 Task: Research Airbnb options in Batman, Turkey from 15th December, 2023 to 20th December, 2023 for 1 adult. Place can be private room with 1  bedroom having 1 bed and 1 bathroom. Property type can be hotel. Amenities needed are: washing machine.
Action: Mouse moved to (492, 91)
Screenshot: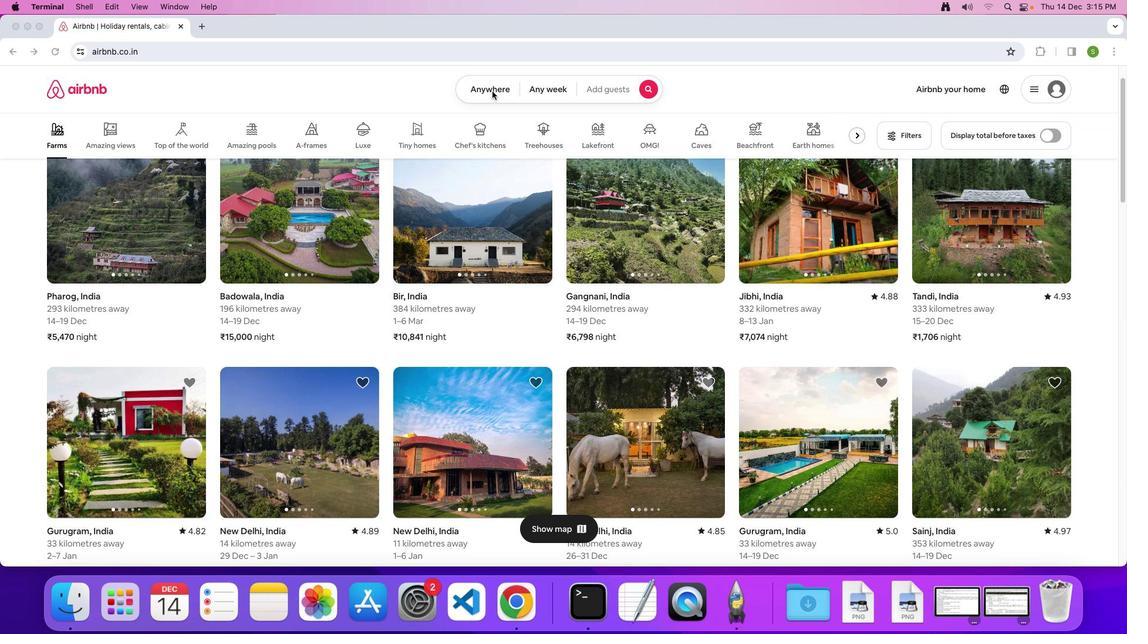 
Action: Mouse pressed left at (492, 91)
Screenshot: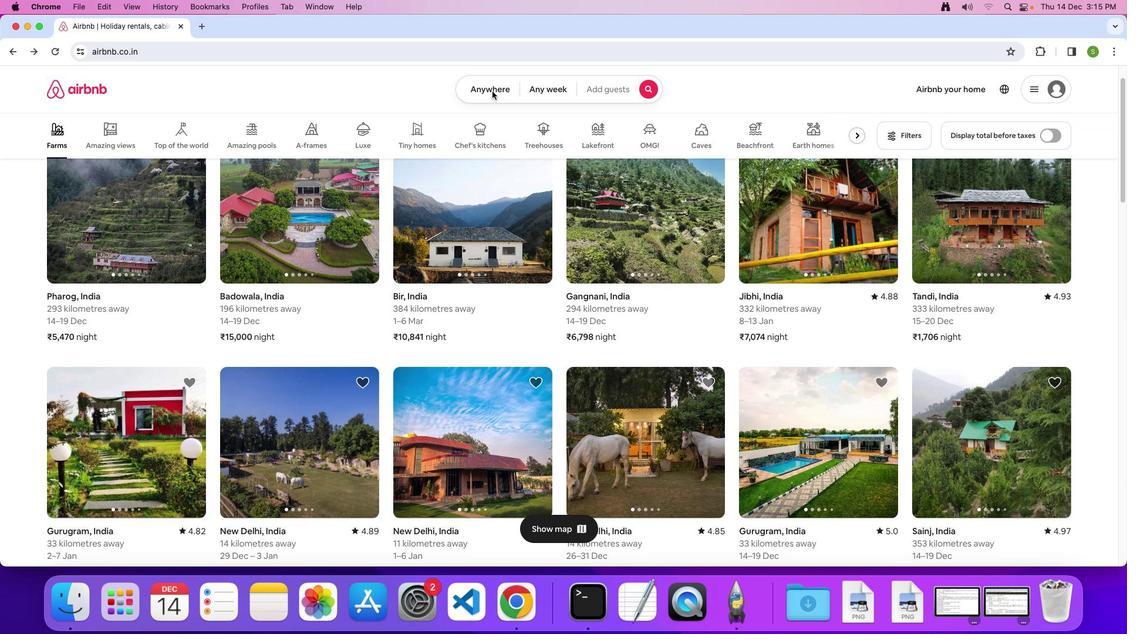 
Action: Mouse moved to (480, 92)
Screenshot: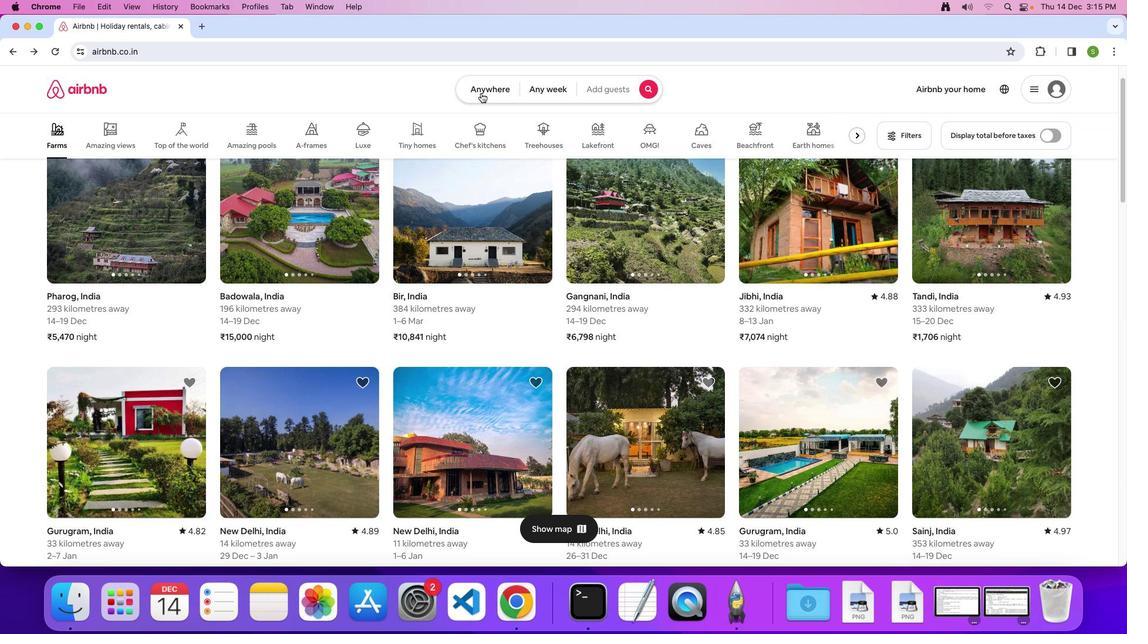 
Action: Mouse pressed left at (480, 92)
Screenshot: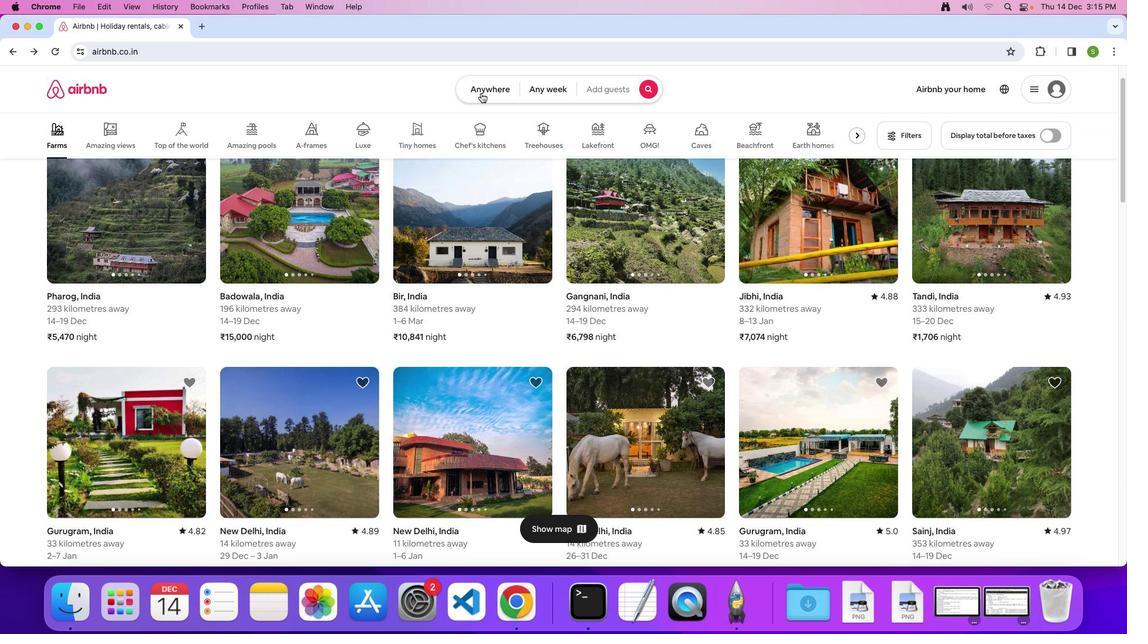 
Action: Mouse moved to (428, 139)
Screenshot: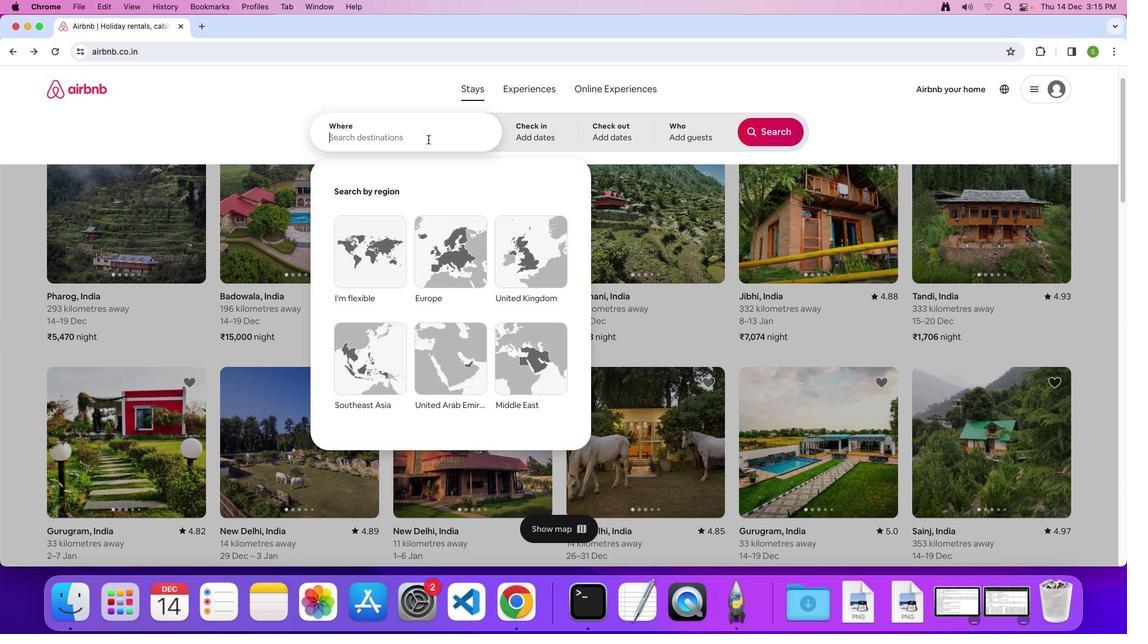 
Action: Mouse pressed left at (428, 139)
Screenshot: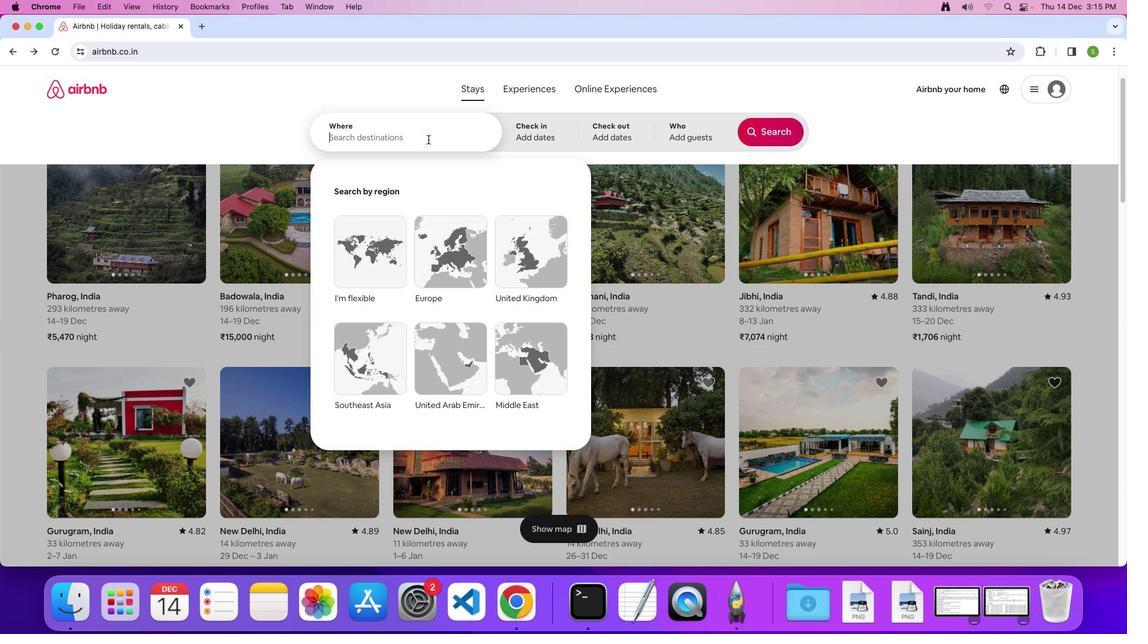 
Action: Key pressed 'B'Key.caps_lock'a''t''m''a''n'','Key.spaceKey.shift'T''u''r''k''e''y'Key.enter
Screenshot: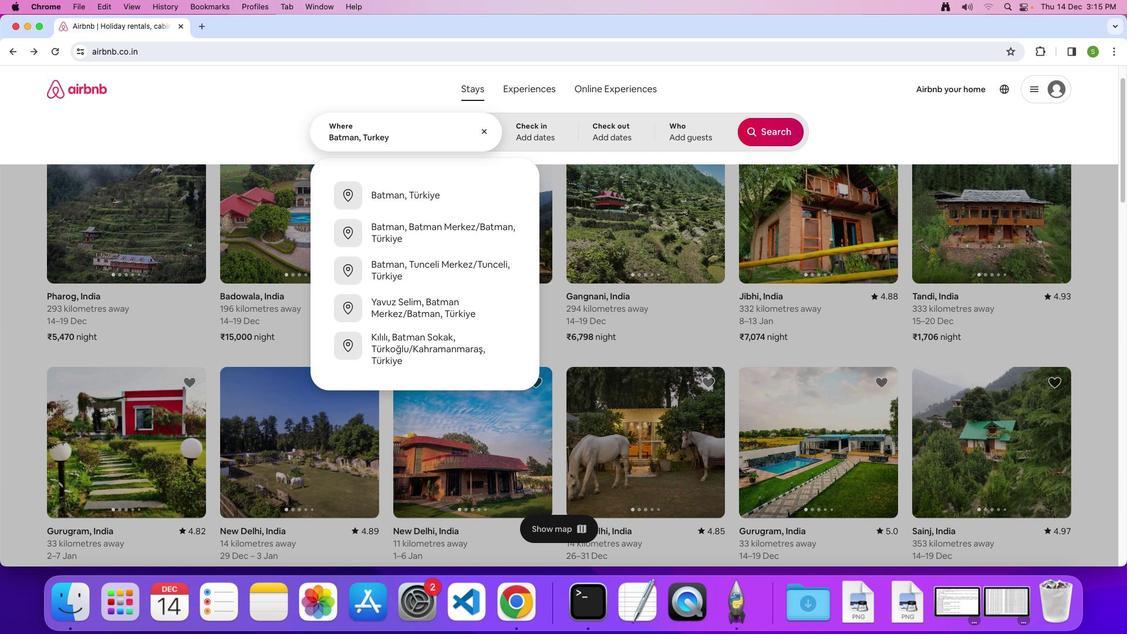 
Action: Mouse moved to (497, 336)
Screenshot: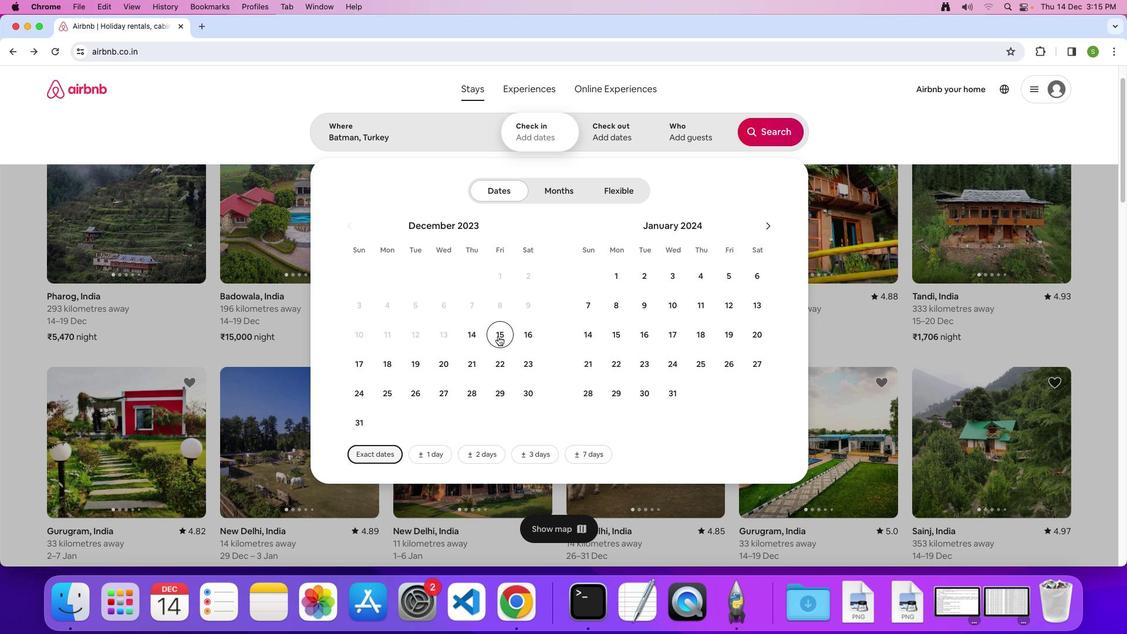 
Action: Mouse pressed left at (497, 336)
Screenshot: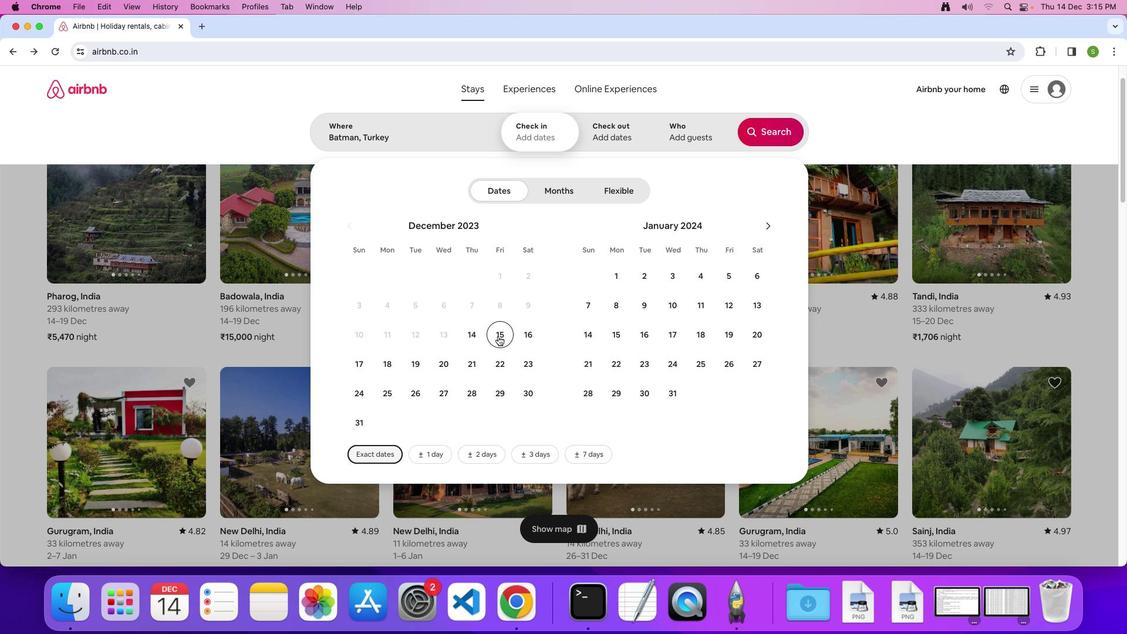 
Action: Mouse moved to (444, 372)
Screenshot: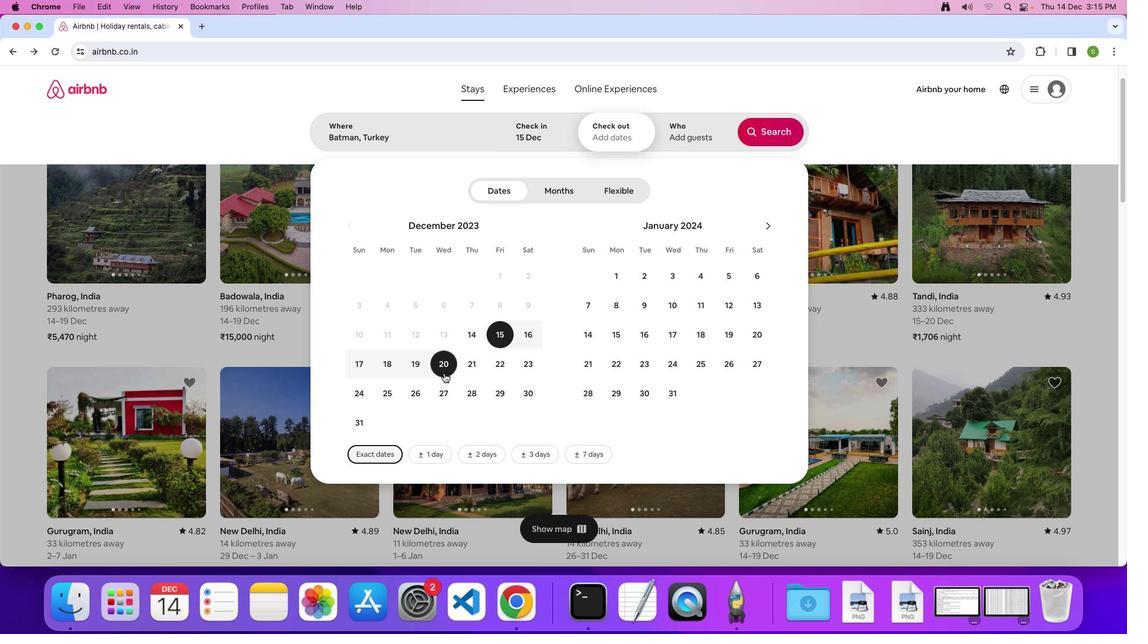 
Action: Mouse pressed left at (444, 372)
Screenshot: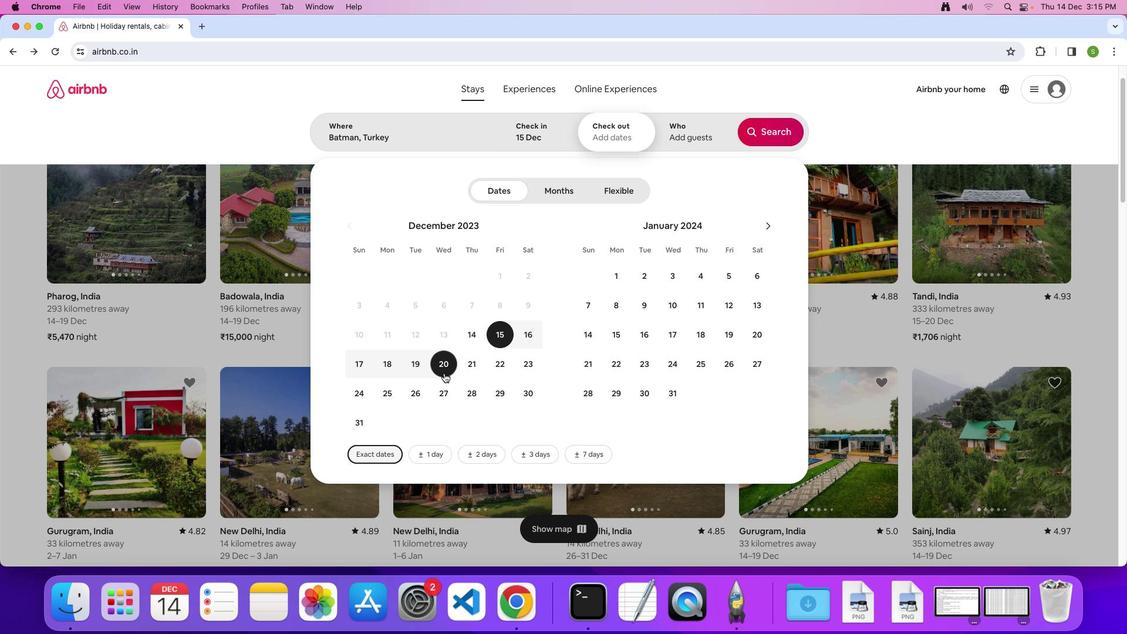 
Action: Mouse moved to (683, 133)
Screenshot: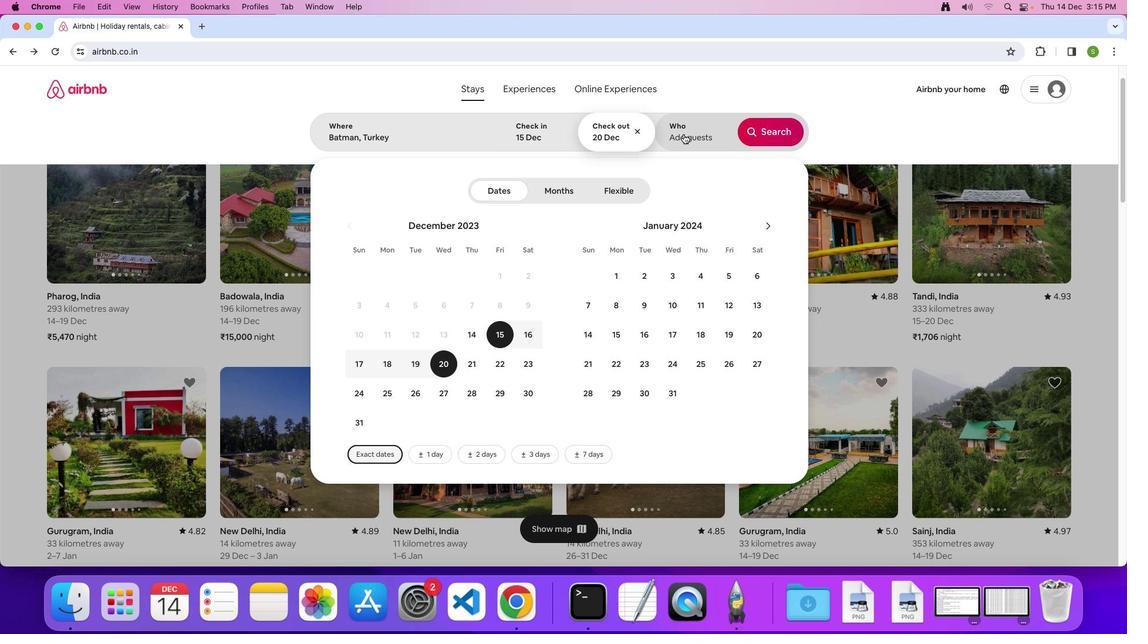 
Action: Mouse pressed left at (683, 133)
Screenshot: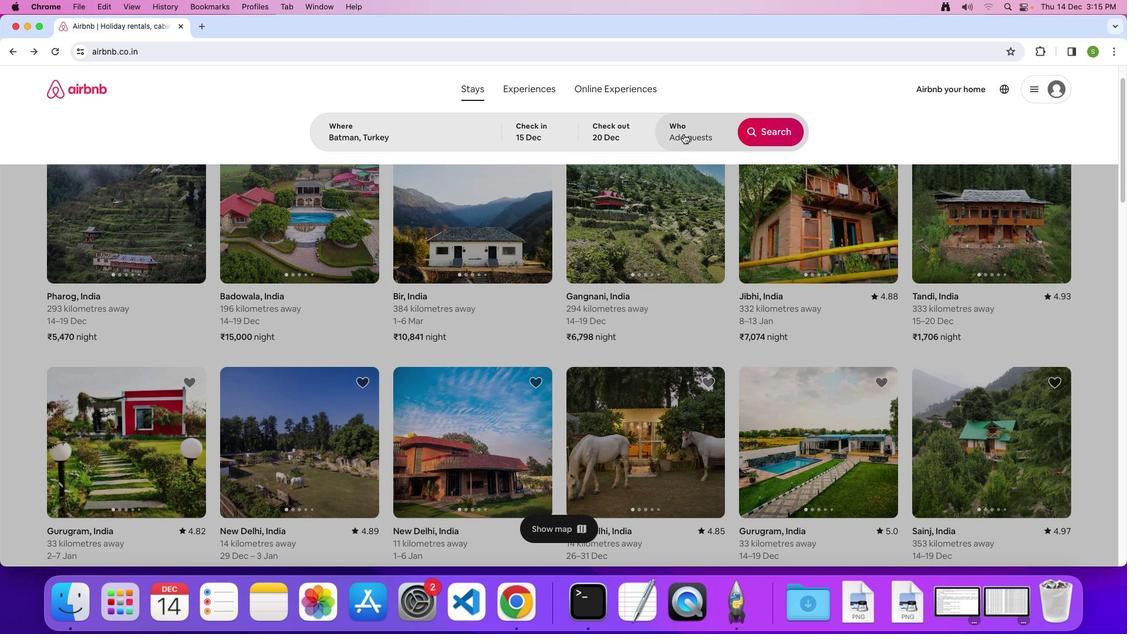 
Action: Mouse moved to (775, 195)
Screenshot: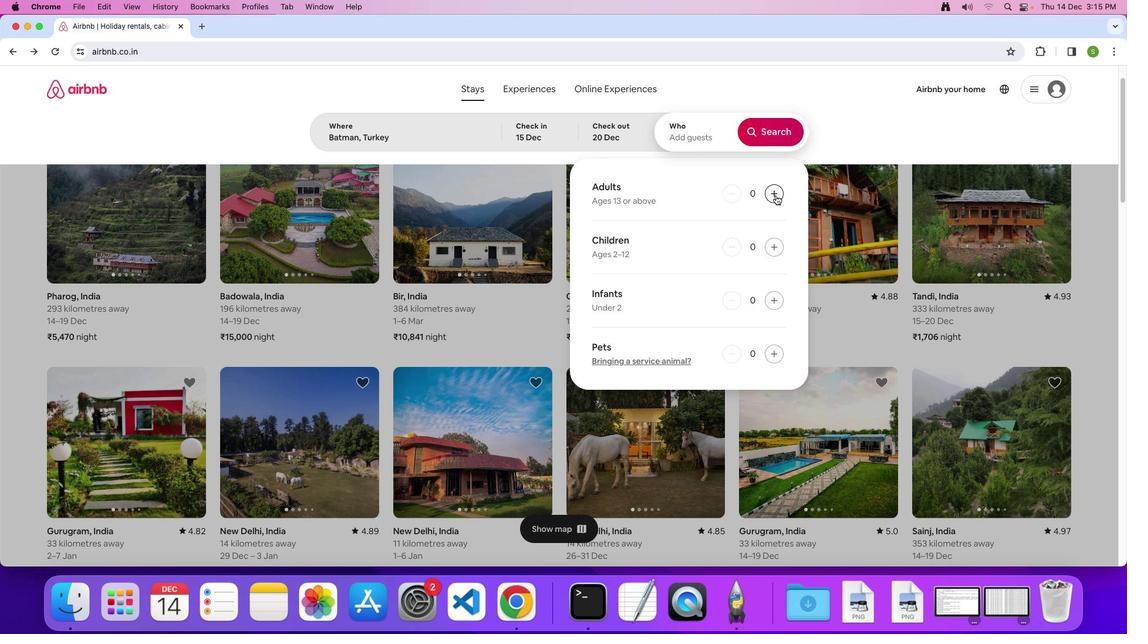 
Action: Mouse pressed left at (775, 195)
Screenshot: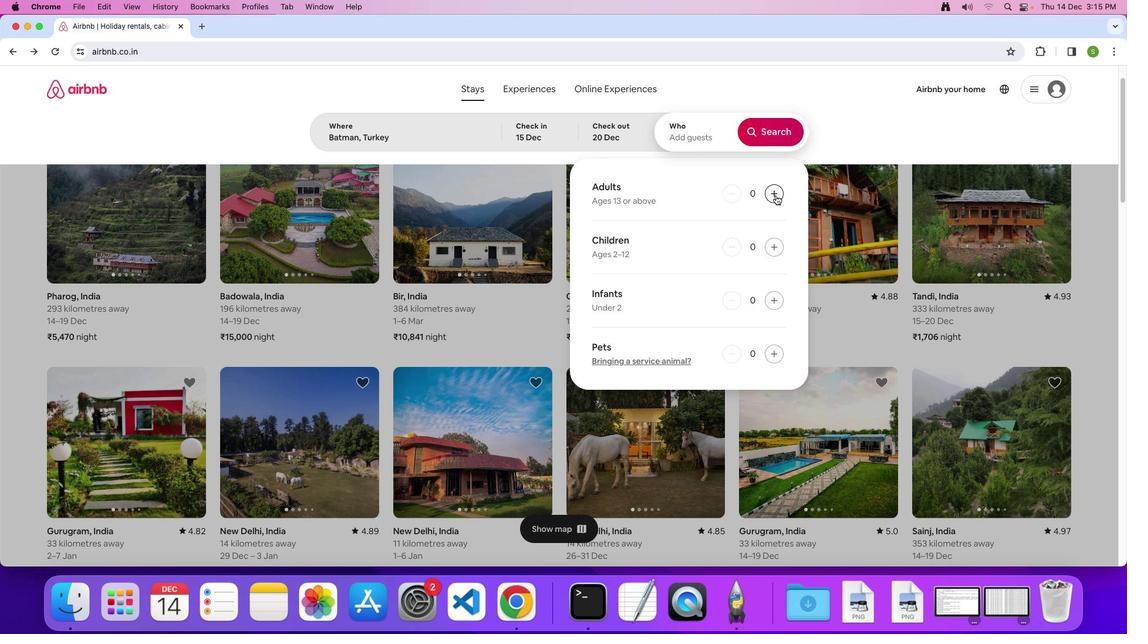 
Action: Mouse moved to (766, 134)
Screenshot: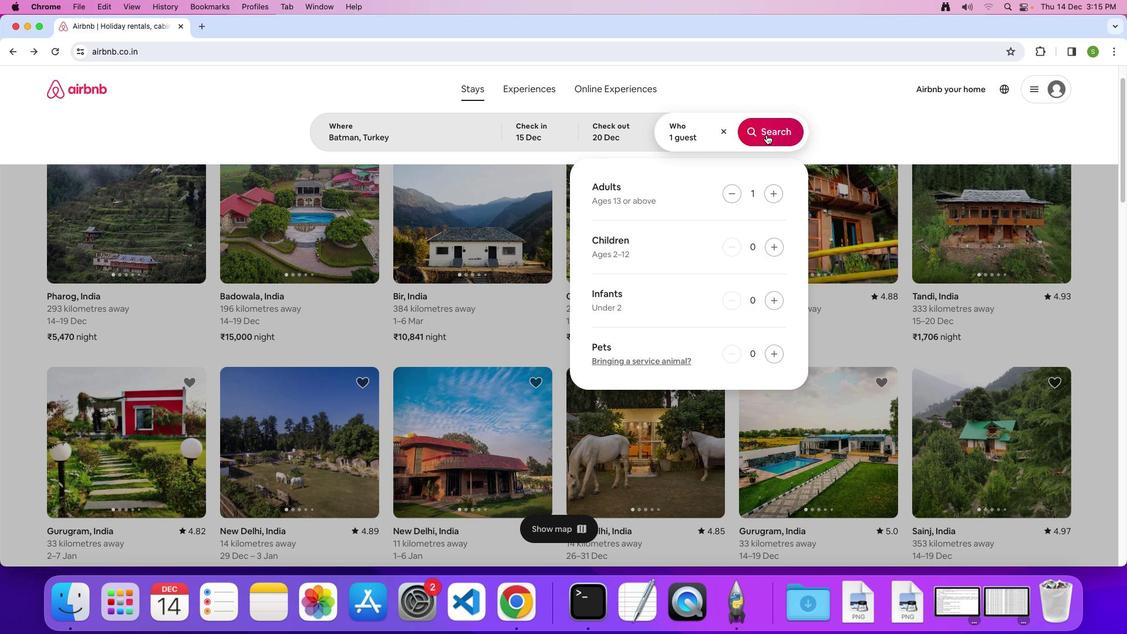
Action: Mouse pressed left at (766, 134)
Screenshot: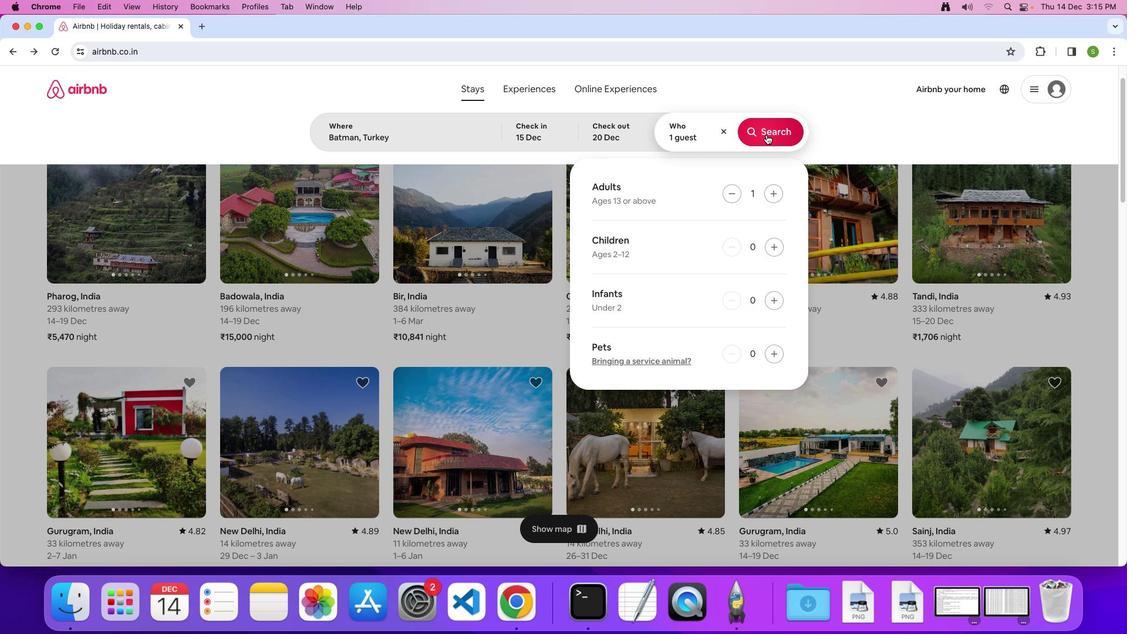 
Action: Mouse moved to (933, 137)
Screenshot: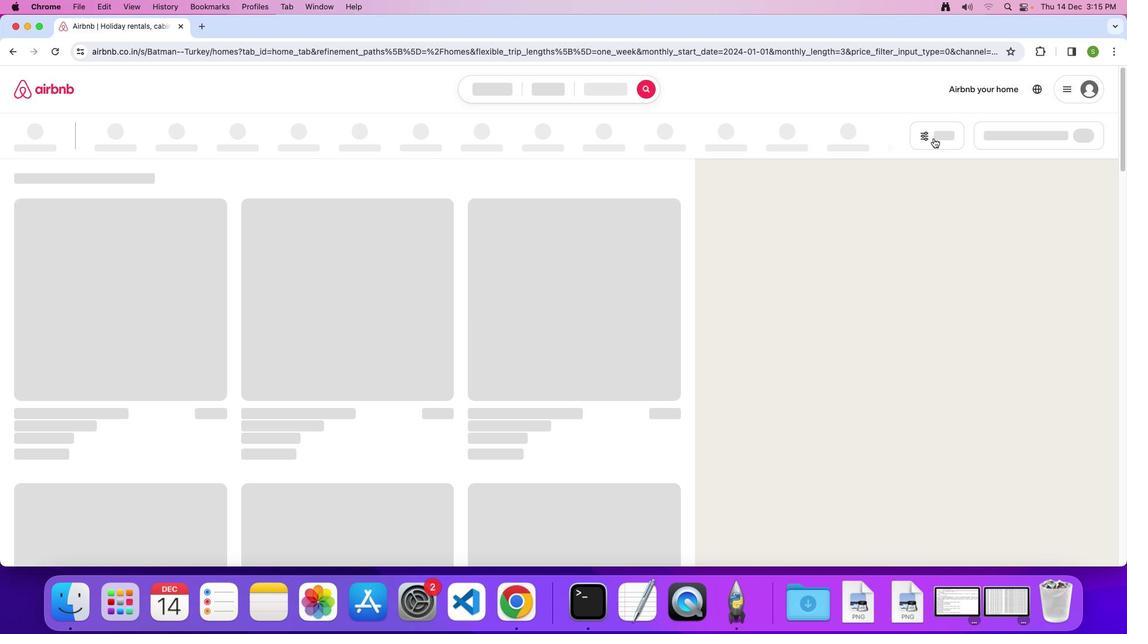 
Action: Mouse pressed left at (933, 137)
Screenshot: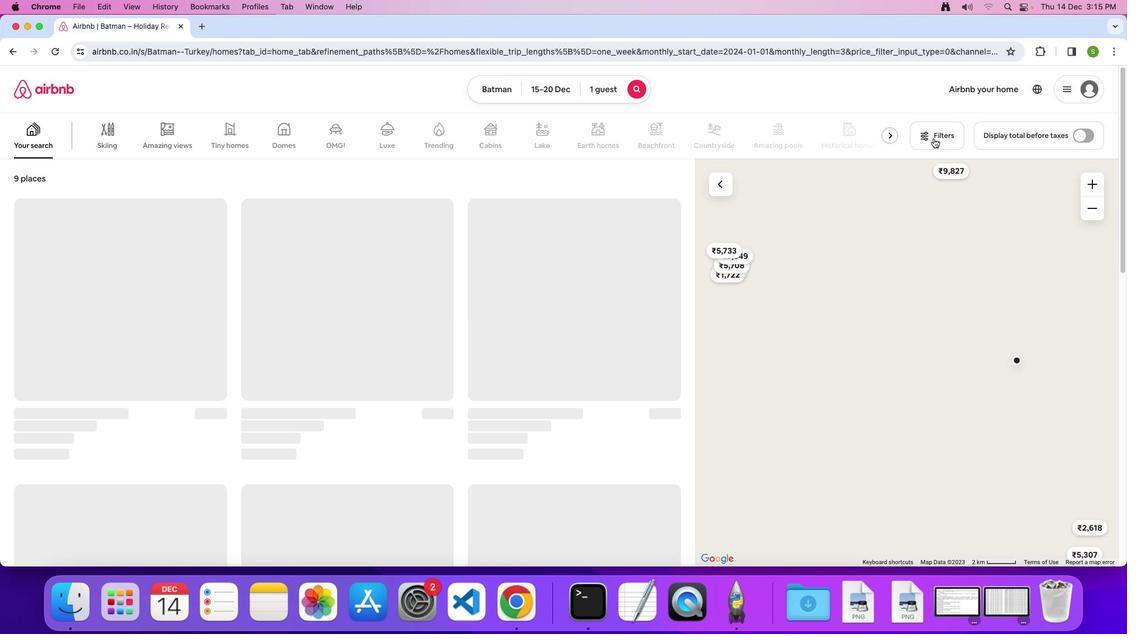 
Action: Mouse moved to (581, 349)
Screenshot: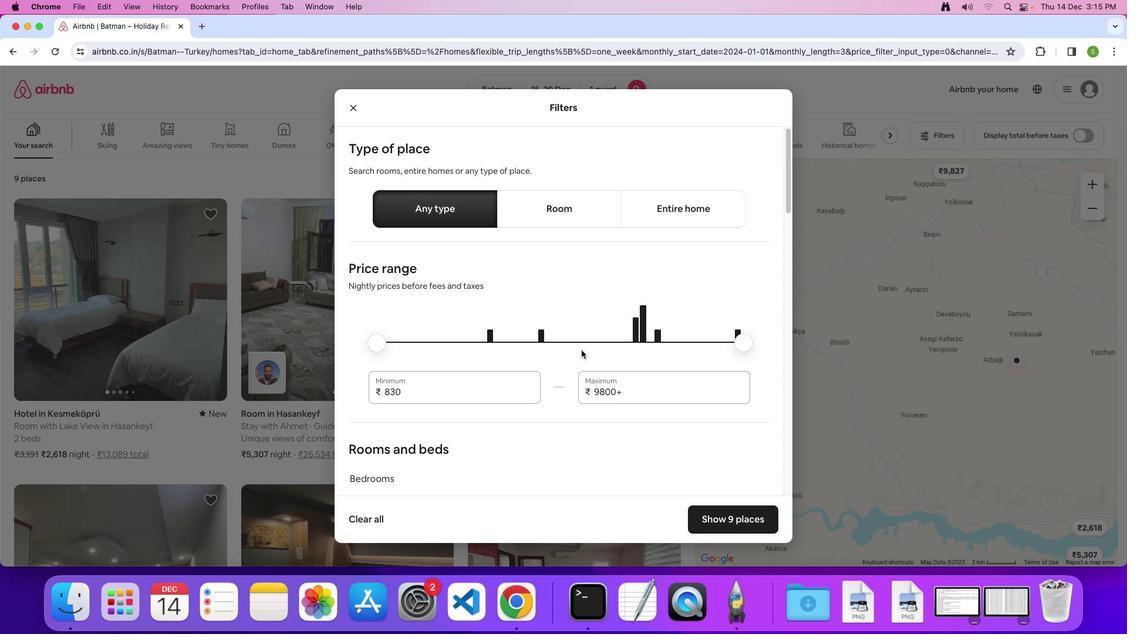 
Action: Mouse scrolled (581, 349) with delta (0, 0)
Screenshot: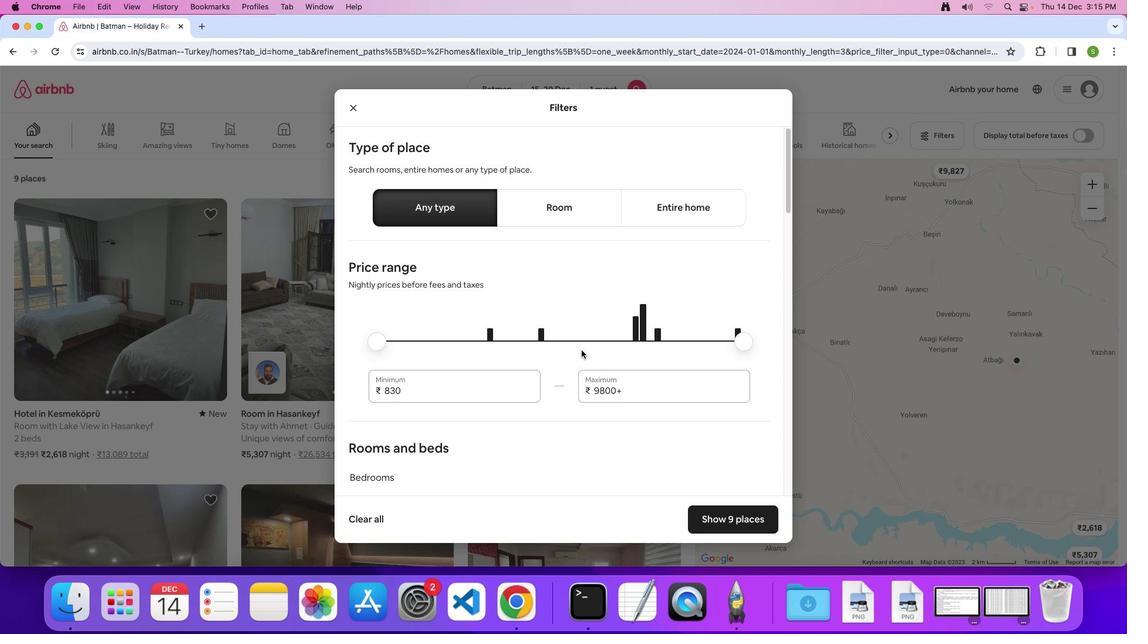 
Action: Mouse scrolled (581, 349) with delta (0, 0)
Screenshot: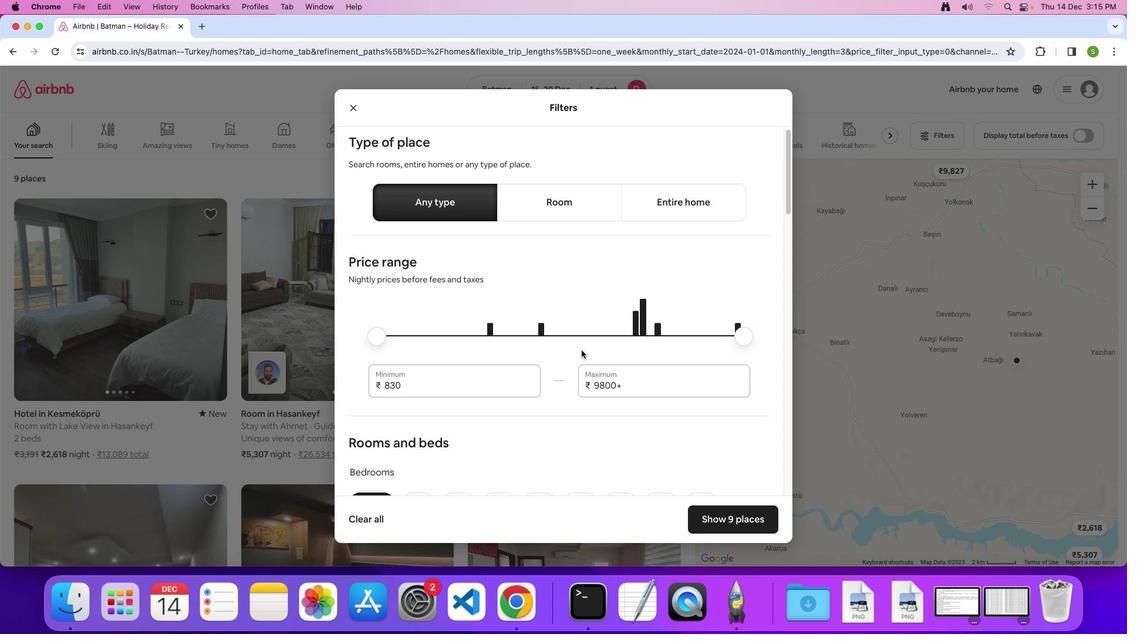 
Action: Mouse scrolled (581, 349) with delta (0, 0)
Screenshot: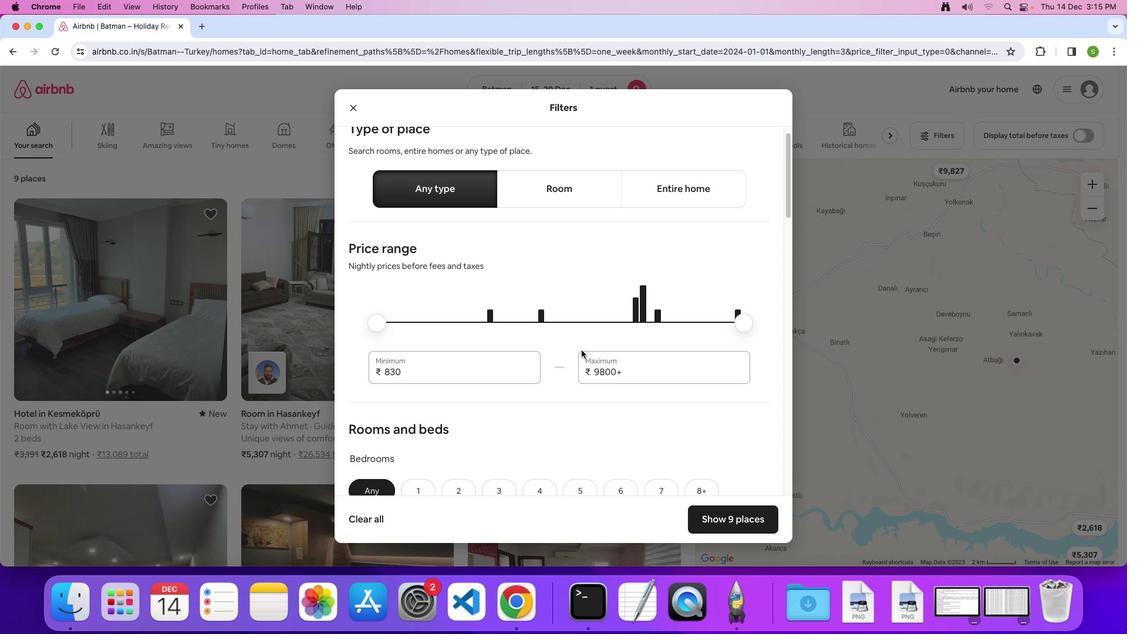 
Action: Mouse scrolled (581, 349) with delta (0, 0)
Screenshot: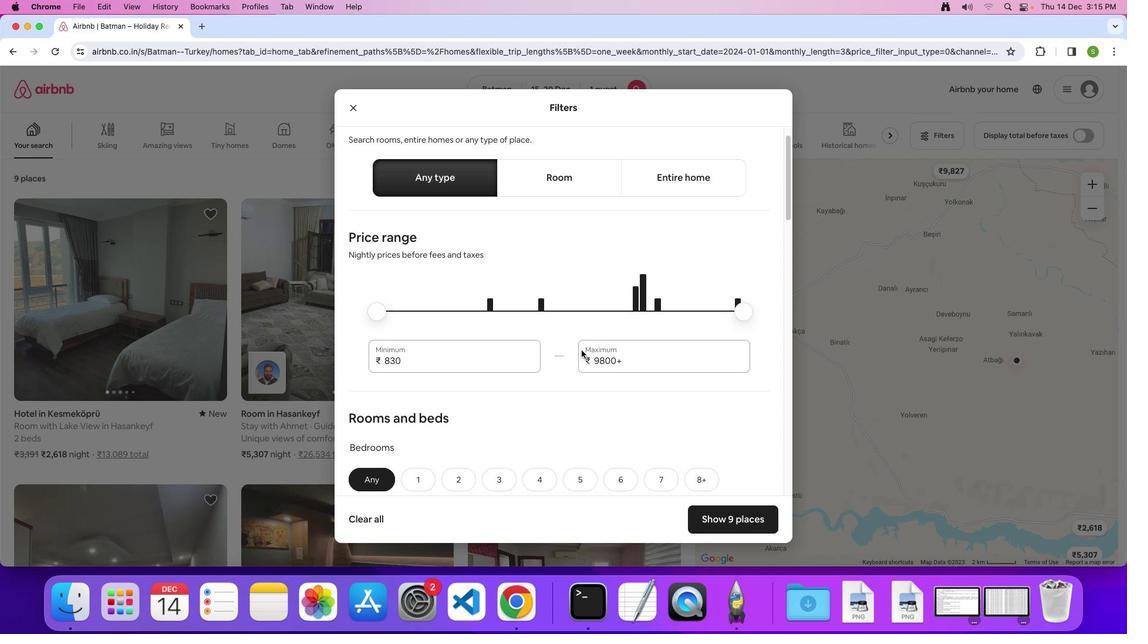 
Action: Mouse scrolled (581, 349) with delta (0, -1)
Screenshot: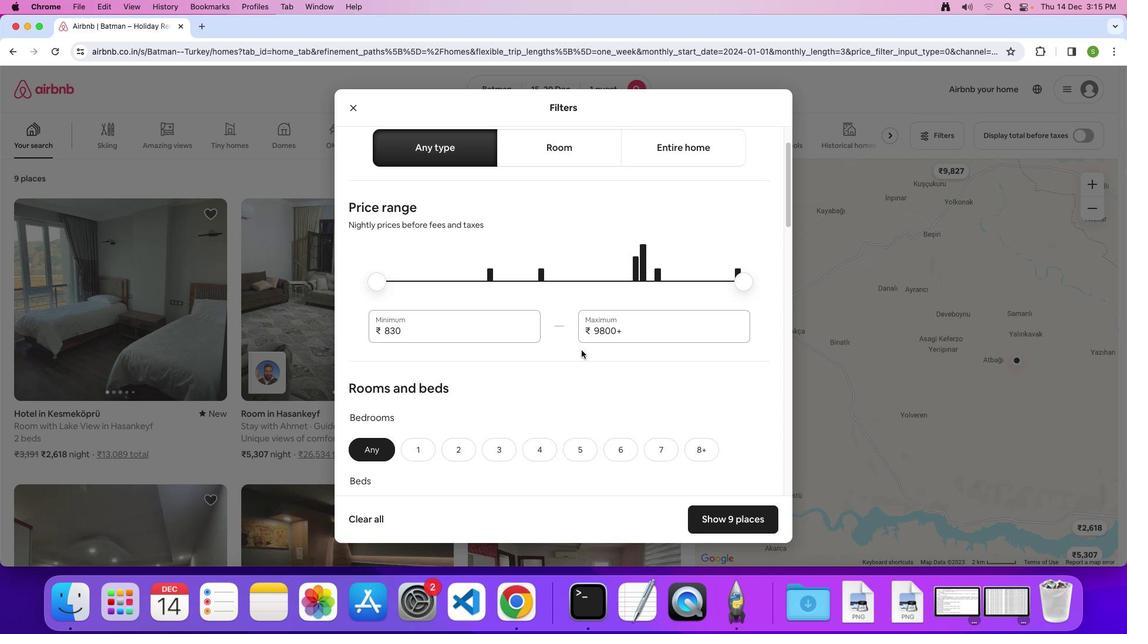 
Action: Mouse scrolled (581, 349) with delta (0, 0)
Screenshot: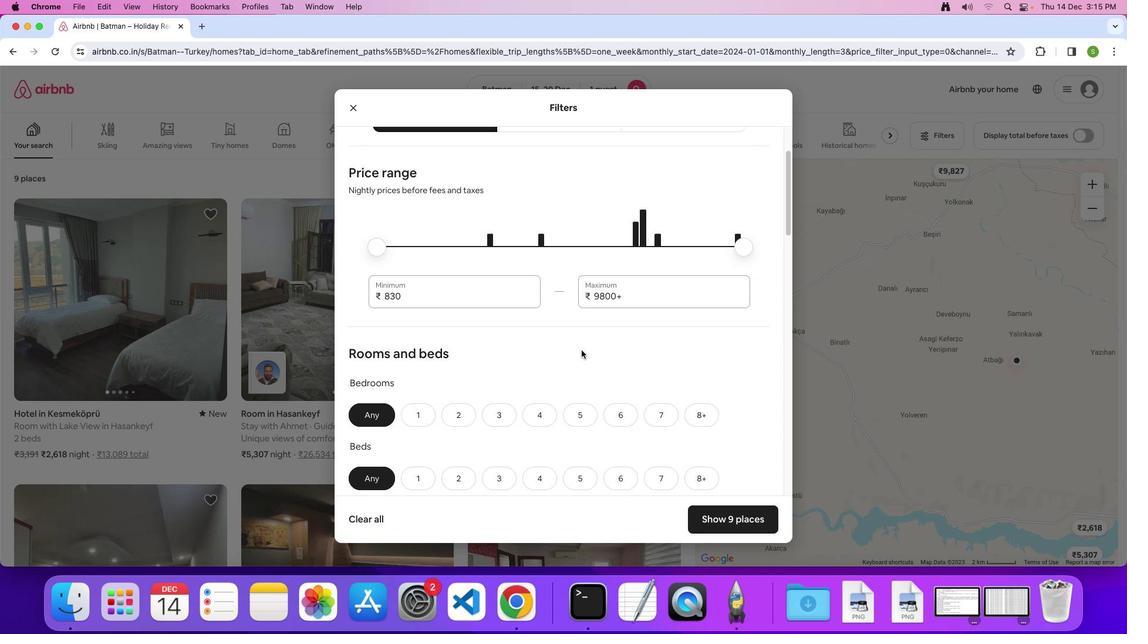 
Action: Mouse scrolled (581, 349) with delta (0, 0)
Screenshot: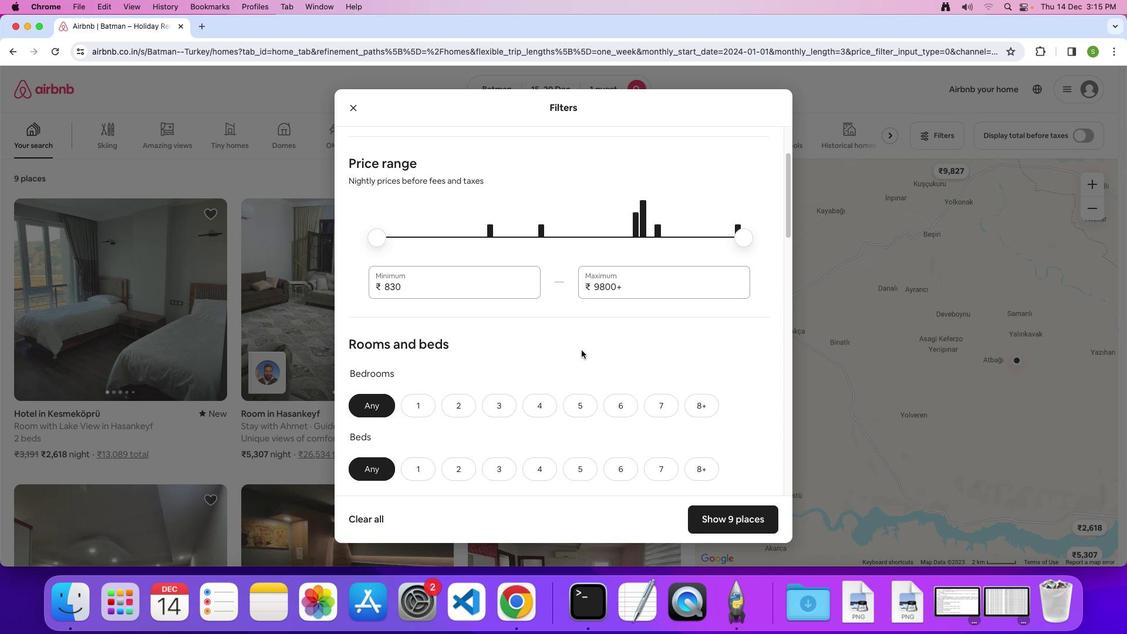 
Action: Mouse scrolled (581, 349) with delta (0, -1)
Screenshot: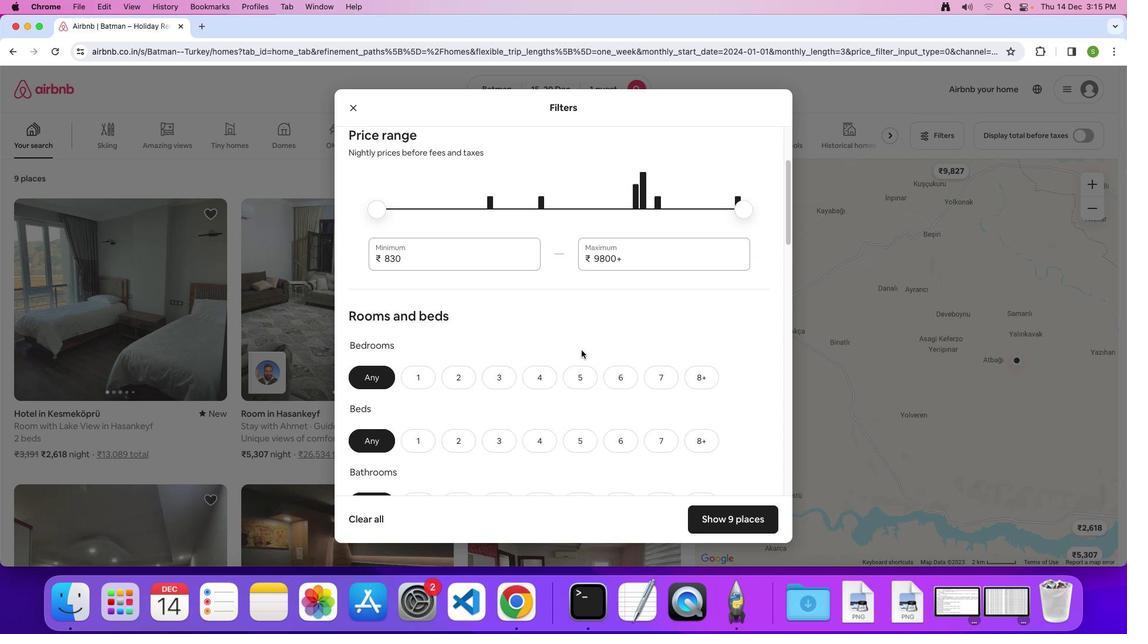 
Action: Mouse scrolled (581, 349) with delta (0, 0)
Screenshot: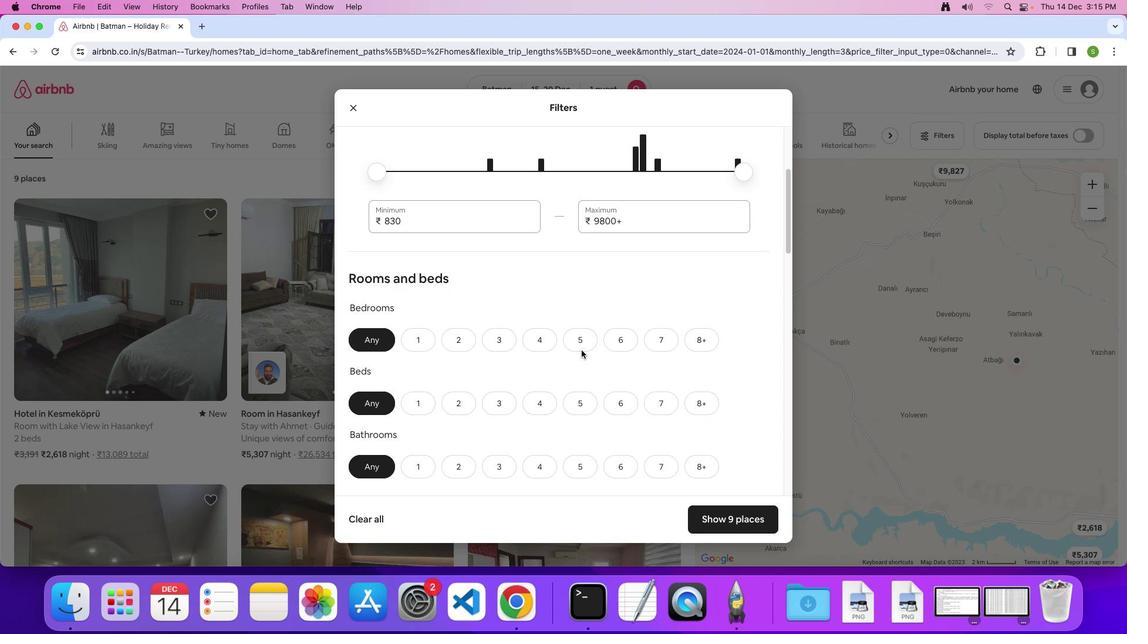 
Action: Mouse scrolled (581, 349) with delta (0, 0)
Screenshot: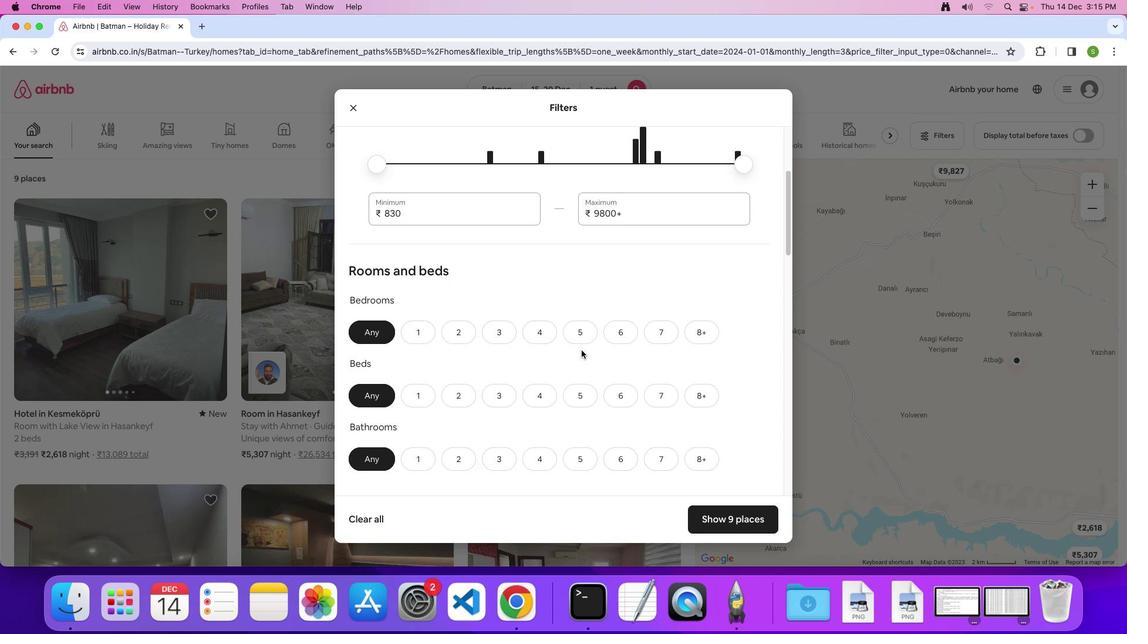 
Action: Mouse scrolled (581, 349) with delta (0, 0)
Screenshot: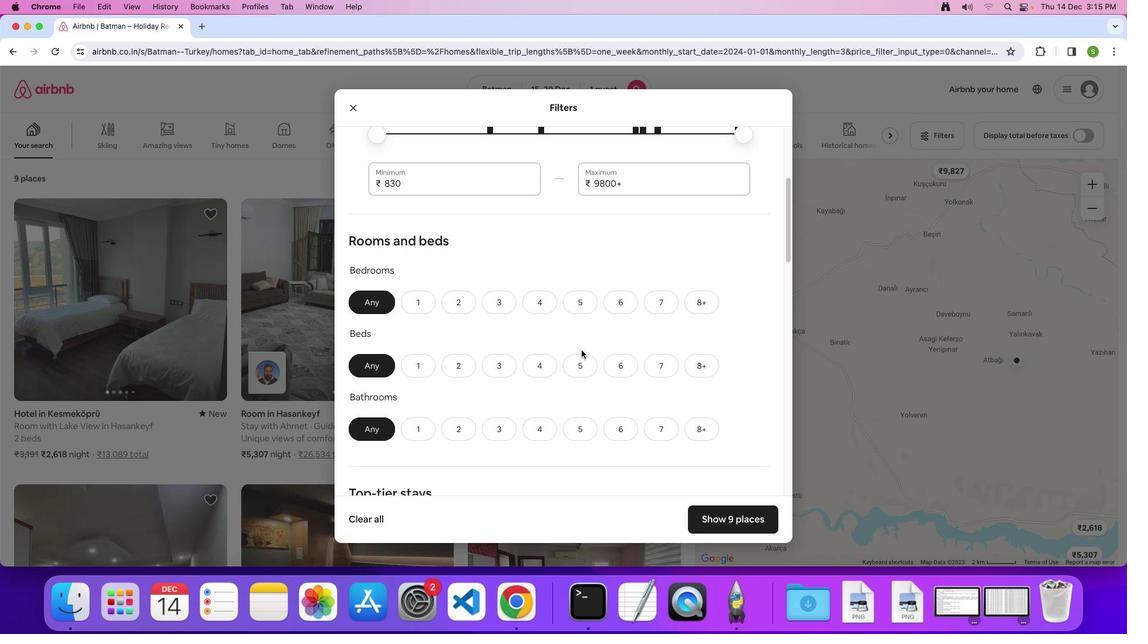 
Action: Mouse moved to (430, 292)
Screenshot: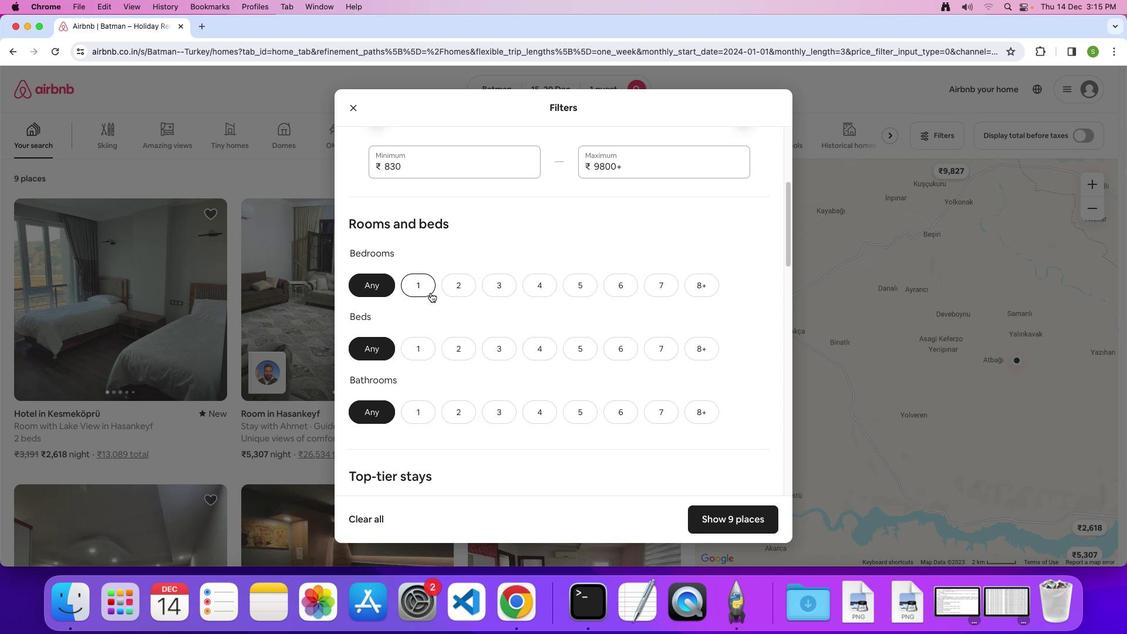 
Action: Mouse pressed left at (430, 292)
Screenshot: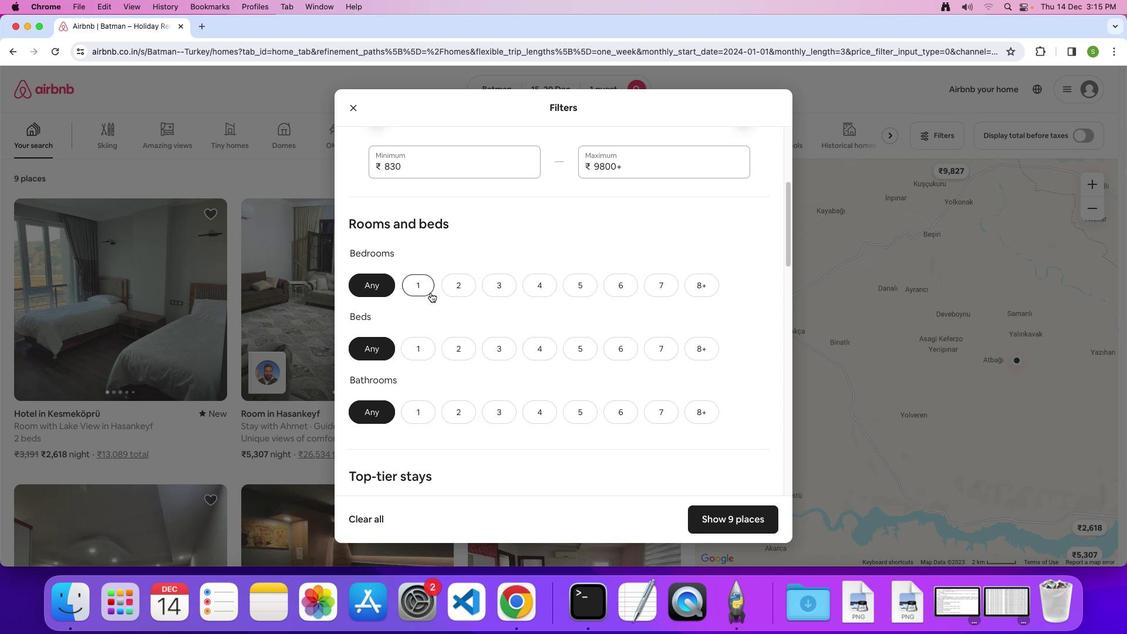 
Action: Mouse moved to (412, 346)
Screenshot: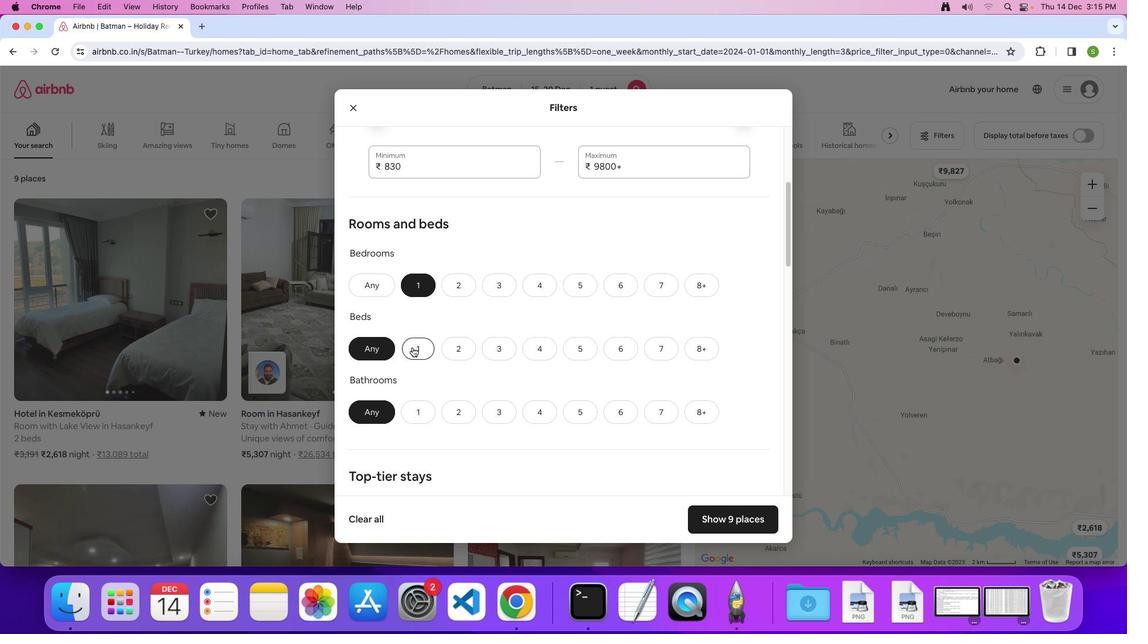 
Action: Mouse pressed left at (412, 346)
Screenshot: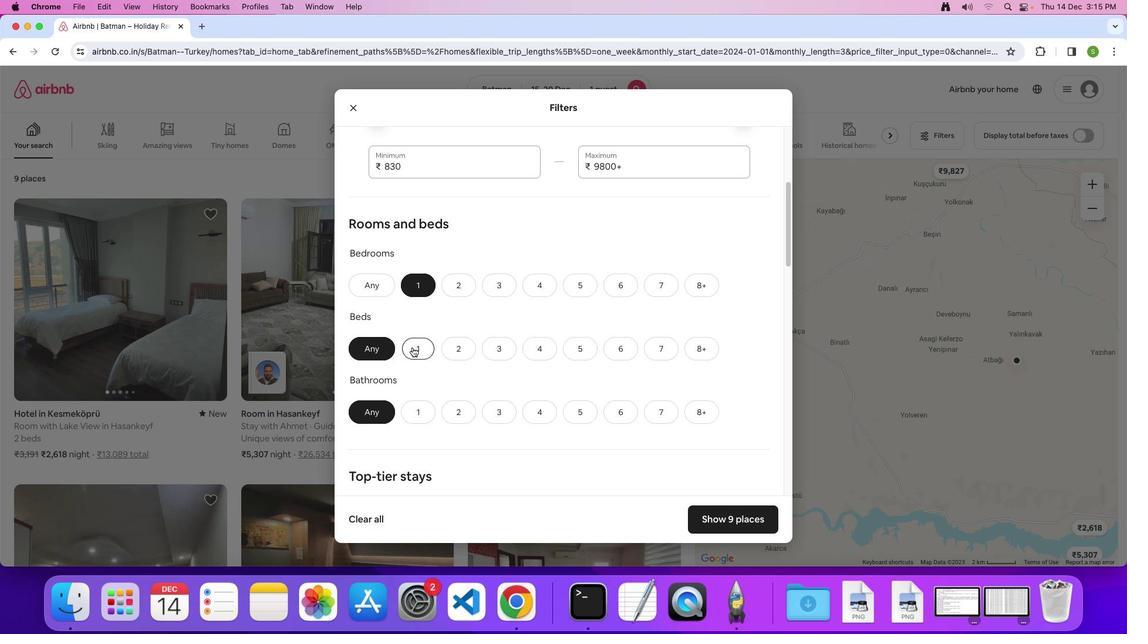 
Action: Mouse moved to (420, 406)
Screenshot: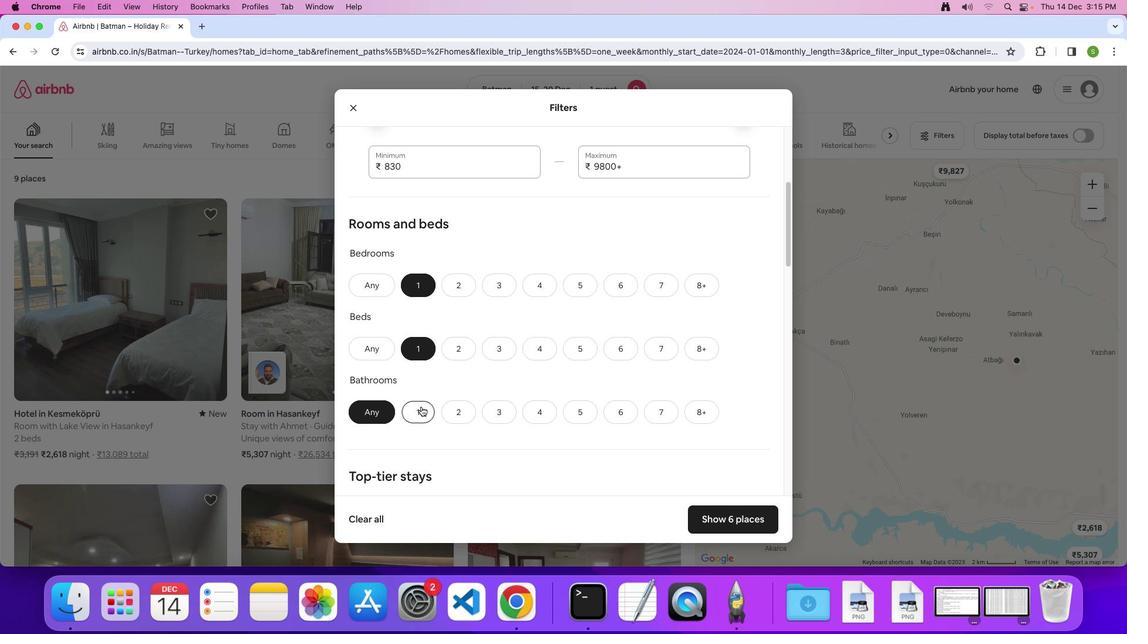 
Action: Mouse pressed left at (420, 406)
Screenshot: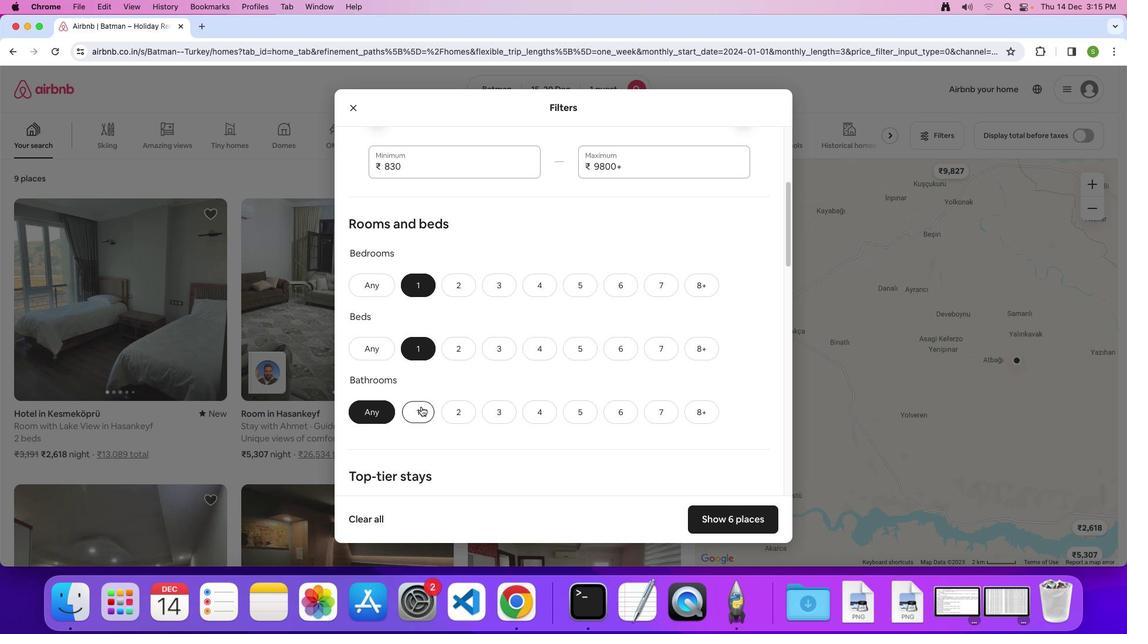 
Action: Mouse moved to (520, 358)
Screenshot: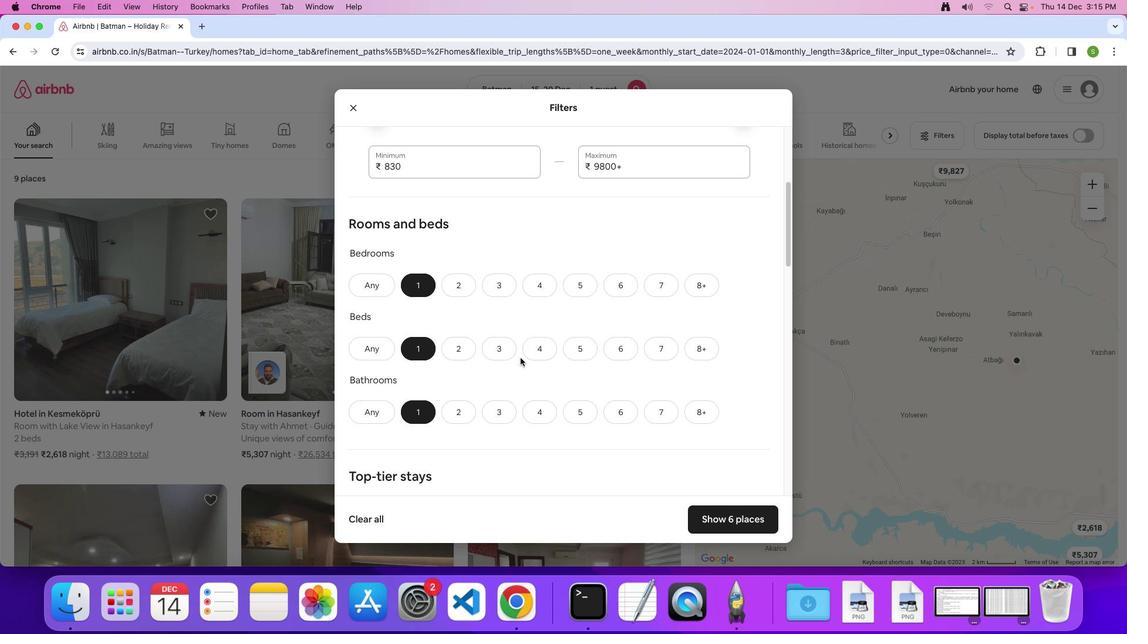 
Action: Mouse scrolled (520, 358) with delta (0, 0)
Screenshot: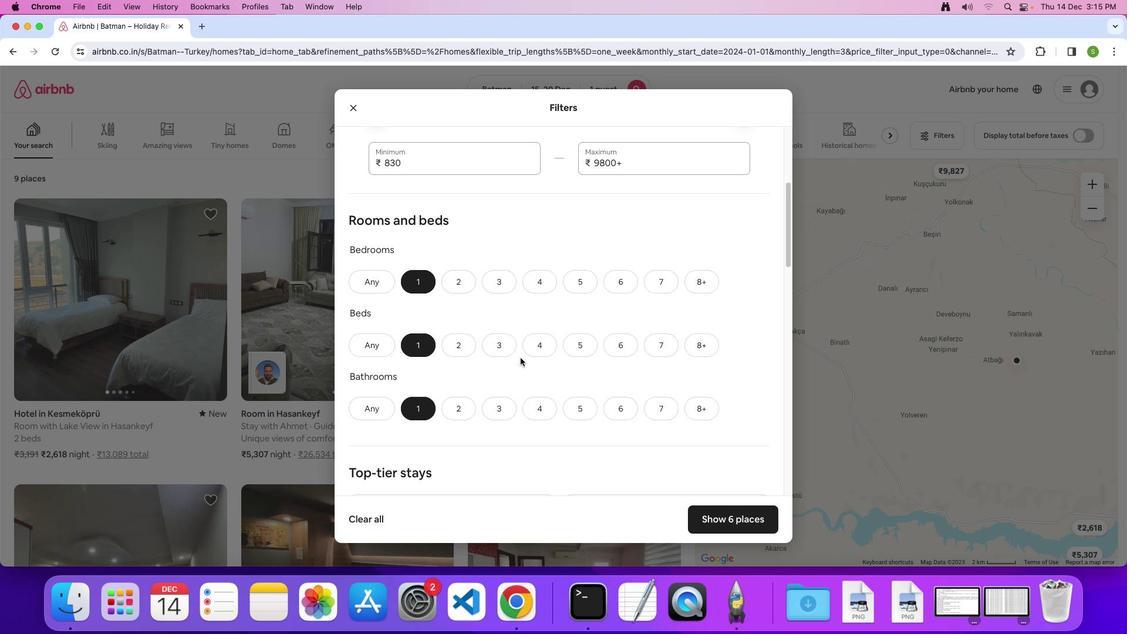 
Action: Mouse scrolled (520, 358) with delta (0, 0)
Screenshot: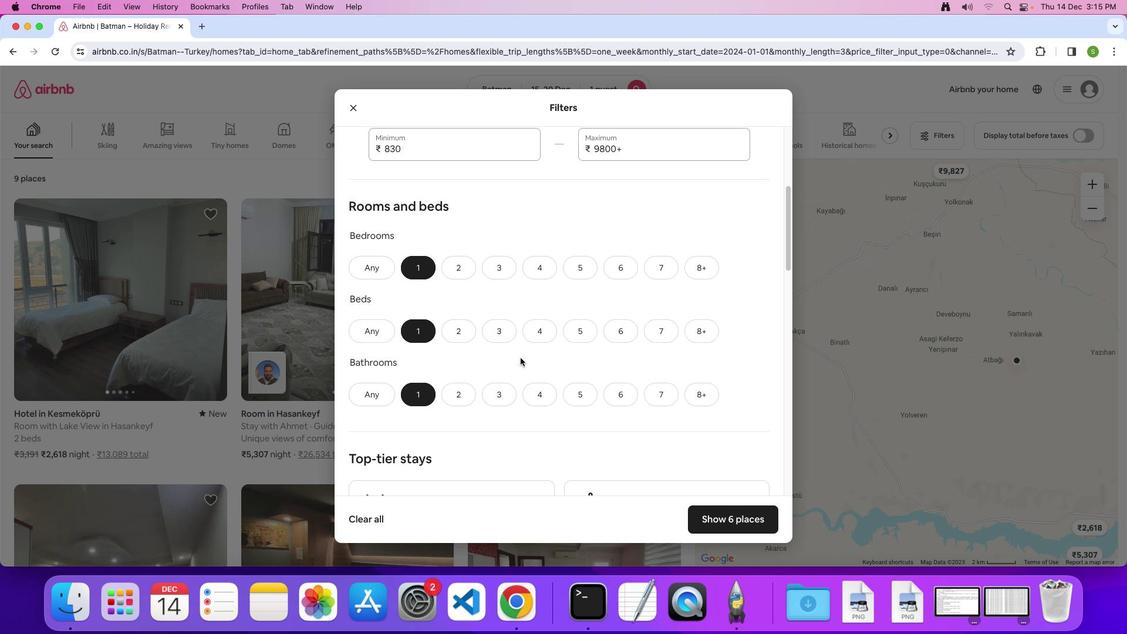 
Action: Mouse scrolled (520, 358) with delta (0, -1)
Screenshot: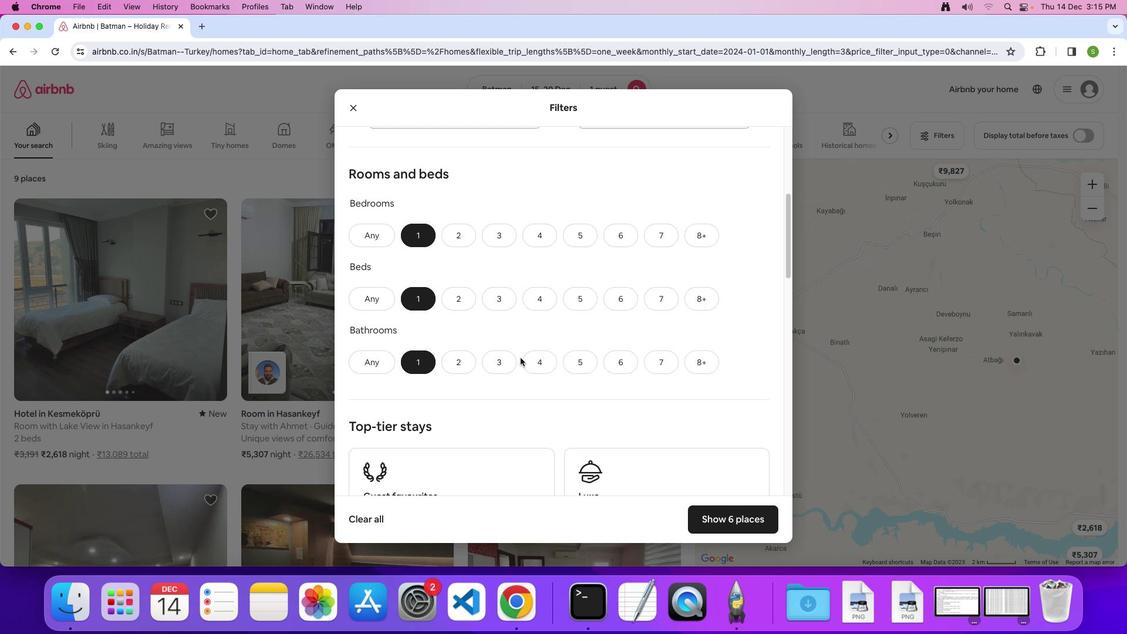 
Action: Mouse scrolled (520, 358) with delta (0, 0)
Screenshot: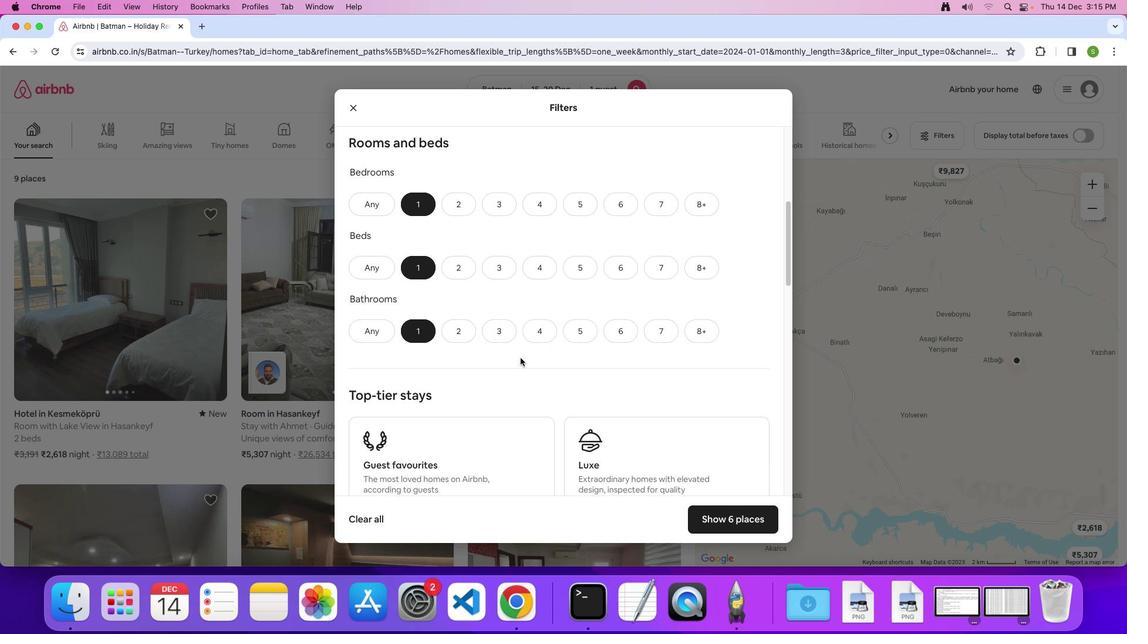 
Action: Mouse scrolled (520, 358) with delta (0, 0)
Screenshot: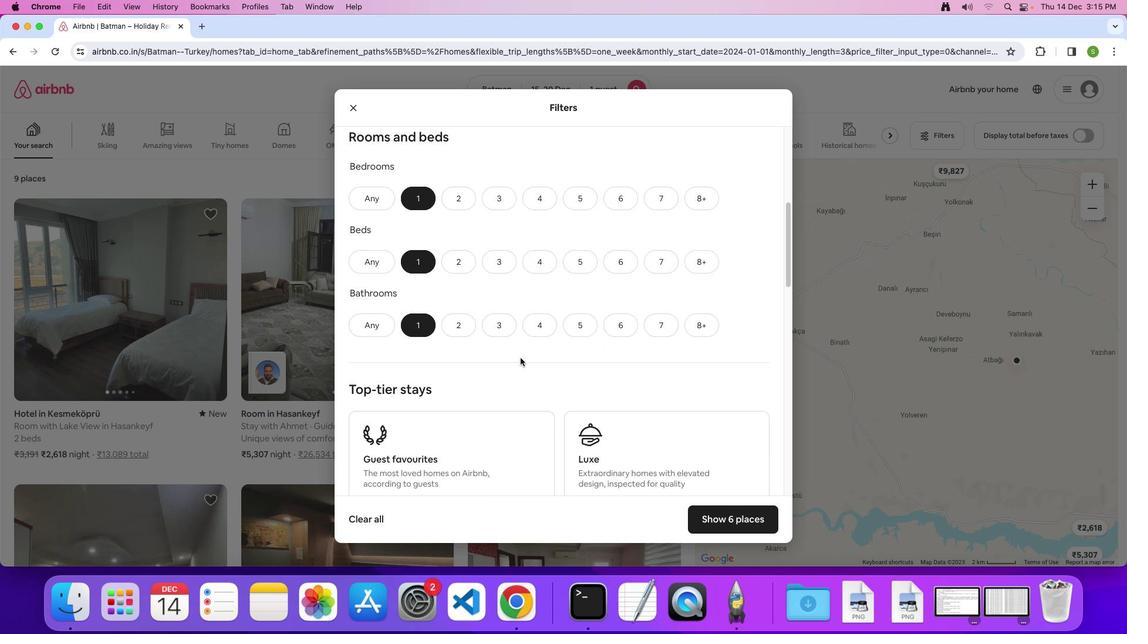 
Action: Mouse scrolled (520, 358) with delta (0, 0)
Screenshot: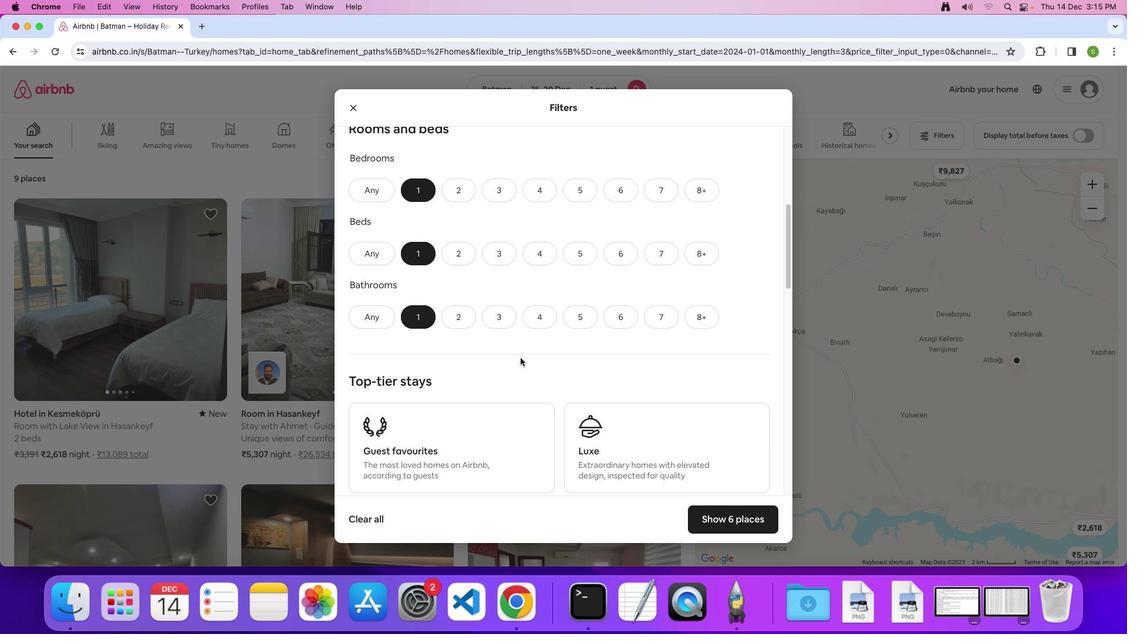 
Action: Mouse scrolled (520, 358) with delta (0, 0)
Screenshot: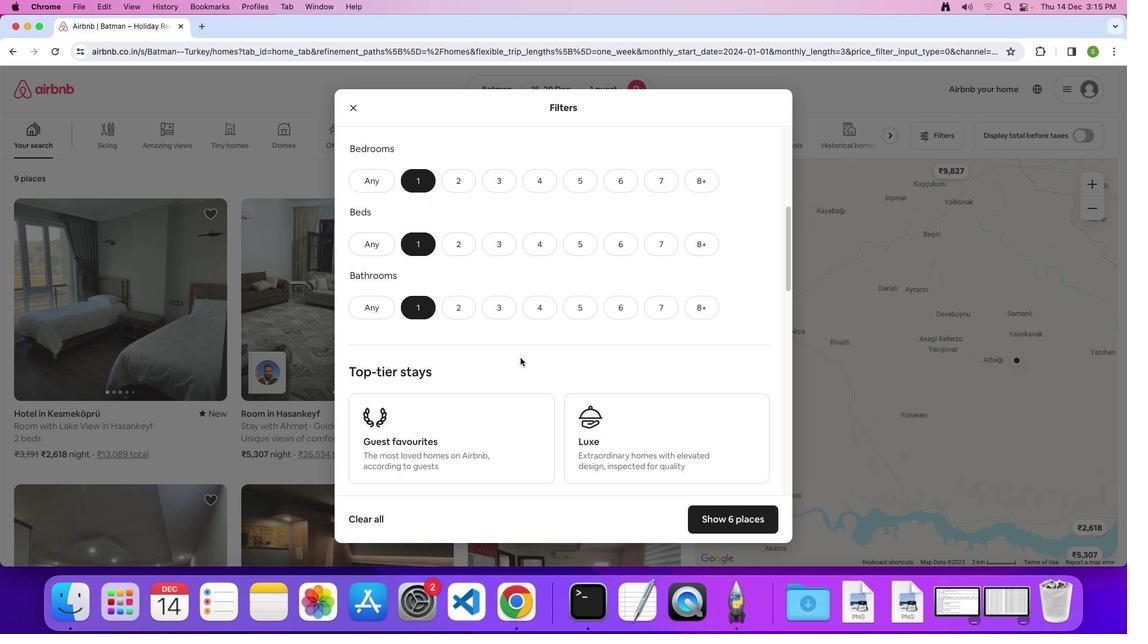 
Action: Mouse scrolled (520, 358) with delta (0, 0)
Screenshot: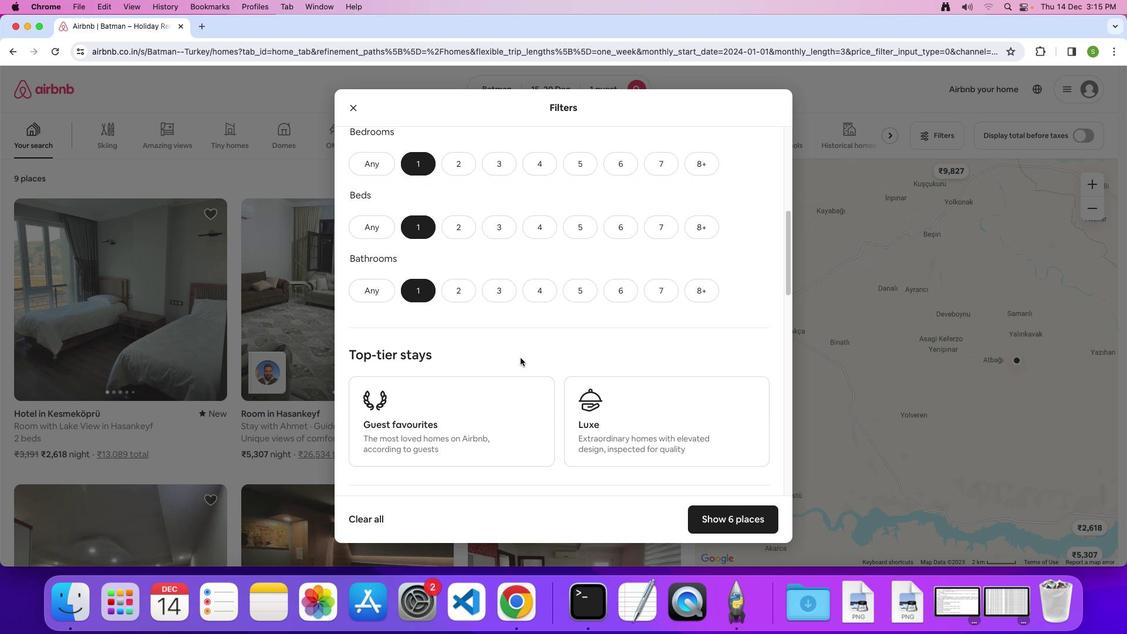 
Action: Mouse scrolled (520, 358) with delta (0, 0)
Screenshot: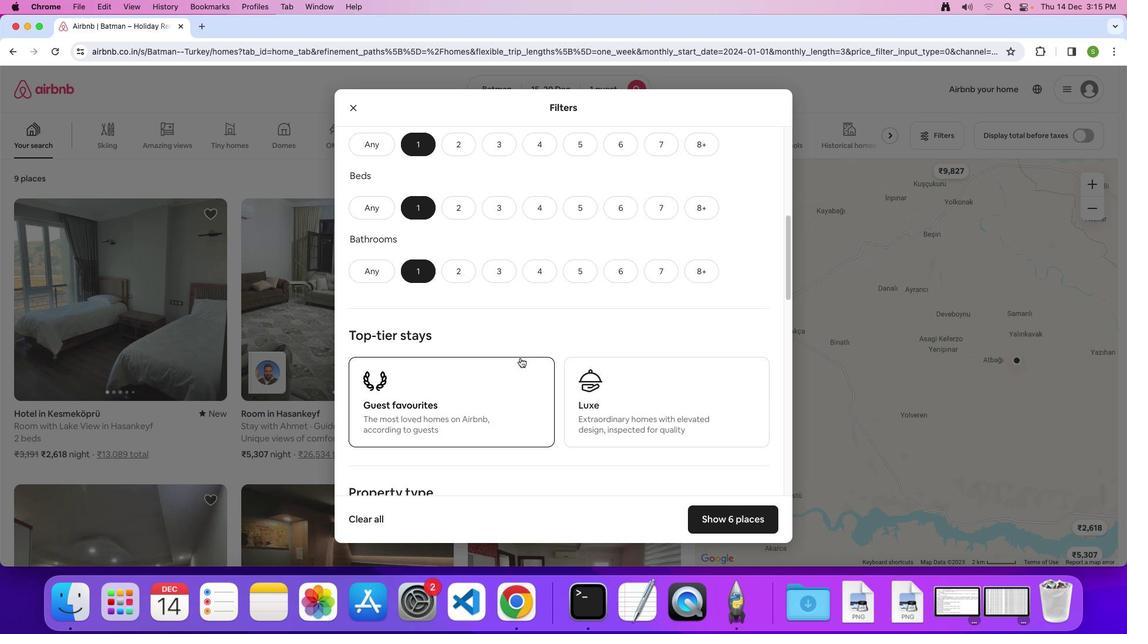 
Action: Mouse scrolled (520, 358) with delta (0, 0)
Screenshot: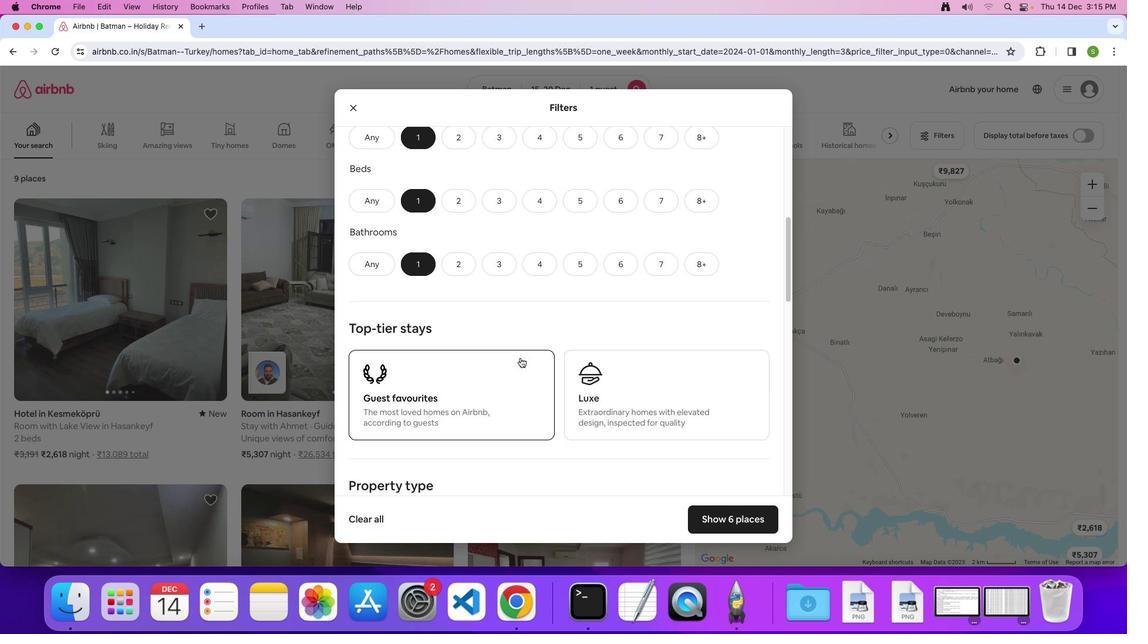
Action: Mouse scrolled (520, 358) with delta (0, 0)
Screenshot: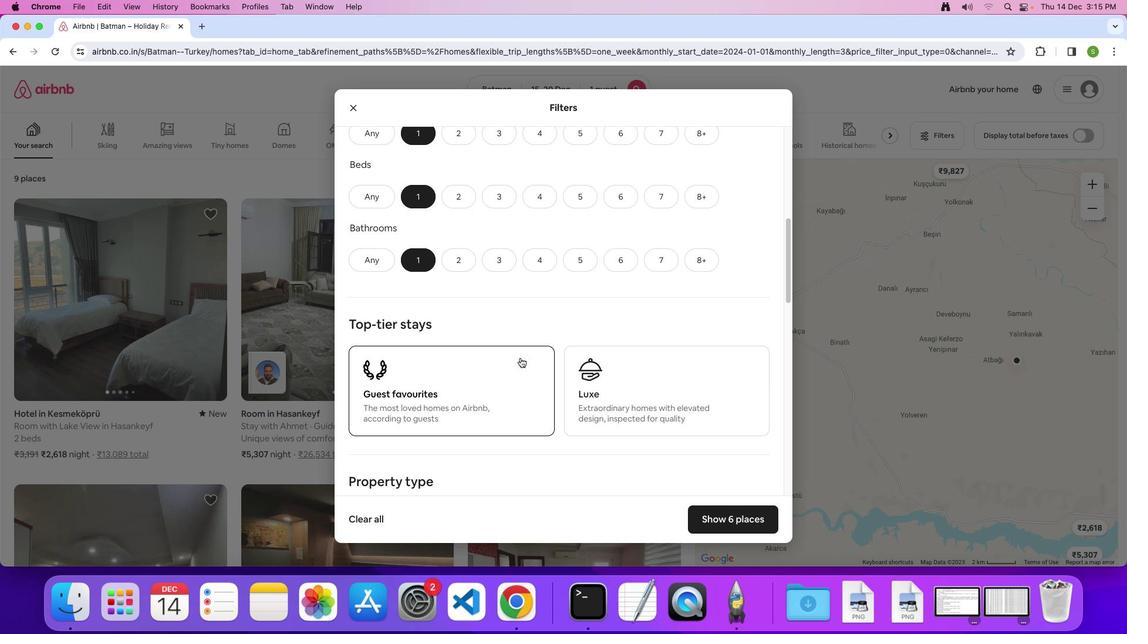 
Action: Mouse scrolled (520, 358) with delta (0, 0)
Screenshot: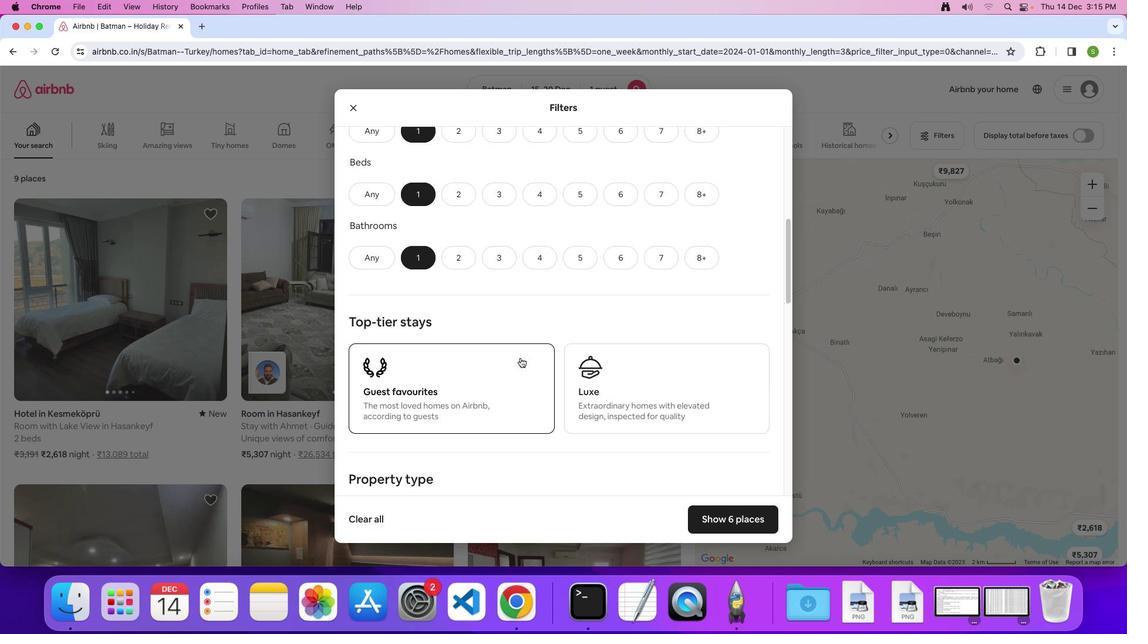 
Action: Mouse scrolled (520, 358) with delta (0, 0)
Screenshot: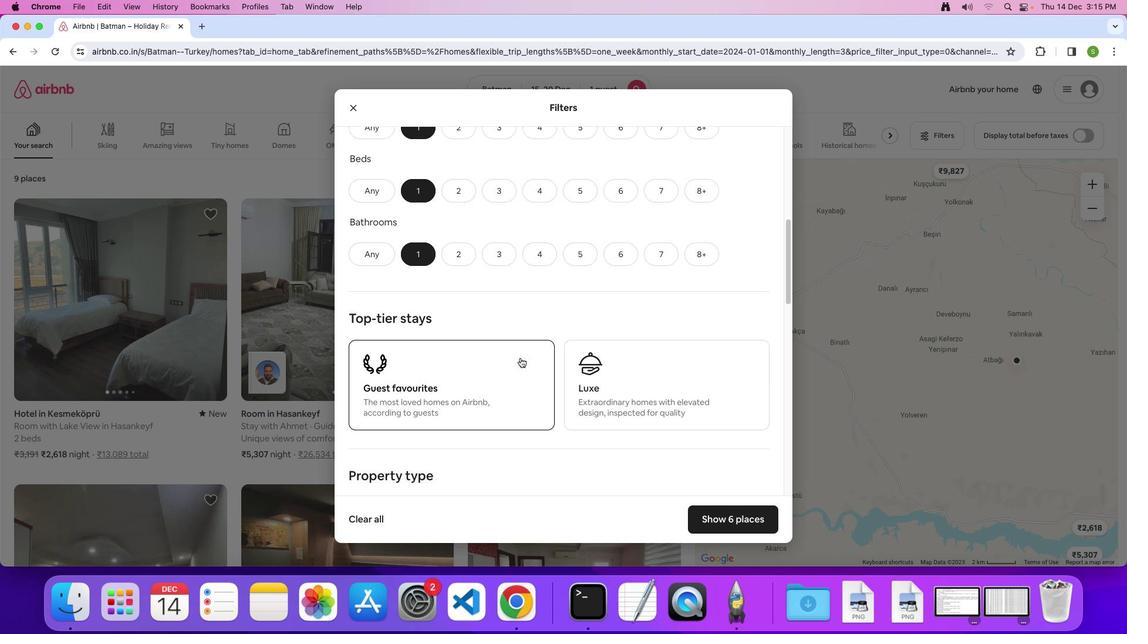
Action: Mouse scrolled (520, 358) with delta (0, 0)
Screenshot: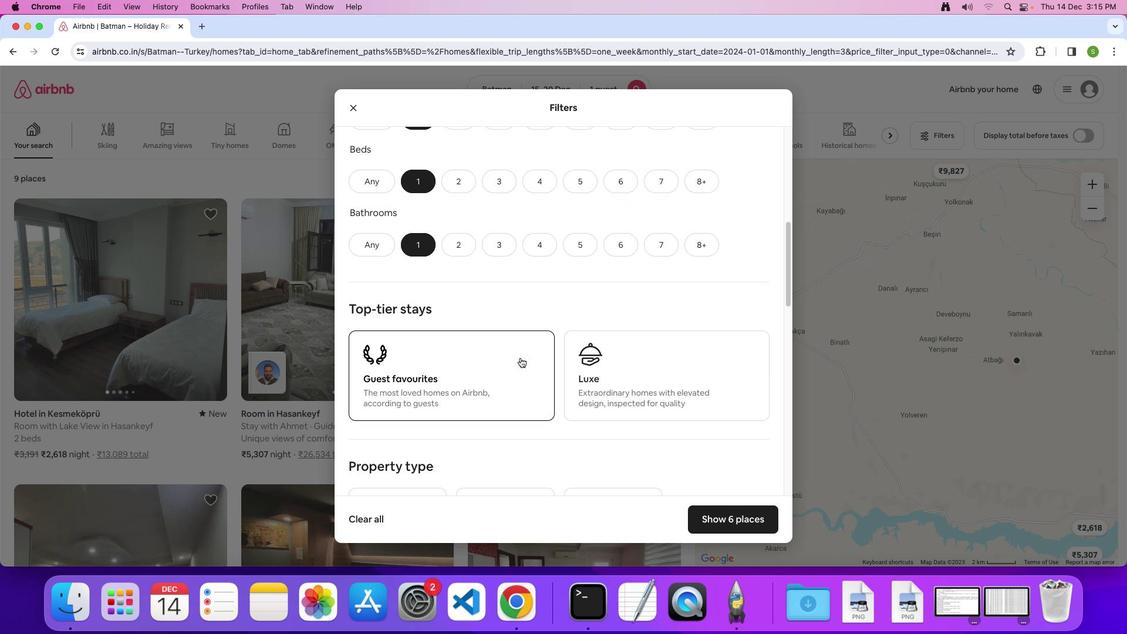 
Action: Mouse scrolled (520, 358) with delta (0, 0)
Screenshot: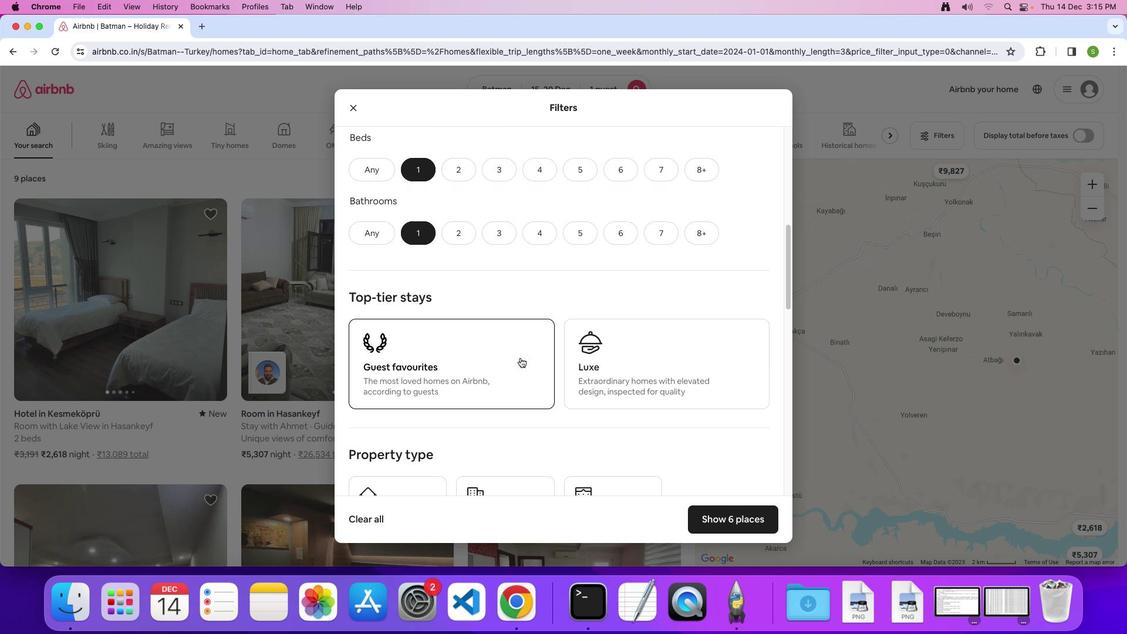 
Action: Mouse scrolled (520, 358) with delta (0, 0)
Screenshot: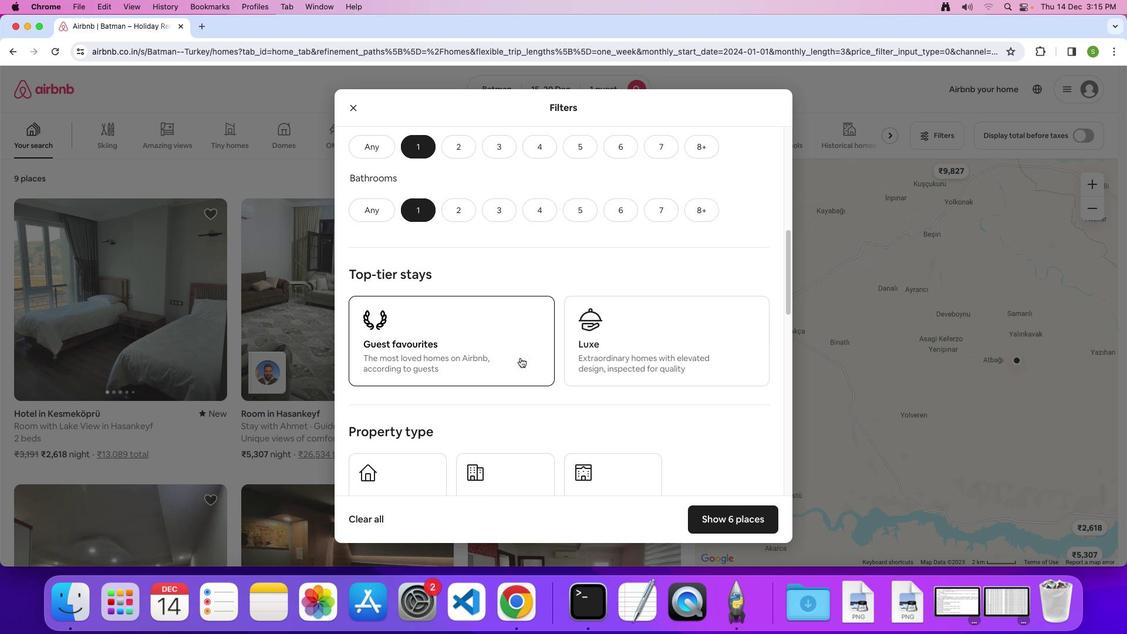 
Action: Mouse scrolled (520, 358) with delta (0, 0)
Screenshot: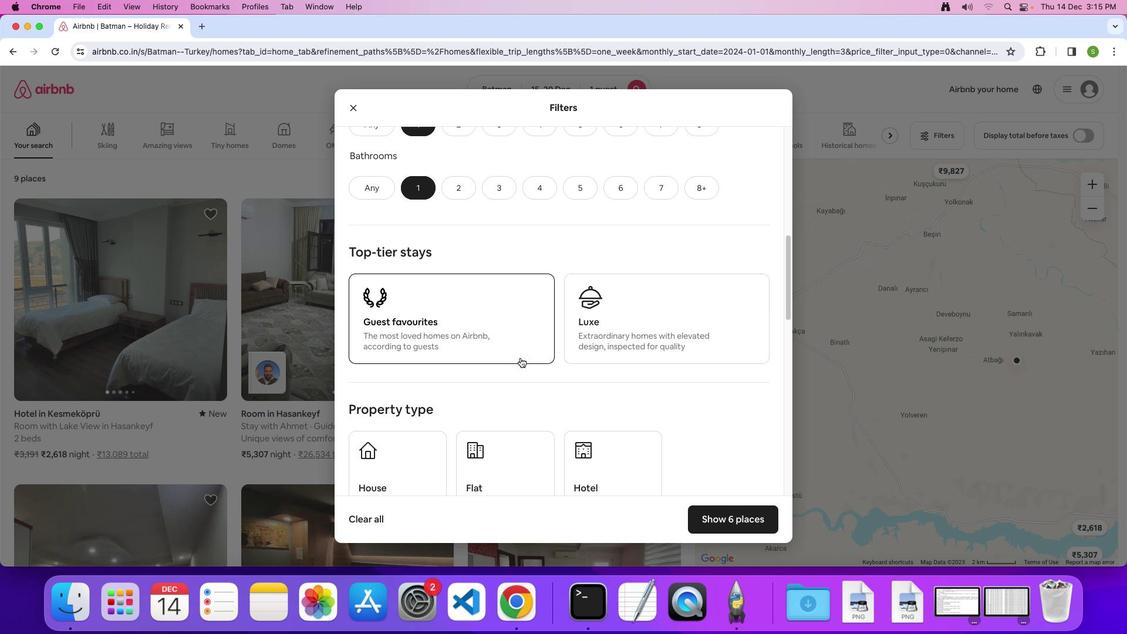 
Action: Mouse scrolled (520, 358) with delta (0, -1)
Screenshot: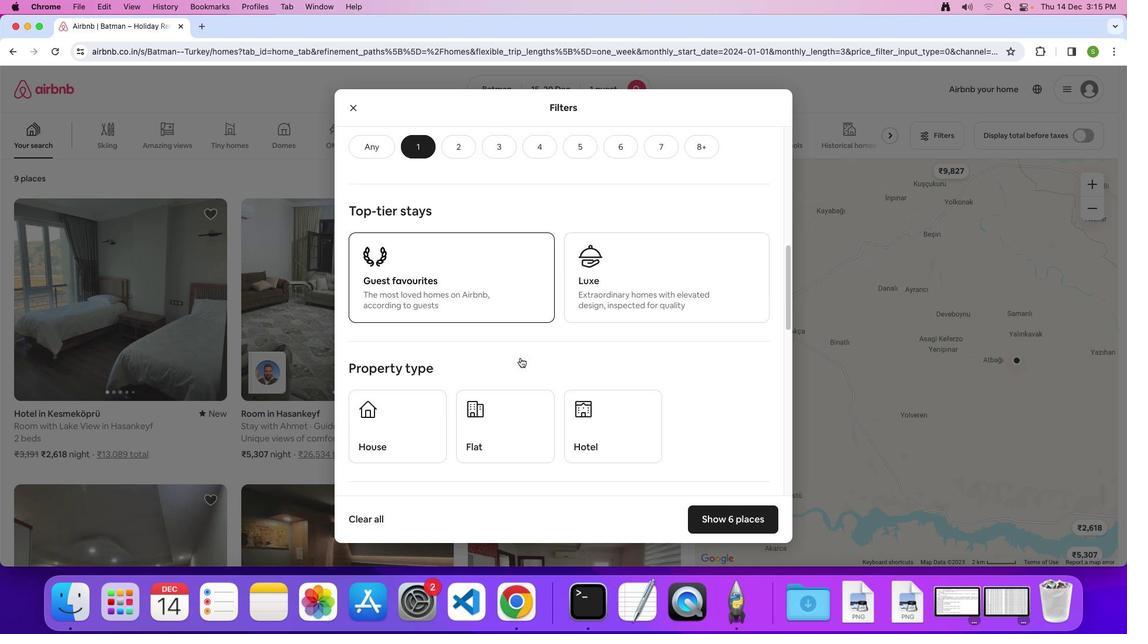 
Action: Mouse scrolled (520, 358) with delta (0, 0)
Screenshot: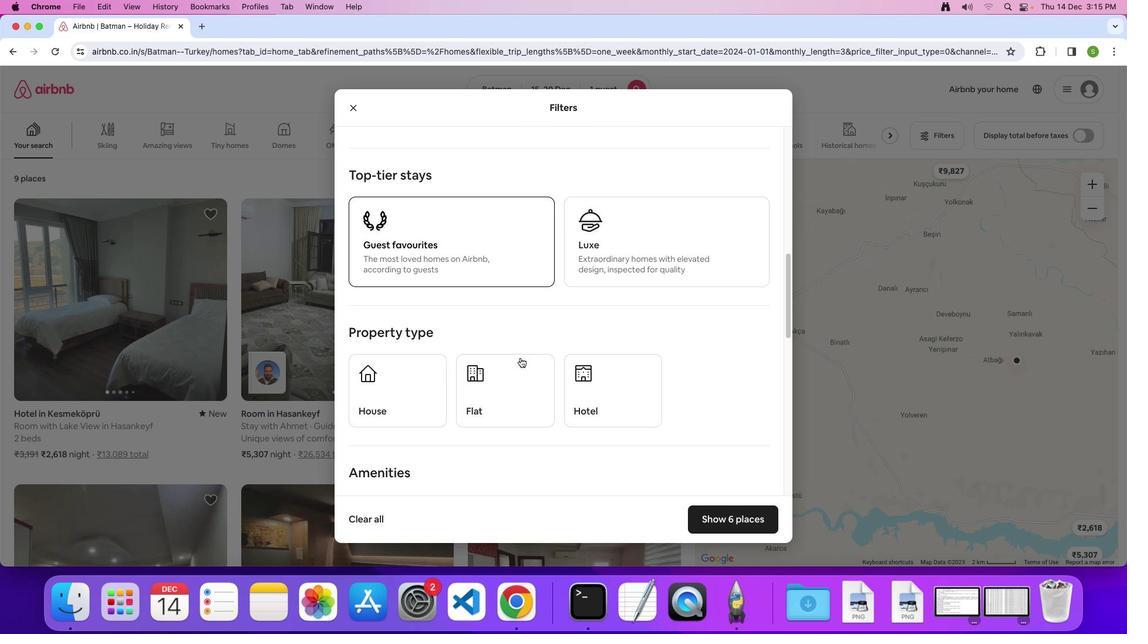 
Action: Mouse scrolled (520, 358) with delta (0, 0)
Screenshot: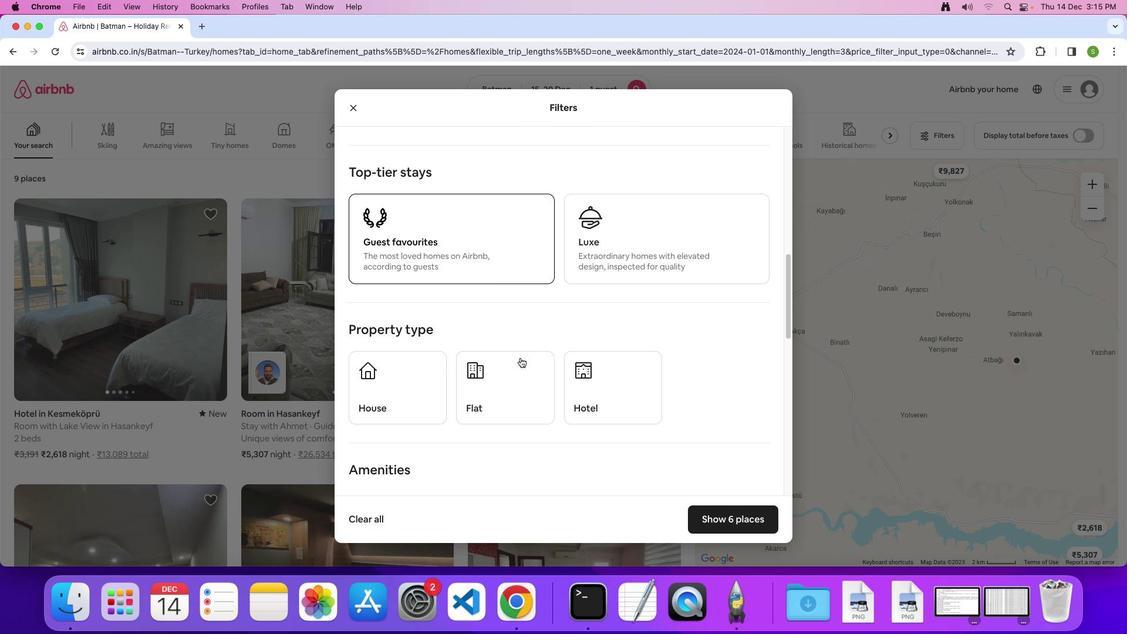 
Action: Mouse moved to (595, 351)
Screenshot: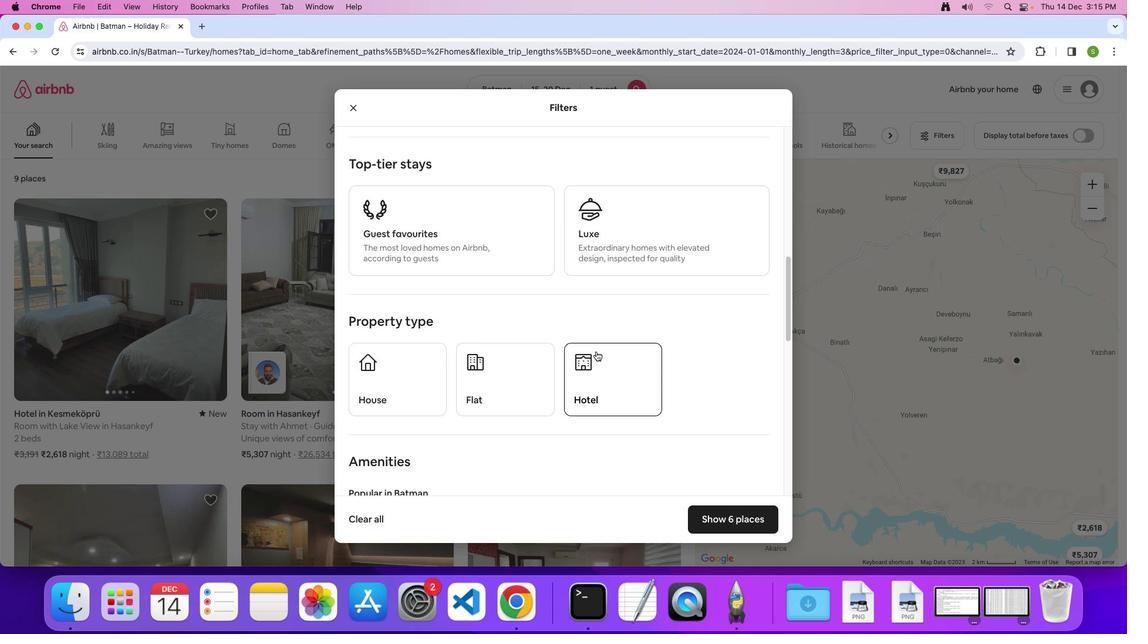
Action: Mouse pressed left at (595, 351)
Screenshot: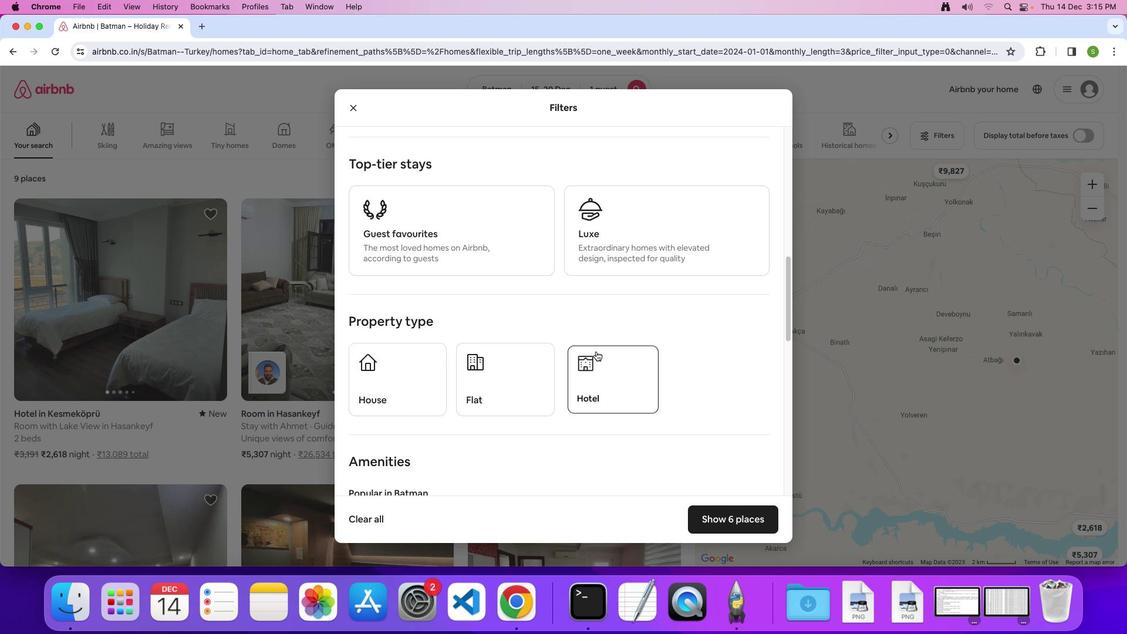 
Action: Mouse moved to (578, 351)
Screenshot: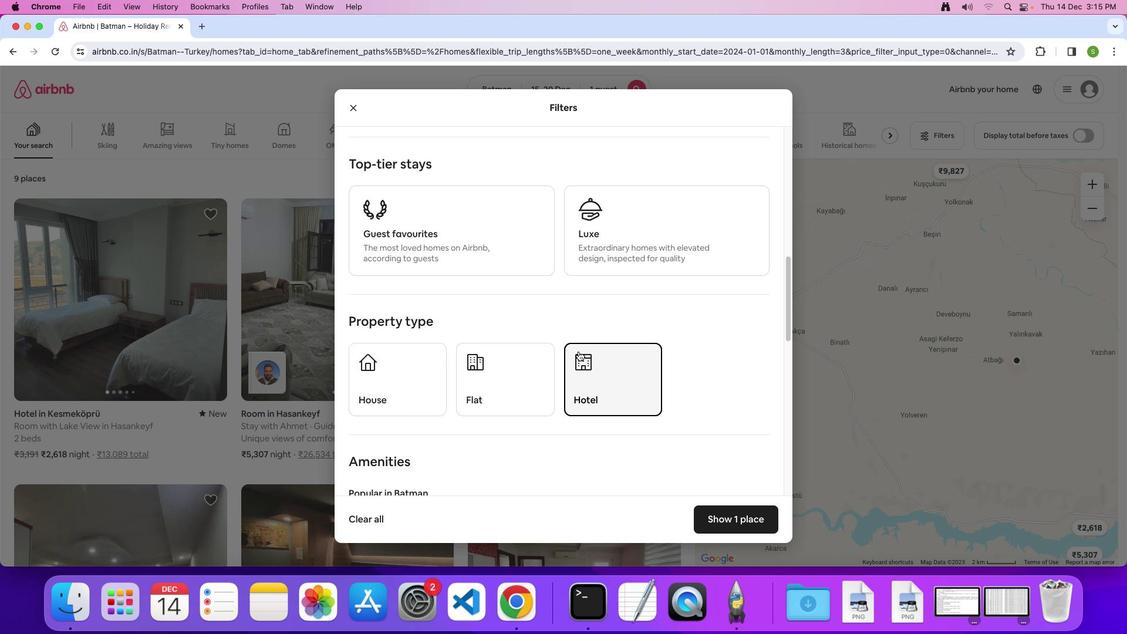 
Action: Mouse scrolled (578, 351) with delta (0, 0)
Screenshot: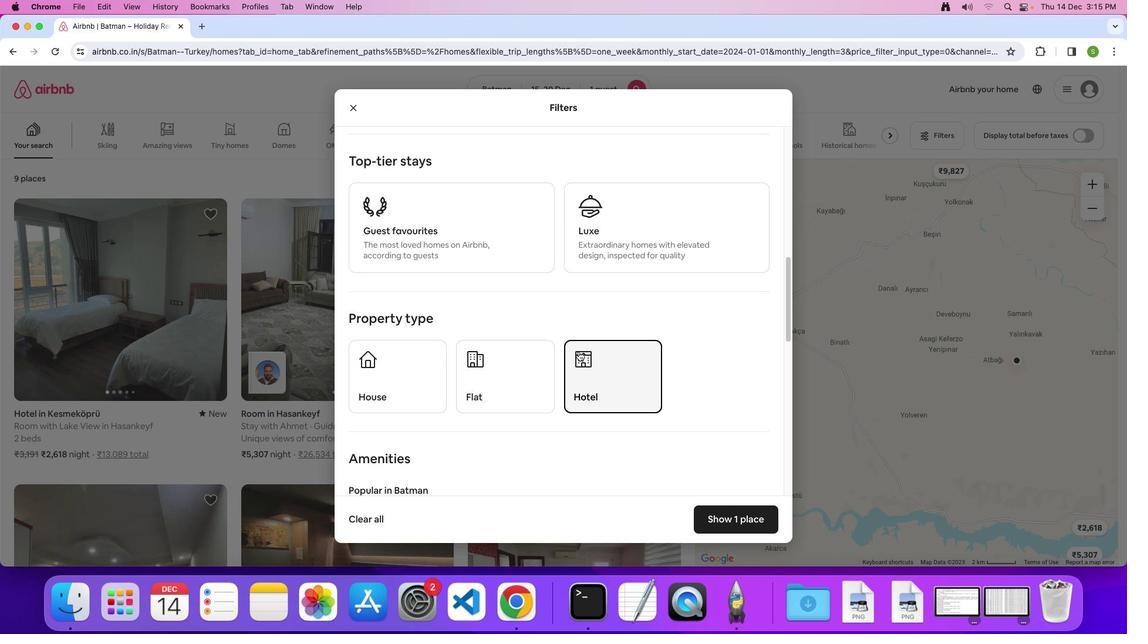 
Action: Mouse scrolled (578, 351) with delta (0, 0)
Screenshot: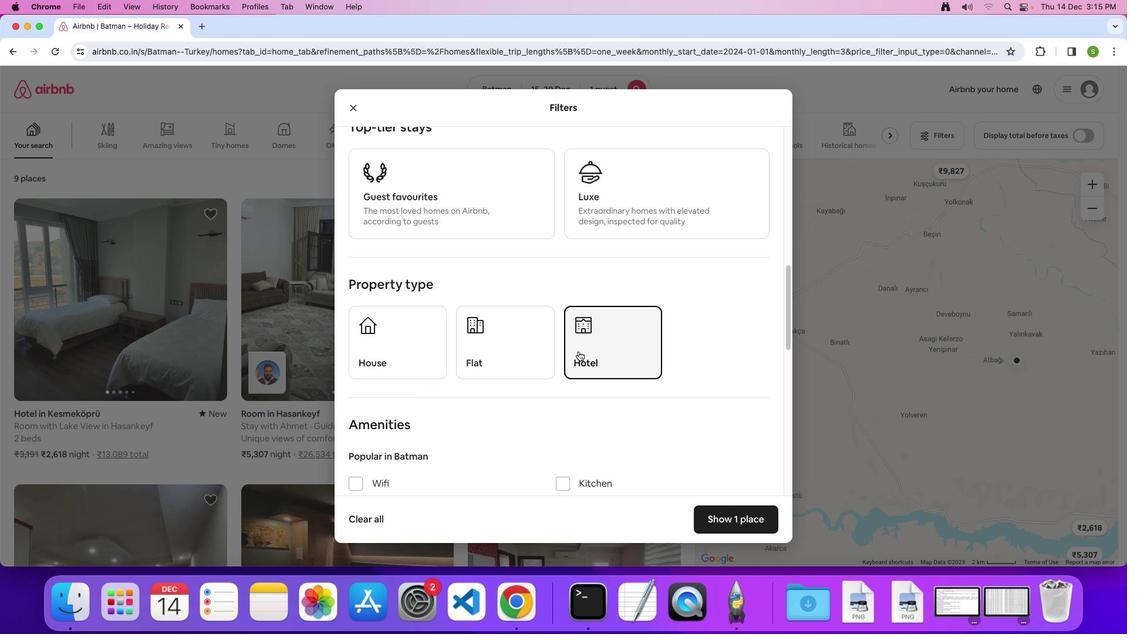 
Action: Mouse scrolled (578, 351) with delta (0, -1)
Screenshot: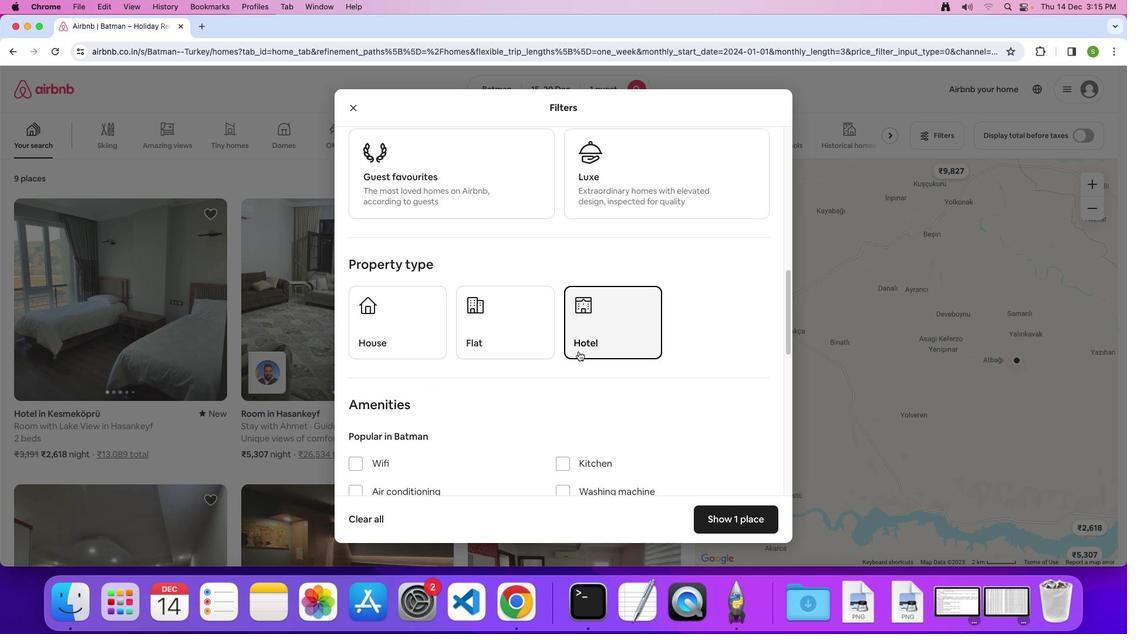 
Action: Mouse scrolled (578, 351) with delta (0, 0)
Screenshot: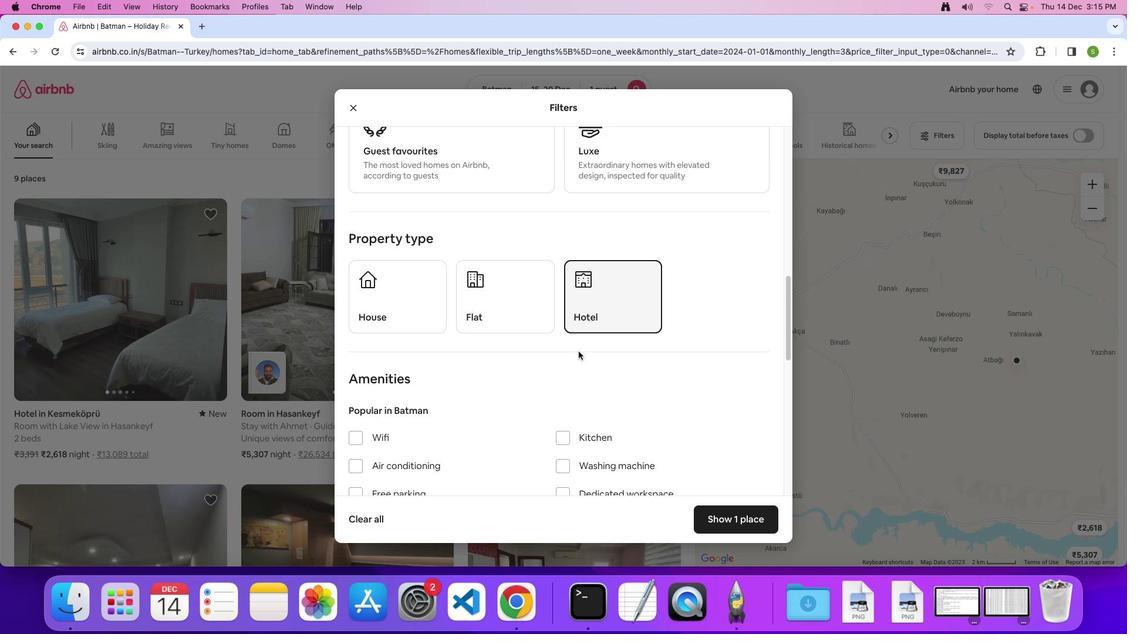 
Action: Mouse scrolled (578, 351) with delta (0, 0)
Screenshot: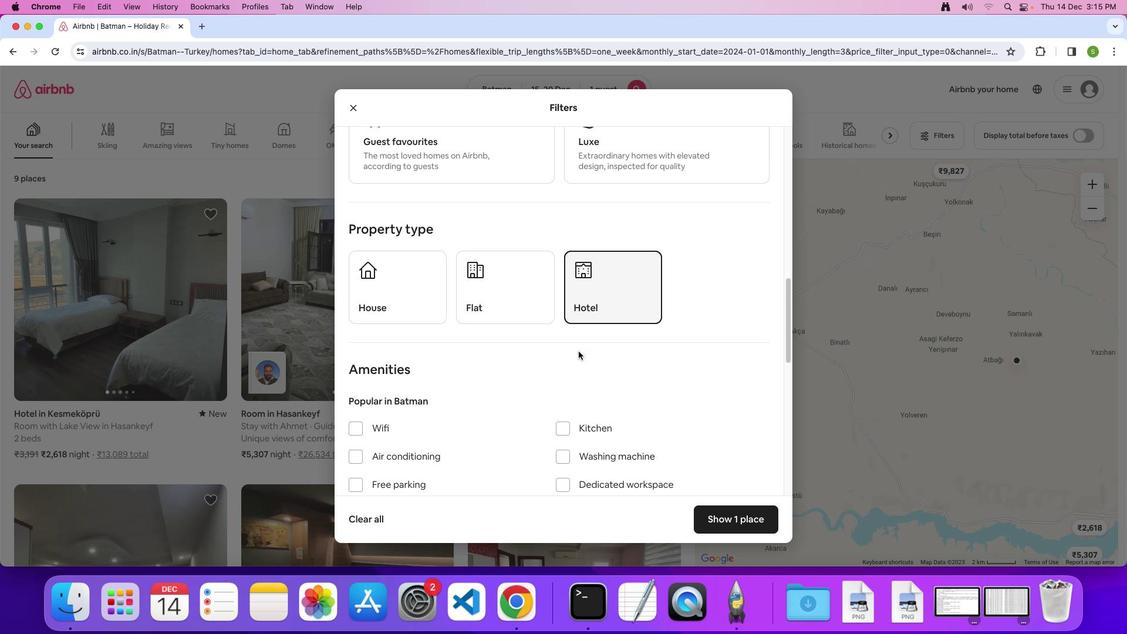 
Action: Mouse scrolled (578, 351) with delta (0, 0)
Screenshot: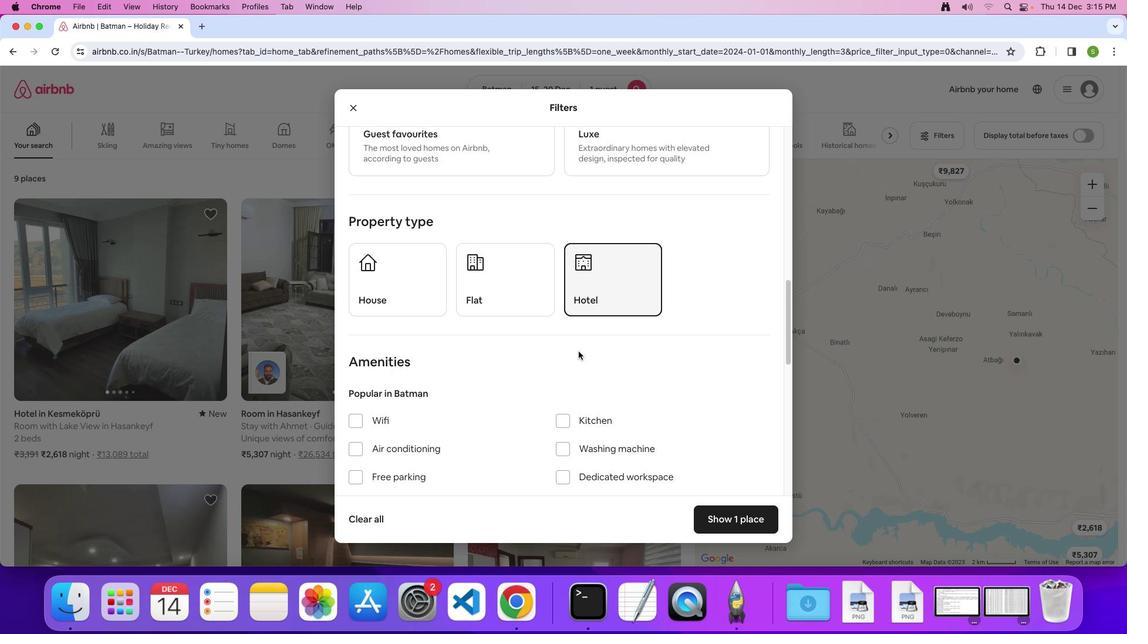 
Action: Mouse scrolled (578, 351) with delta (0, 0)
Screenshot: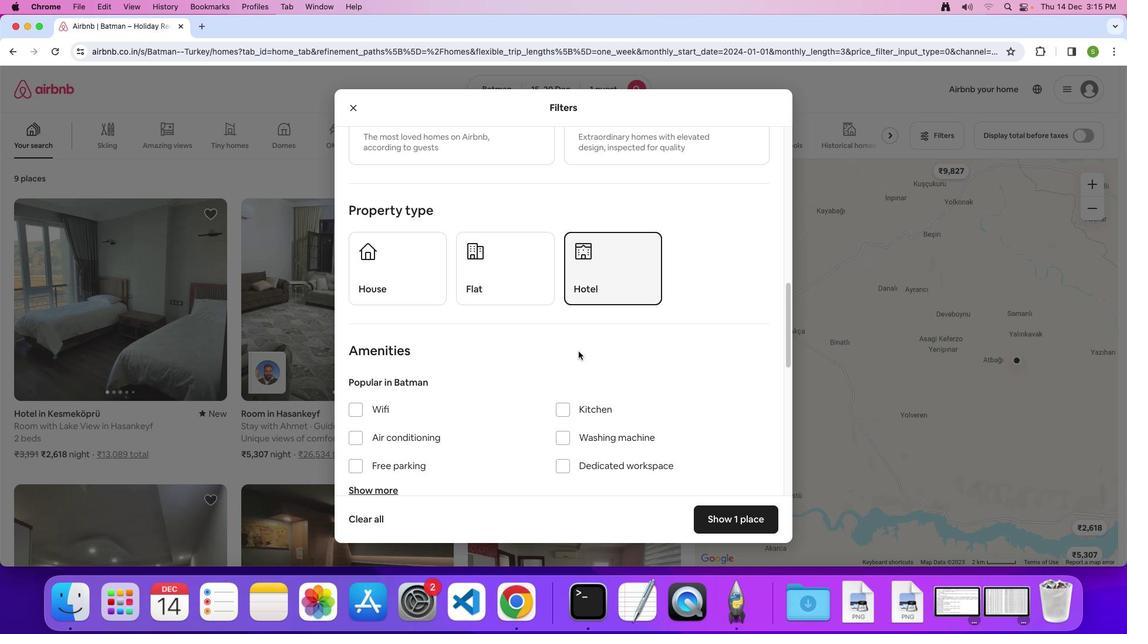 
Action: Mouse scrolled (578, 351) with delta (0, 0)
Screenshot: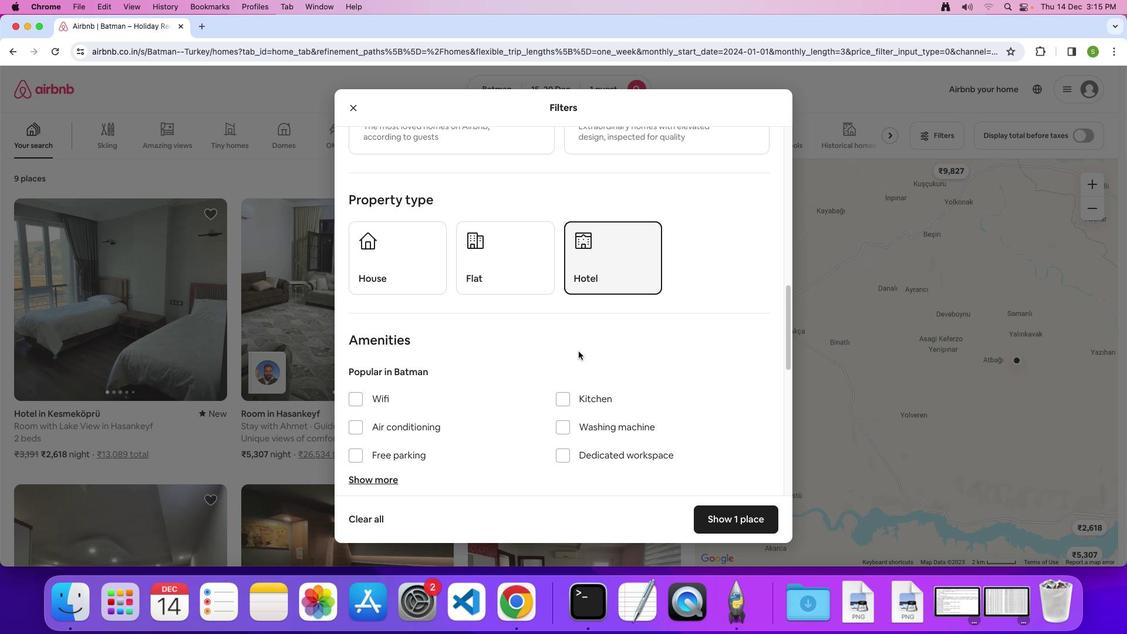 
Action: Mouse scrolled (578, 351) with delta (0, 0)
Screenshot: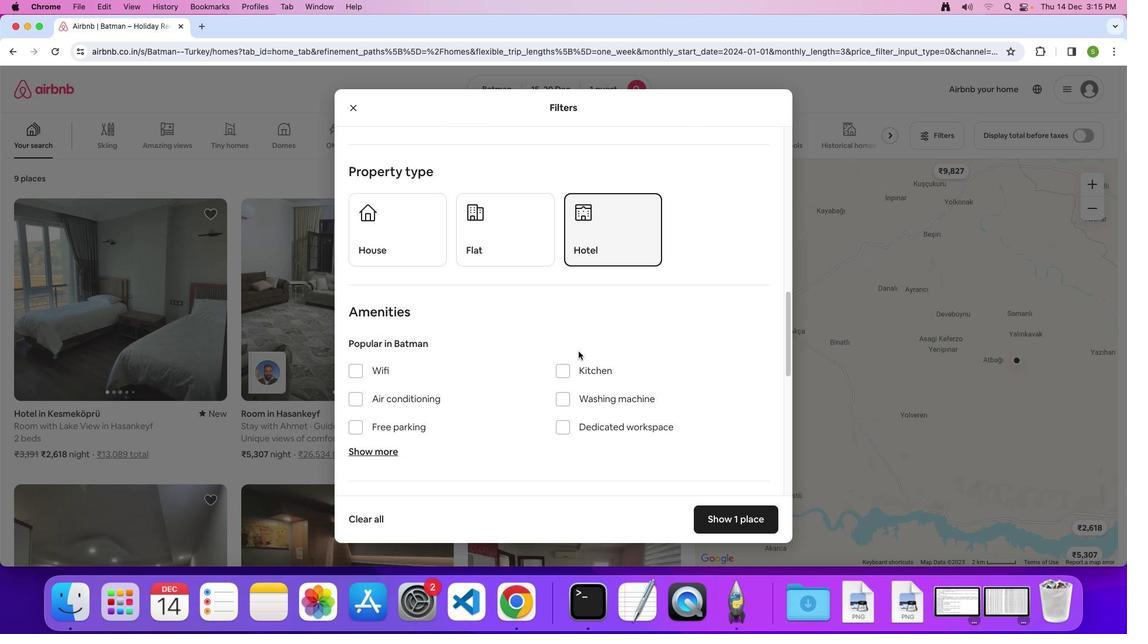 
Action: Mouse scrolled (578, 351) with delta (0, 0)
Screenshot: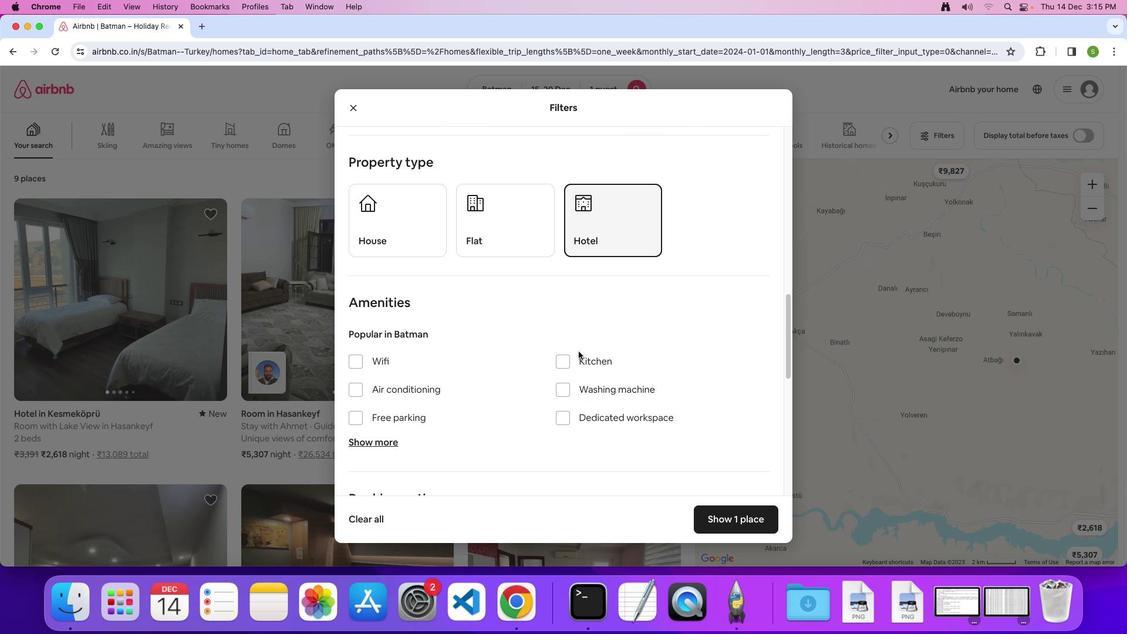 
Action: Mouse moved to (561, 387)
Screenshot: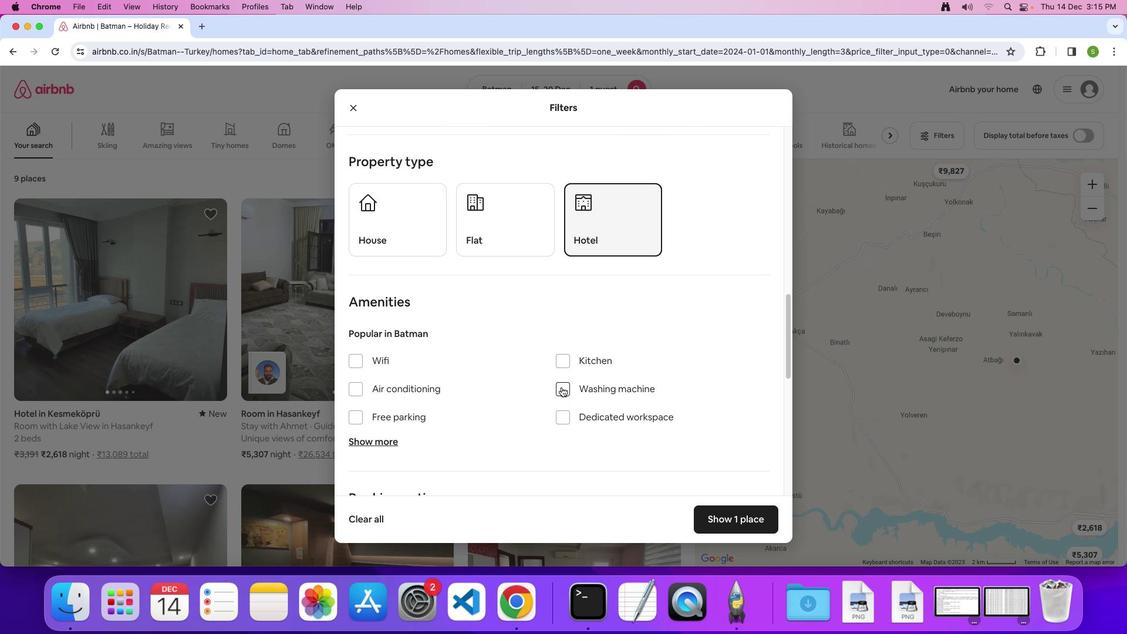 
Action: Mouse pressed left at (561, 387)
Screenshot: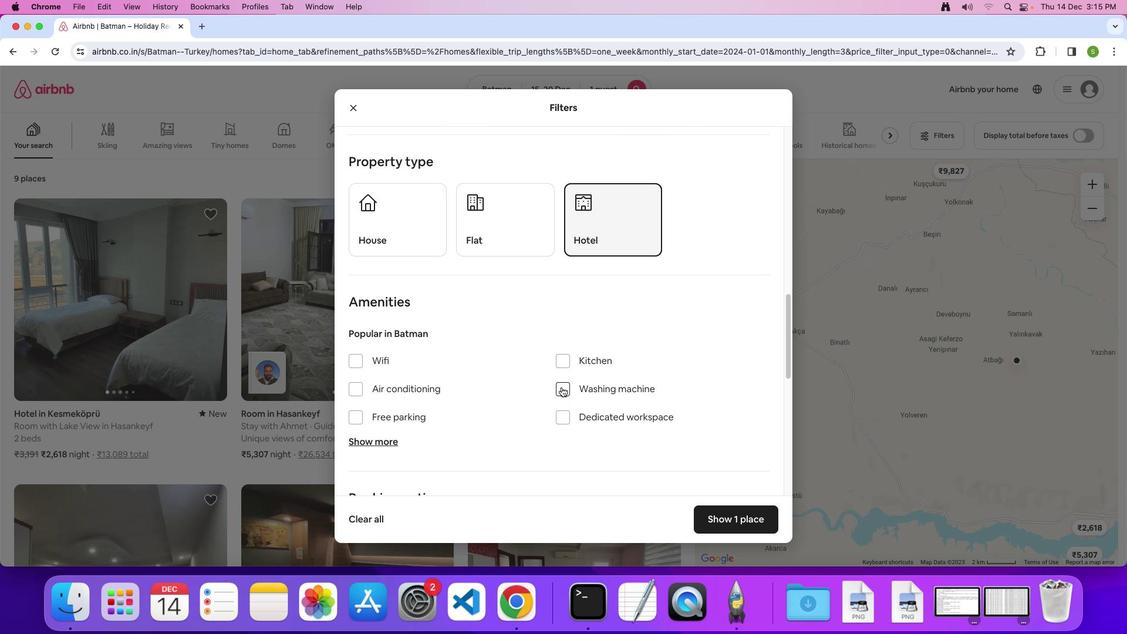 
Action: Mouse moved to (507, 347)
Screenshot: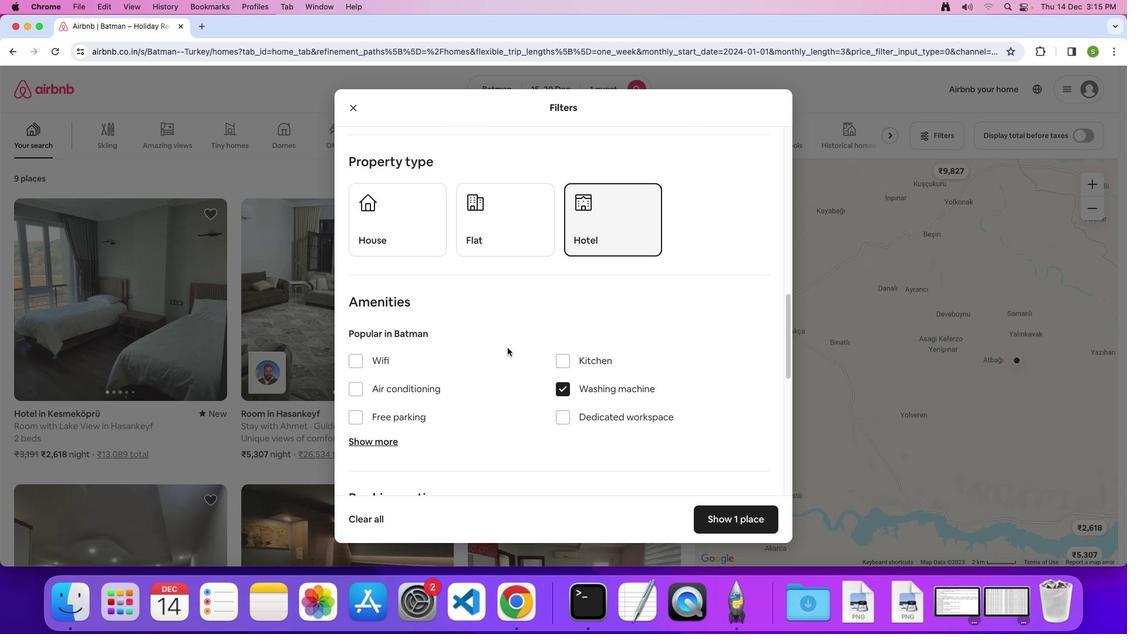 
Action: Mouse scrolled (507, 347) with delta (0, 0)
Screenshot: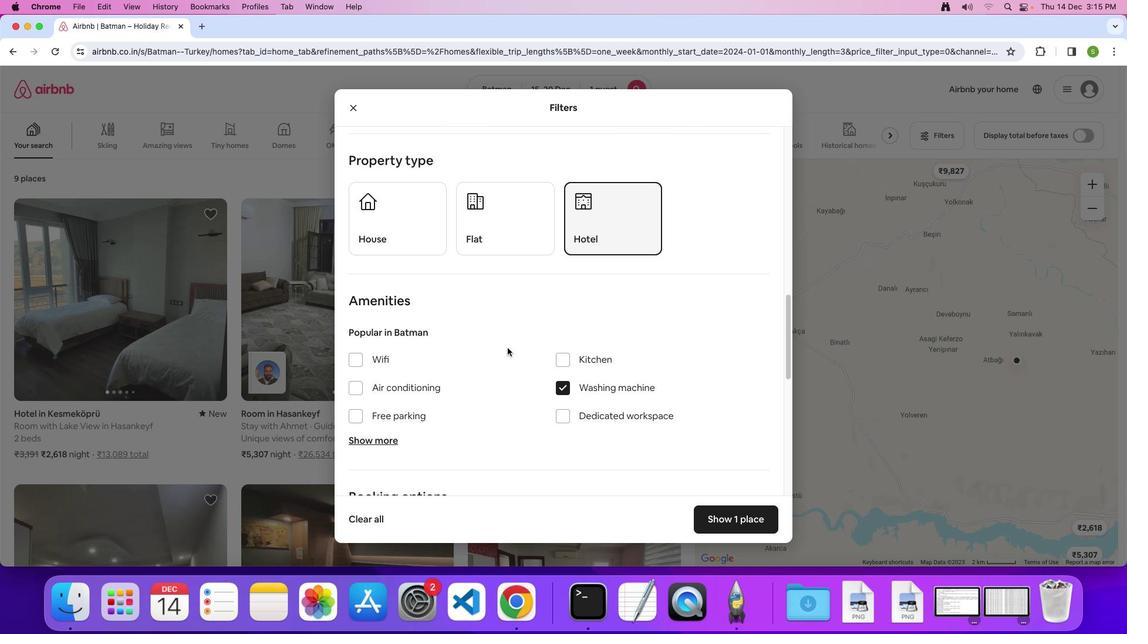 
Action: Mouse scrolled (507, 347) with delta (0, 0)
Screenshot: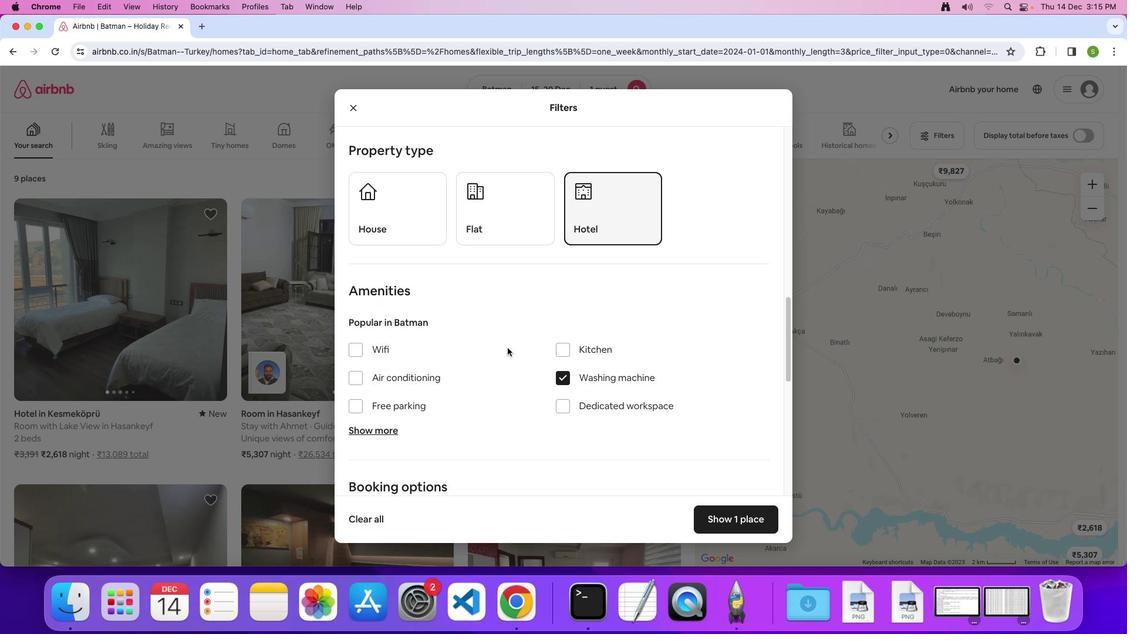
Action: Mouse scrolled (507, 347) with delta (0, 0)
Screenshot: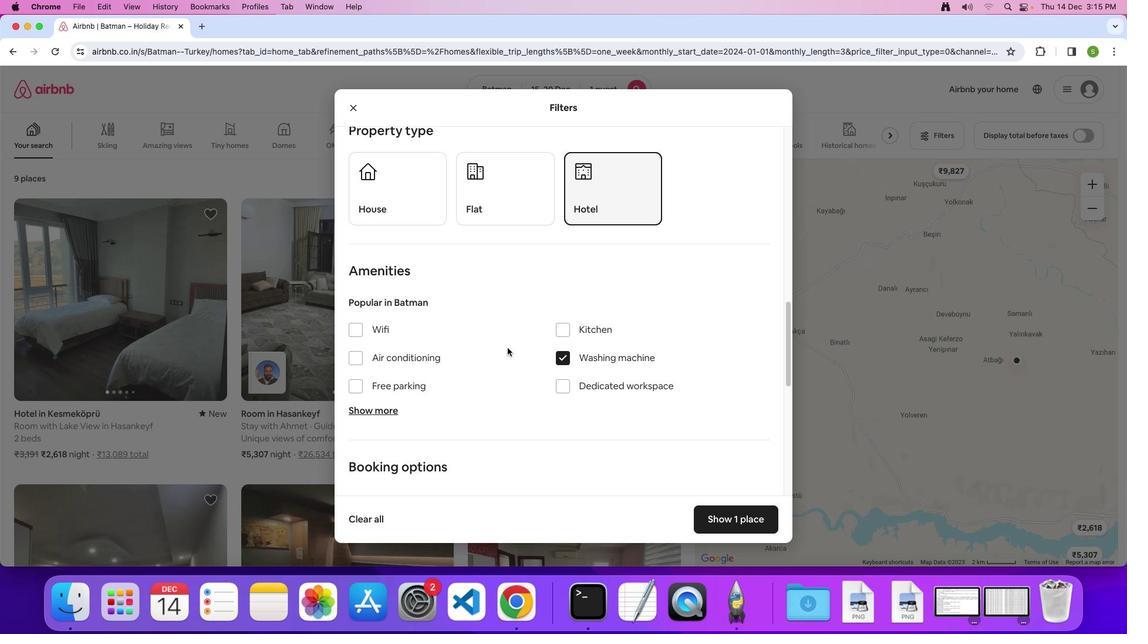 
Action: Mouse scrolled (507, 347) with delta (0, 0)
Screenshot: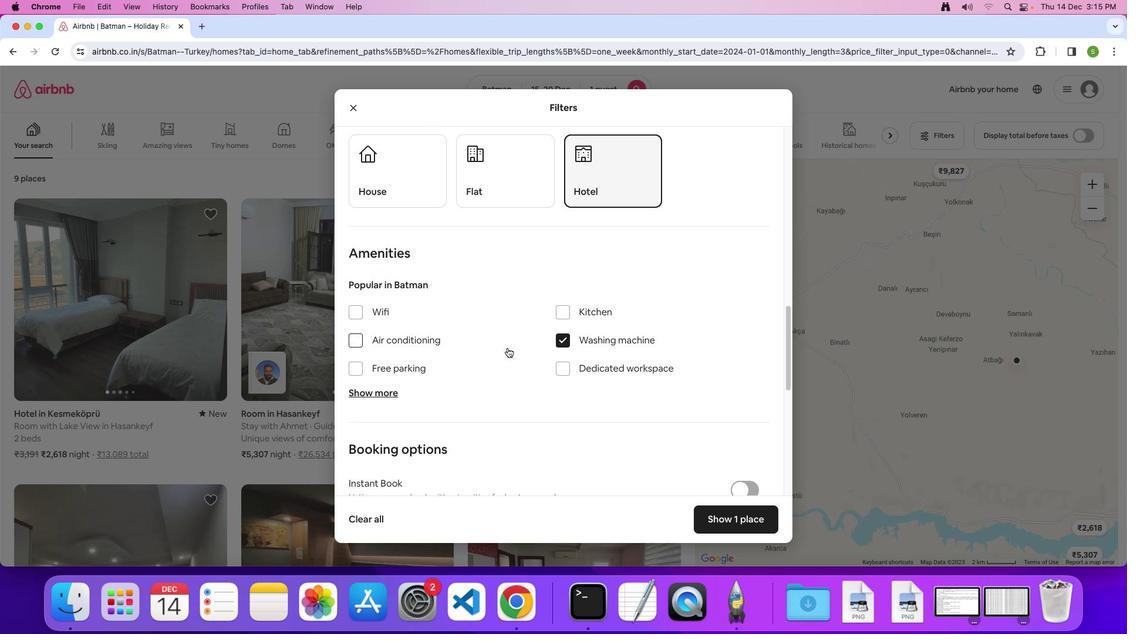 
Action: Mouse scrolled (507, 347) with delta (0, 0)
Screenshot: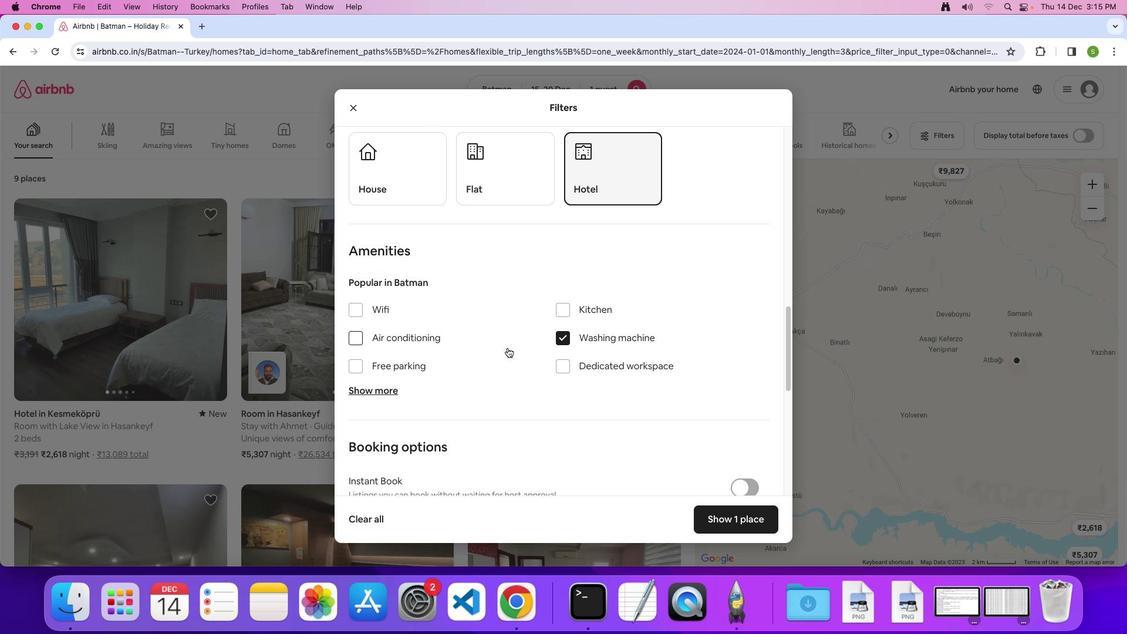 
Action: Mouse scrolled (507, 347) with delta (0, 0)
Screenshot: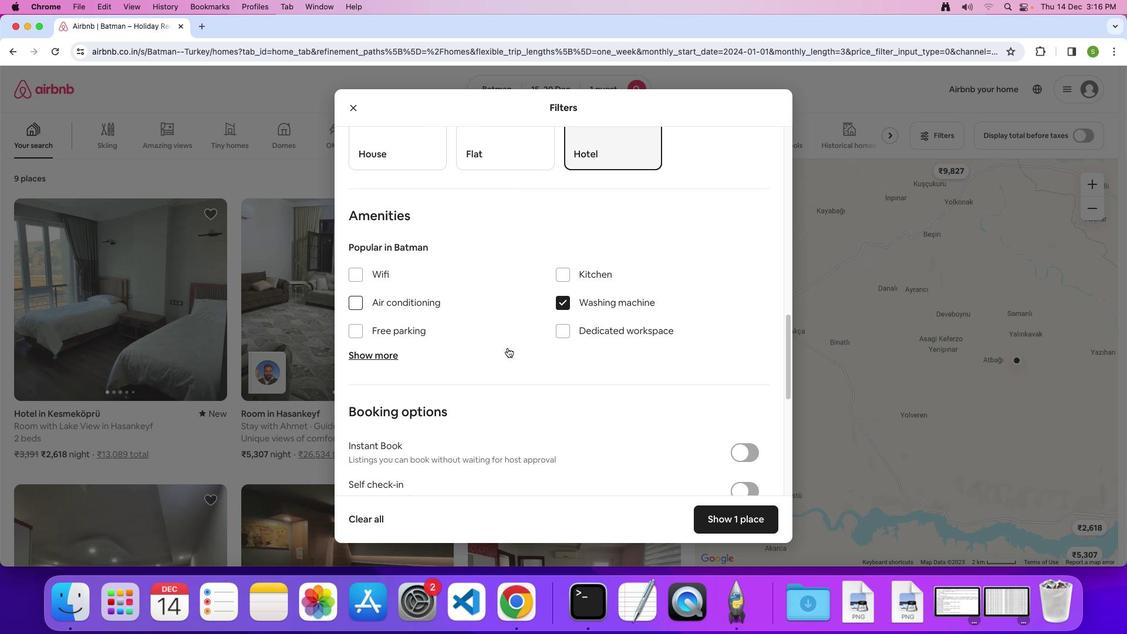 
Action: Mouse scrolled (507, 347) with delta (0, 0)
Screenshot: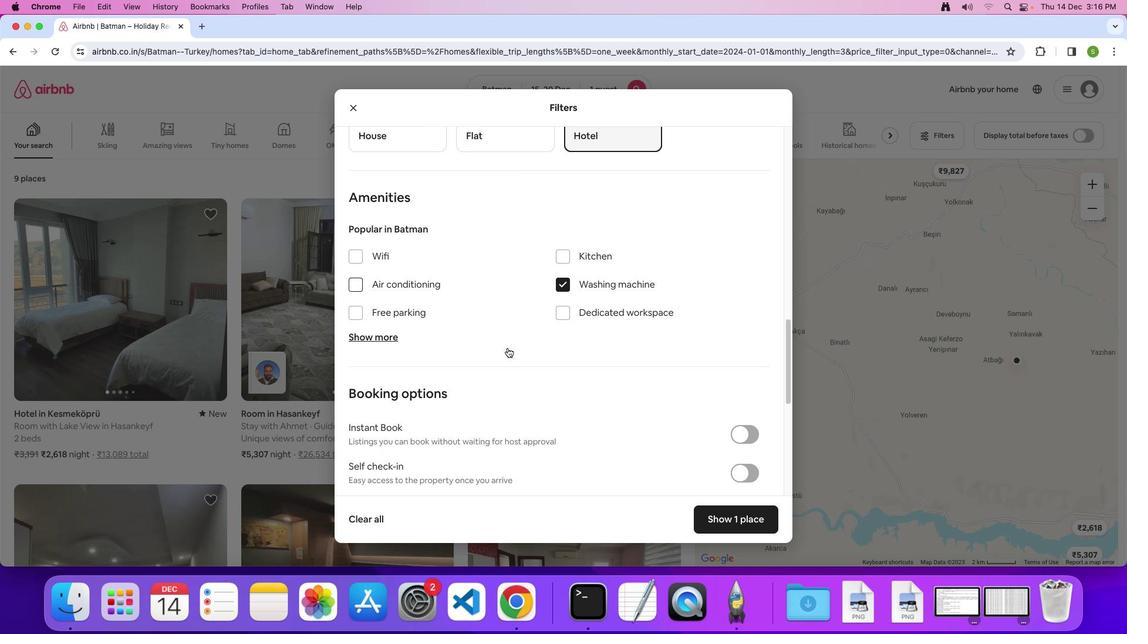 
Action: Mouse scrolled (507, 347) with delta (0, 0)
Screenshot: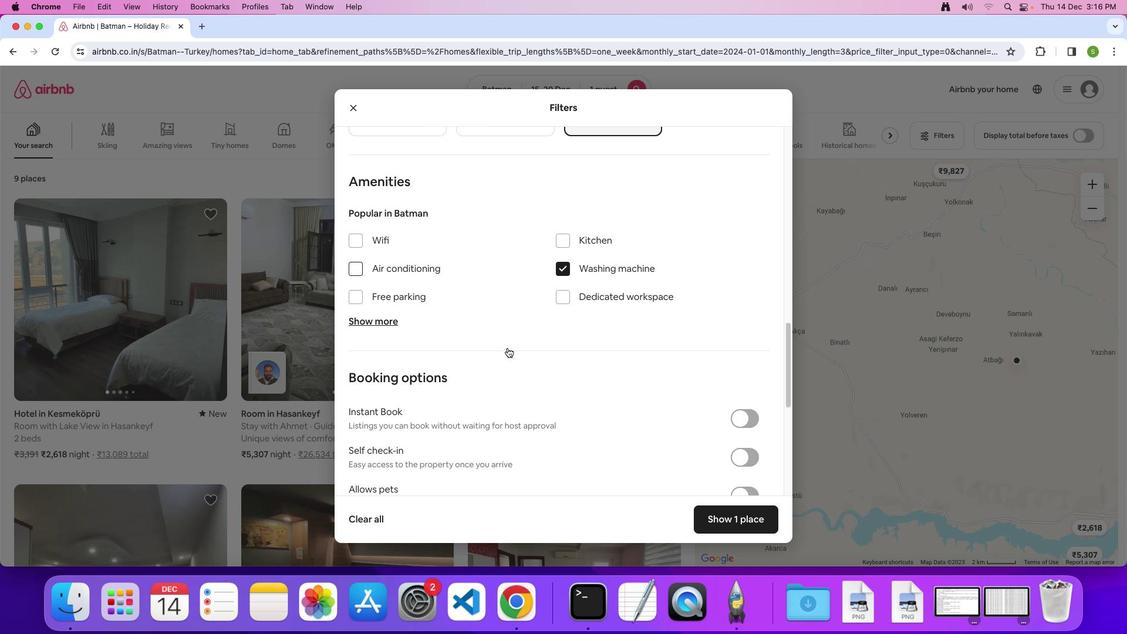 
Action: Mouse scrolled (507, 347) with delta (0, -1)
Screenshot: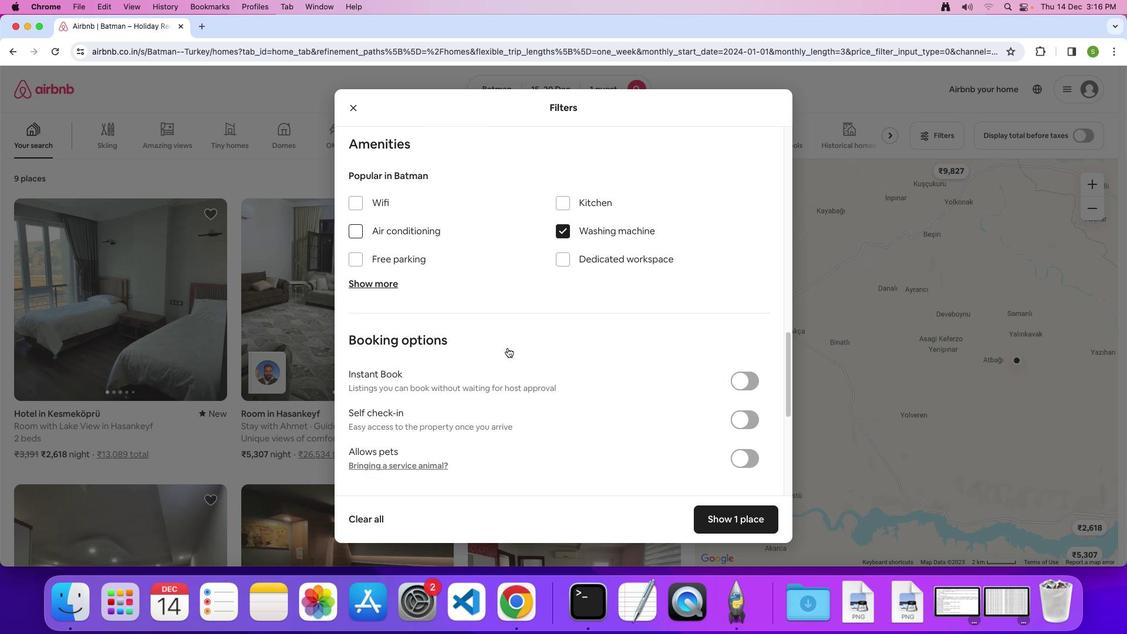 
Action: Mouse scrolled (507, 347) with delta (0, 0)
Screenshot: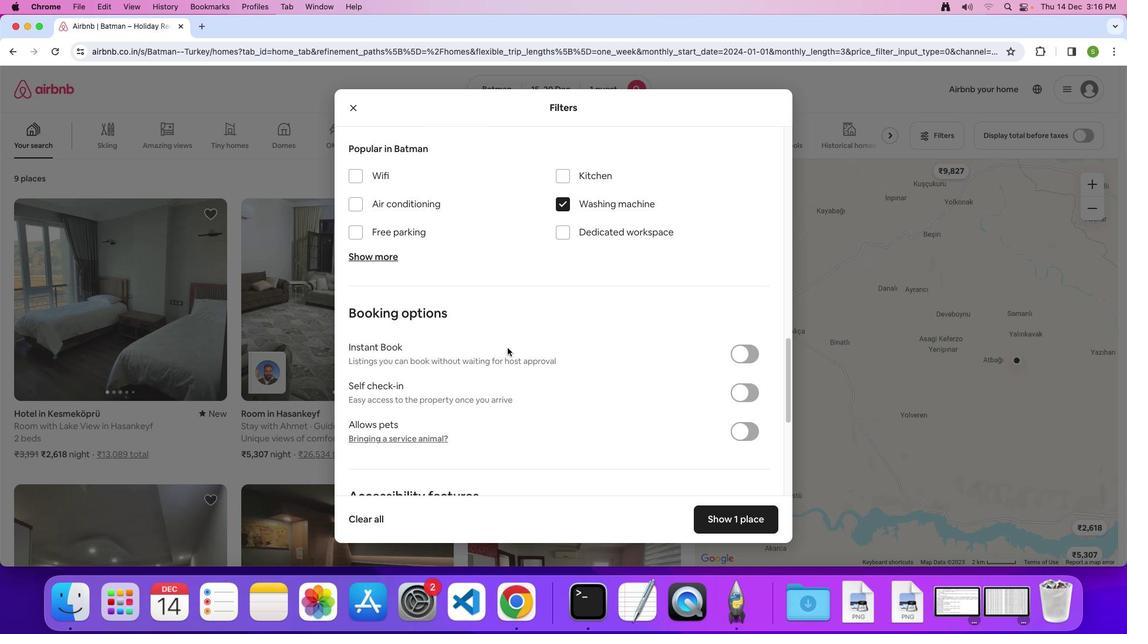 
Action: Mouse scrolled (507, 347) with delta (0, 0)
Screenshot: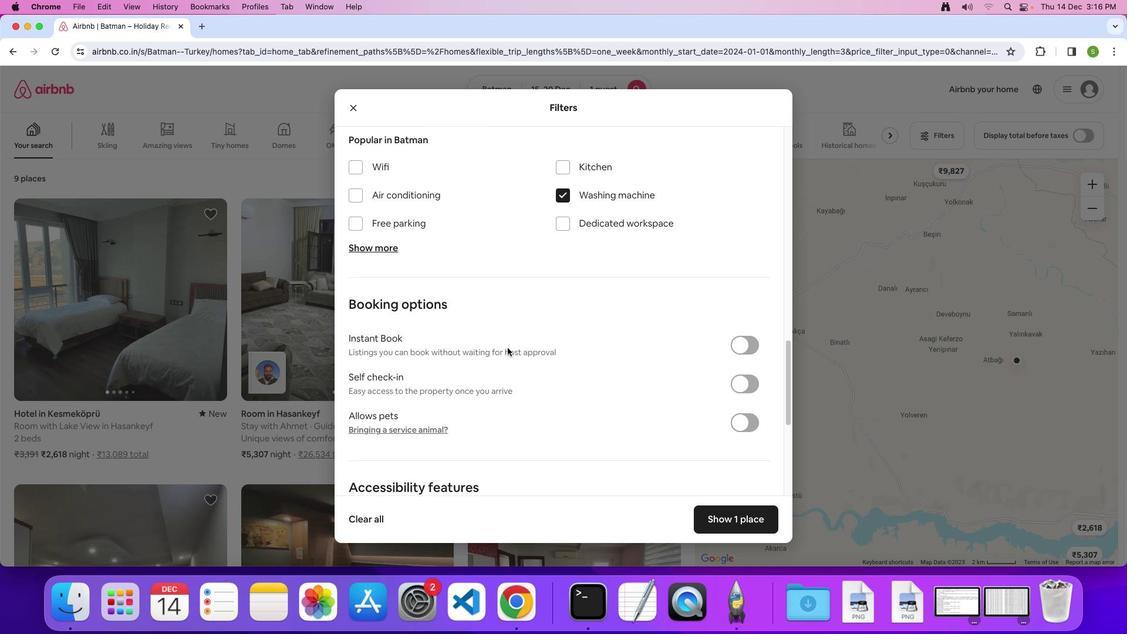 
Action: Mouse scrolled (507, 347) with delta (0, 0)
Screenshot: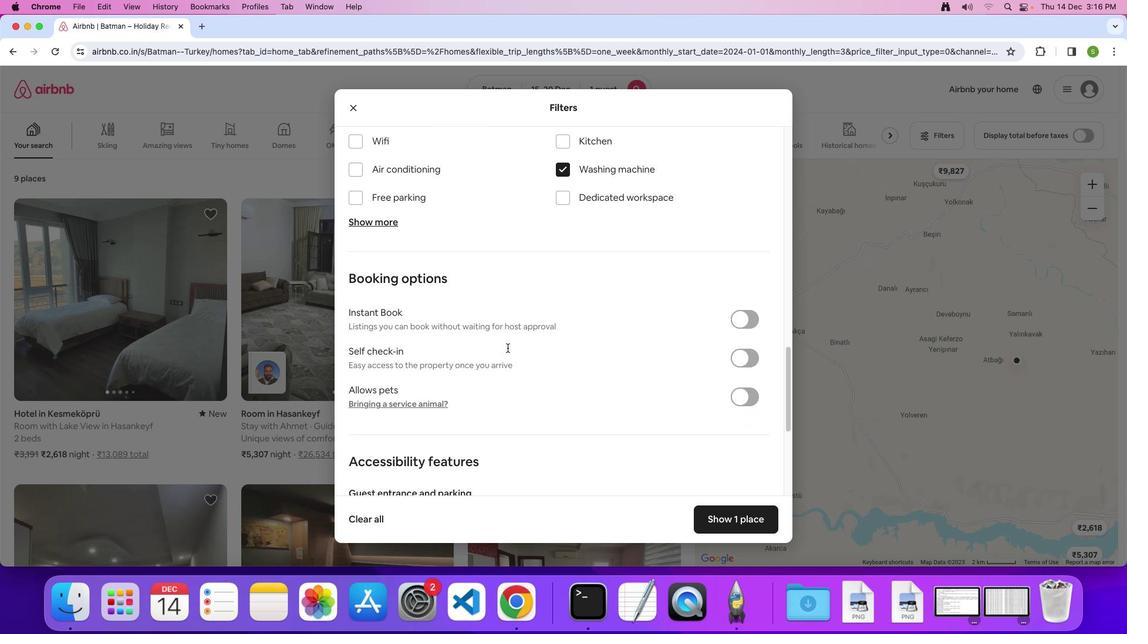 
Action: Mouse scrolled (507, 347) with delta (0, 0)
Screenshot: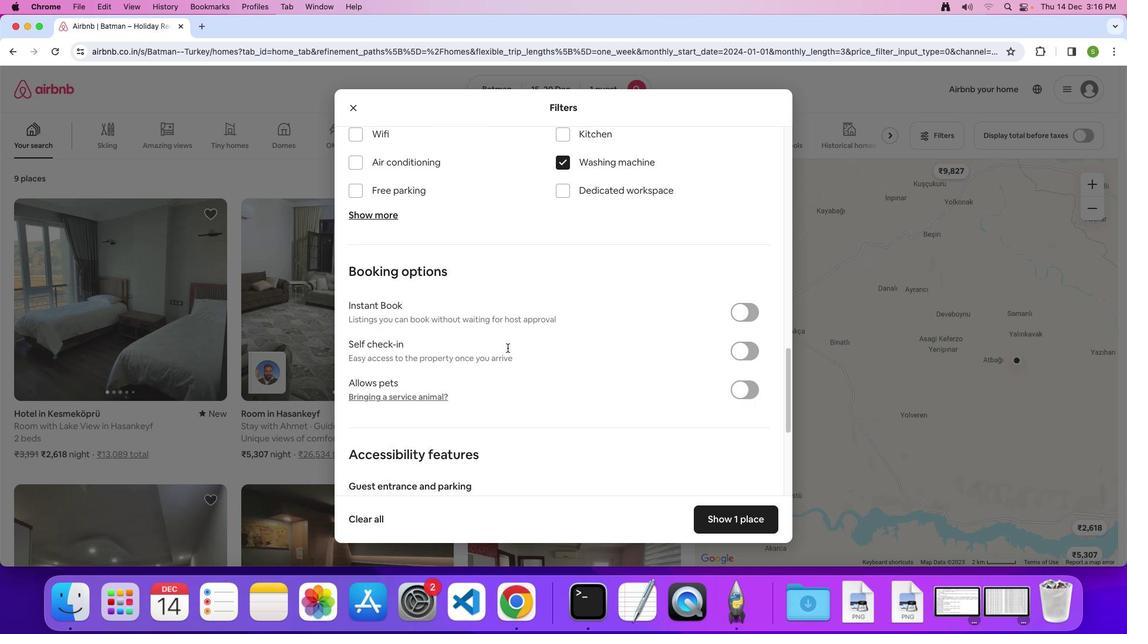 
Action: Mouse scrolled (507, 347) with delta (0, -1)
Screenshot: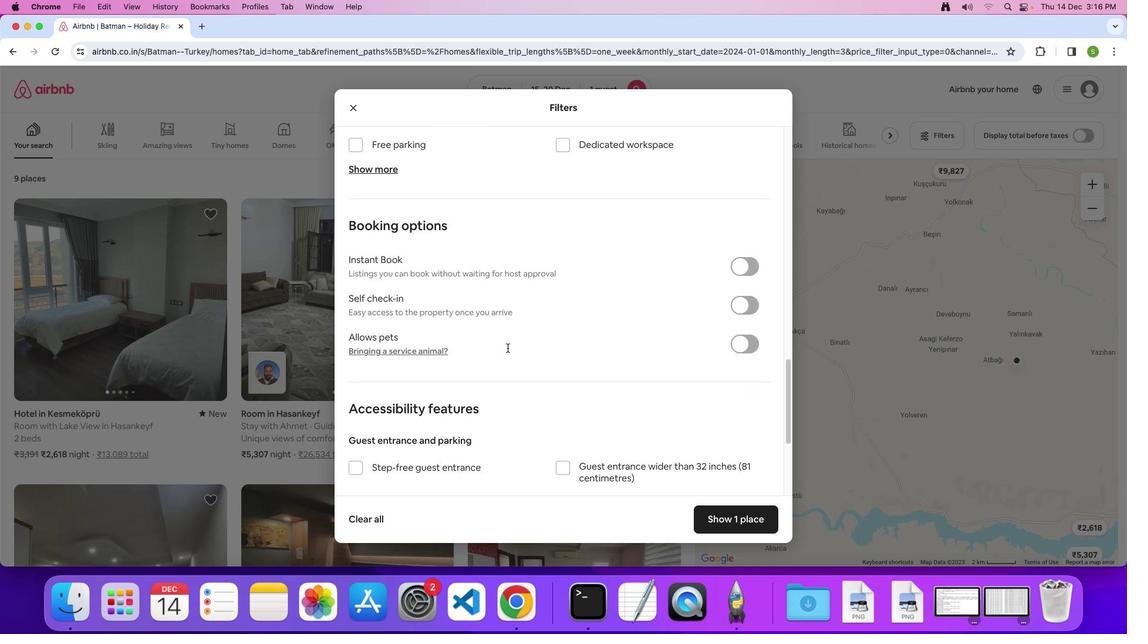 
Action: Mouse scrolled (507, 347) with delta (0, 0)
Screenshot: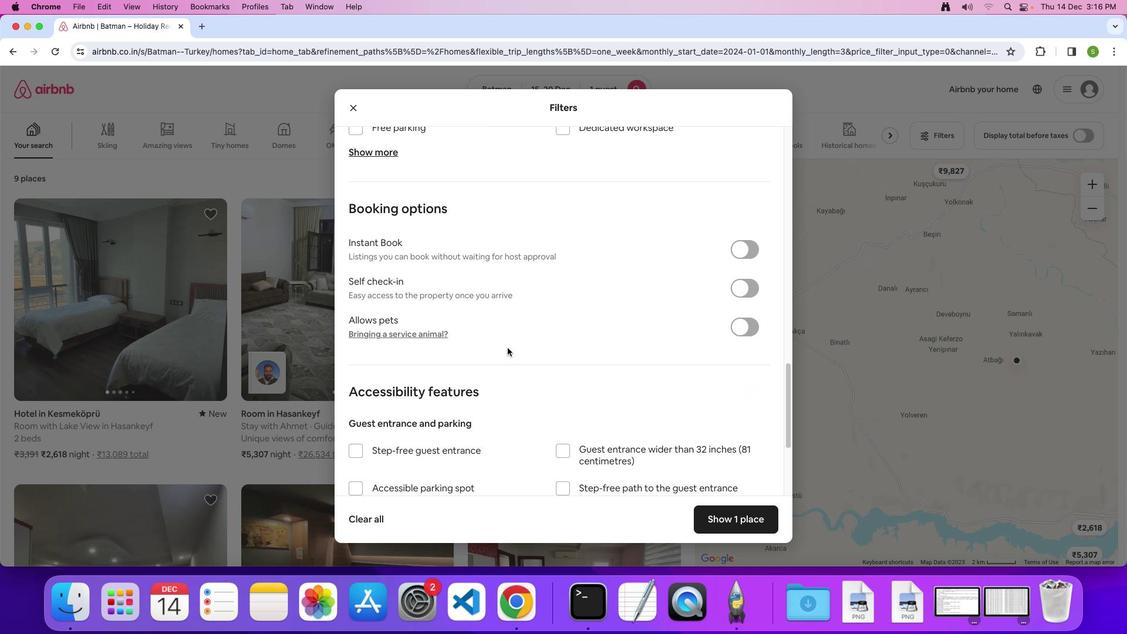 
Action: Mouse scrolled (507, 347) with delta (0, 0)
Screenshot: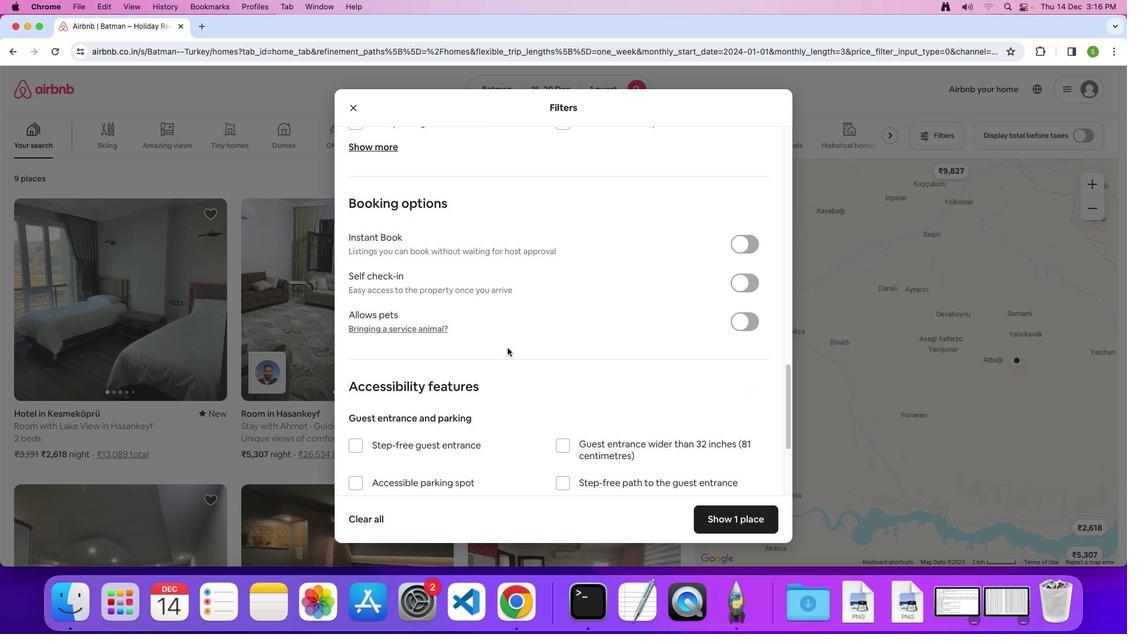 
Action: Mouse scrolled (507, 347) with delta (0, 0)
Screenshot: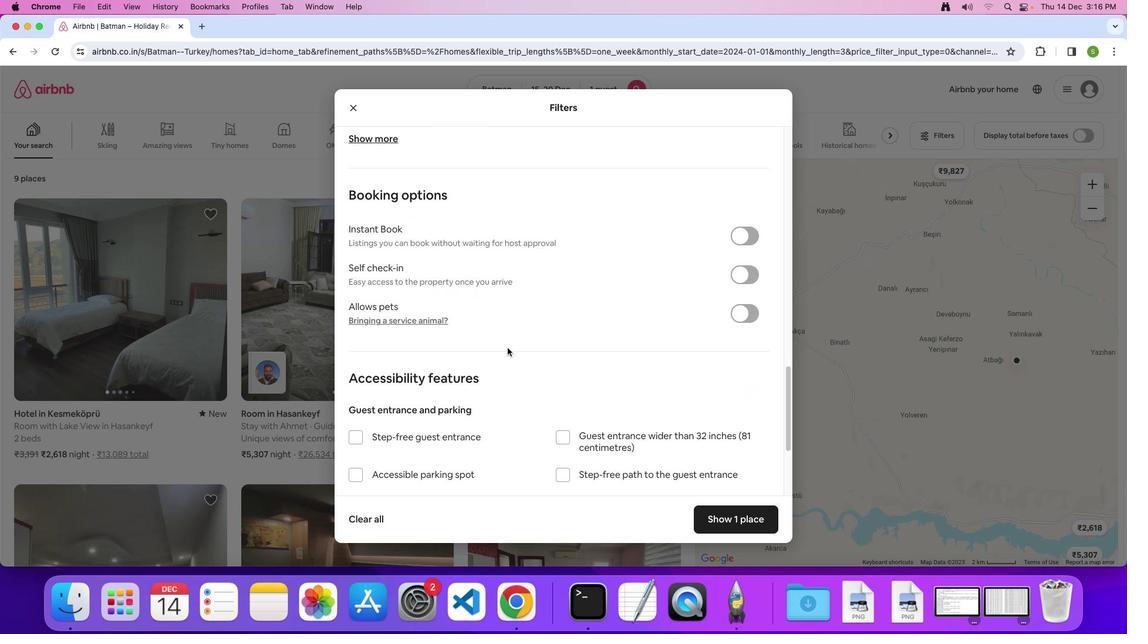 
Action: Mouse scrolled (507, 347) with delta (0, 0)
Screenshot: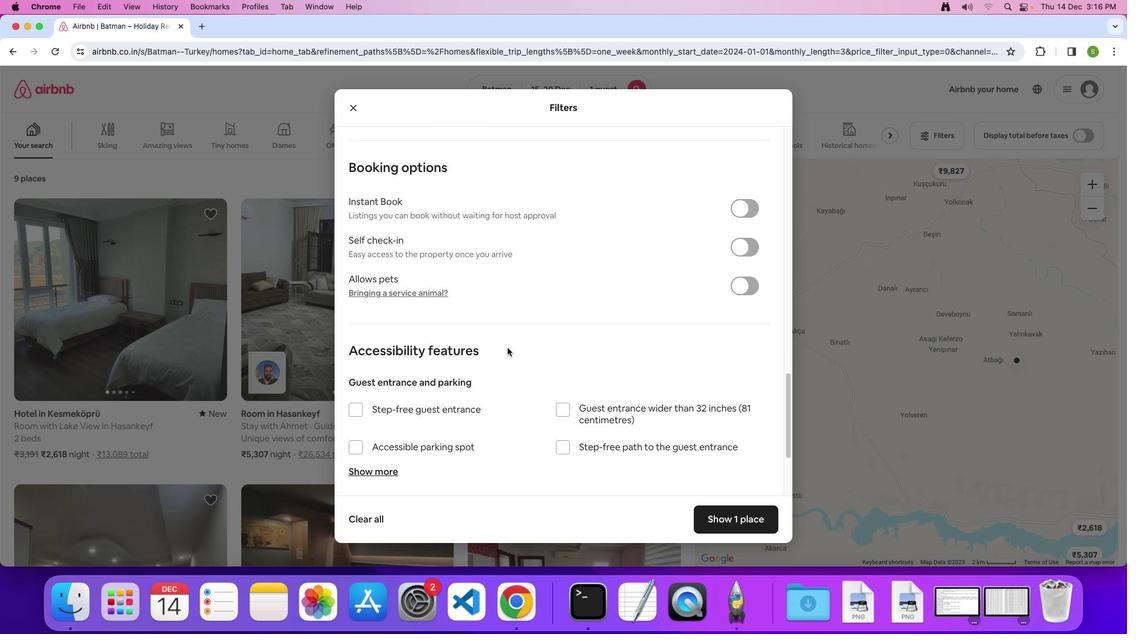 
Action: Mouse scrolled (507, 347) with delta (0, -1)
Screenshot: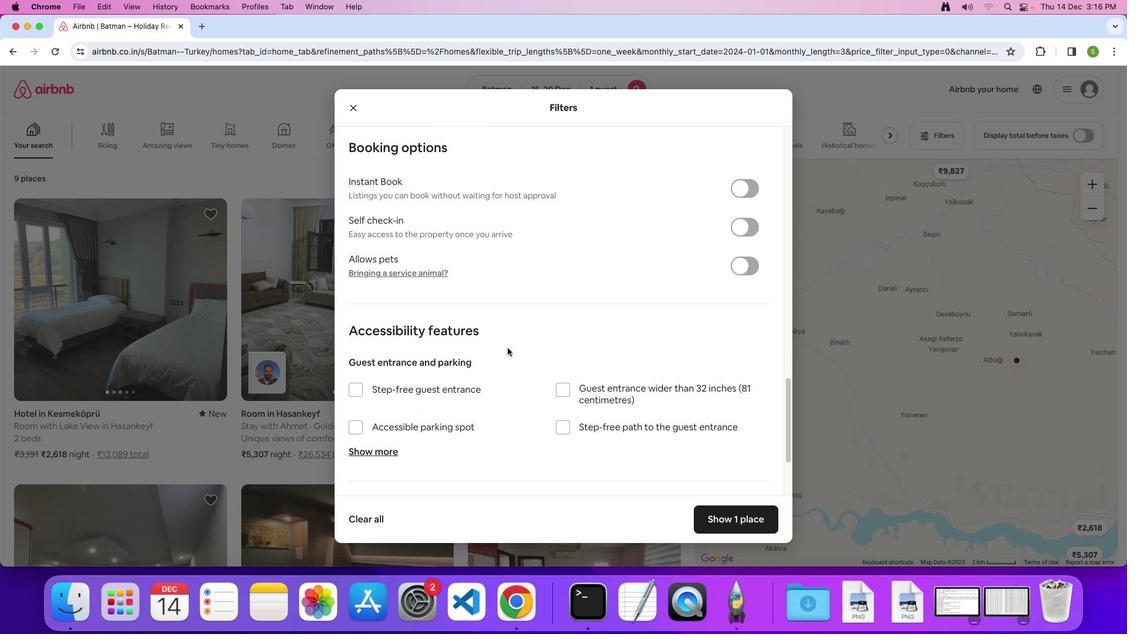 
Action: Mouse scrolled (507, 347) with delta (0, 0)
Screenshot: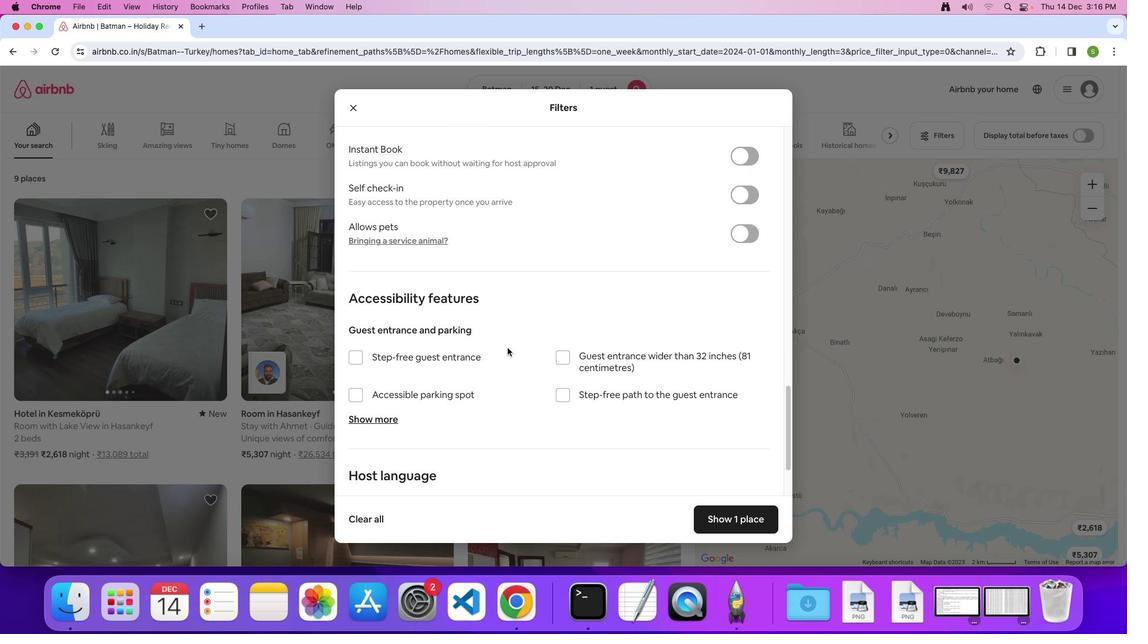 
Action: Mouse scrolled (507, 347) with delta (0, 0)
Screenshot: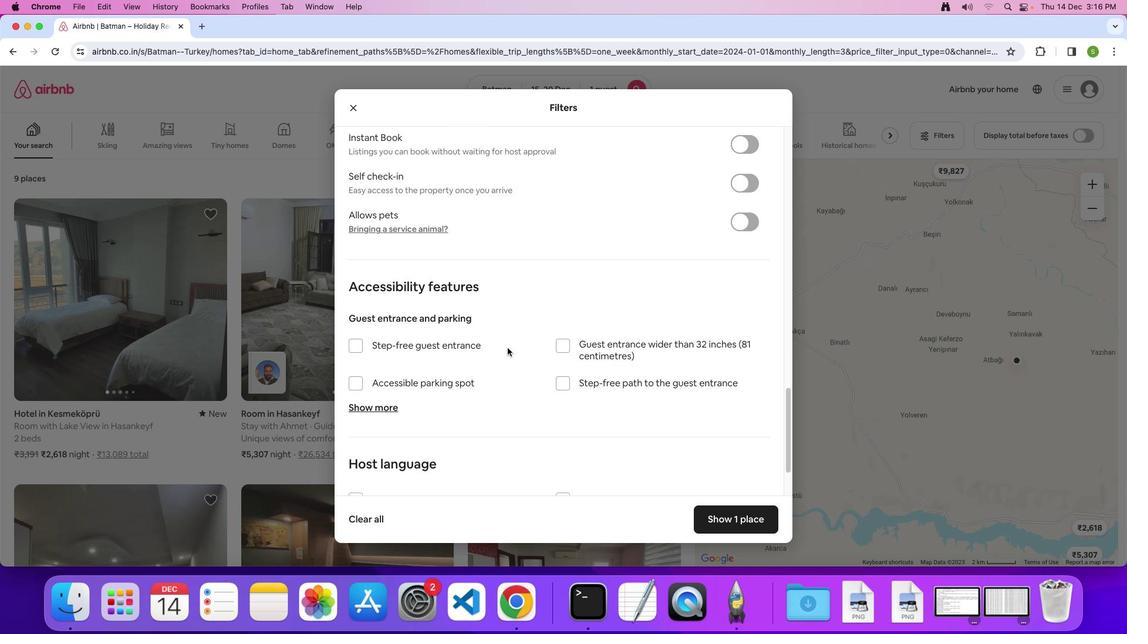 
Action: Mouse moved to (507, 347)
Screenshot: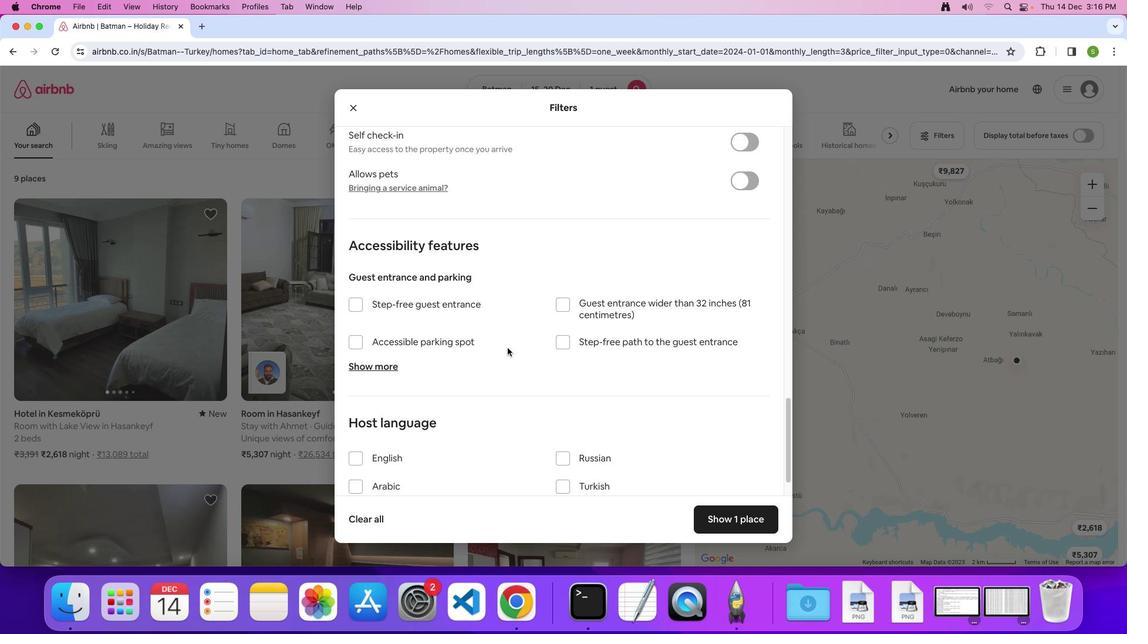 
Action: Mouse scrolled (507, 347) with delta (0, -1)
Screenshot: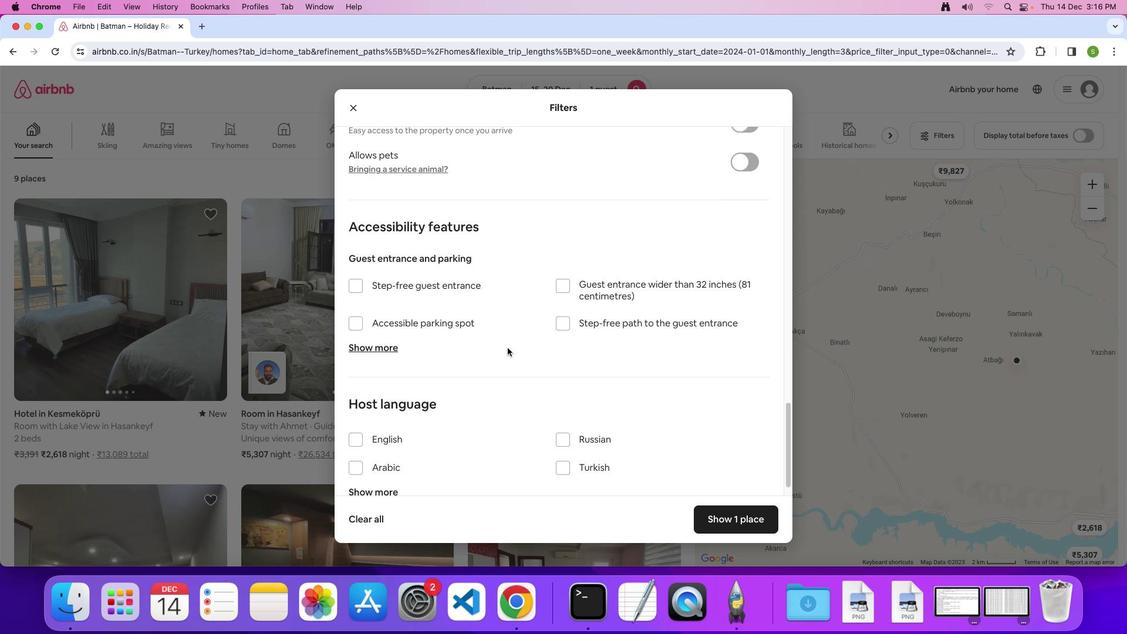 
Action: Mouse scrolled (507, 347) with delta (0, 0)
Screenshot: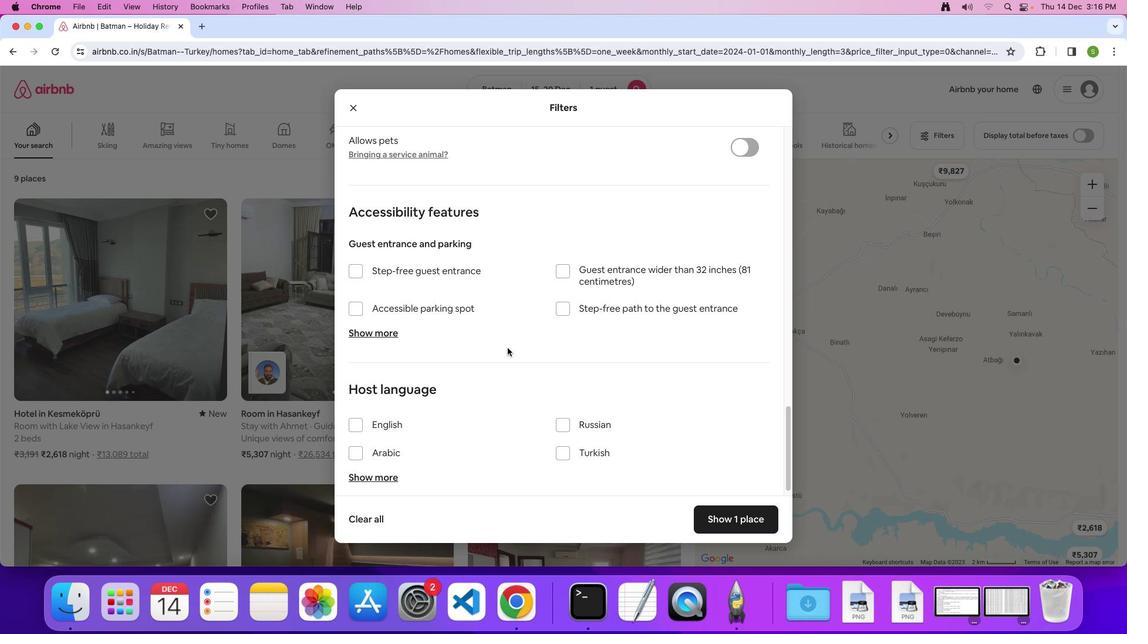 
Action: Mouse scrolled (507, 347) with delta (0, 0)
Screenshot: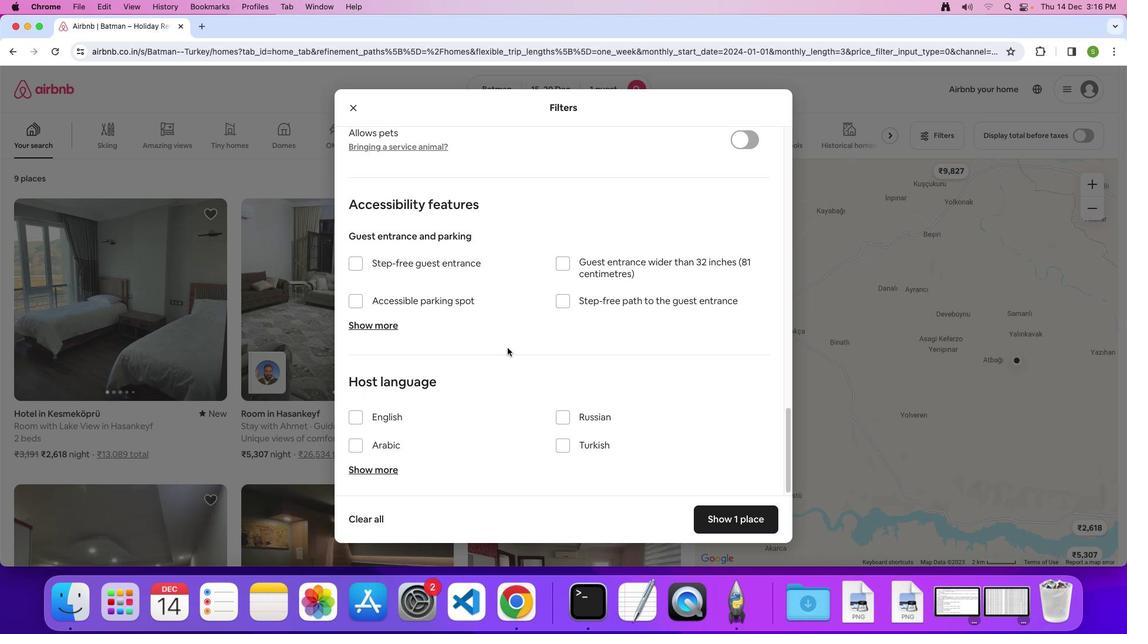
Action: Mouse scrolled (507, 347) with delta (0, 0)
Screenshot: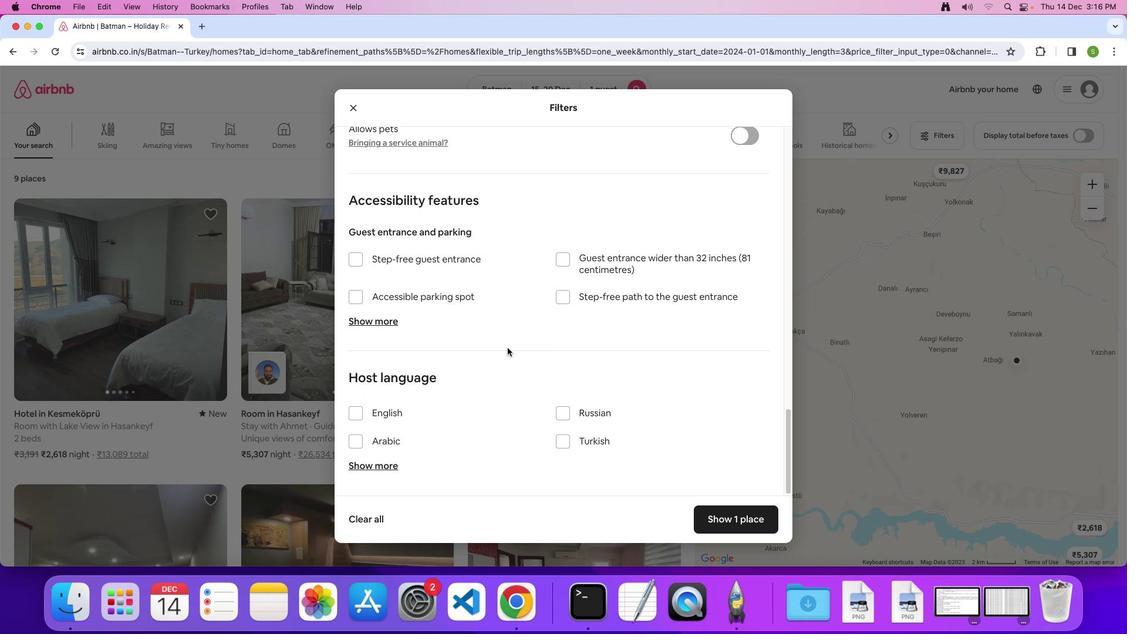 
Action: Mouse scrolled (507, 347) with delta (0, 0)
Screenshot: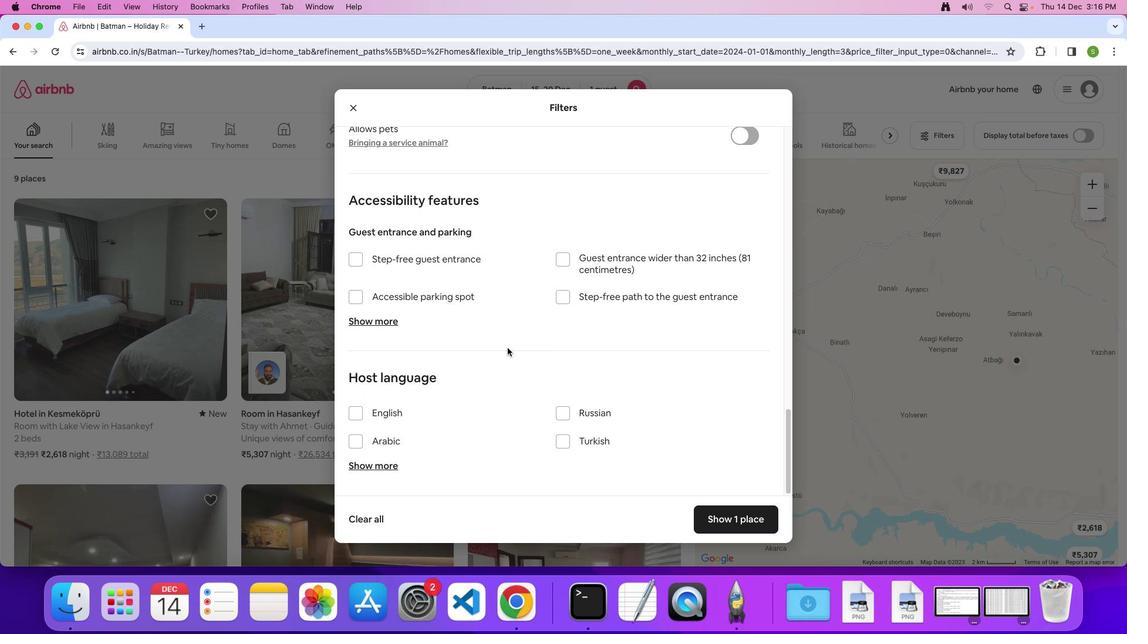 
Action: Mouse scrolled (507, 347) with delta (0, 0)
Screenshot: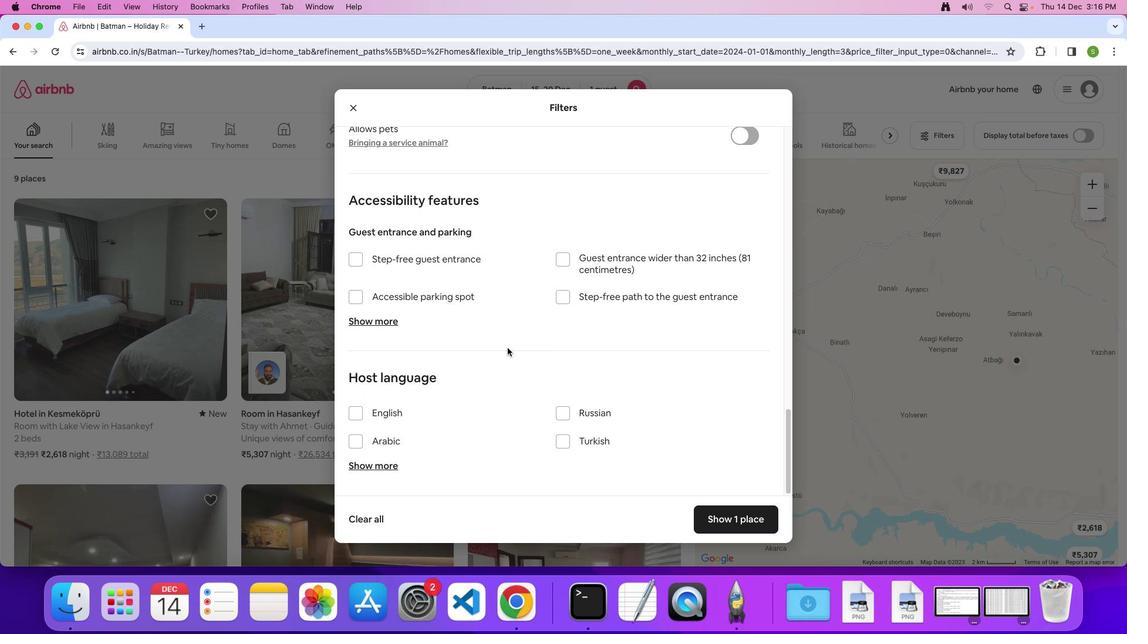 
Action: Mouse scrolled (507, 347) with delta (0, 0)
Screenshot: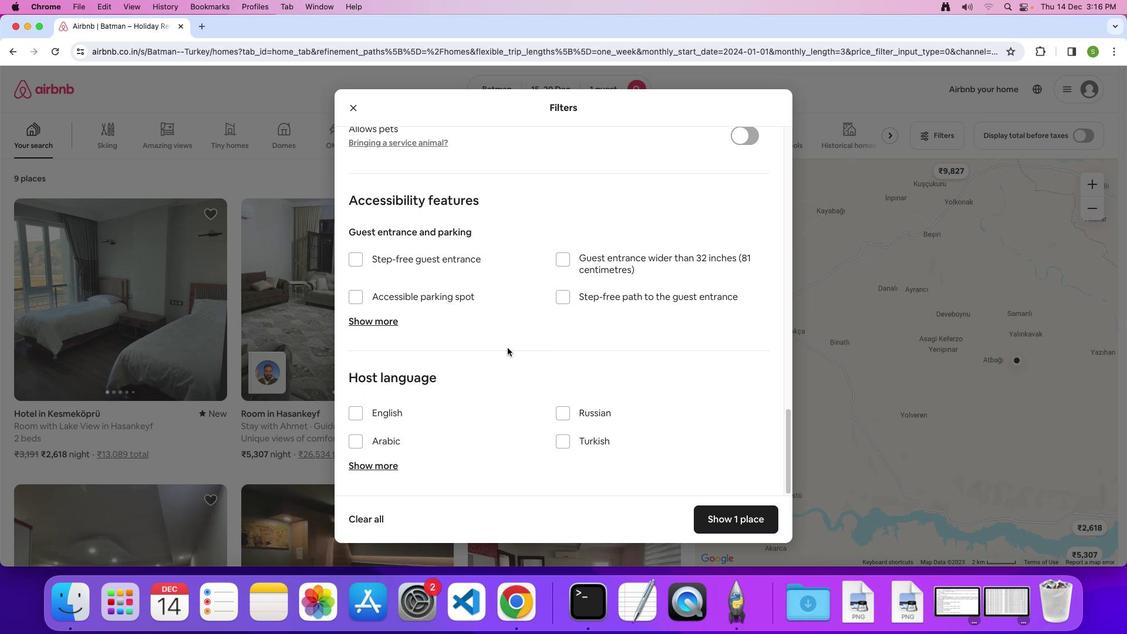 
Action: Mouse moved to (715, 518)
Screenshot: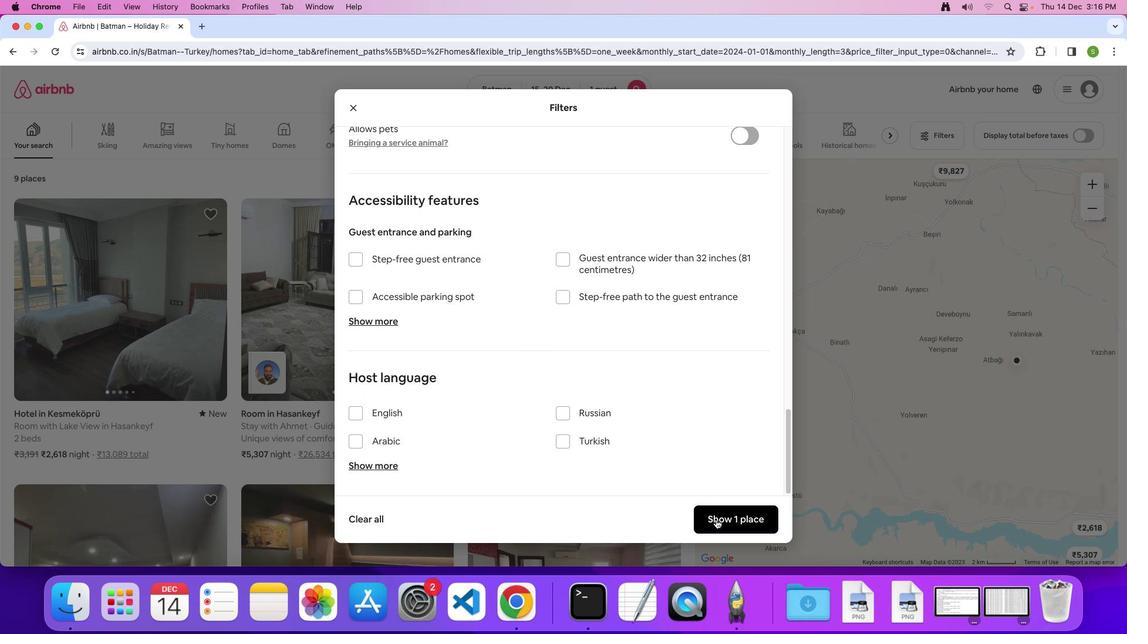 
Action: Mouse pressed left at (715, 518)
Screenshot: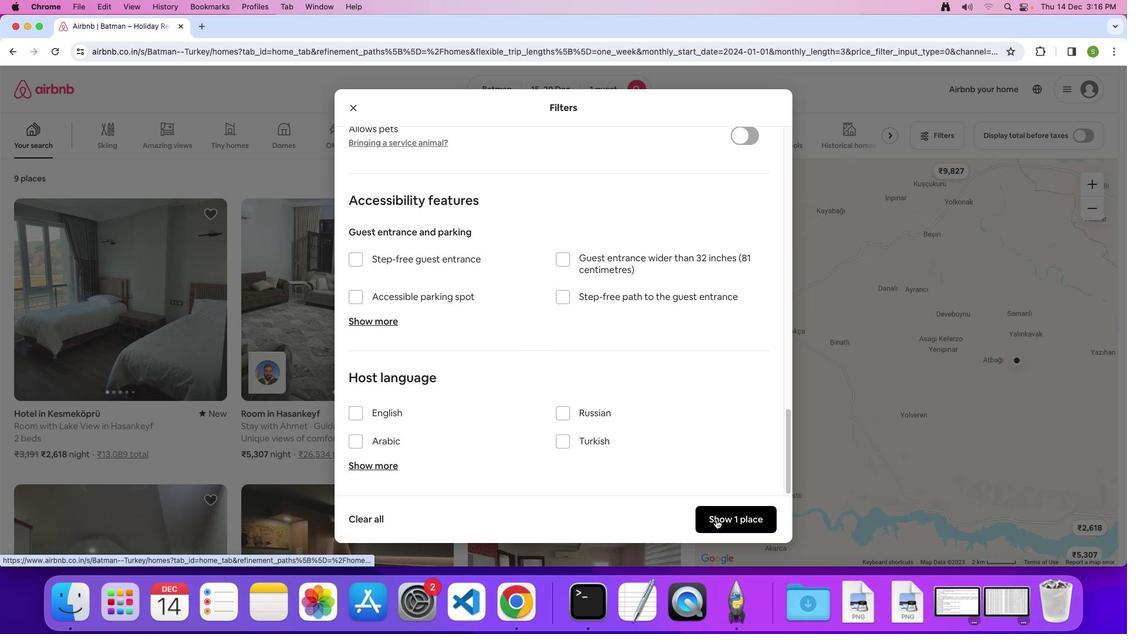 
Action: Mouse moved to (136, 264)
Screenshot: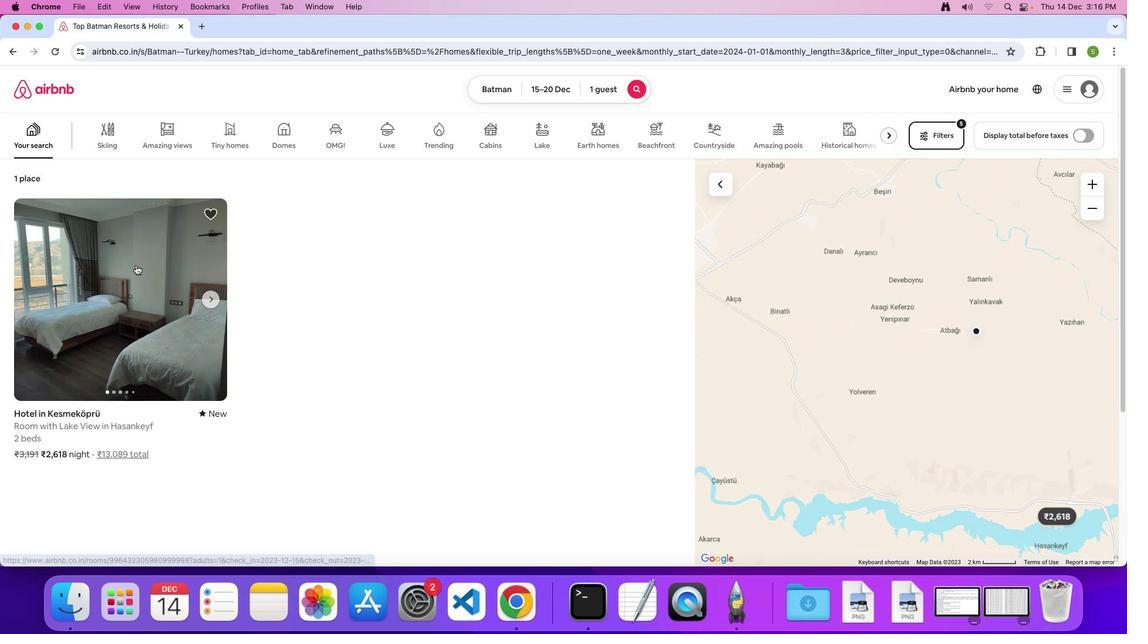 
Action: Mouse pressed left at (136, 264)
Screenshot: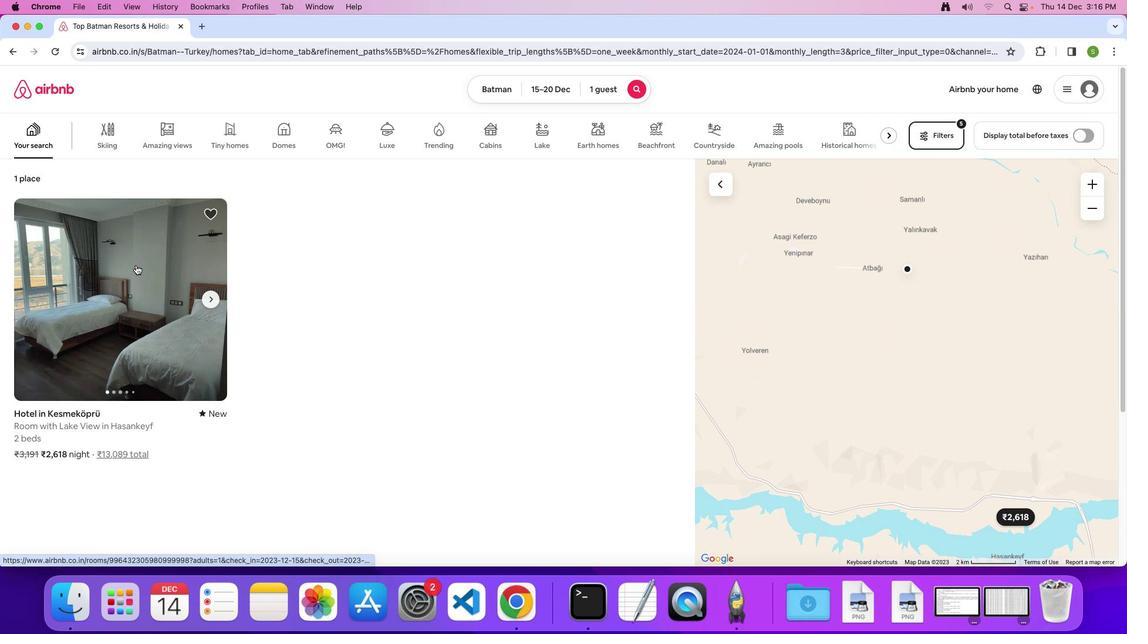 
Action: Mouse moved to (408, 302)
Screenshot: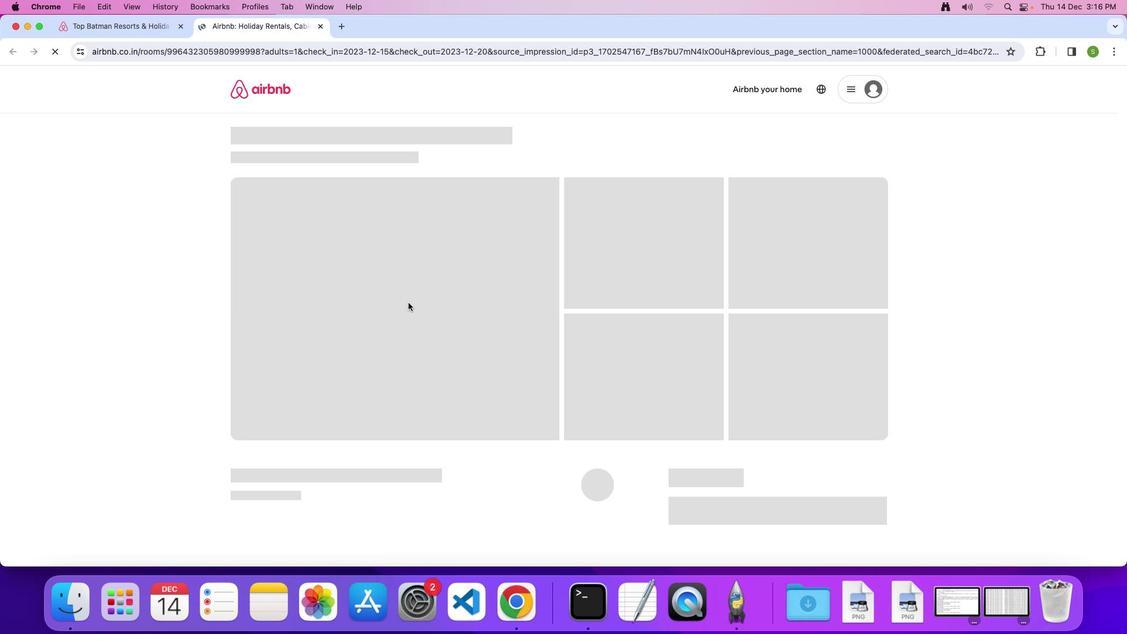 
Action: Mouse pressed left at (408, 302)
Screenshot: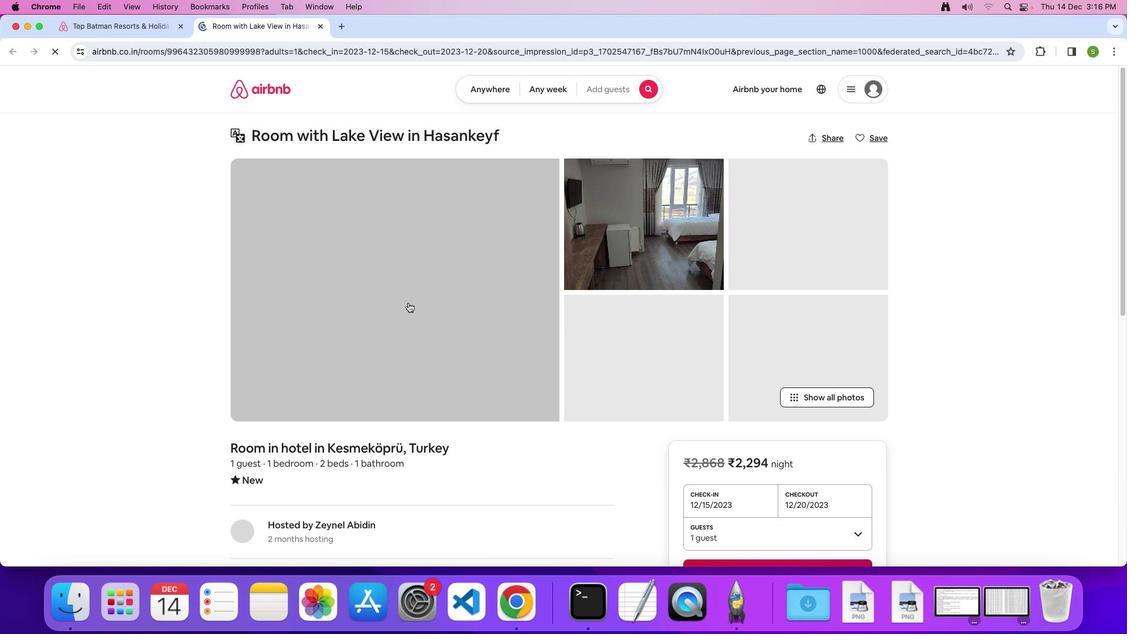 
Action: Mouse moved to (514, 270)
Screenshot: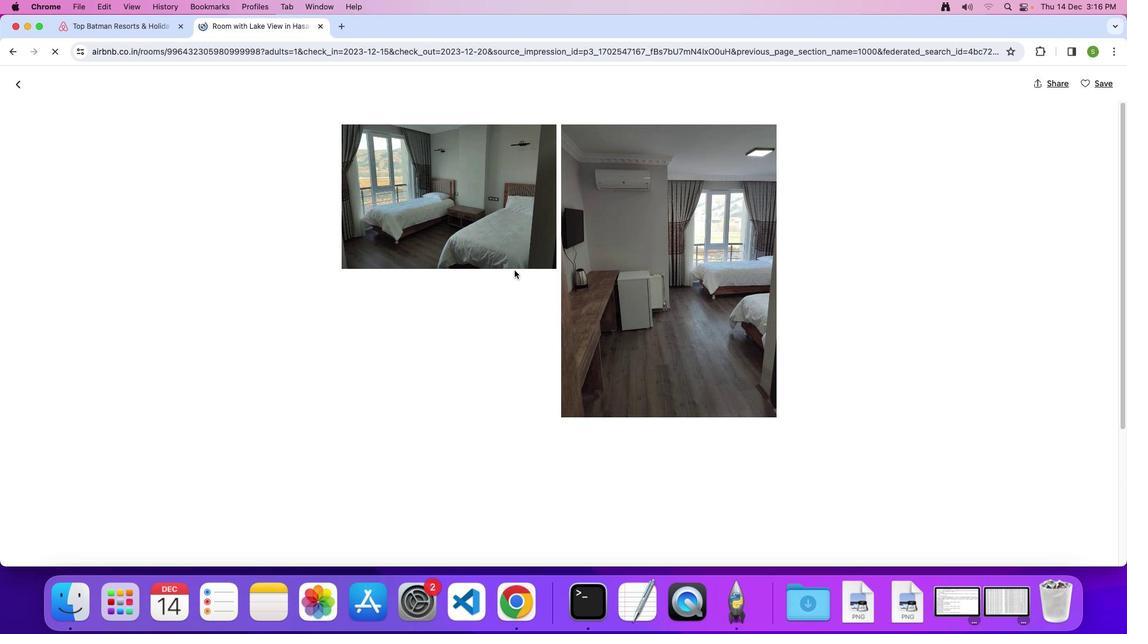 
Action: Mouse scrolled (514, 270) with delta (0, 0)
Screenshot: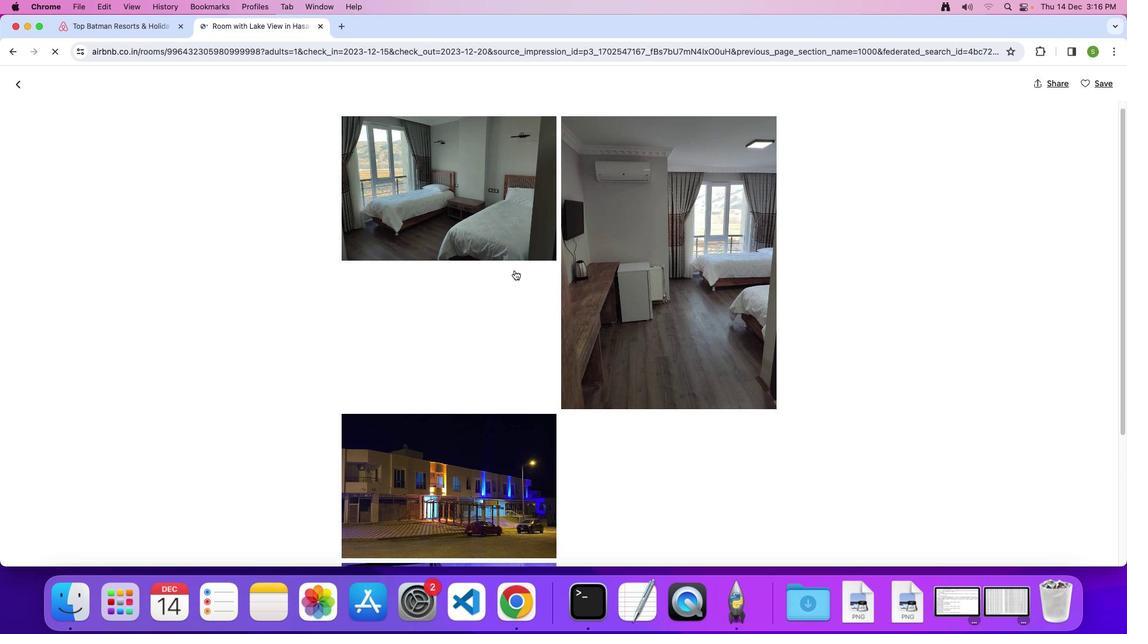 
Action: Mouse scrolled (514, 270) with delta (0, 0)
Screenshot: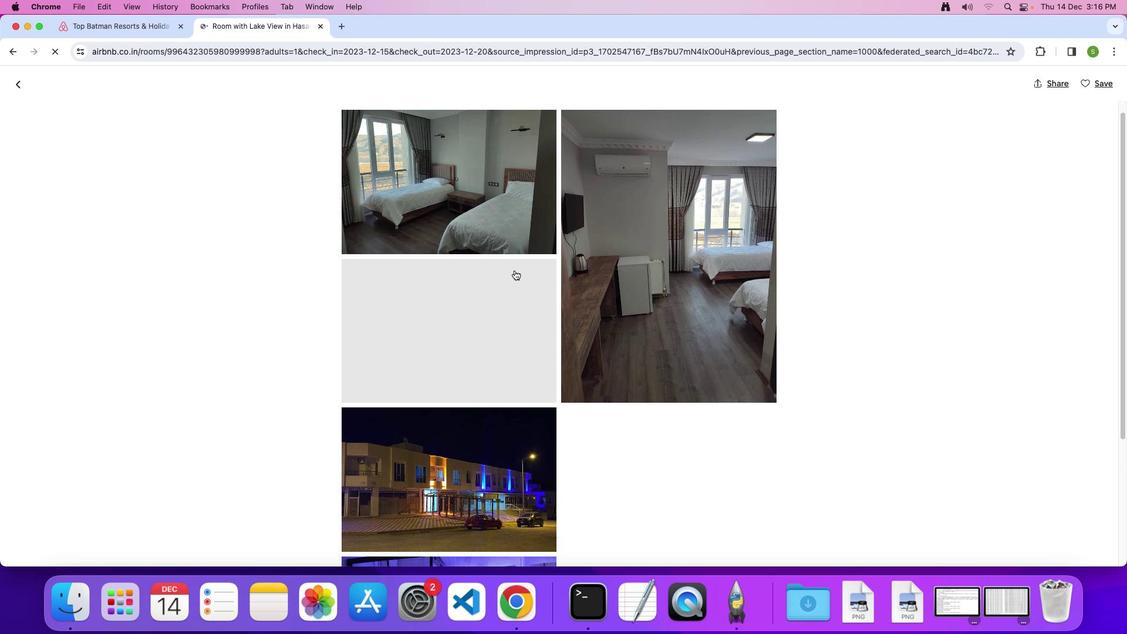 
Action: Mouse scrolled (514, 270) with delta (0, 0)
Screenshot: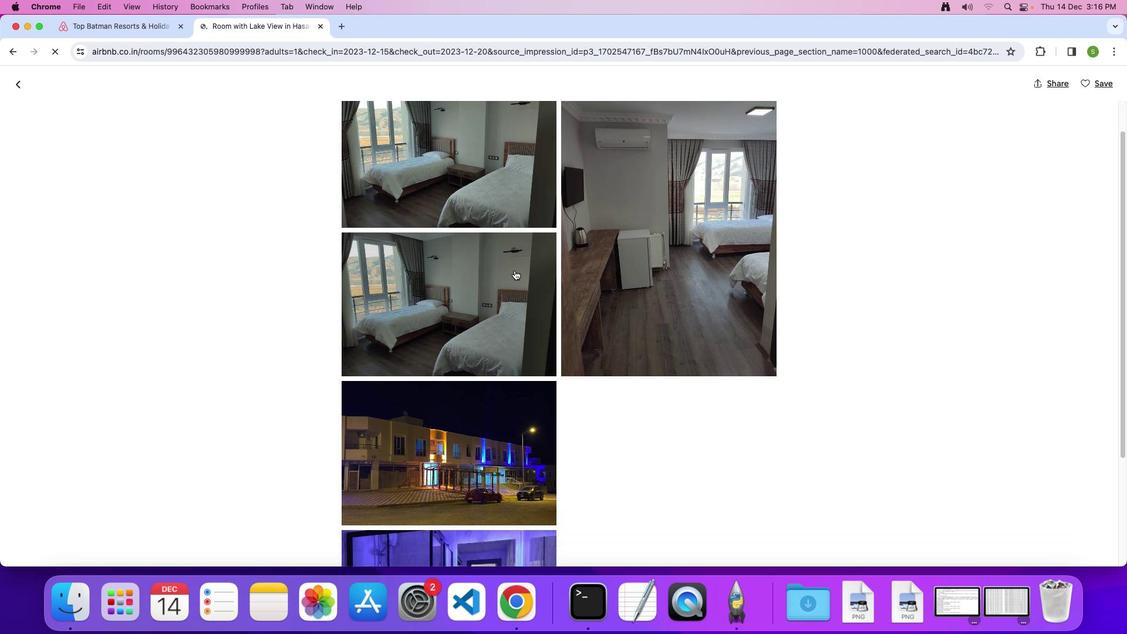 
Action: Mouse scrolled (514, 270) with delta (0, 0)
Screenshot: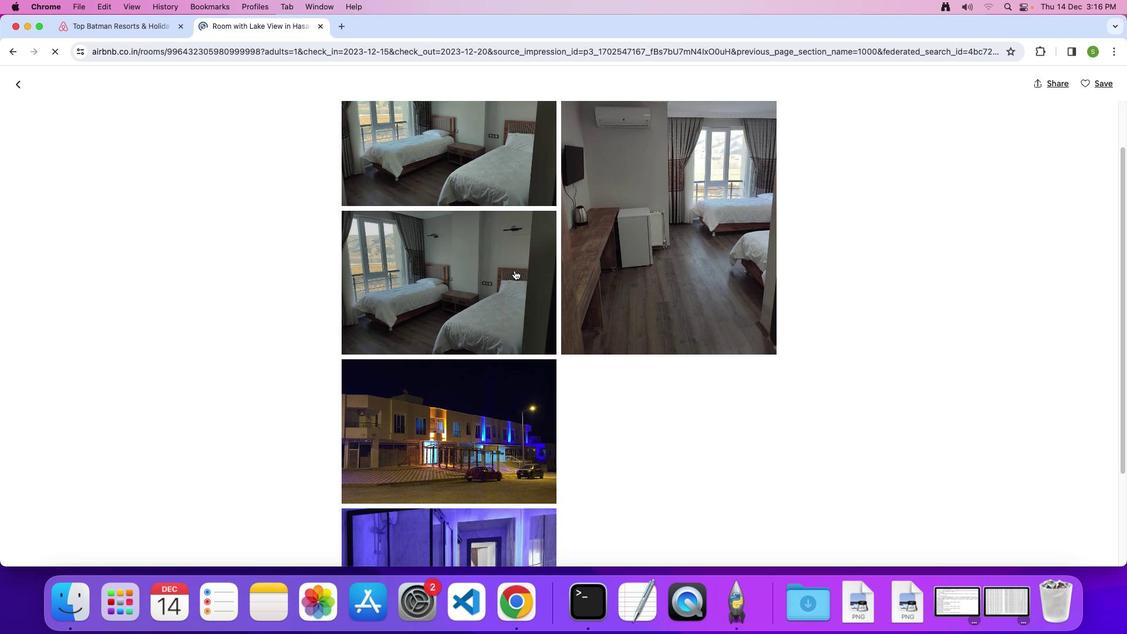 
Action: Mouse scrolled (514, 270) with delta (0, 0)
Screenshot: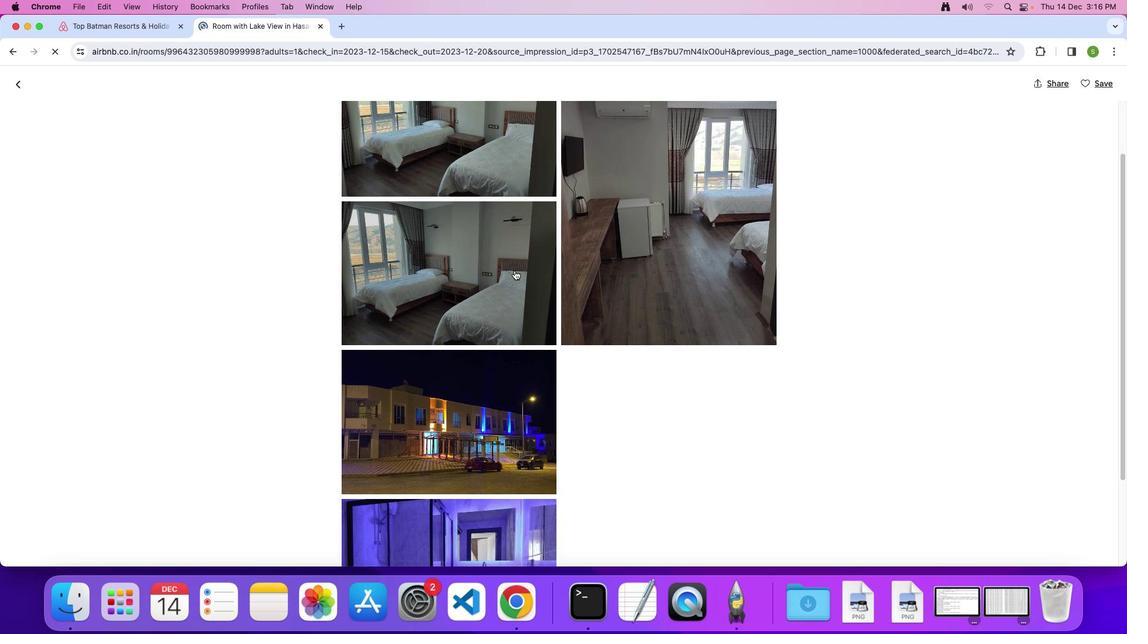 
Action: Mouse scrolled (514, 270) with delta (0, 0)
Screenshot: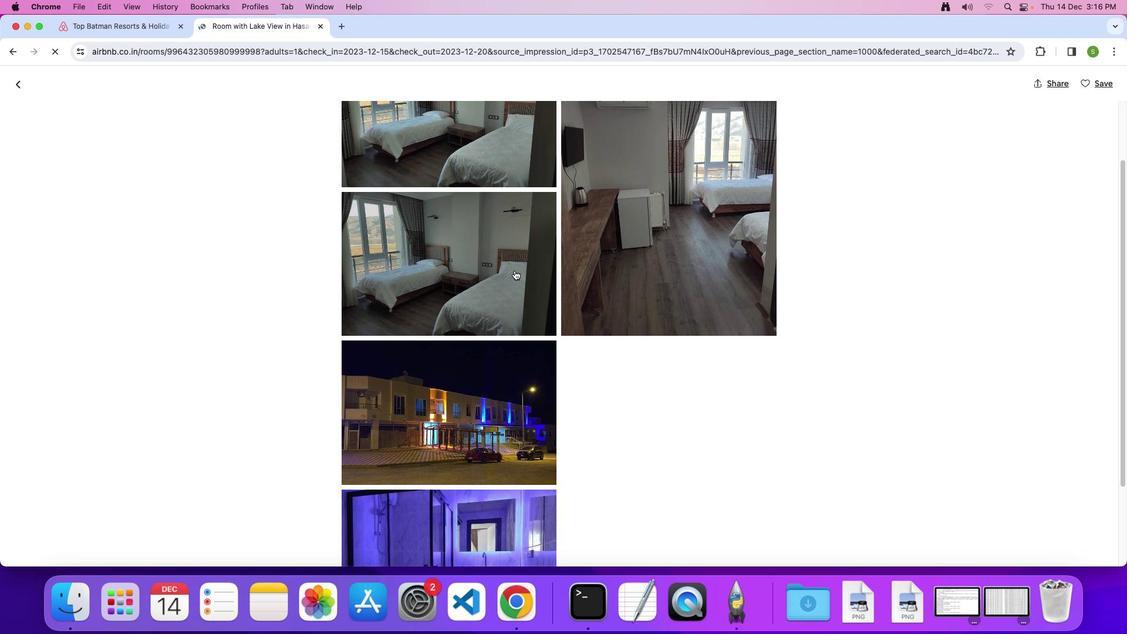 
Action: Mouse scrolled (514, 270) with delta (0, 0)
Screenshot: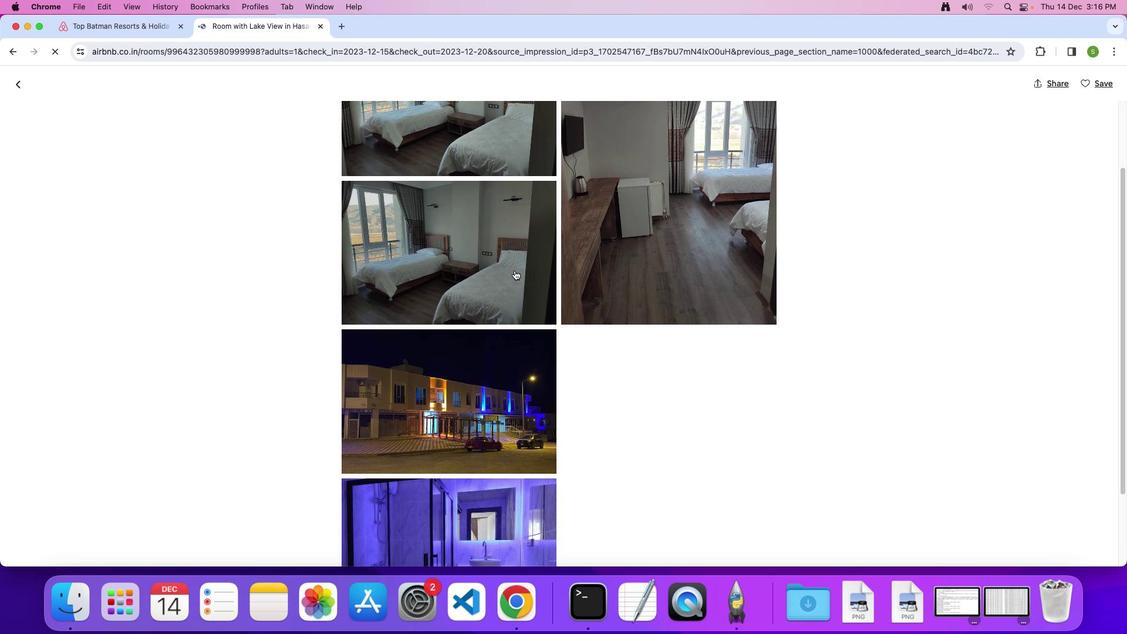 
Action: Mouse scrolled (514, 270) with delta (0, -1)
Screenshot: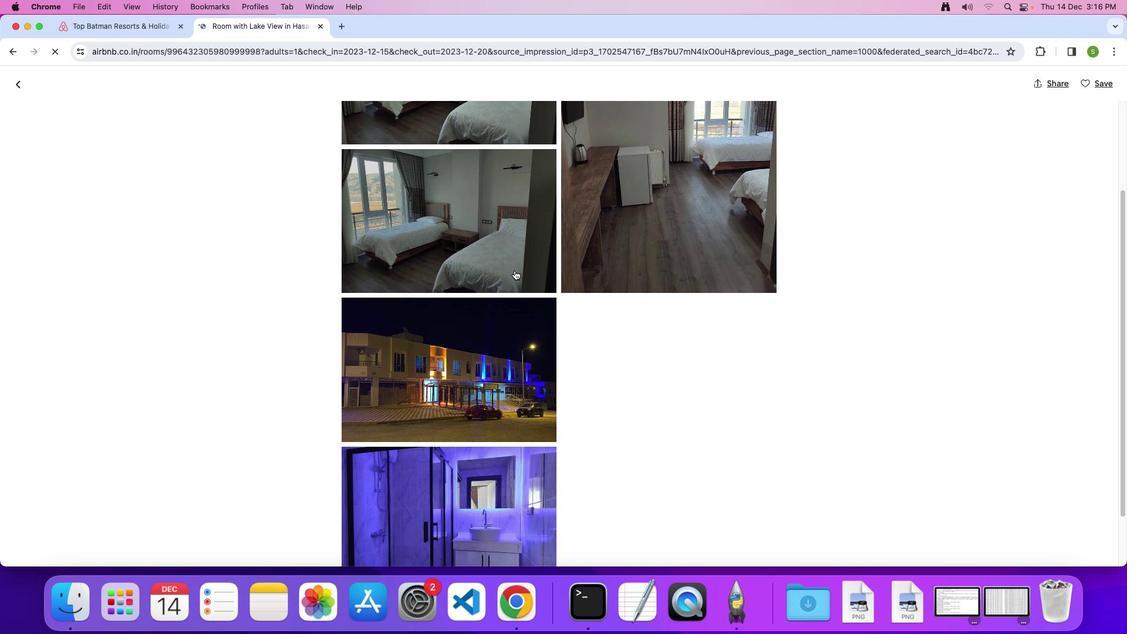 
Action: Mouse scrolled (514, 270) with delta (0, 0)
Screenshot: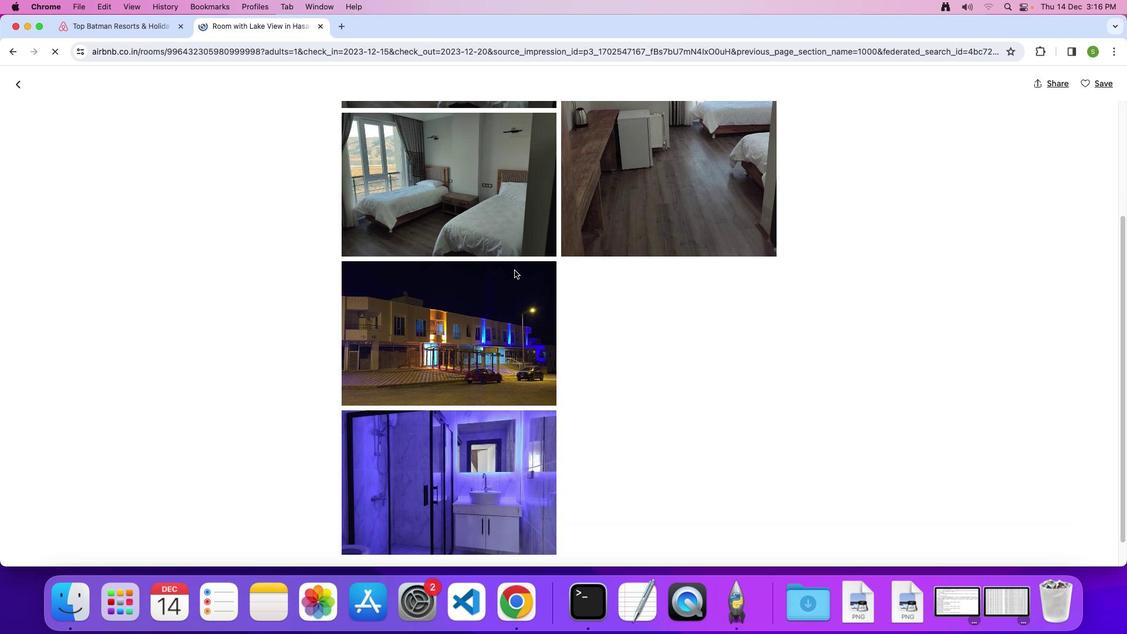 
Action: Mouse scrolled (514, 270) with delta (0, 0)
Screenshot: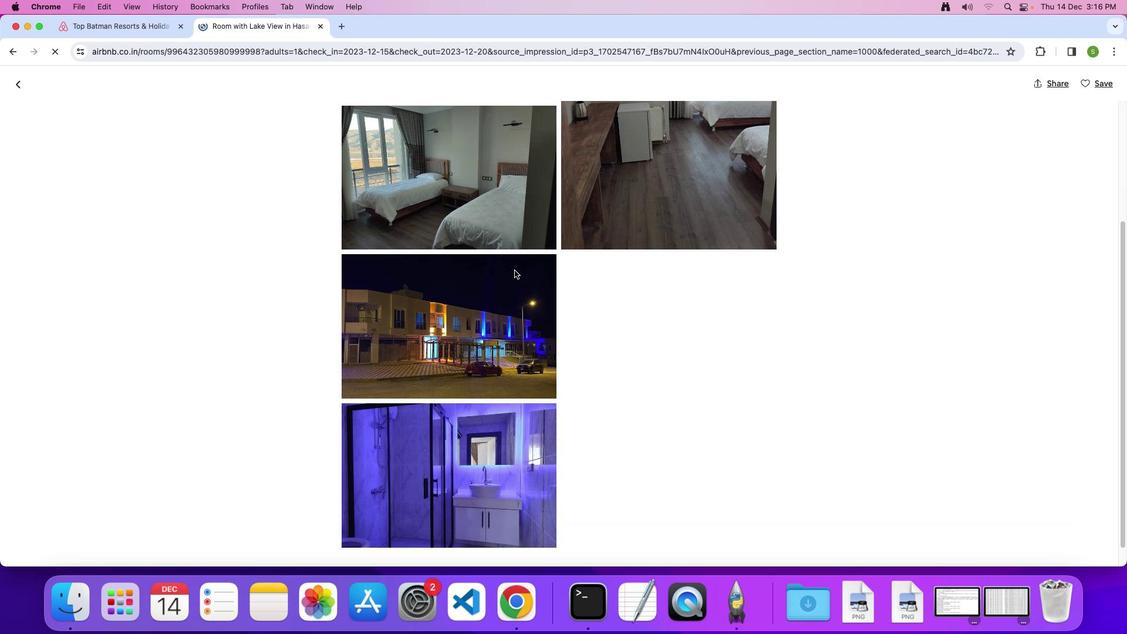 
Action: Mouse scrolled (514, 270) with delta (0, -1)
Screenshot: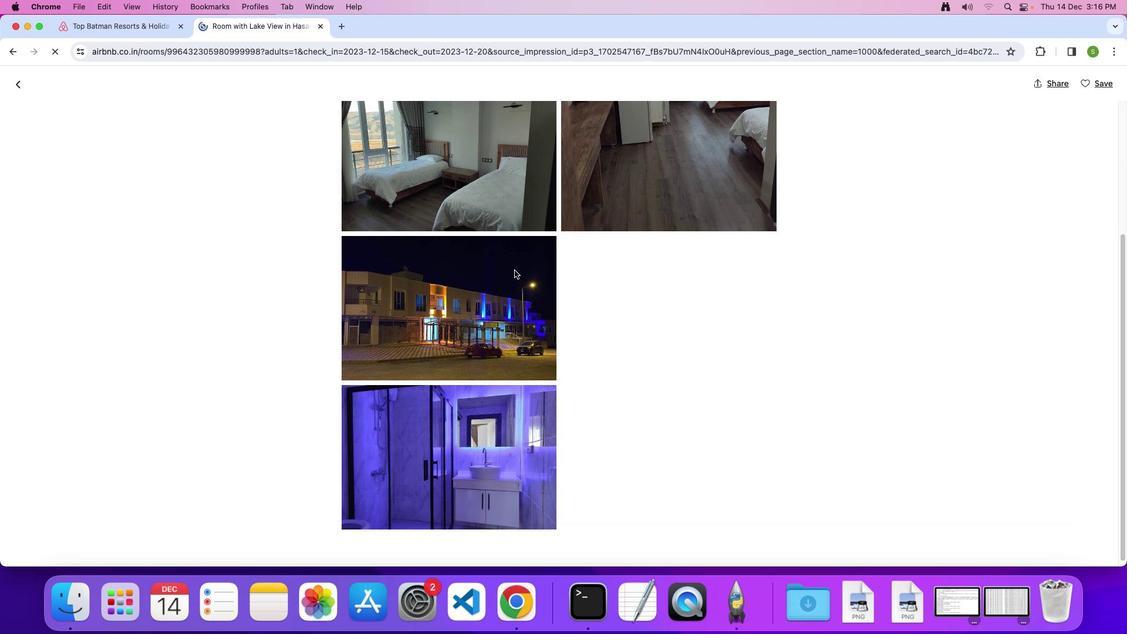 
Action: Mouse scrolled (514, 270) with delta (0, 0)
Screenshot: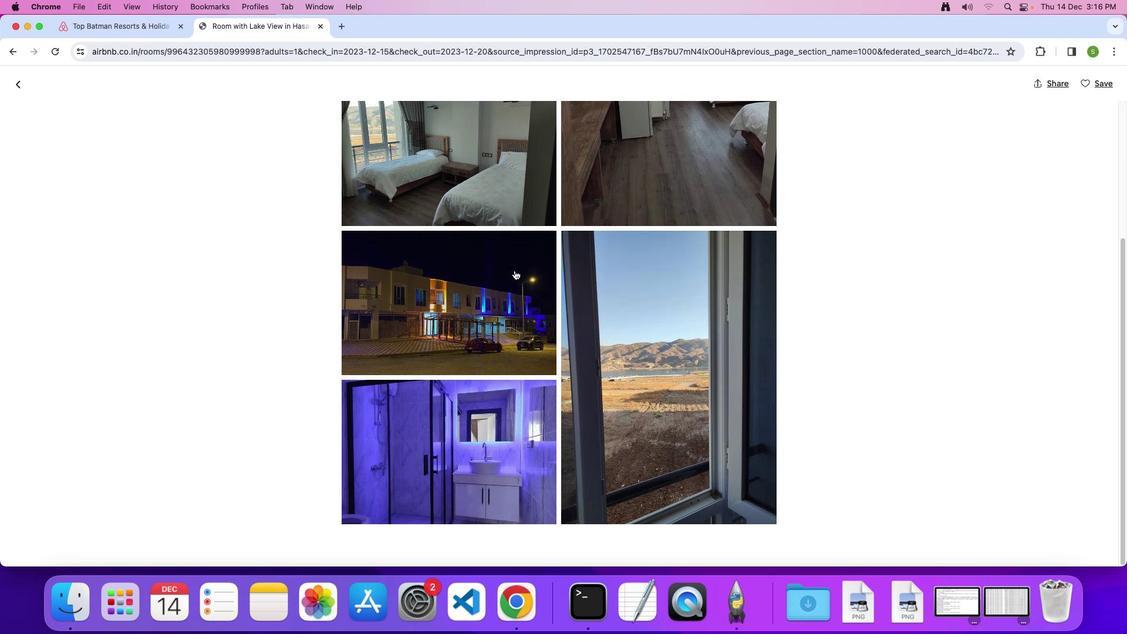 
Action: Mouse scrolled (514, 270) with delta (0, 0)
Screenshot: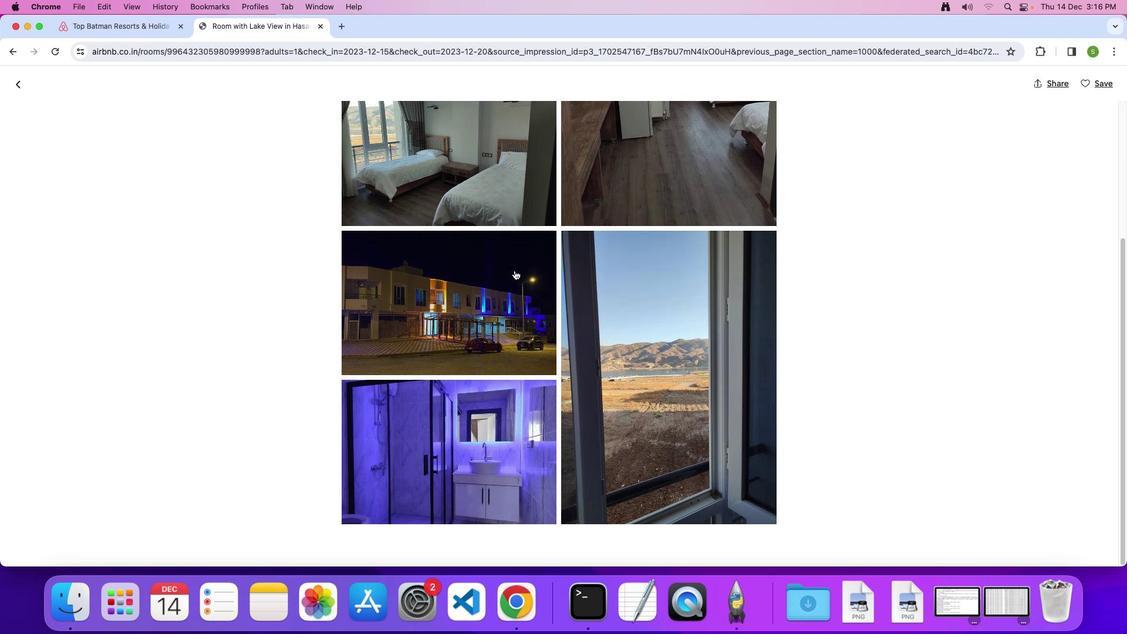 
Action: Mouse scrolled (514, 270) with delta (0, -1)
Screenshot: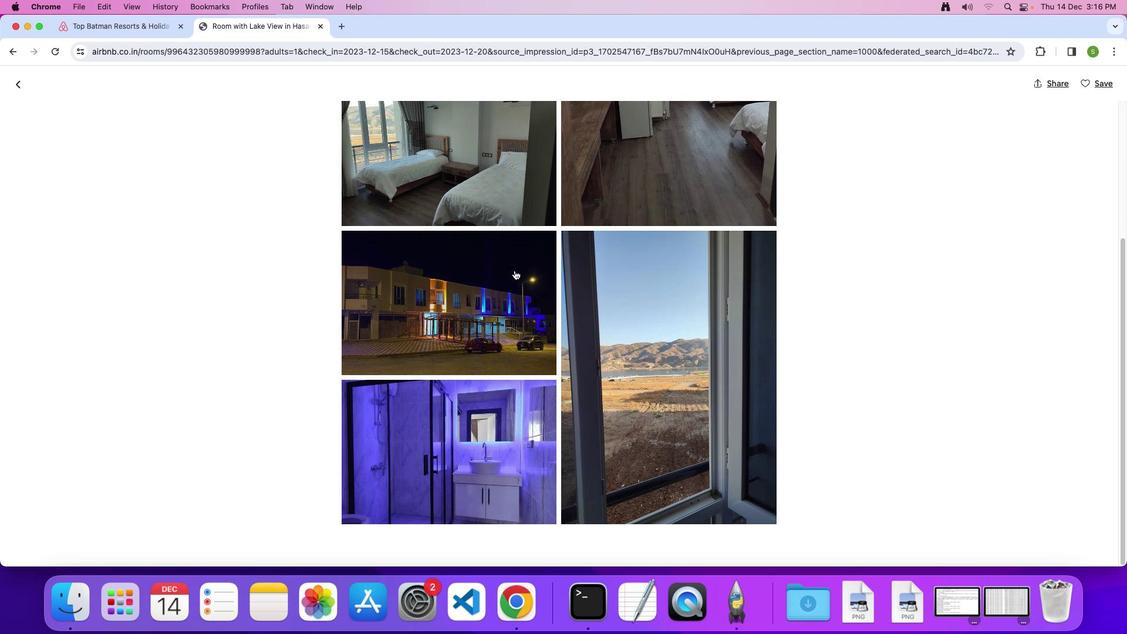 
Action: Mouse moved to (413, 260)
Screenshot: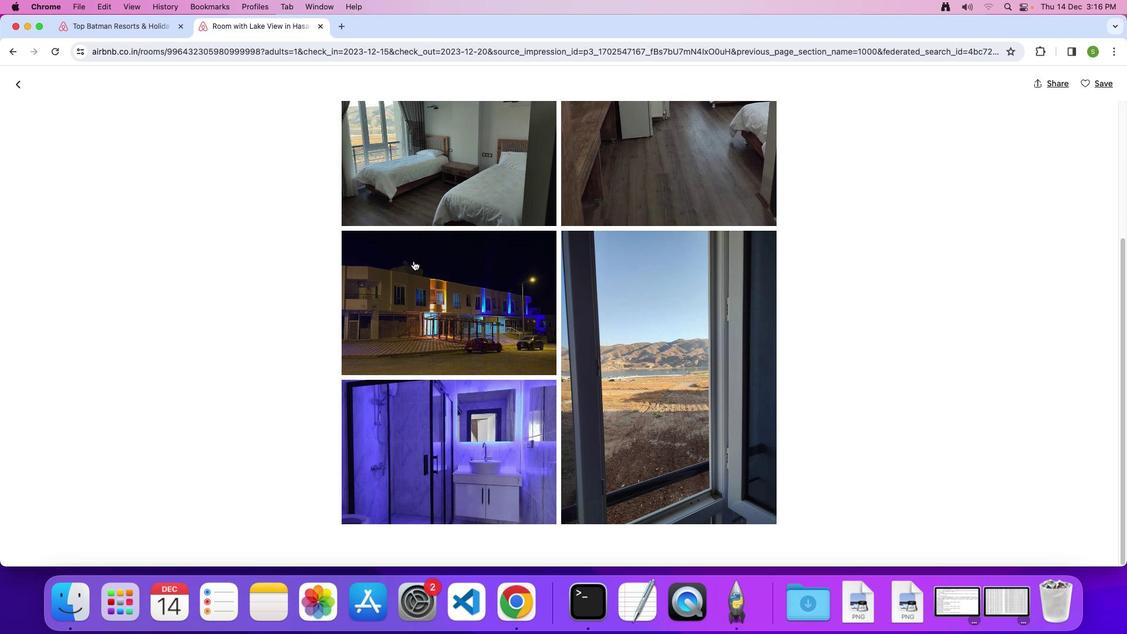 
Action: Mouse scrolled (413, 260) with delta (0, 0)
Screenshot: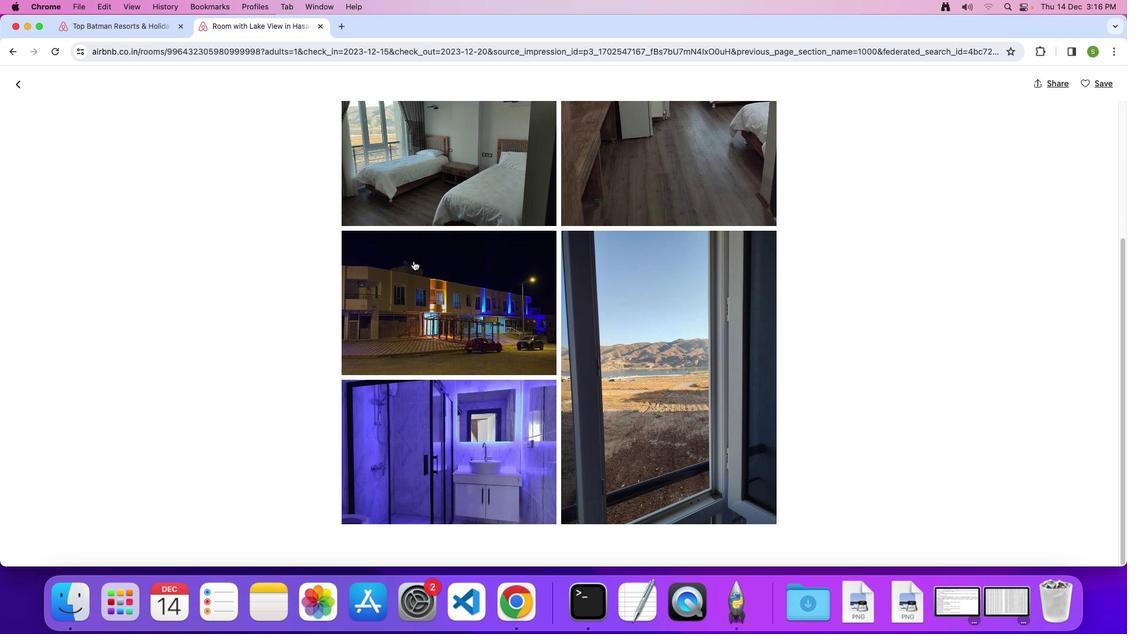
Action: Mouse scrolled (413, 260) with delta (0, 0)
Screenshot: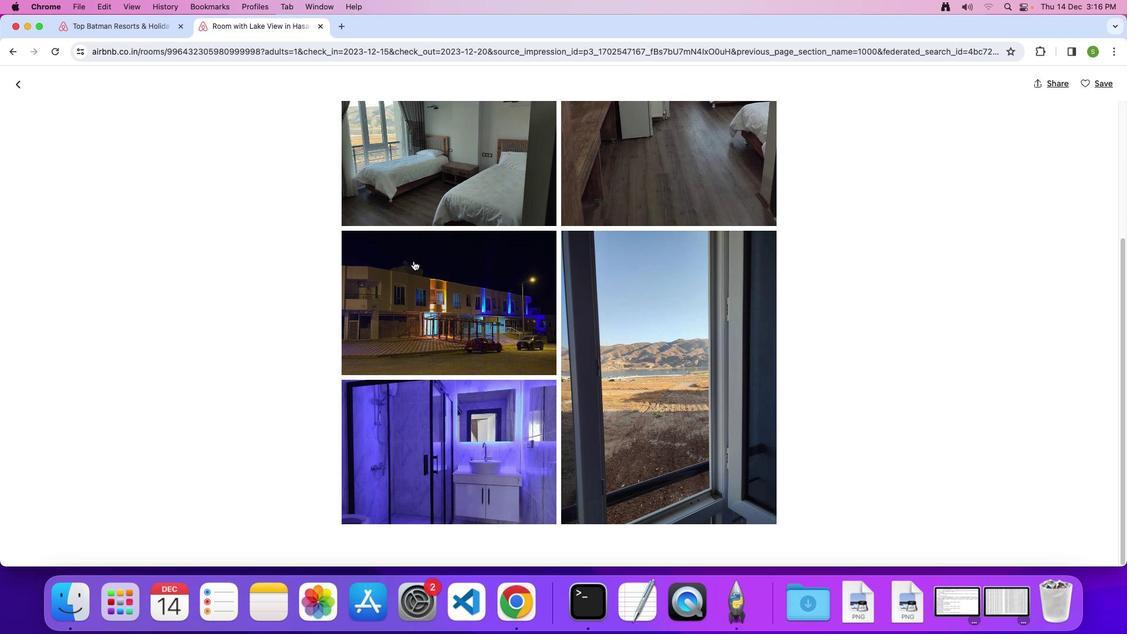 
Action: Mouse scrolled (413, 260) with delta (0, -1)
Screenshot: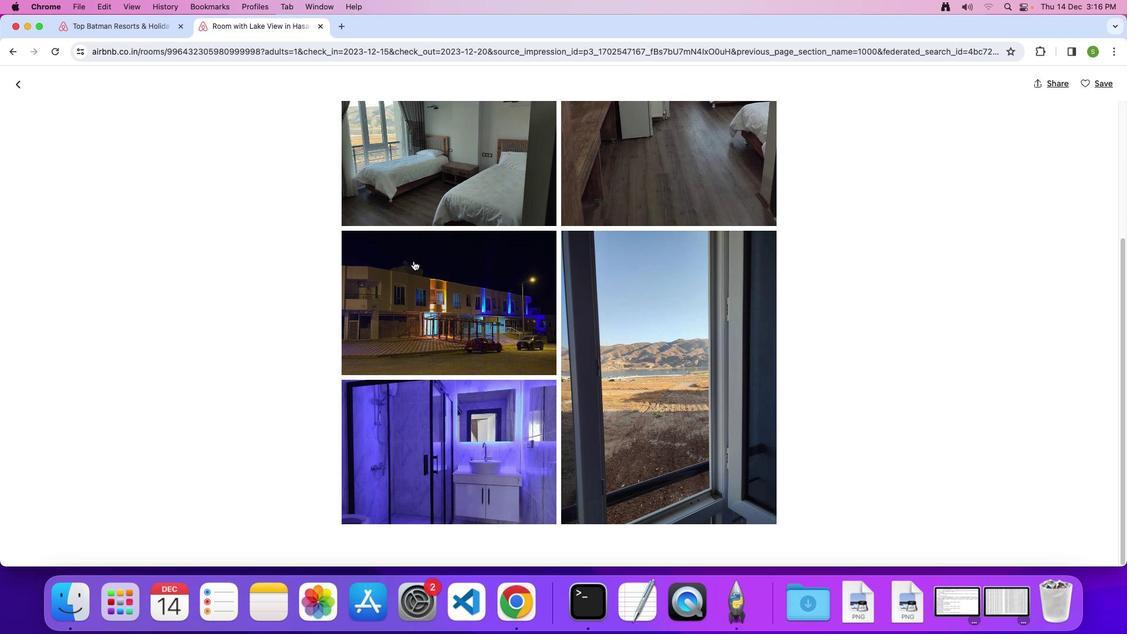 
Action: Mouse moved to (12, 85)
Screenshot: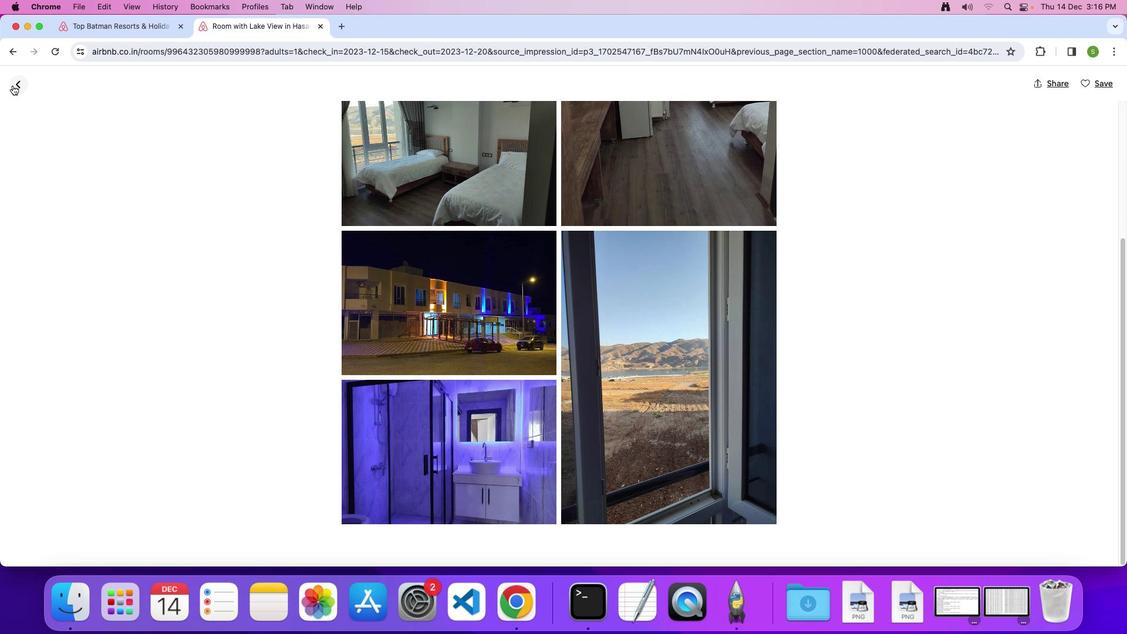 
Action: Mouse pressed left at (12, 85)
Screenshot: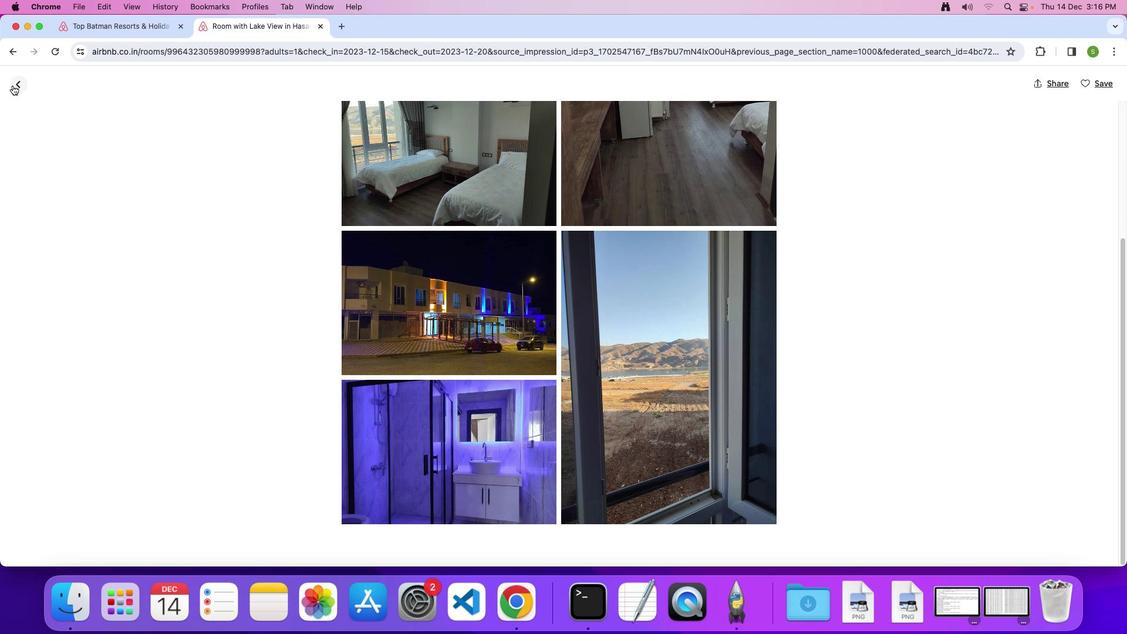 
Action: Mouse moved to (489, 278)
Screenshot: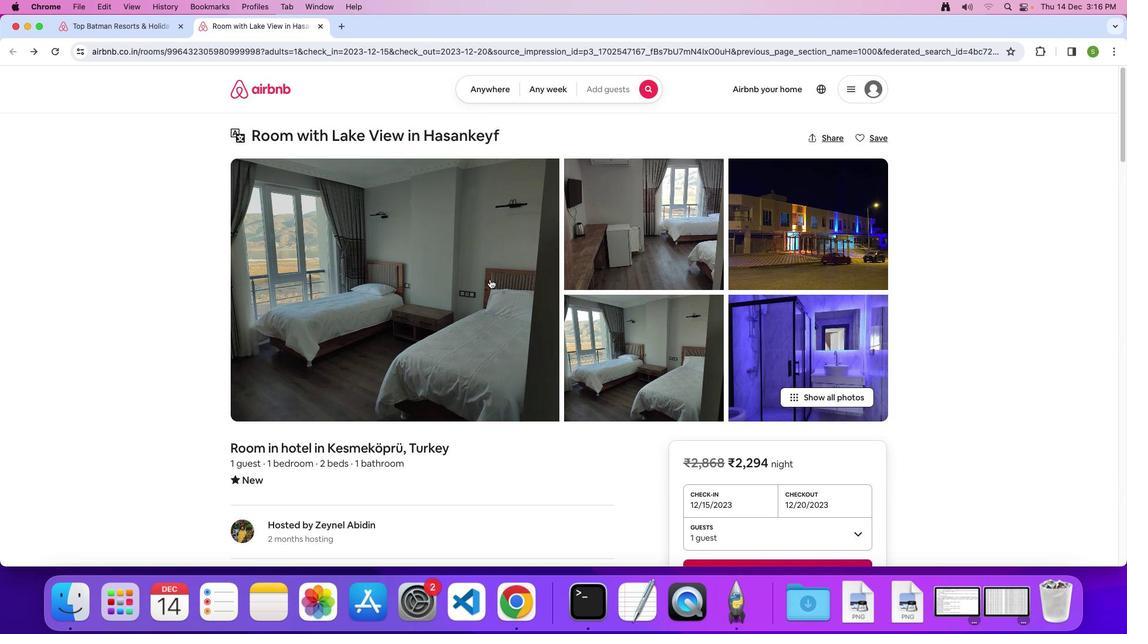 
Action: Mouse scrolled (489, 278) with delta (0, 0)
Screenshot: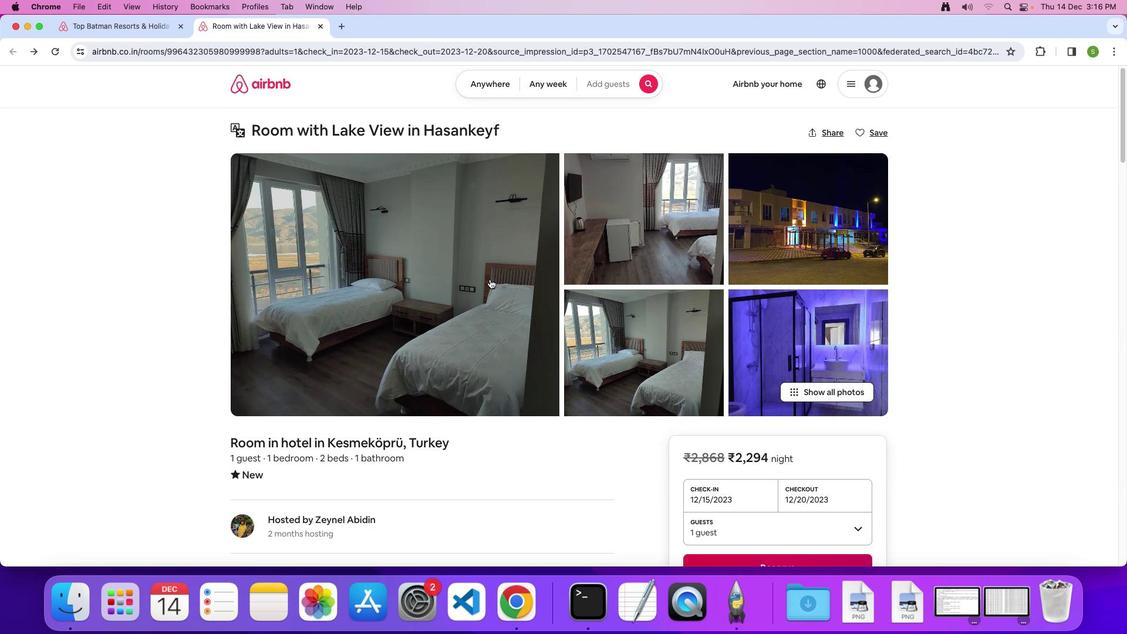 
Action: Mouse scrolled (489, 278) with delta (0, 0)
Screenshot: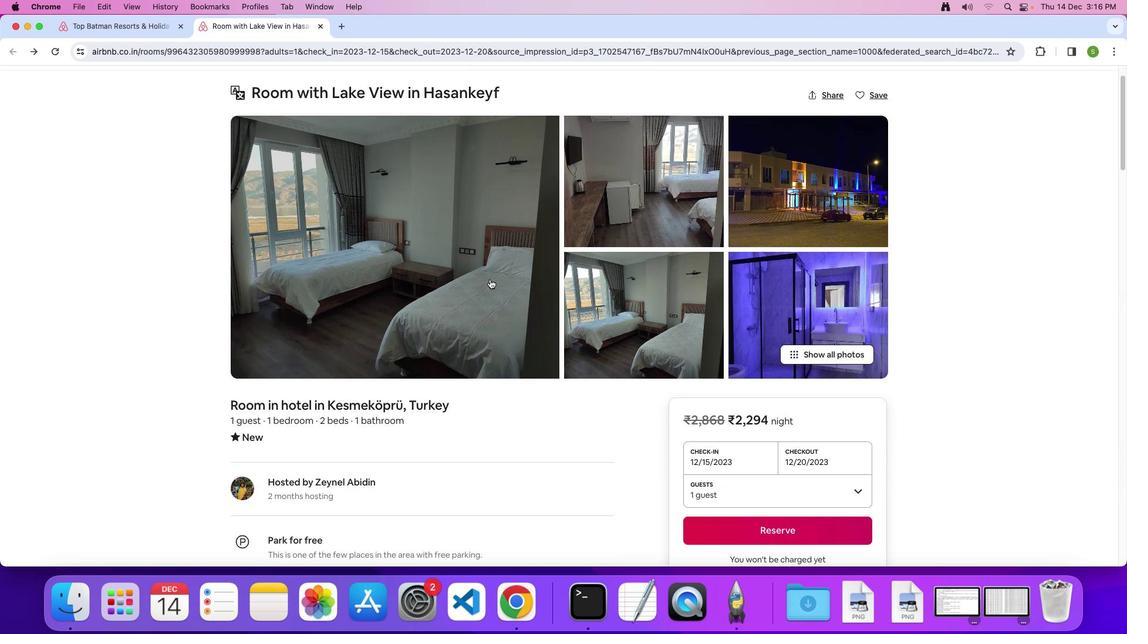 
Action: Mouse scrolled (489, 278) with delta (0, -1)
Screenshot: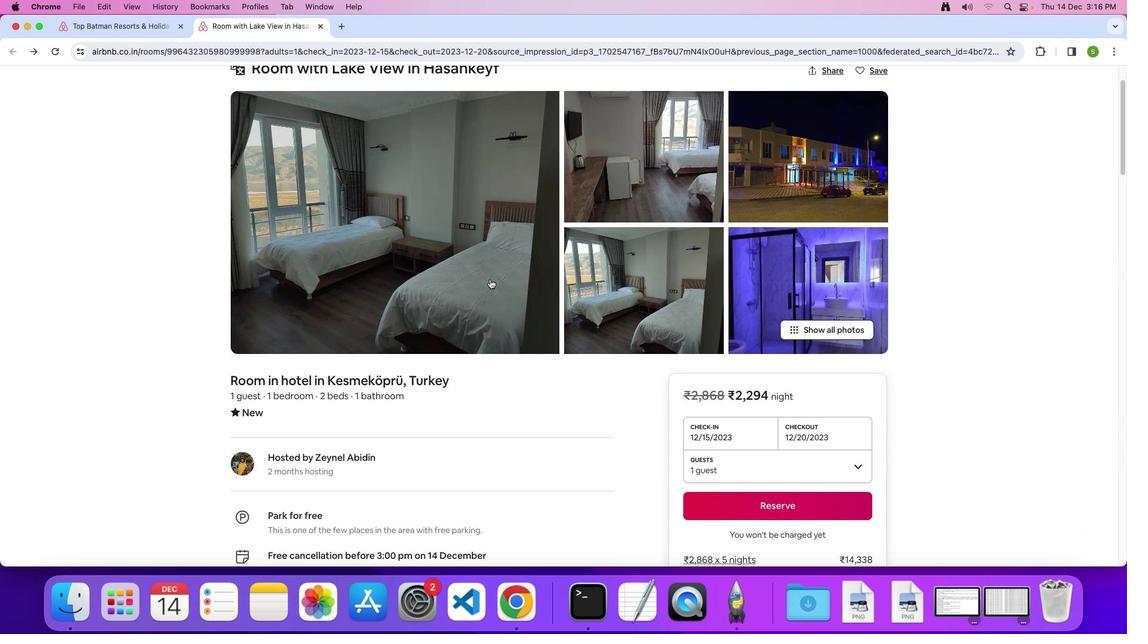 
Action: Mouse moved to (490, 278)
Screenshot: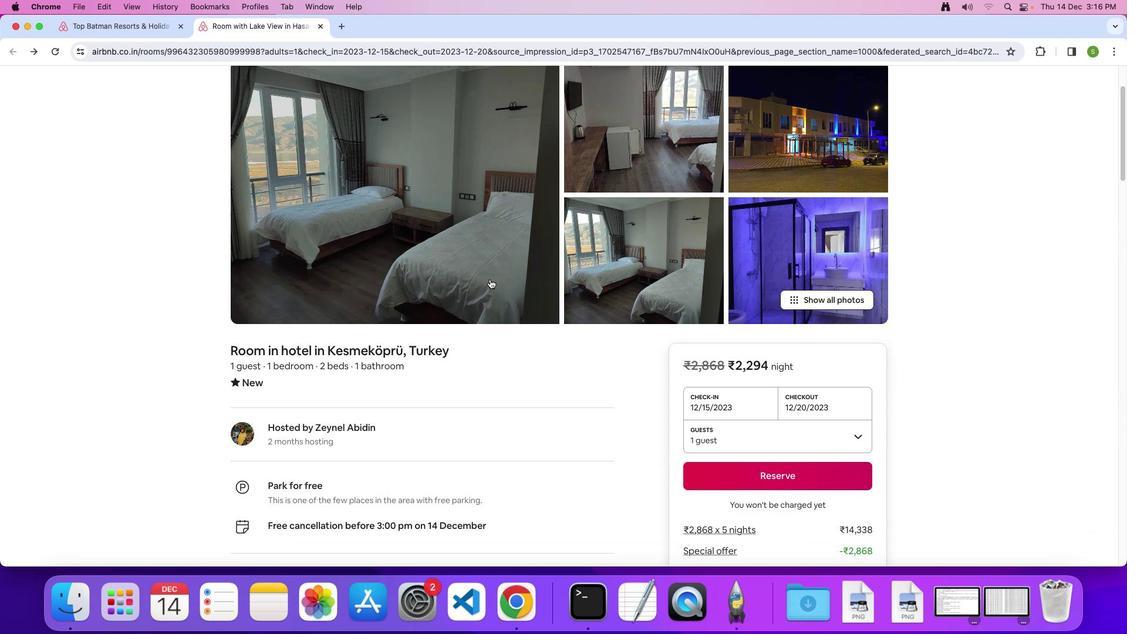 
Action: Mouse scrolled (490, 278) with delta (0, 0)
Screenshot: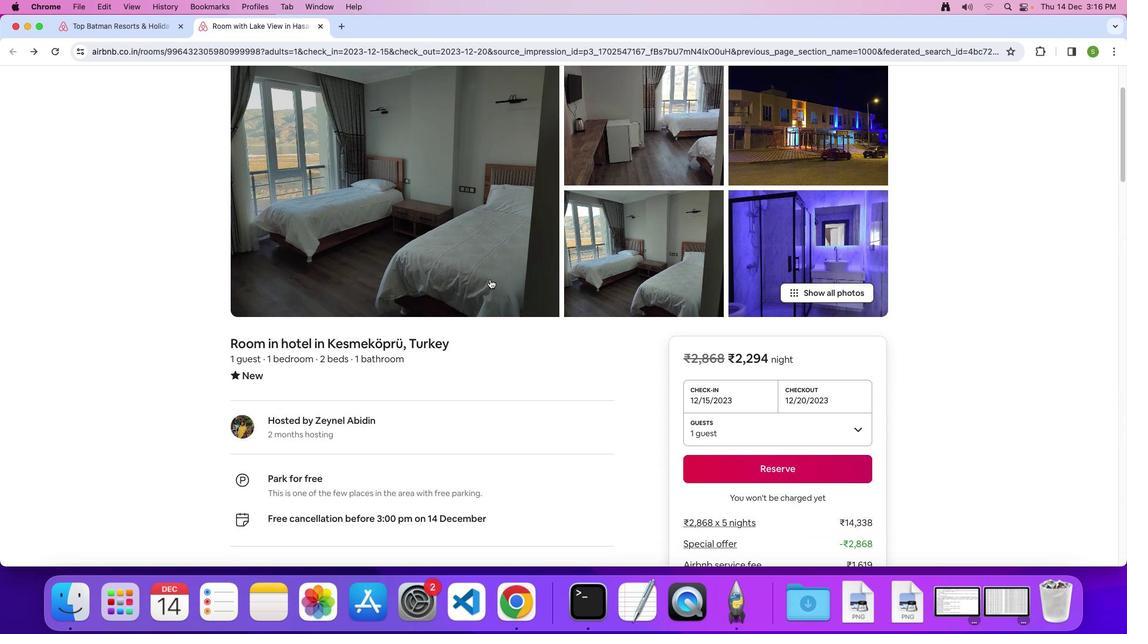 
Action: Mouse scrolled (490, 278) with delta (0, 0)
Screenshot: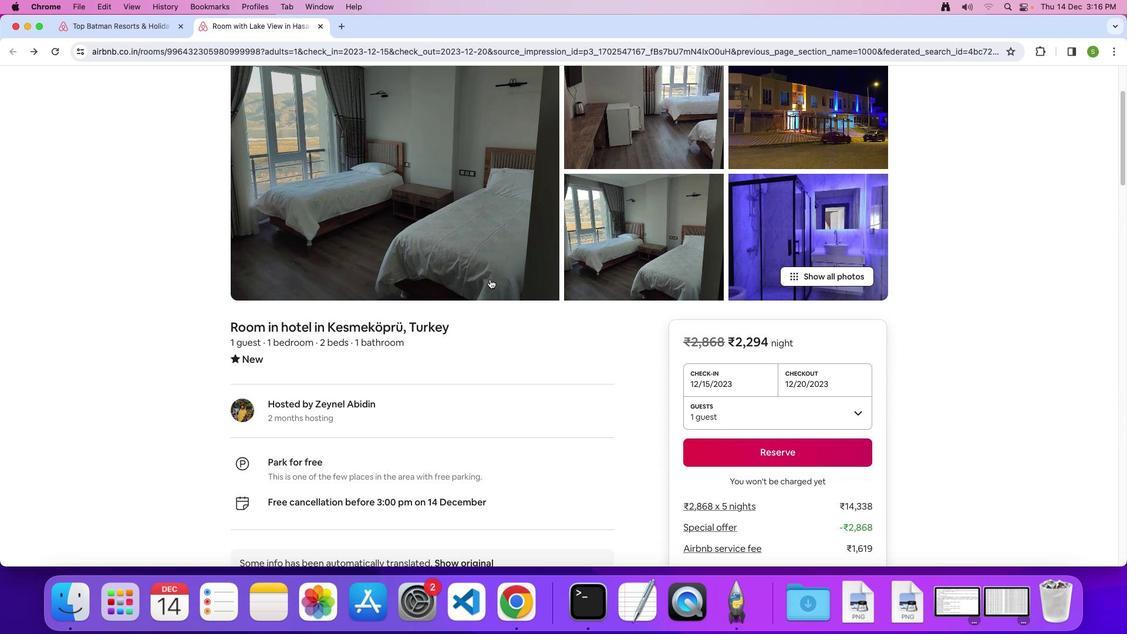 
Action: Mouse scrolled (490, 278) with delta (0, -1)
Screenshot: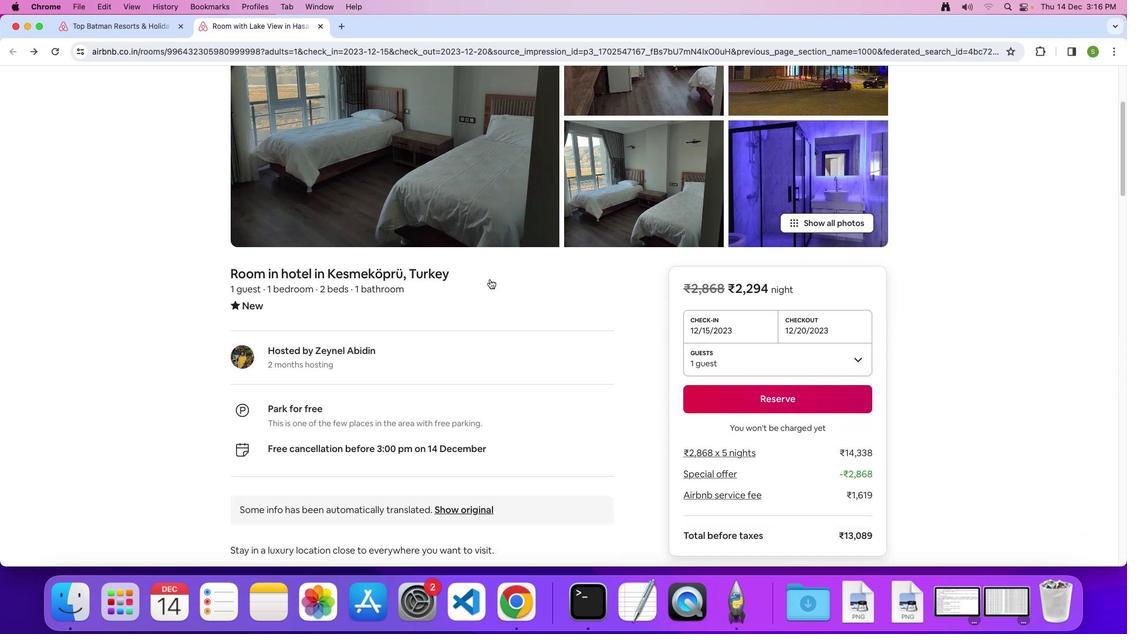 
Action: Mouse scrolled (490, 278) with delta (0, 0)
Screenshot: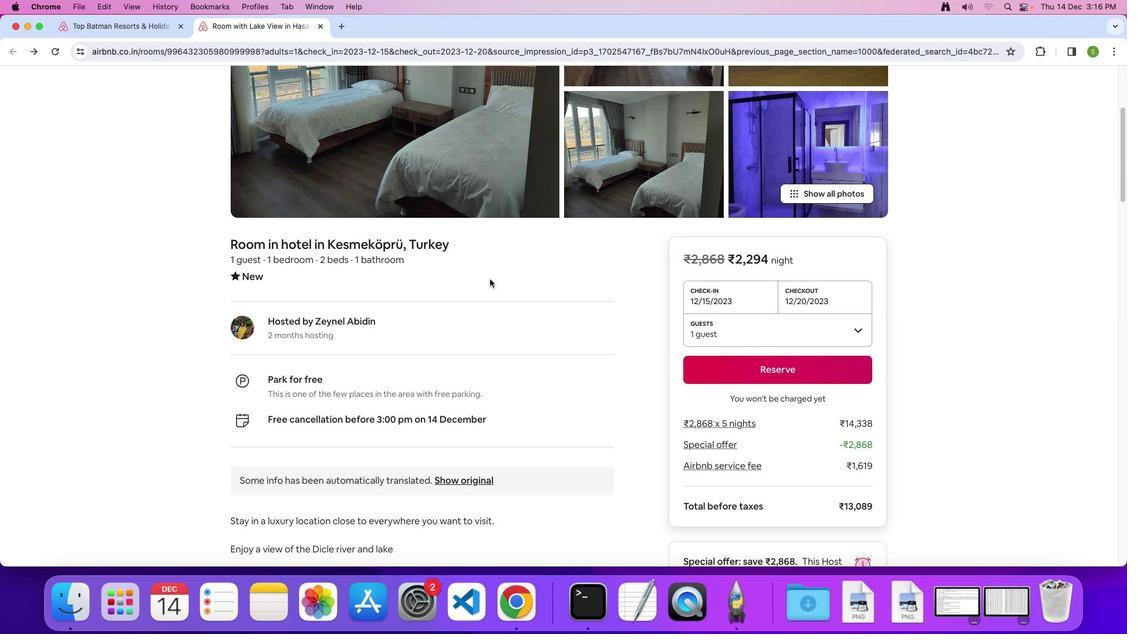 
Action: Mouse scrolled (490, 278) with delta (0, 0)
Screenshot: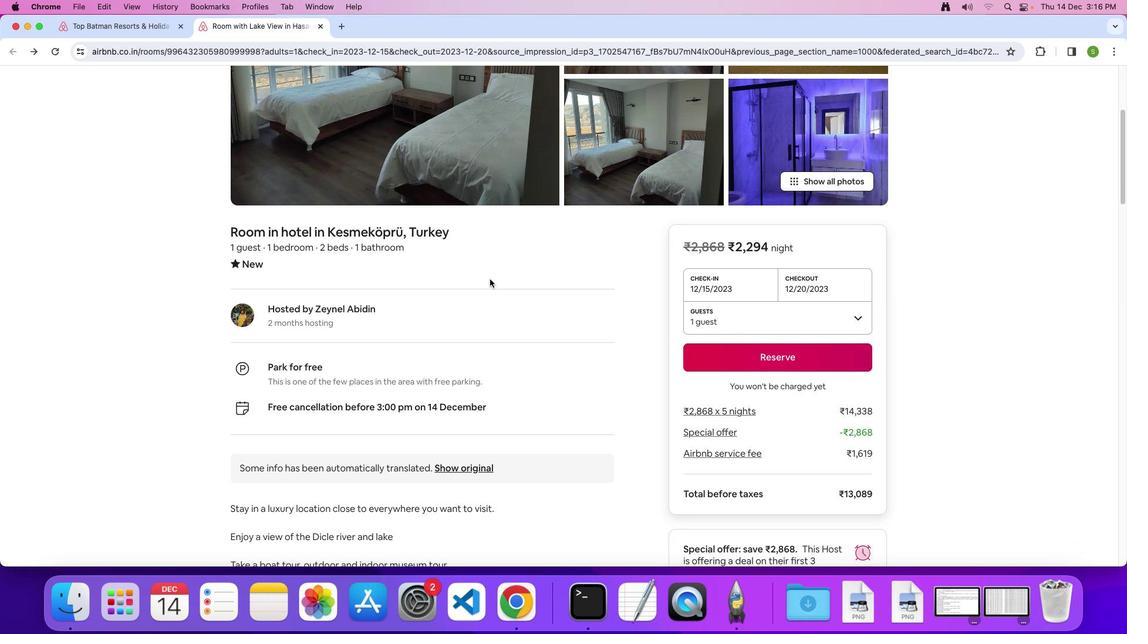 
Action: Mouse scrolled (490, 278) with delta (0, -1)
Screenshot: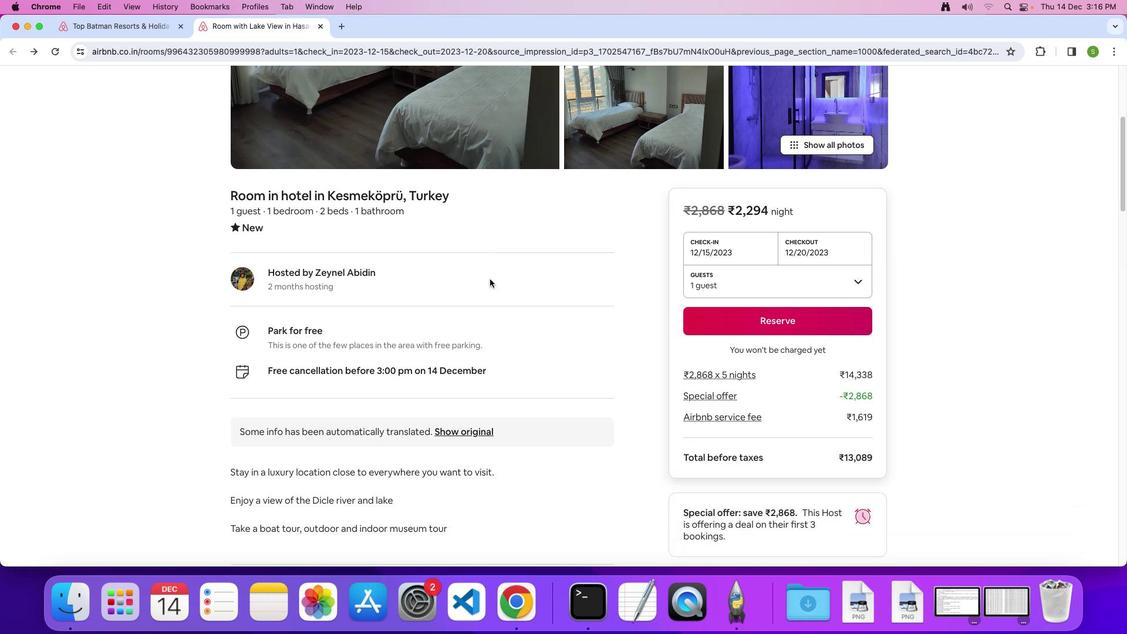 
Action: Mouse scrolled (490, 278) with delta (0, 0)
Screenshot: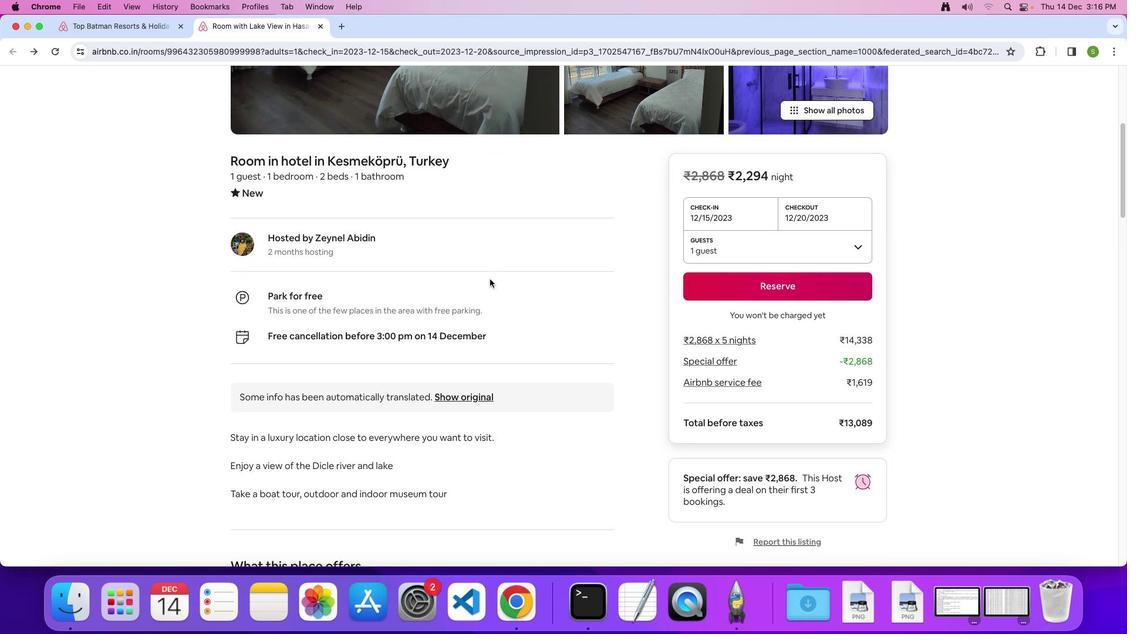 
Action: Mouse scrolled (490, 278) with delta (0, 0)
Screenshot: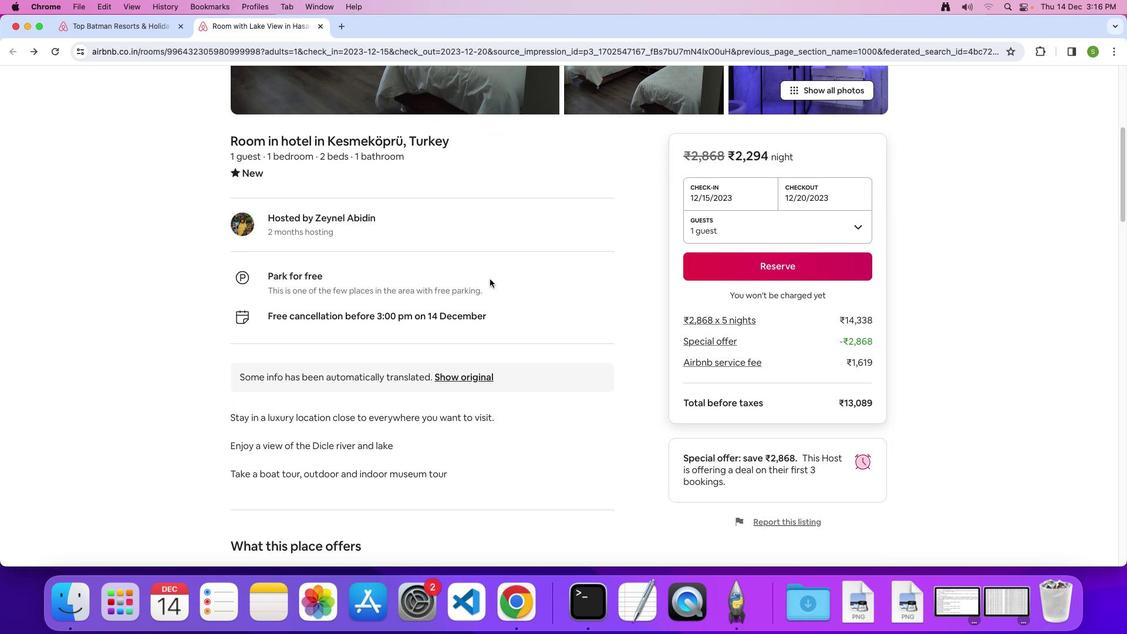 
Action: Mouse scrolled (490, 278) with delta (0, -1)
Screenshot: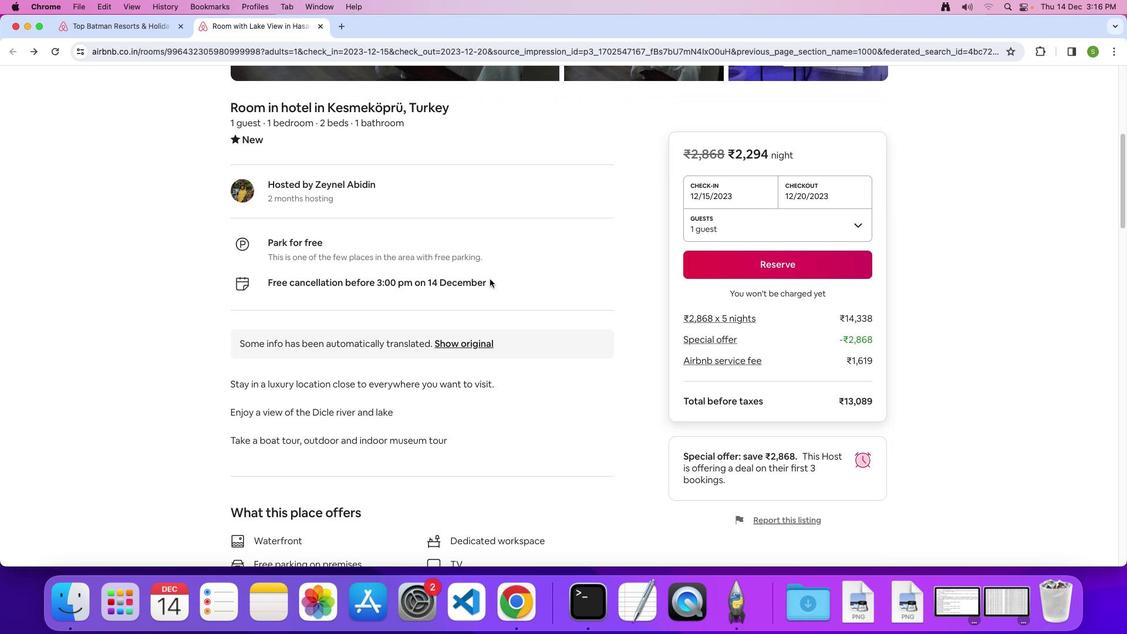 
Action: Mouse scrolled (490, 278) with delta (0, 0)
Screenshot: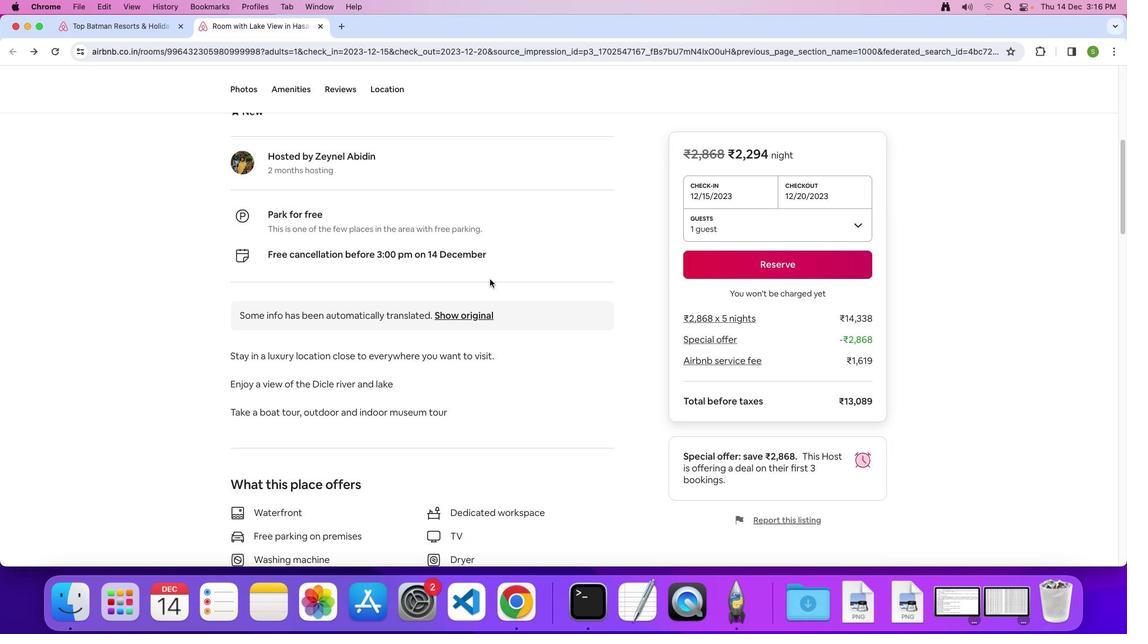 
Action: Mouse scrolled (490, 278) with delta (0, 0)
Screenshot: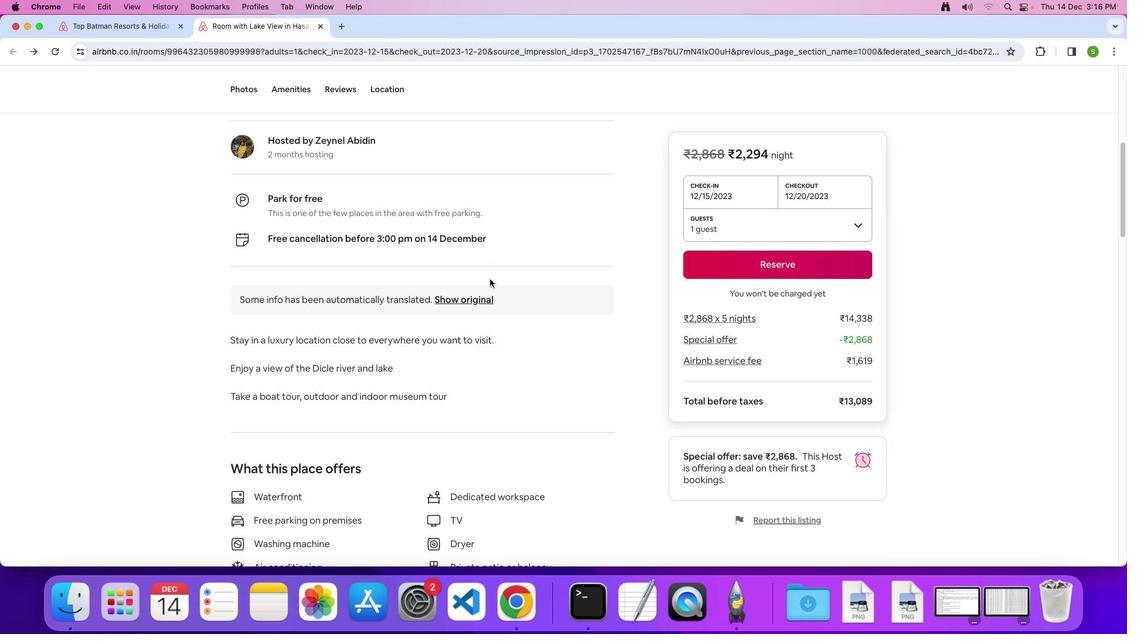 
Action: Mouse scrolled (490, 278) with delta (0, -1)
Screenshot: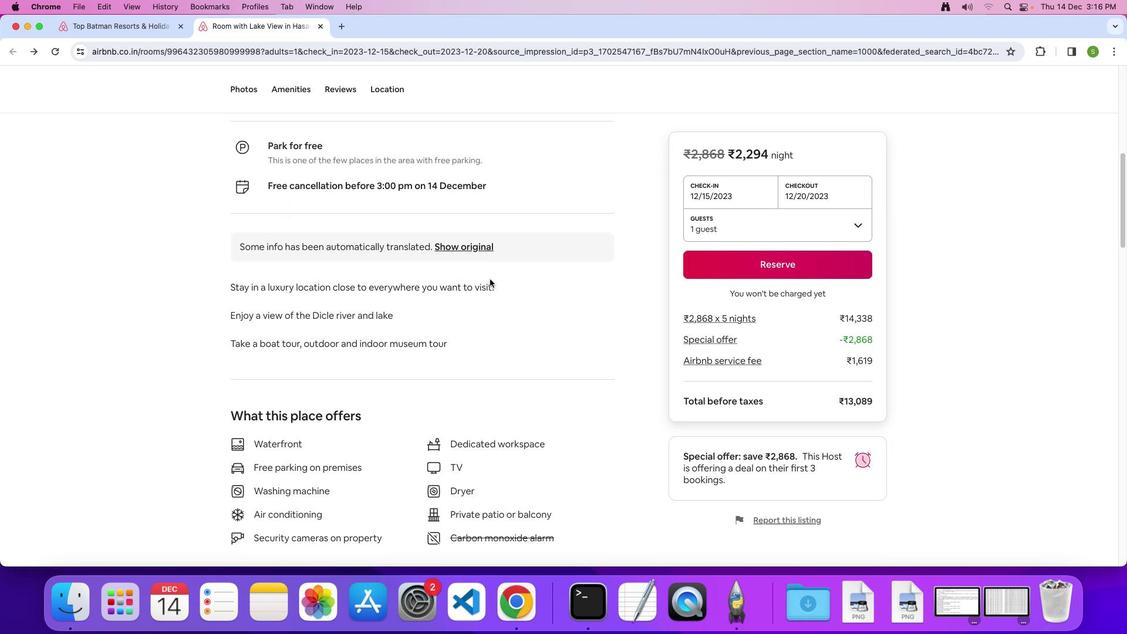 
Action: Mouse scrolled (490, 278) with delta (0, 0)
Screenshot: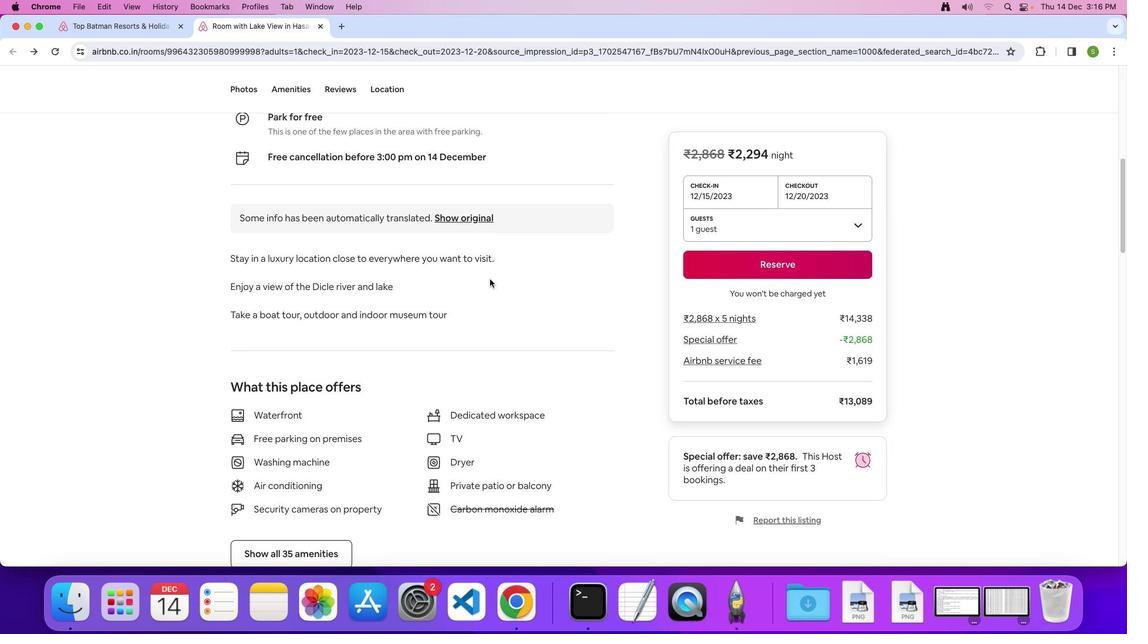 
Action: Mouse scrolled (490, 278) with delta (0, 0)
Screenshot: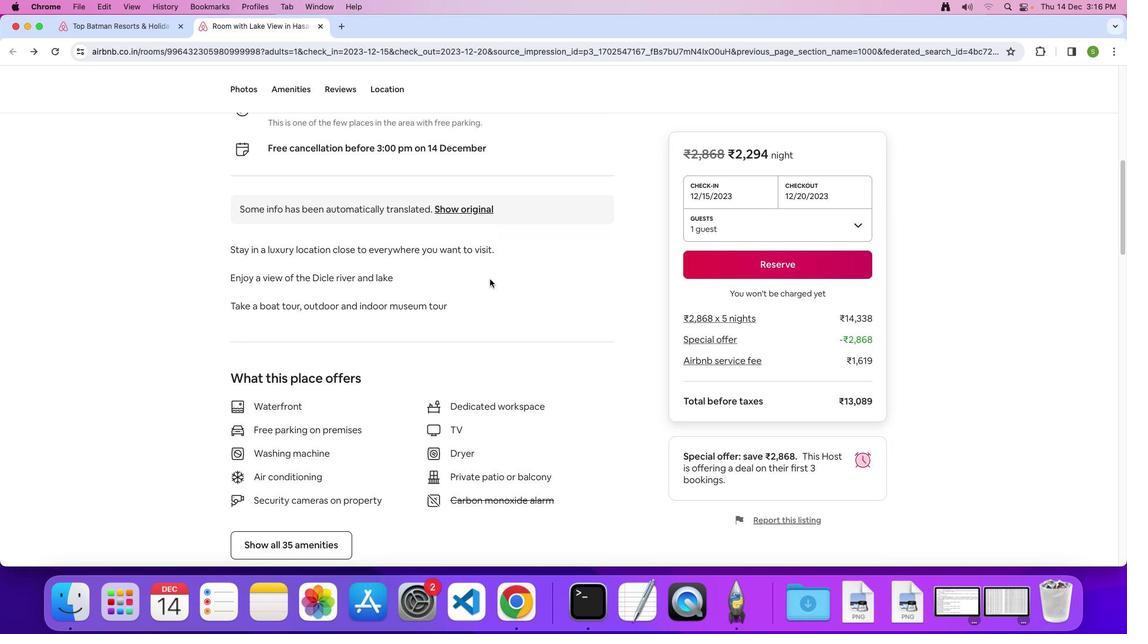 
Action: Mouse scrolled (490, 278) with delta (0, 0)
Screenshot: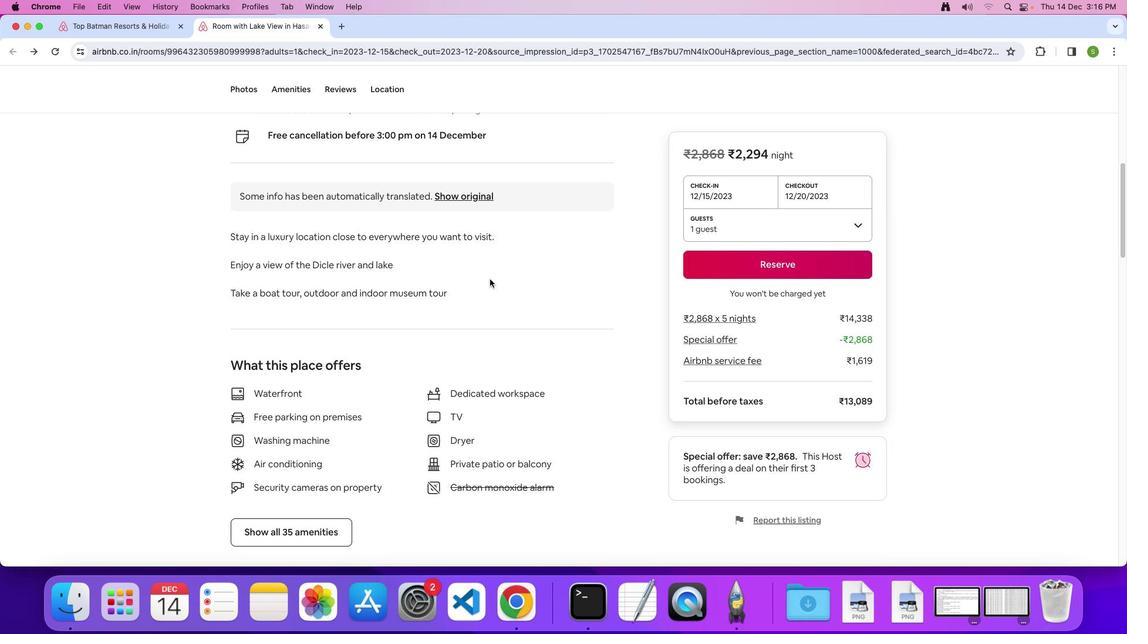 
Action: Mouse scrolled (490, 278) with delta (0, 0)
Screenshot: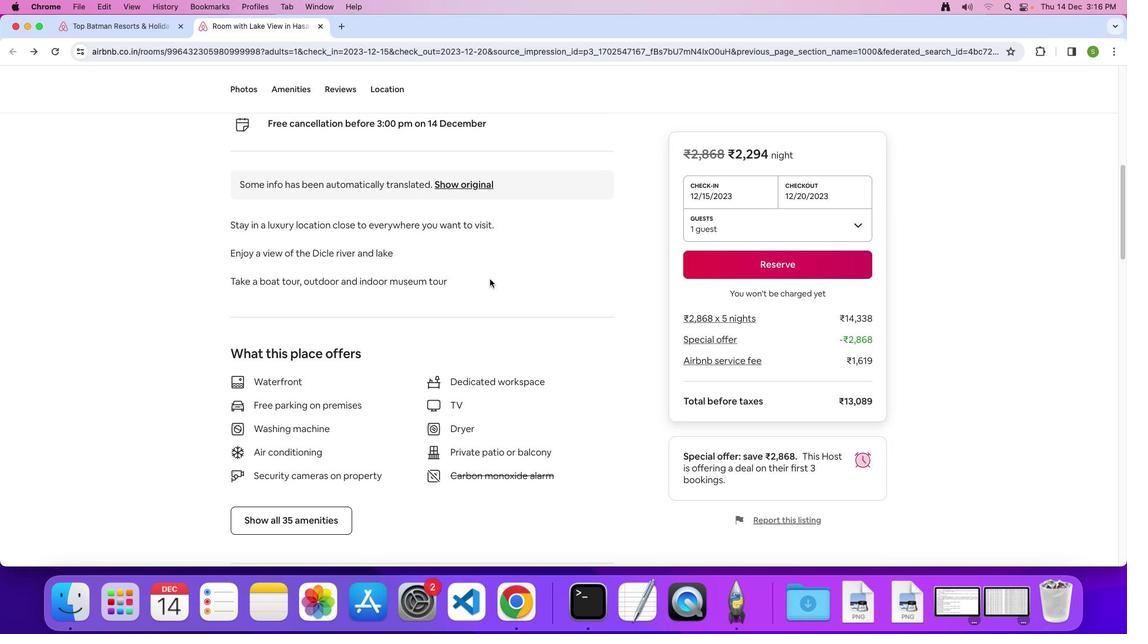 
Action: Mouse scrolled (490, 278) with delta (0, -1)
Screenshot: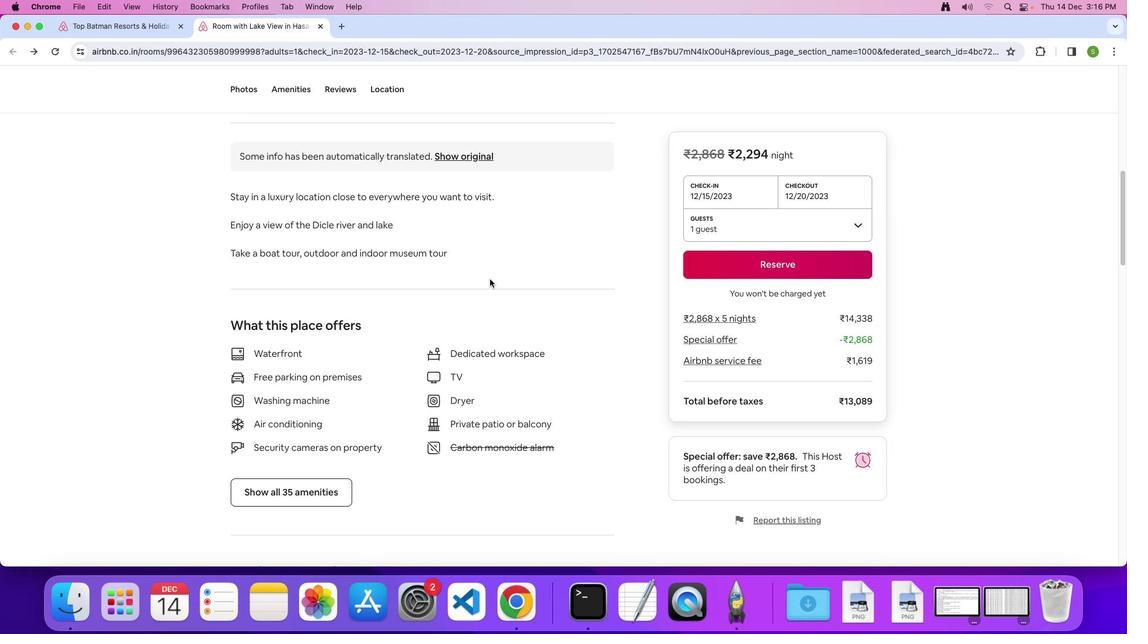 
Action: Mouse scrolled (490, 278) with delta (0, 0)
Screenshot: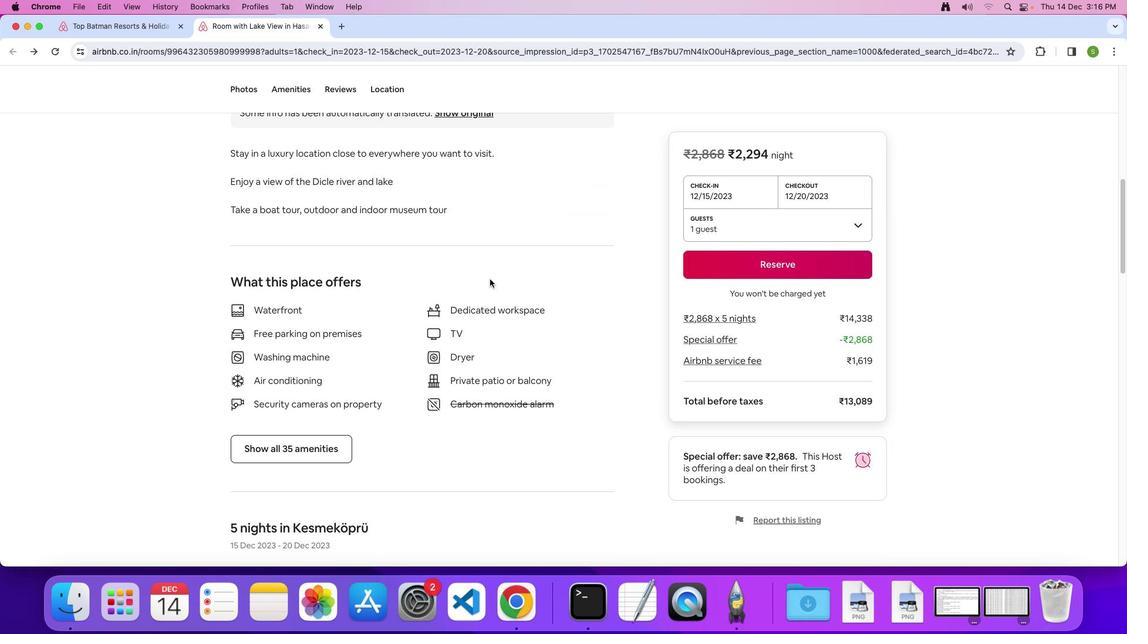 
Action: Mouse scrolled (490, 278) with delta (0, 0)
Screenshot: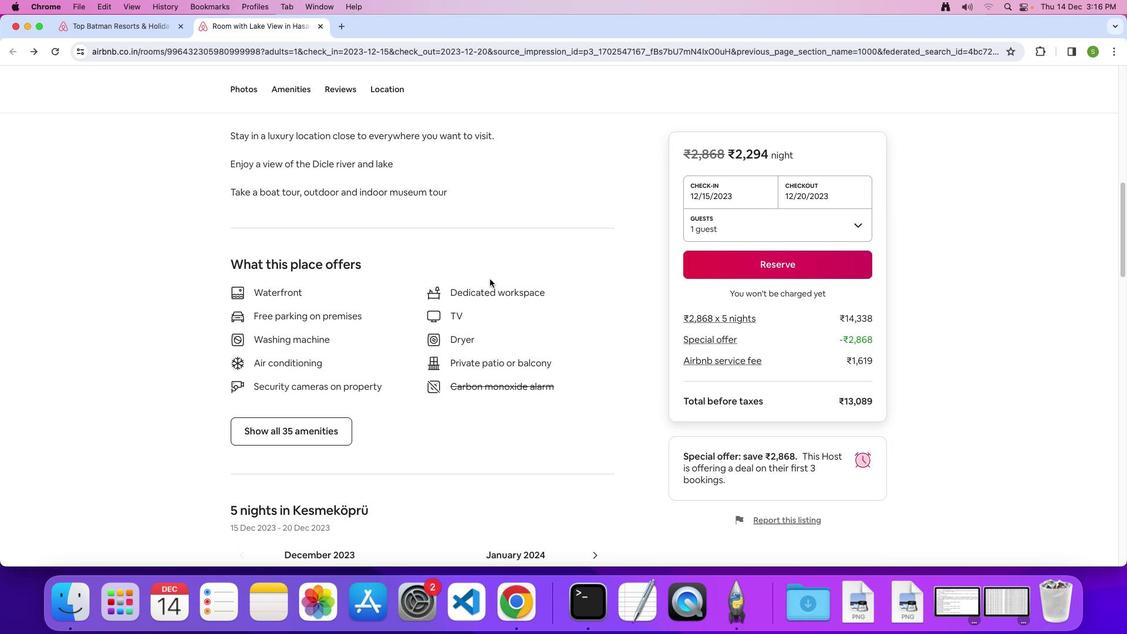 
Action: Mouse scrolled (490, 278) with delta (0, -1)
Screenshot: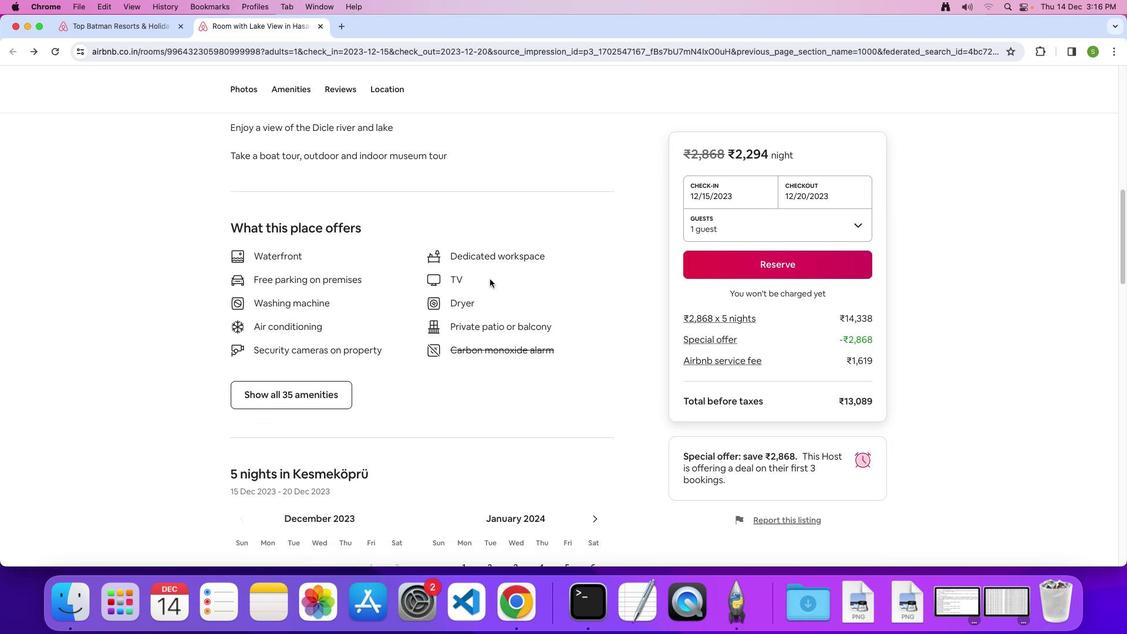 
Action: Mouse scrolled (490, 278) with delta (0, 0)
Screenshot: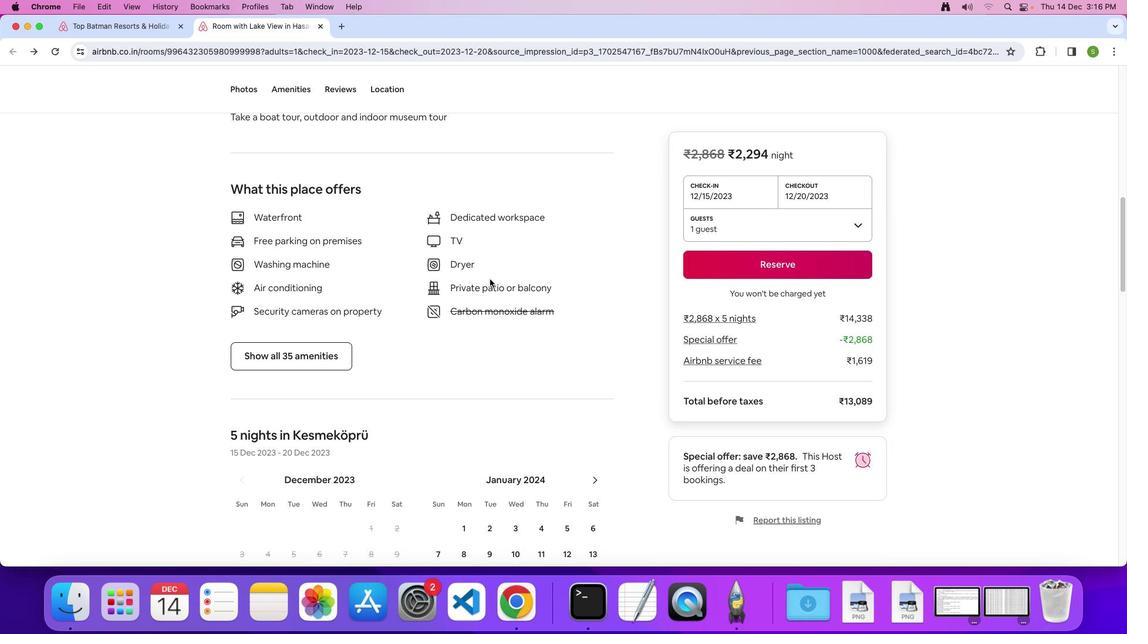 
Action: Mouse scrolled (490, 278) with delta (0, 0)
Screenshot: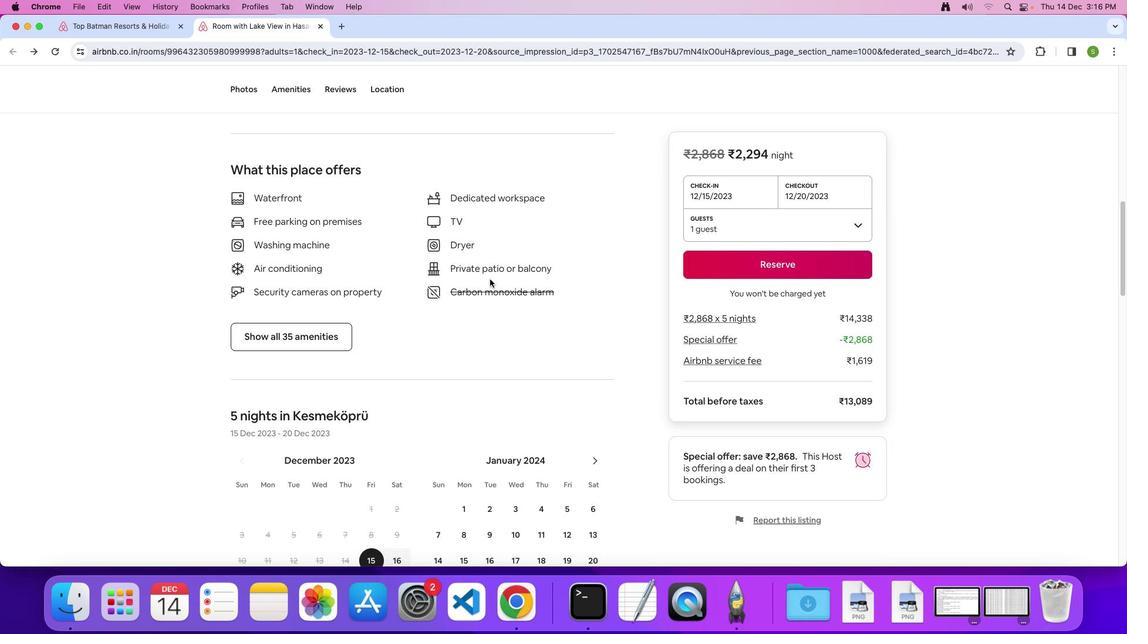 
Action: Mouse scrolled (490, 278) with delta (0, -1)
Screenshot: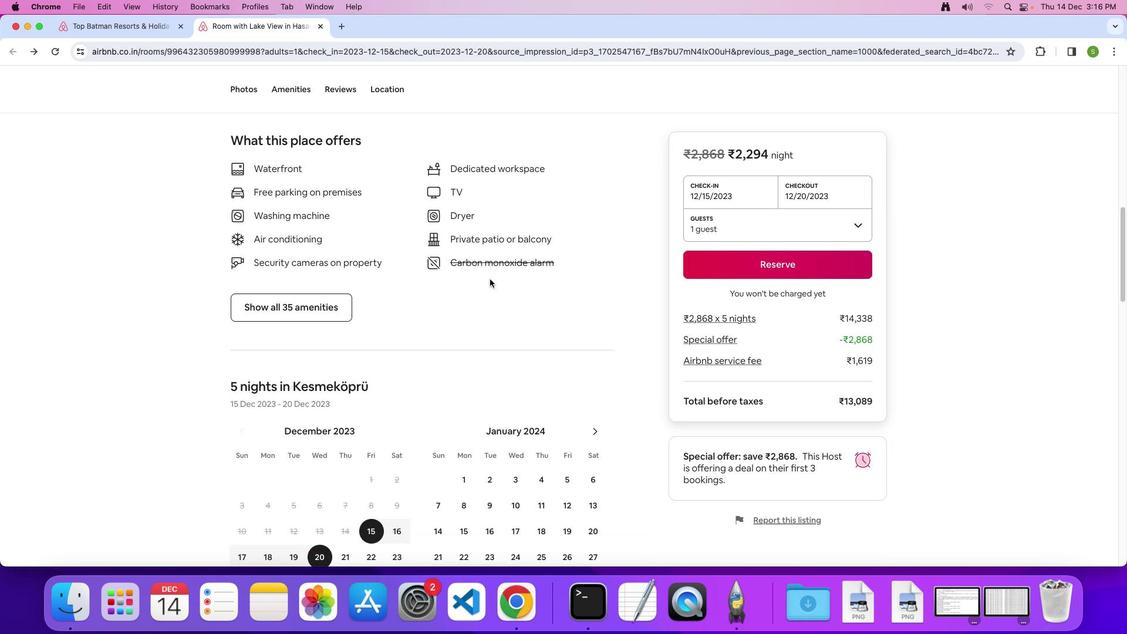 
Action: Mouse scrolled (490, 278) with delta (0, 0)
Screenshot: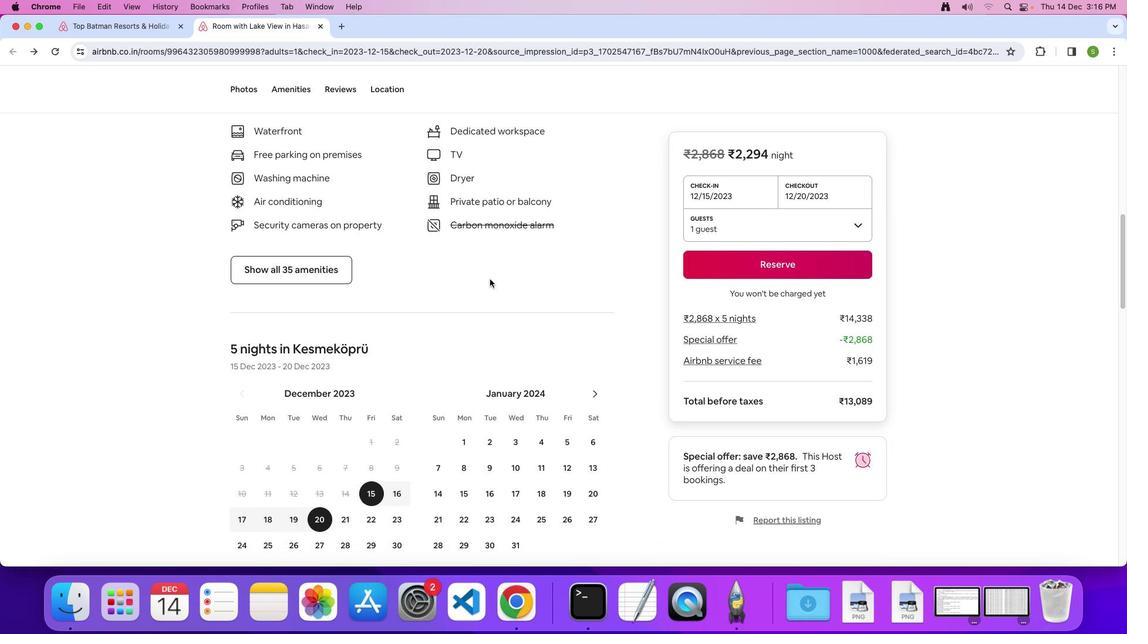 
Action: Mouse scrolled (490, 278) with delta (0, 0)
Screenshot: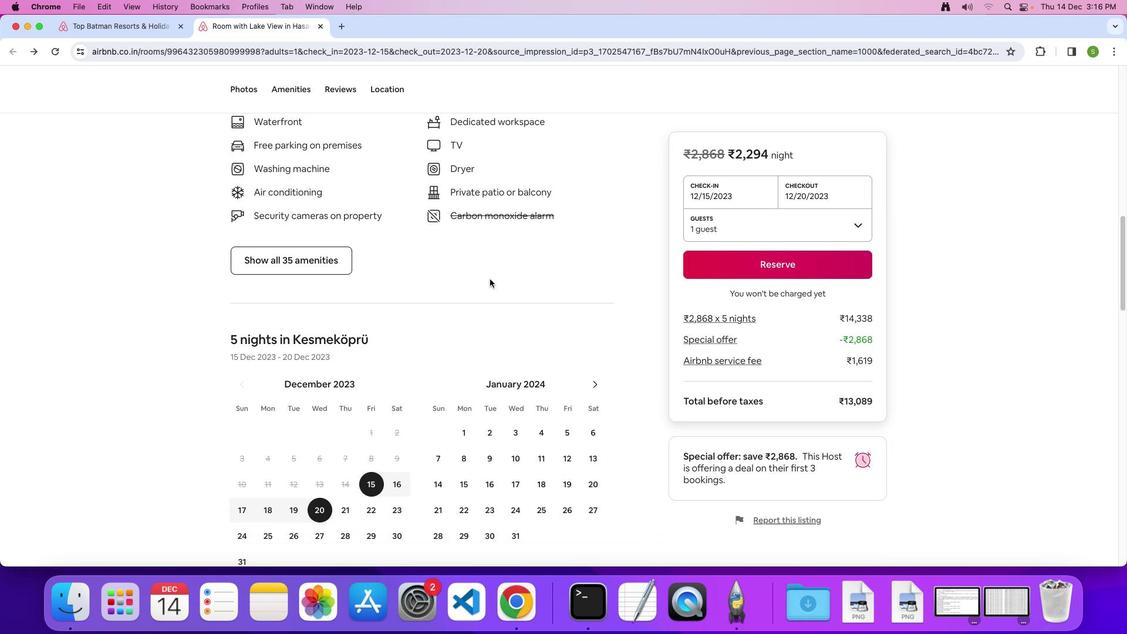 
Action: Mouse moved to (319, 252)
Screenshot: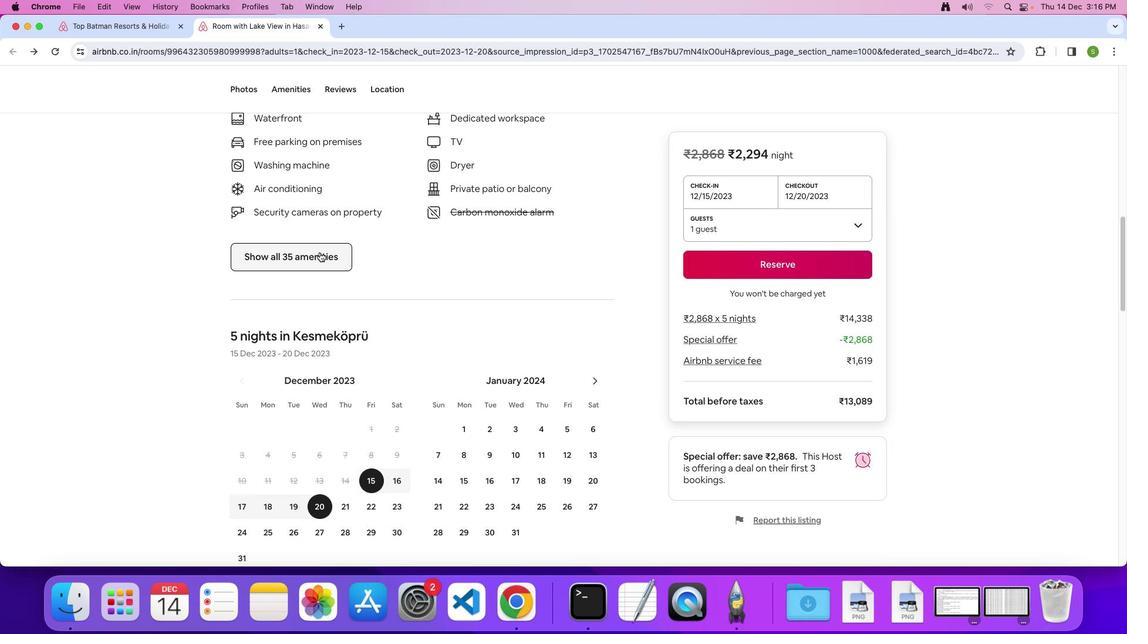 
Action: Mouse pressed left at (319, 252)
Screenshot: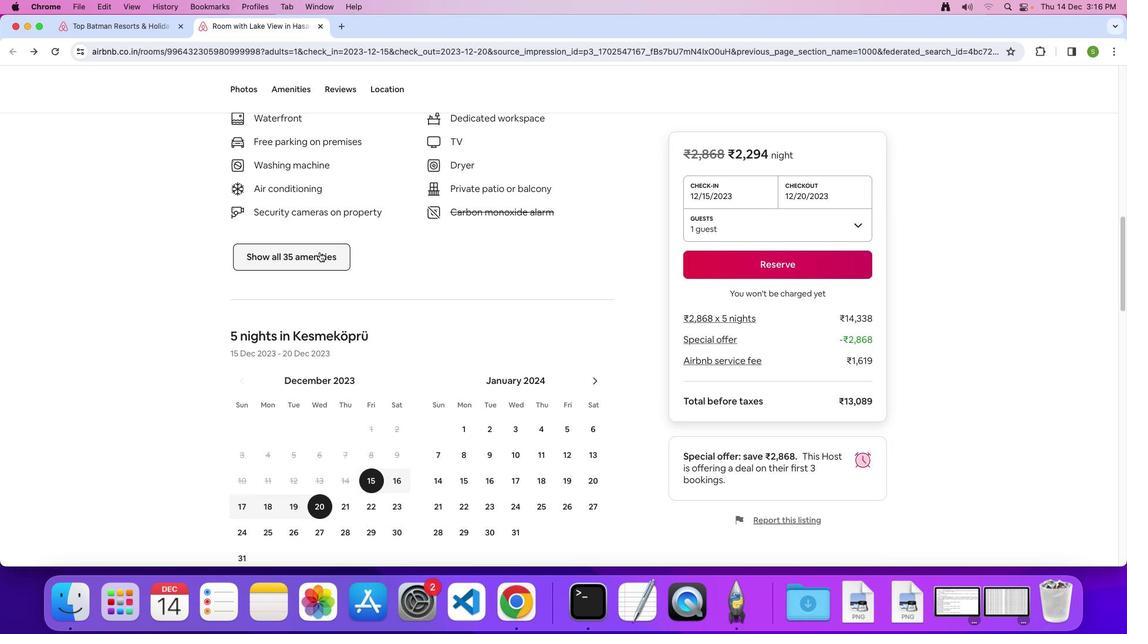 
Action: Mouse moved to (596, 247)
Screenshot: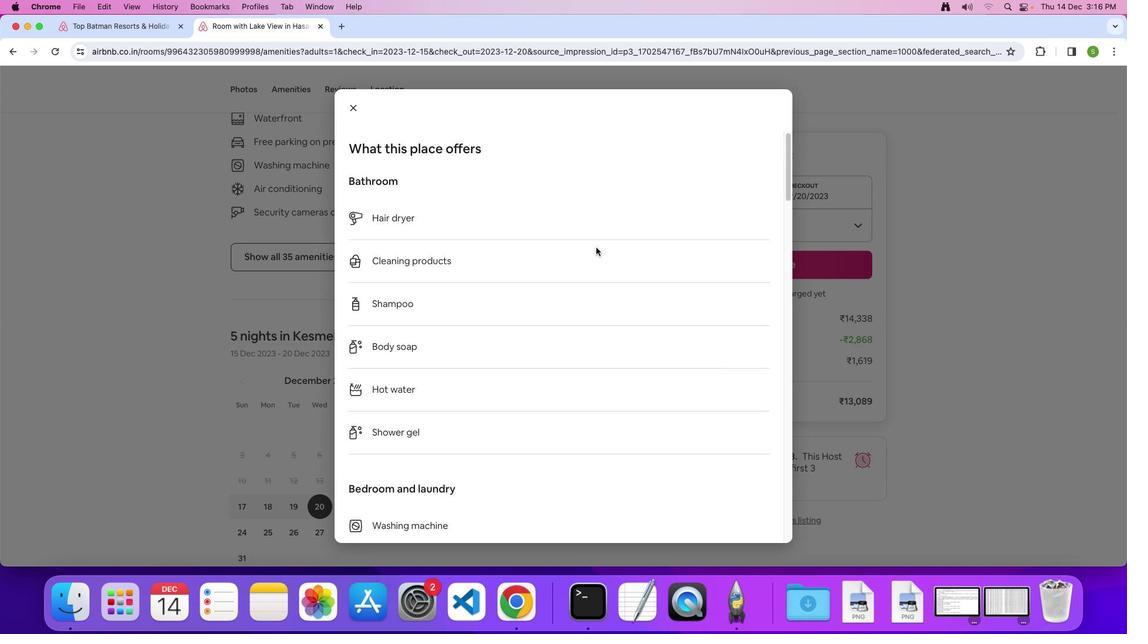 
Action: Mouse scrolled (596, 247) with delta (0, 0)
Screenshot: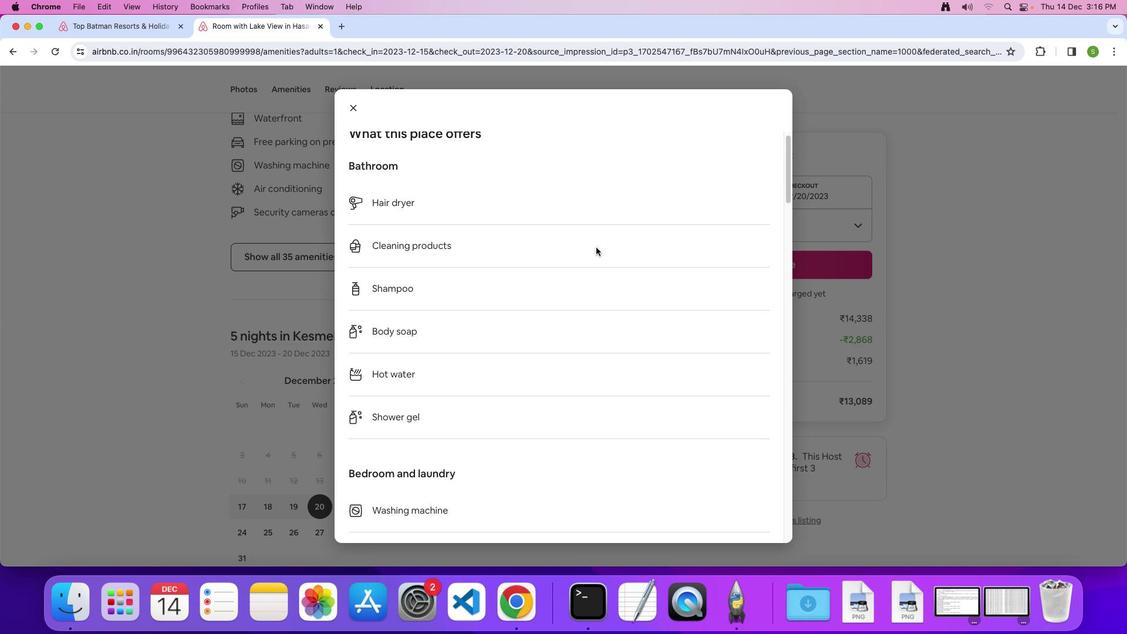 
Action: Mouse scrolled (596, 247) with delta (0, 0)
Screenshot: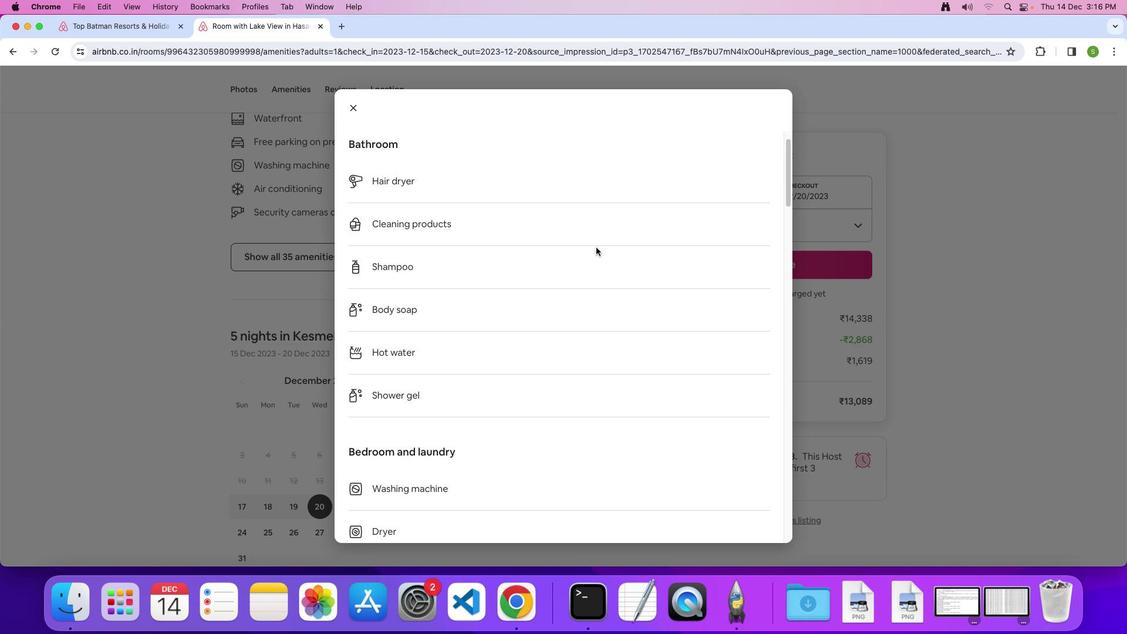 
Action: Mouse scrolled (596, 247) with delta (0, -1)
Screenshot: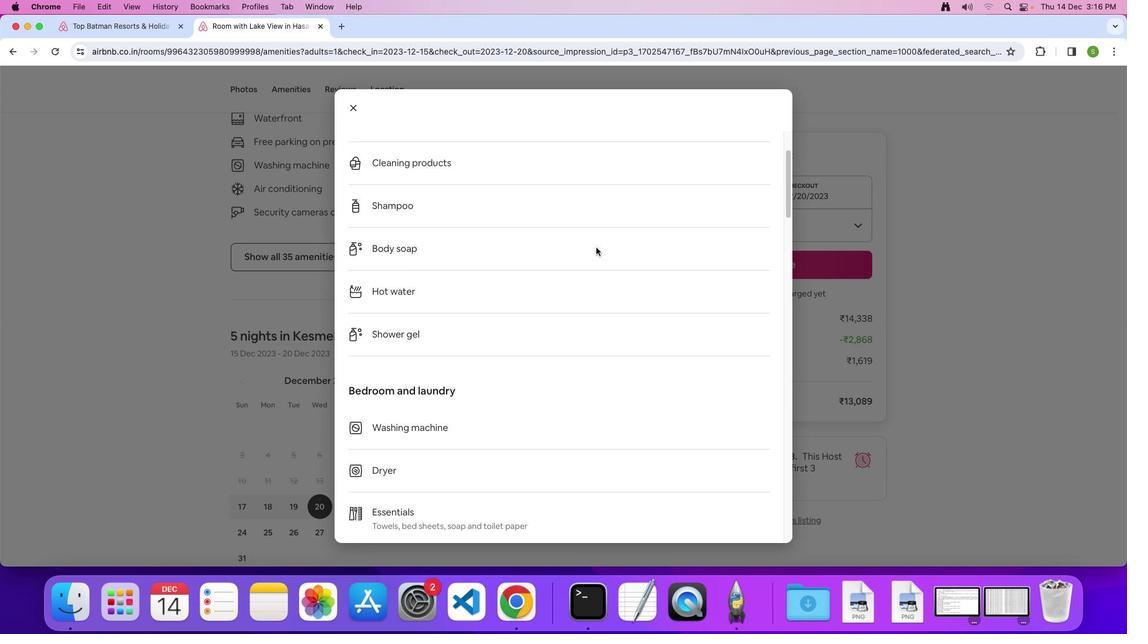 
Action: Mouse scrolled (596, 247) with delta (0, -1)
Screenshot: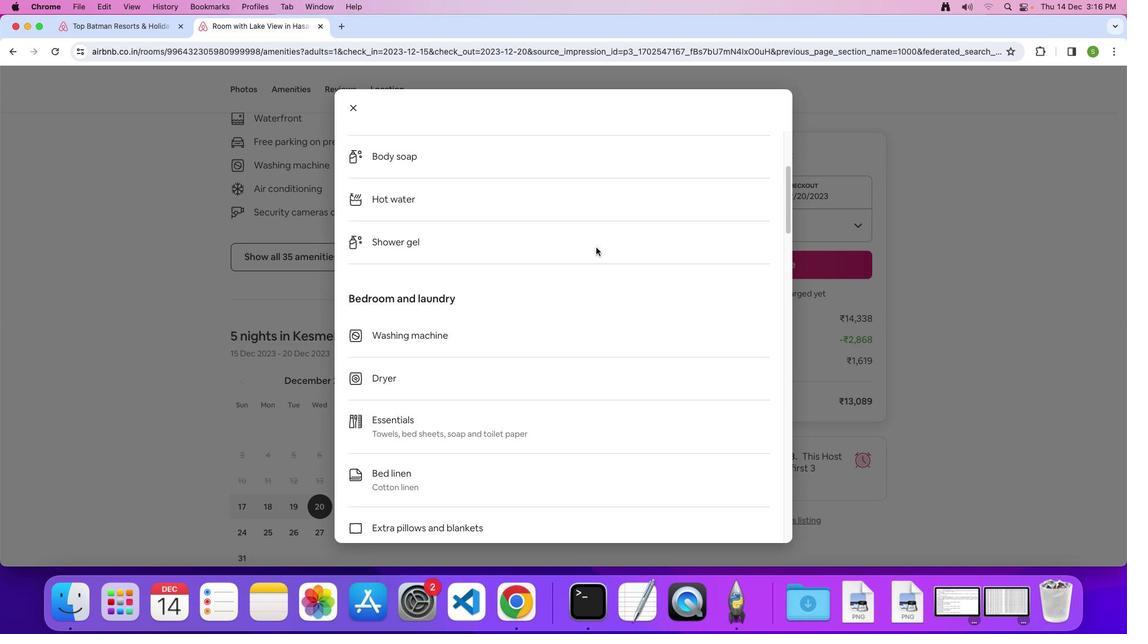 
Action: Mouse scrolled (596, 247) with delta (0, 0)
Screenshot: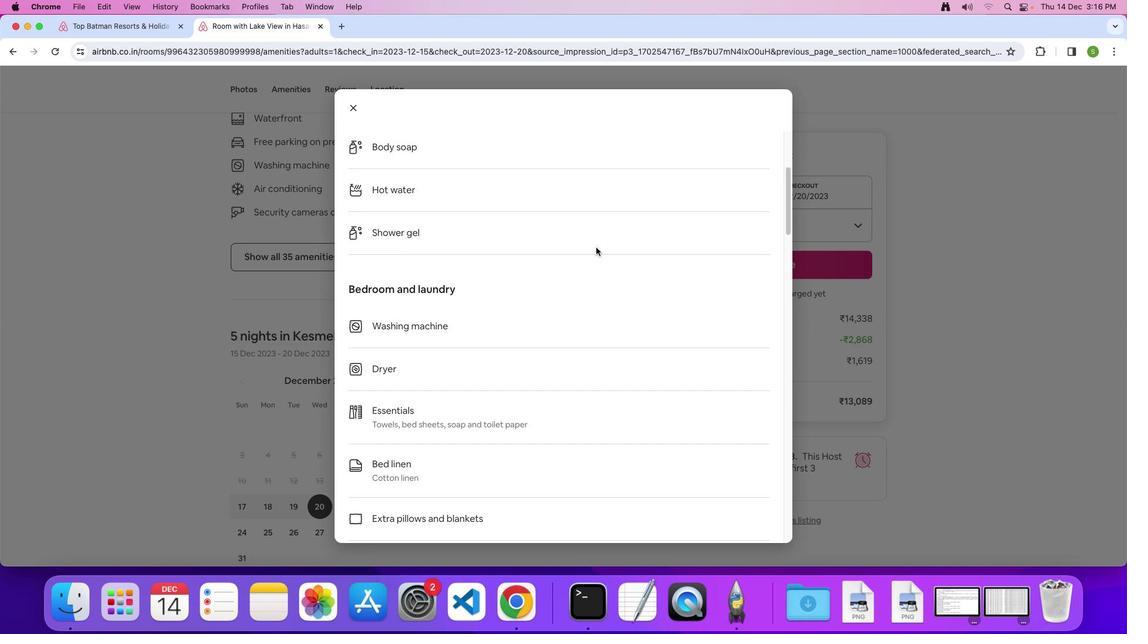 
Action: Mouse scrolled (596, 247) with delta (0, 0)
Screenshot: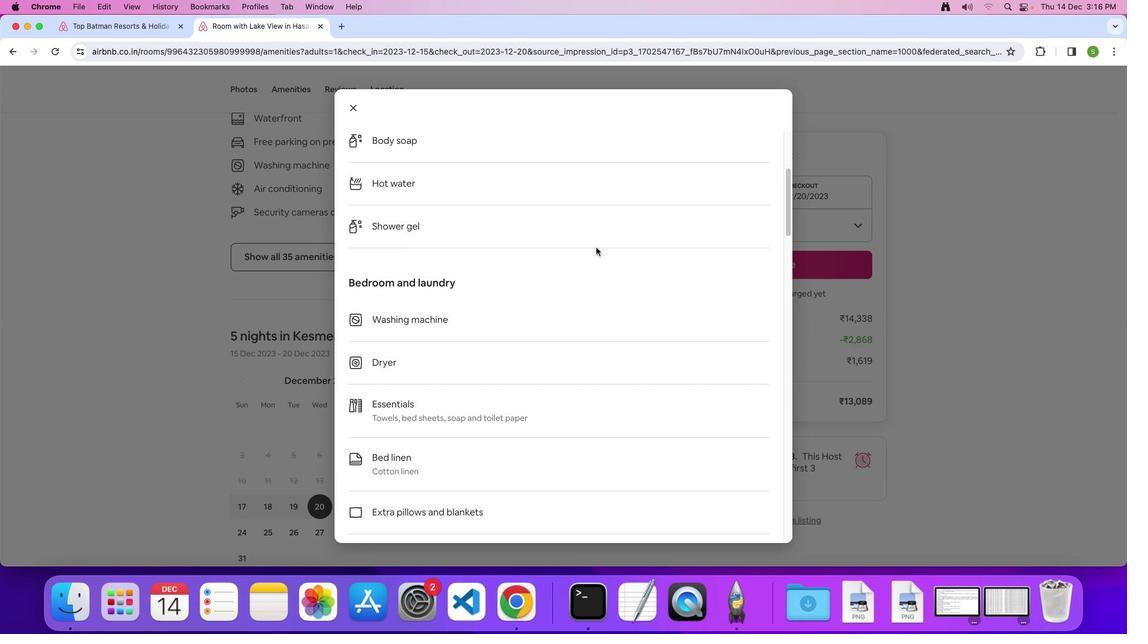 
Action: Mouse moved to (594, 247)
Screenshot: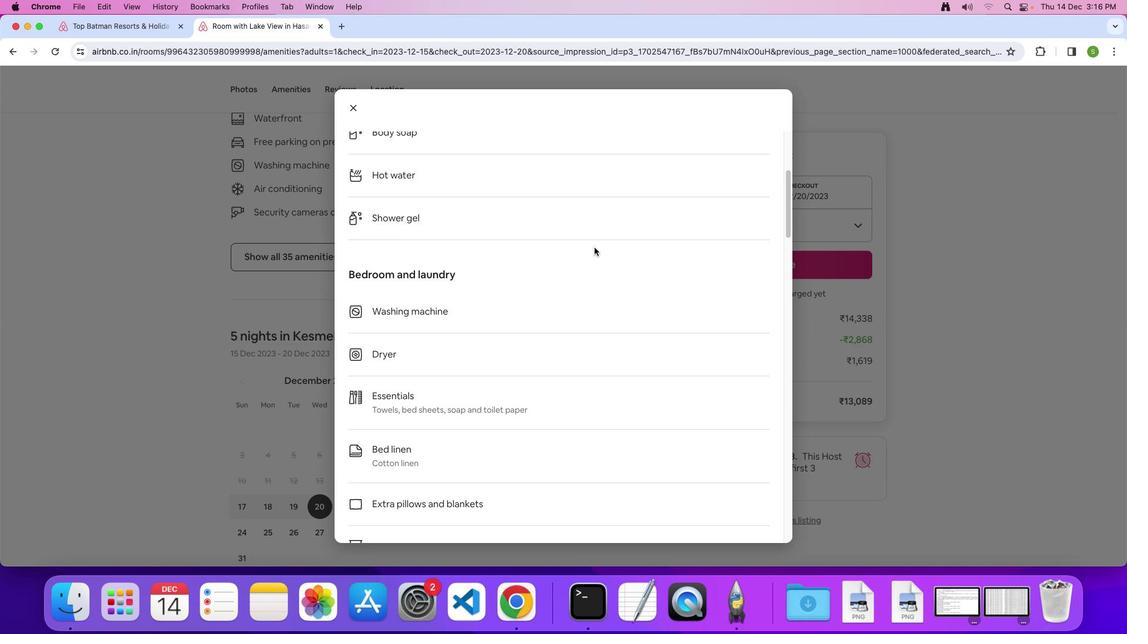 
Action: Mouse scrolled (594, 247) with delta (0, 0)
Screenshot: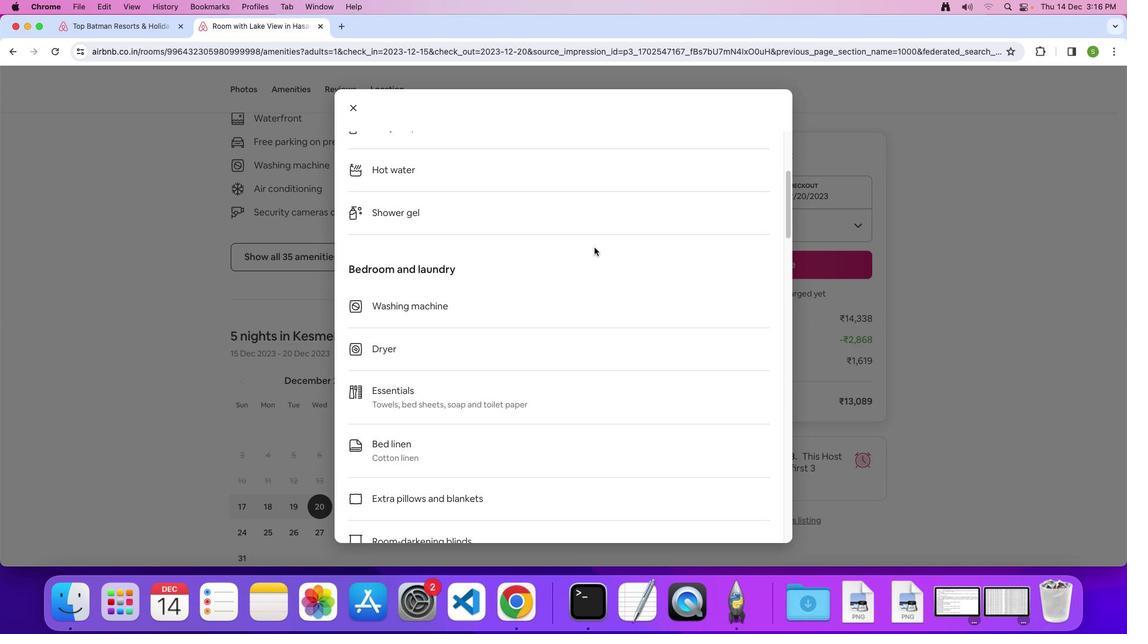 
Action: Mouse scrolled (594, 247) with delta (0, 0)
Screenshot: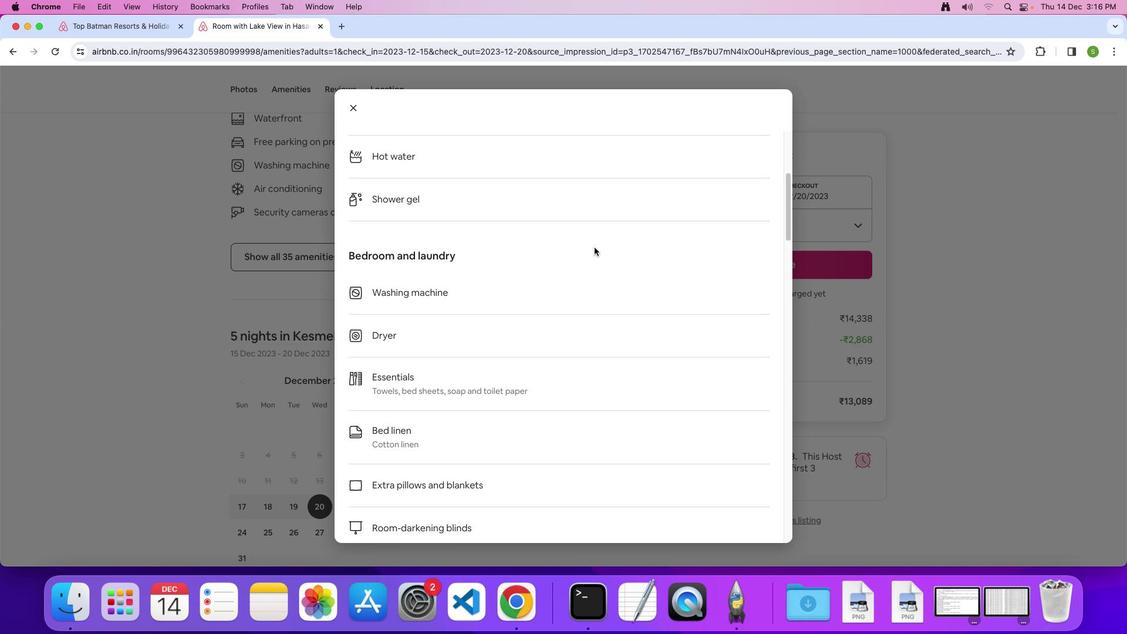 
Action: Mouse scrolled (594, 247) with delta (0, 0)
Screenshot: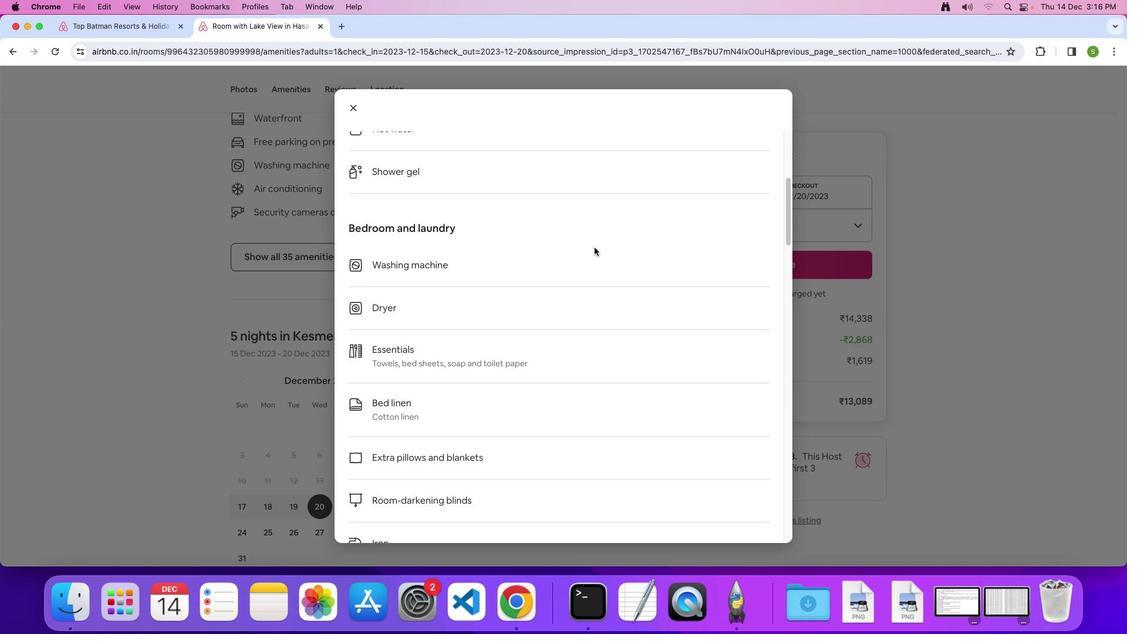 
Action: Mouse scrolled (594, 247) with delta (0, 0)
Screenshot: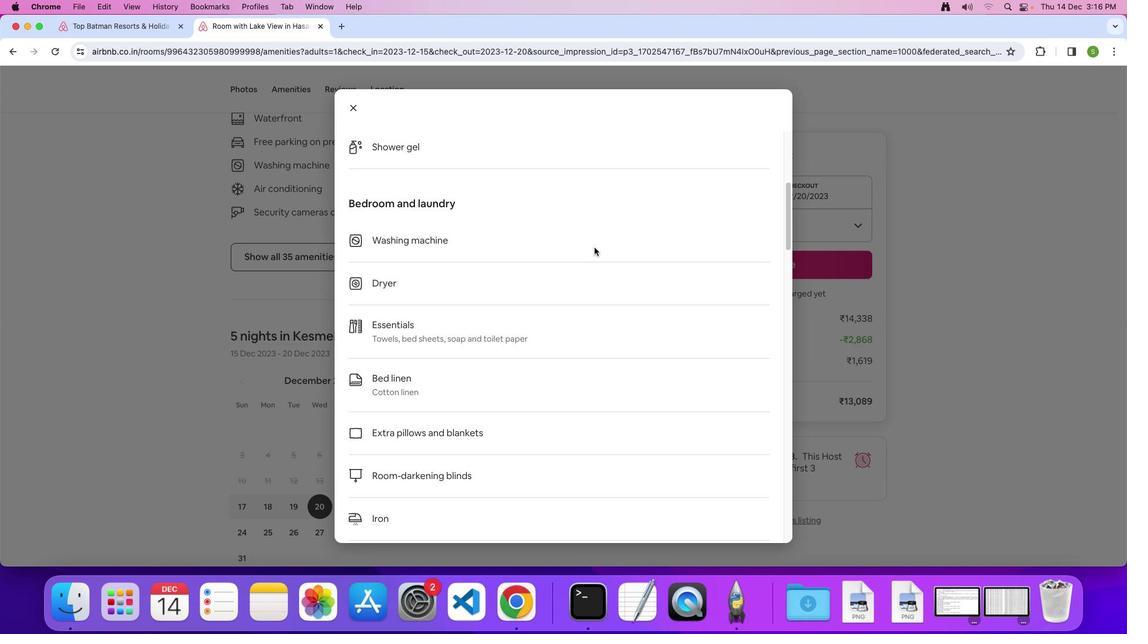
Action: Mouse scrolled (594, 247) with delta (0, 0)
Screenshot: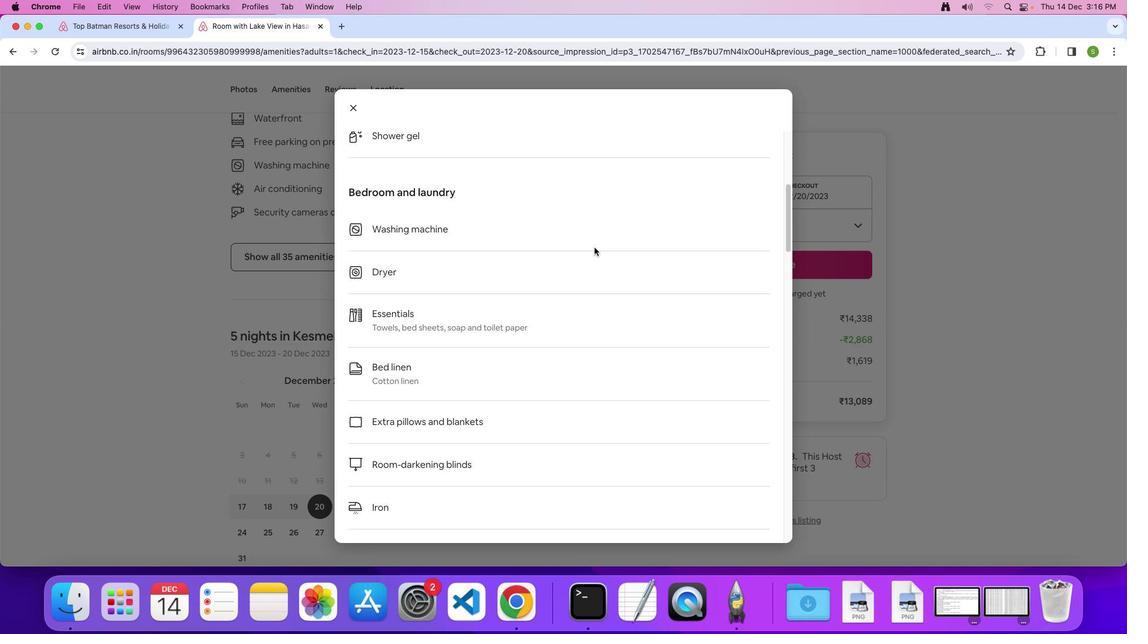 
Action: Mouse scrolled (594, 247) with delta (0, 0)
Screenshot: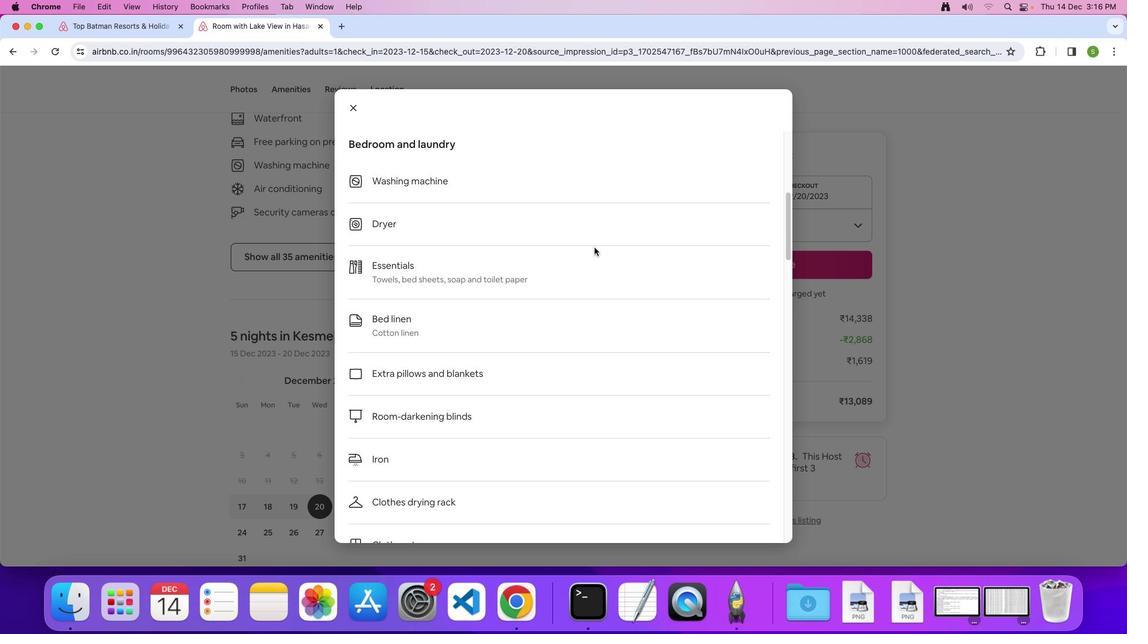 
Action: Mouse scrolled (594, 247) with delta (0, 0)
Screenshot: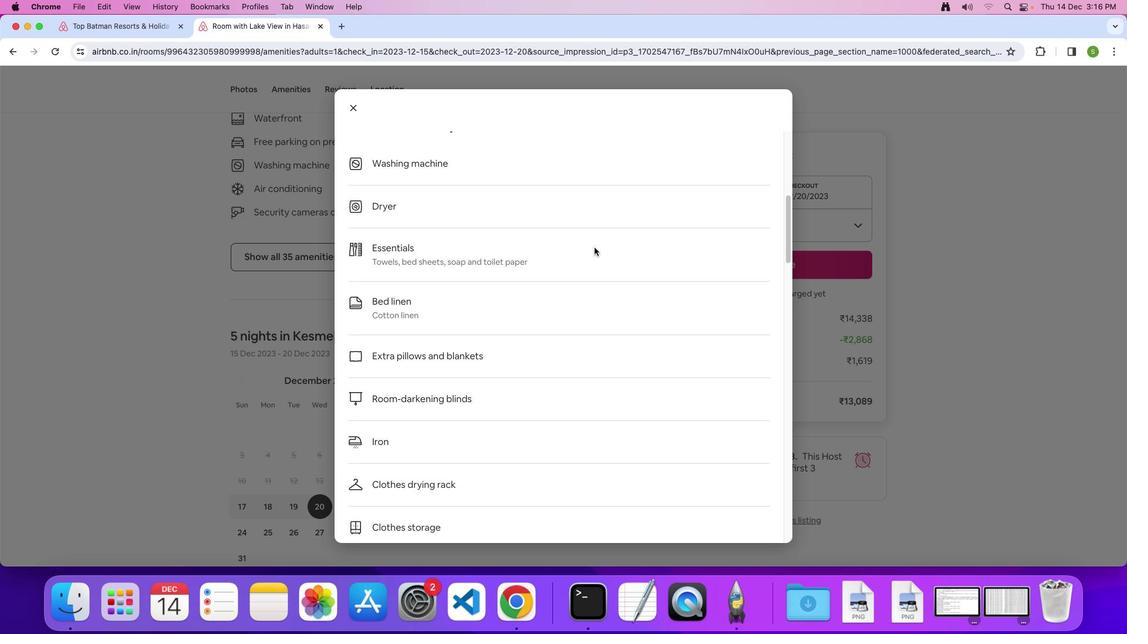 
Action: Mouse scrolled (594, 247) with delta (0, -1)
Screenshot: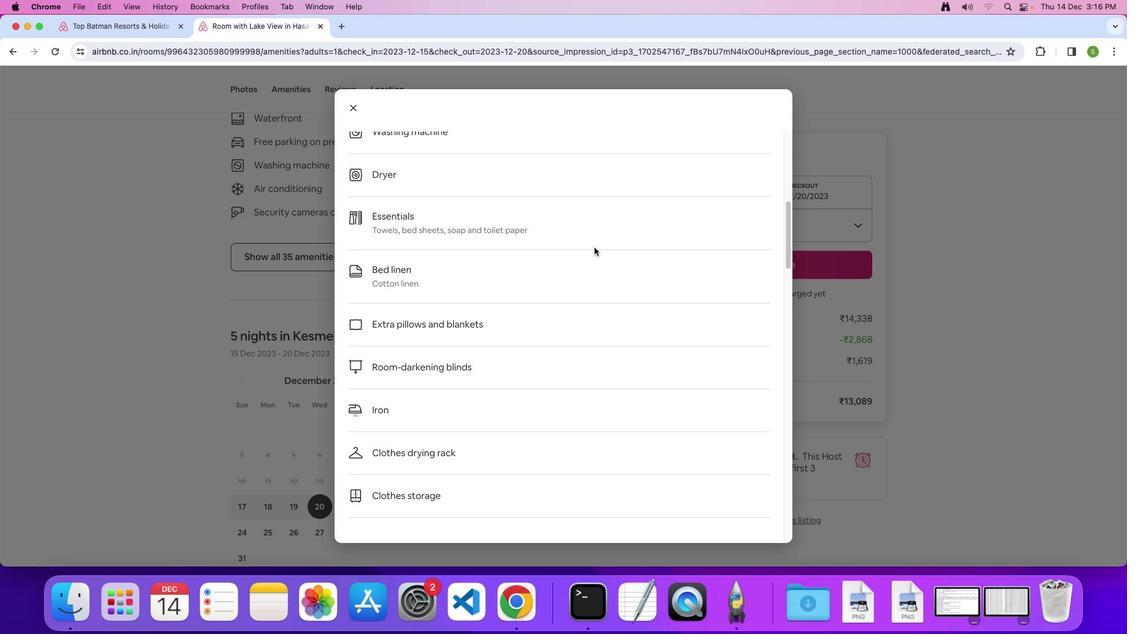 
Action: Mouse scrolled (594, 247) with delta (0, 0)
Screenshot: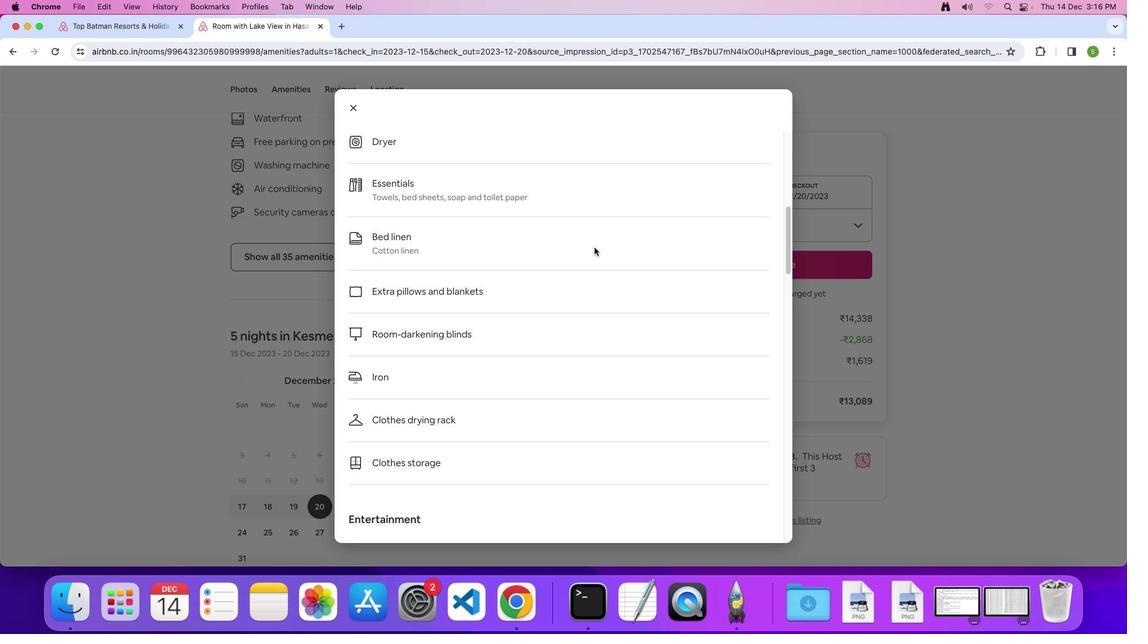 
Action: Mouse scrolled (594, 247) with delta (0, 0)
Screenshot: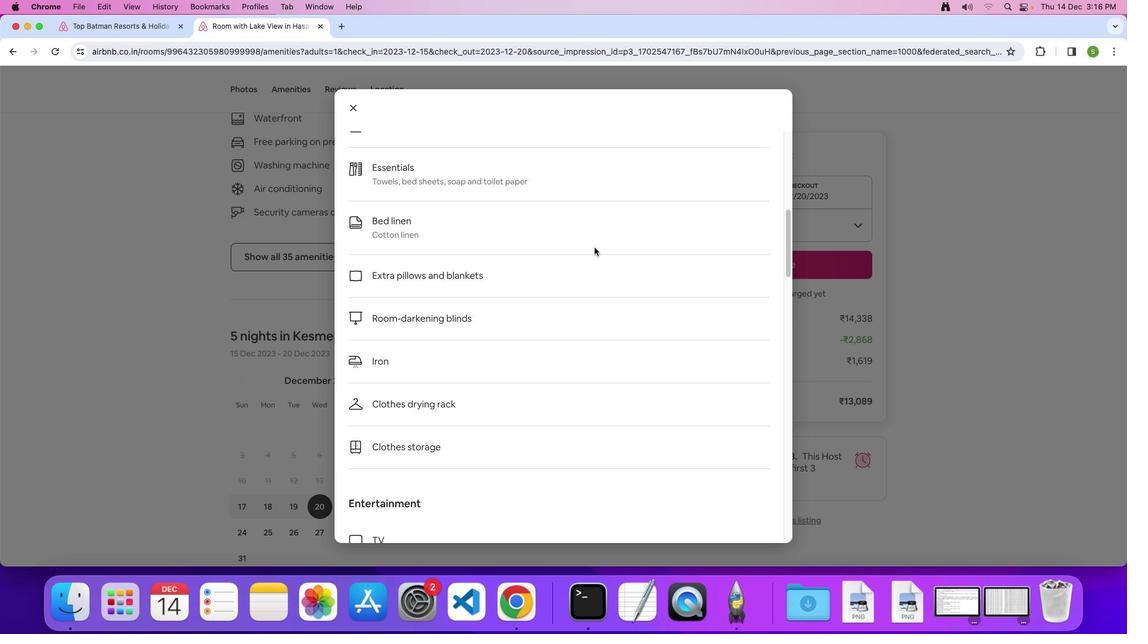 
Action: Mouse scrolled (594, 247) with delta (0, -1)
Screenshot: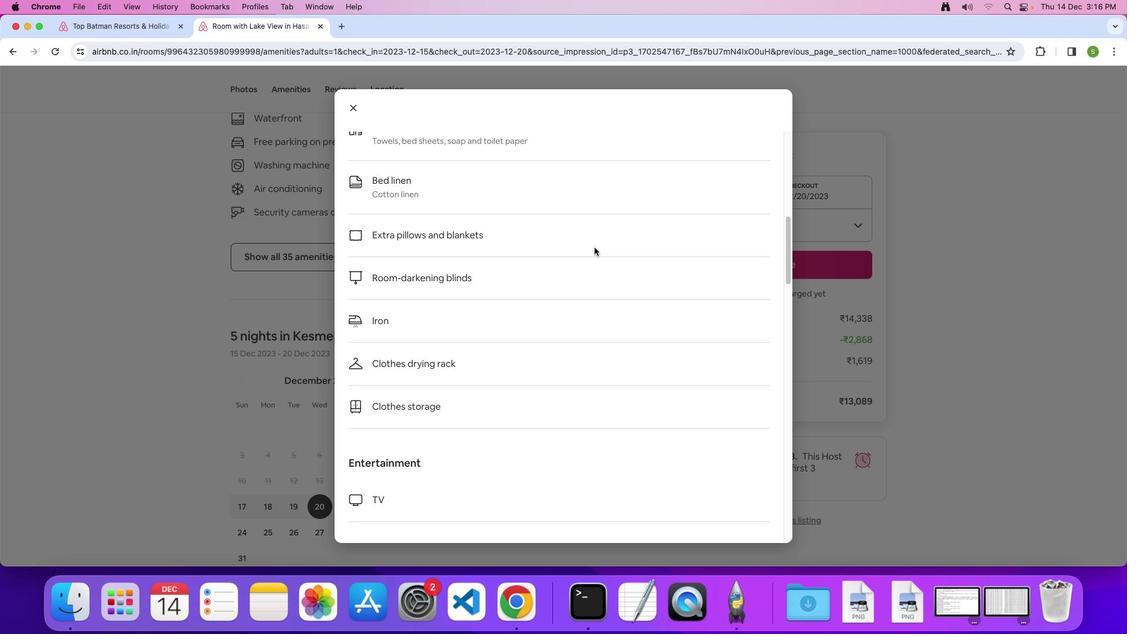 
Action: Mouse scrolled (594, 247) with delta (0, 0)
Screenshot: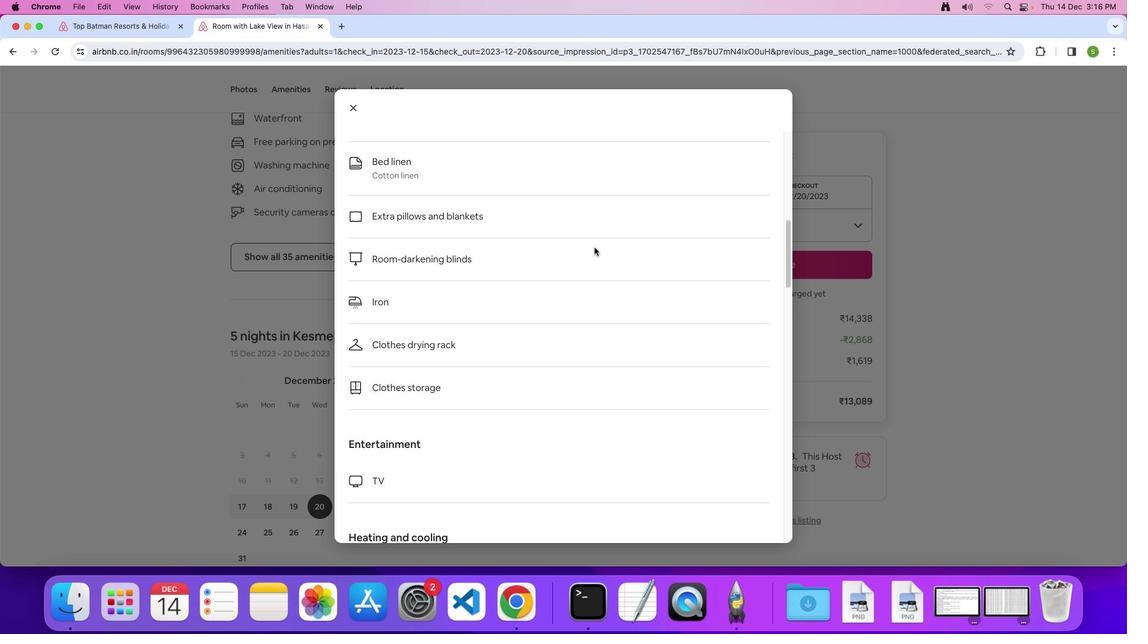 
Action: Mouse scrolled (594, 247) with delta (0, 0)
Screenshot: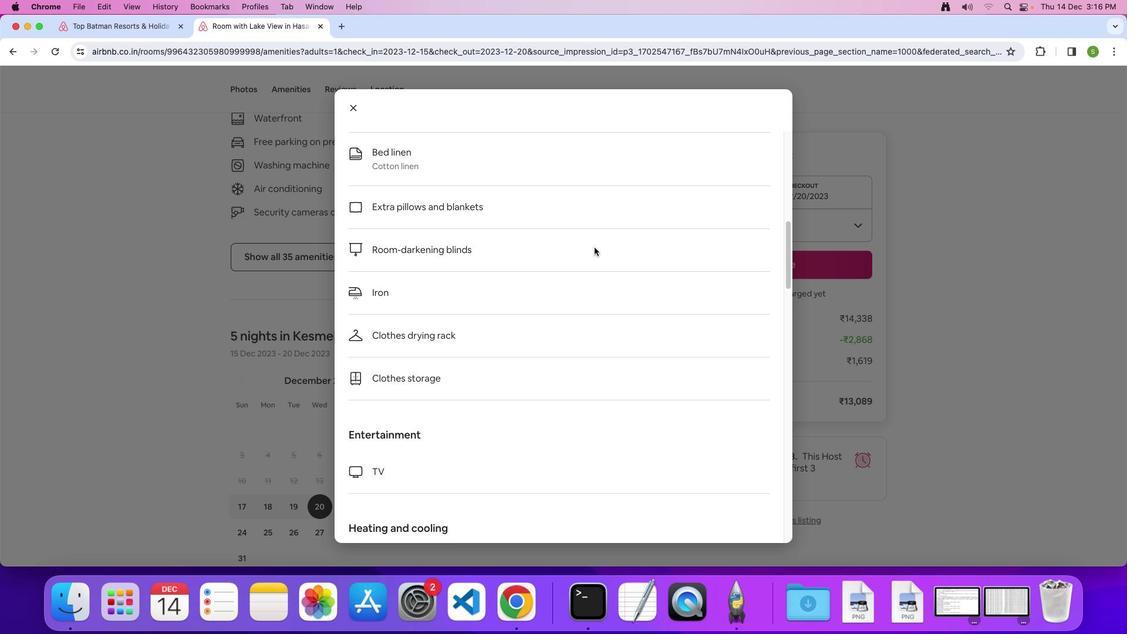 
Action: Mouse scrolled (594, 247) with delta (0, 0)
Screenshot: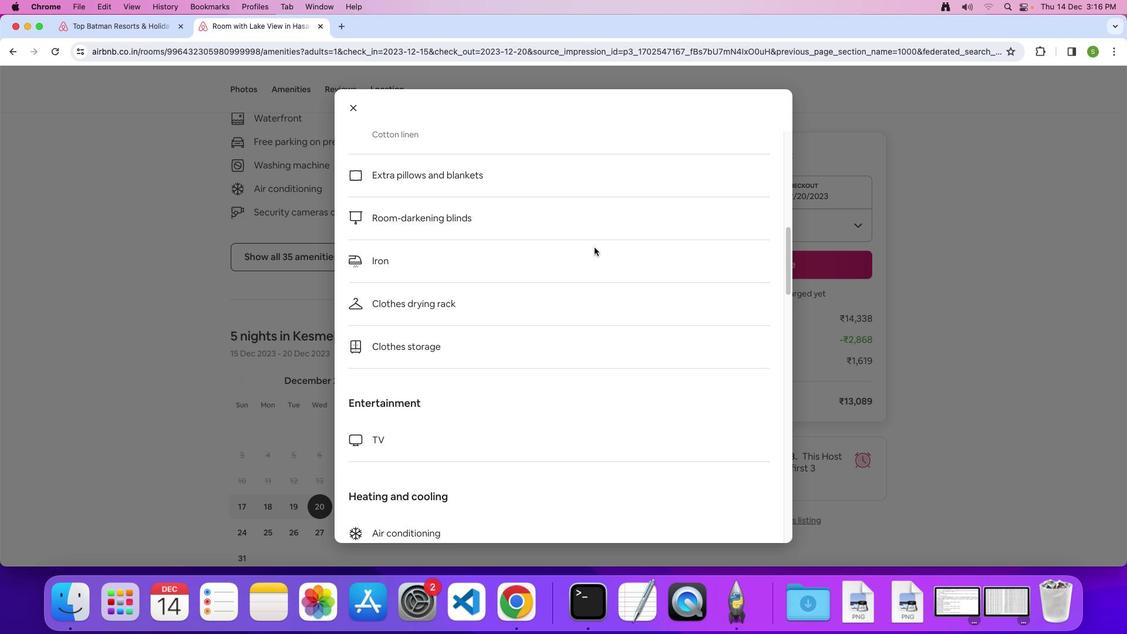 
Action: Mouse scrolled (594, 247) with delta (0, 0)
Screenshot: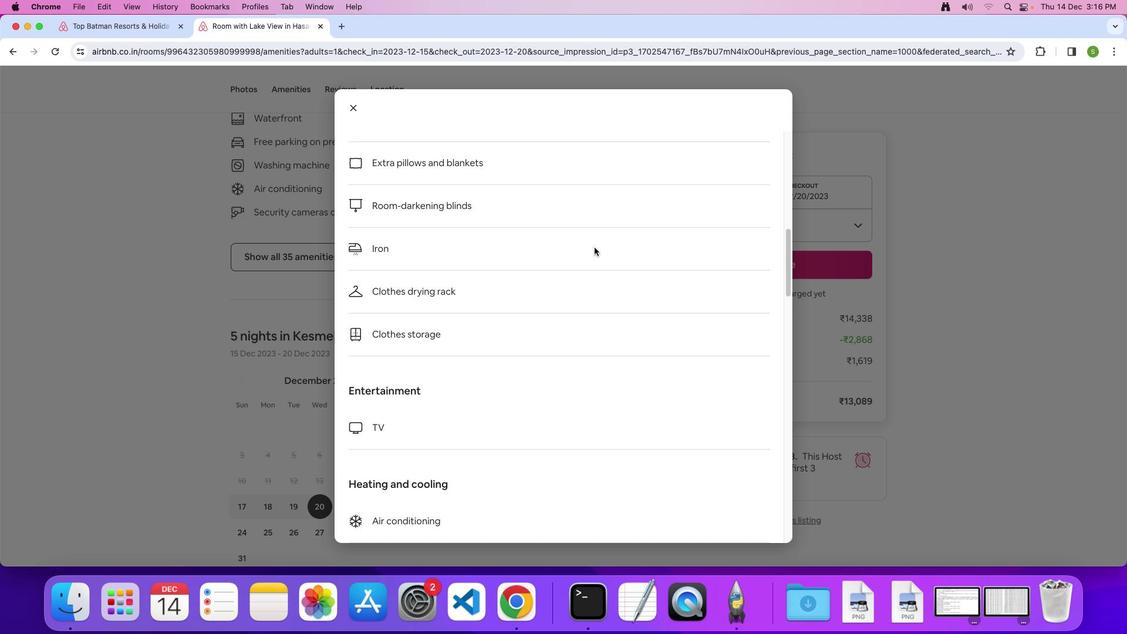
Action: Mouse scrolled (594, 247) with delta (0, -1)
Screenshot: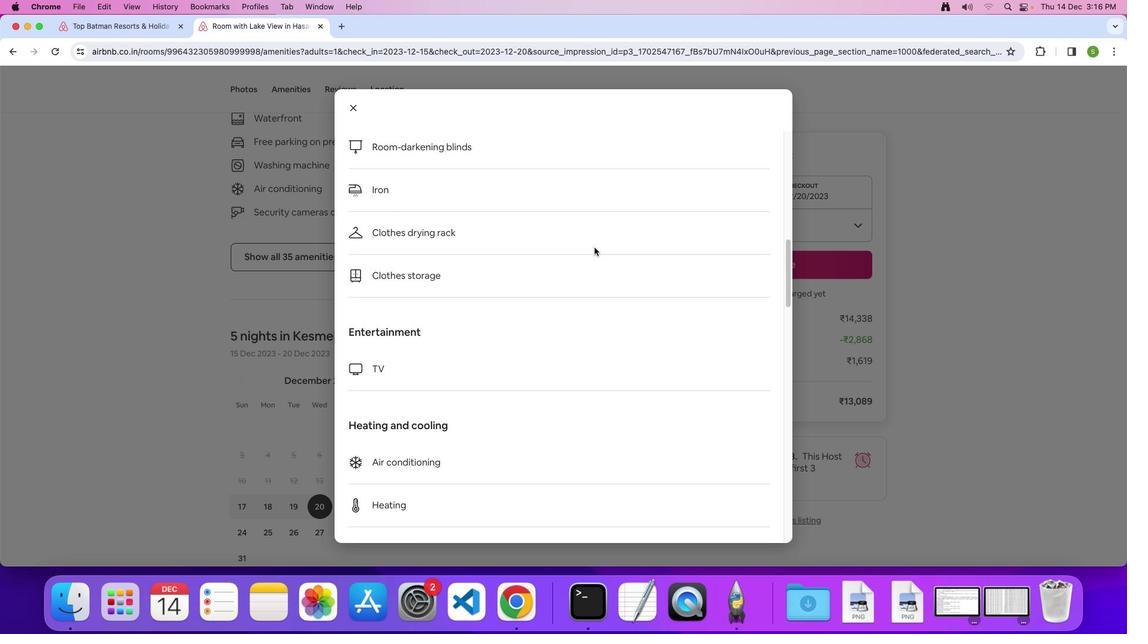 
Action: Mouse scrolled (594, 247) with delta (0, 0)
Screenshot: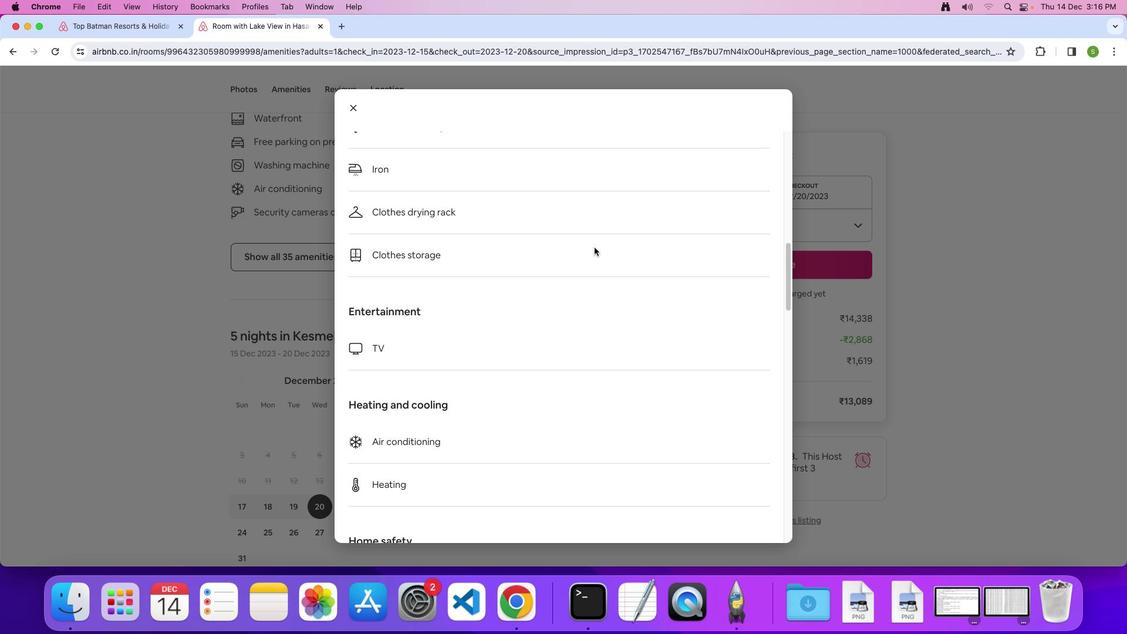 
Action: Mouse scrolled (594, 247) with delta (0, 0)
Screenshot: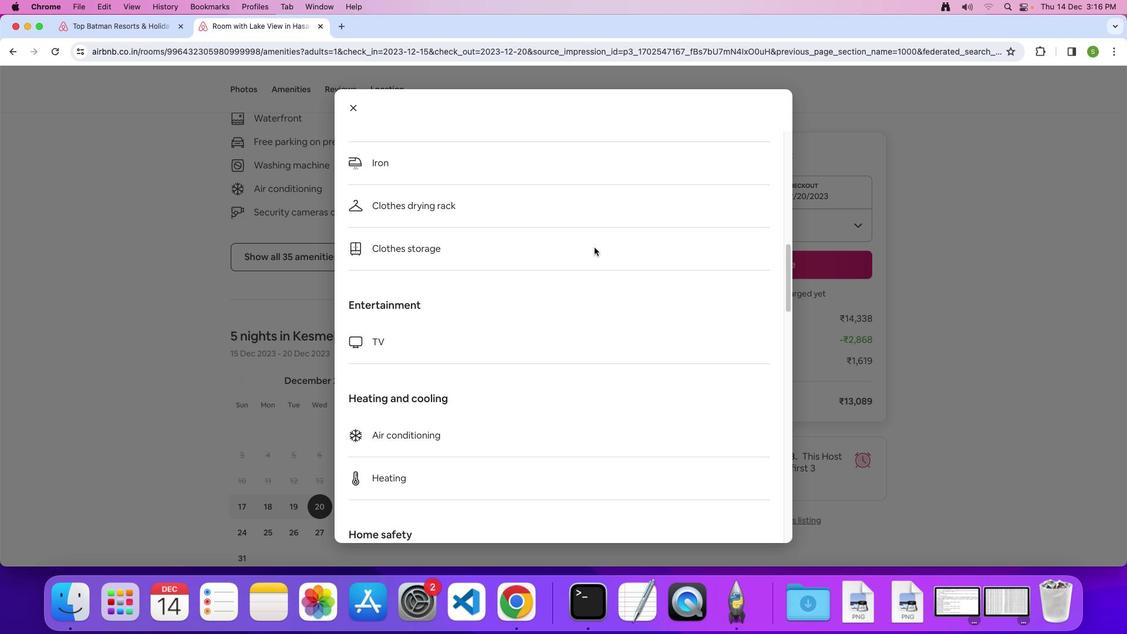 
Action: Mouse scrolled (594, 247) with delta (0, -1)
Screenshot: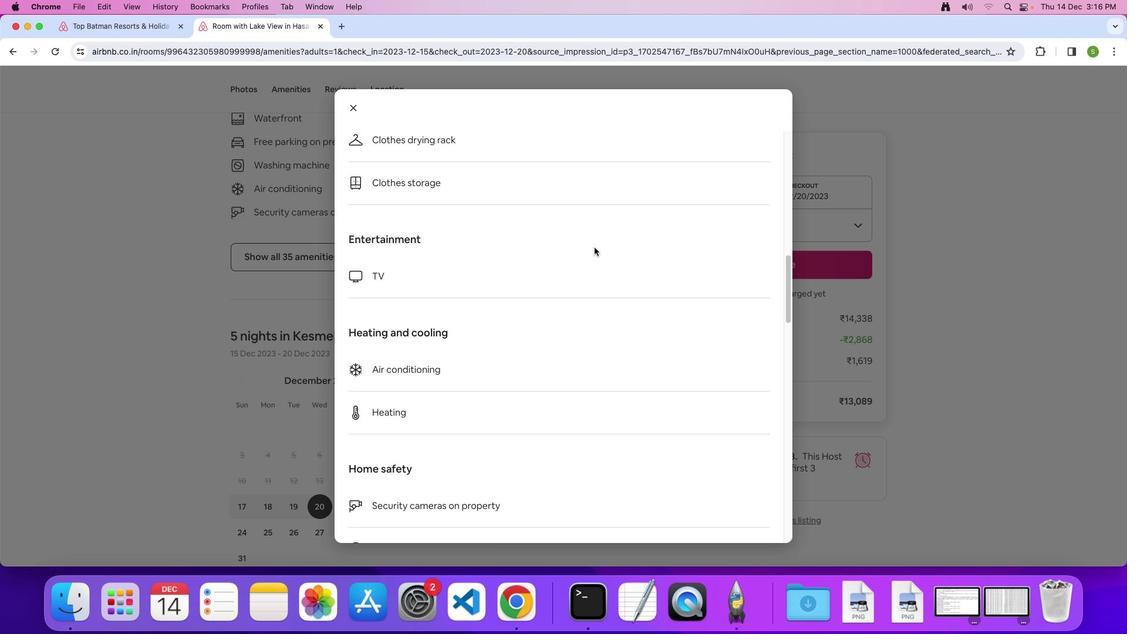 
Action: Mouse scrolled (594, 247) with delta (0, 0)
Screenshot: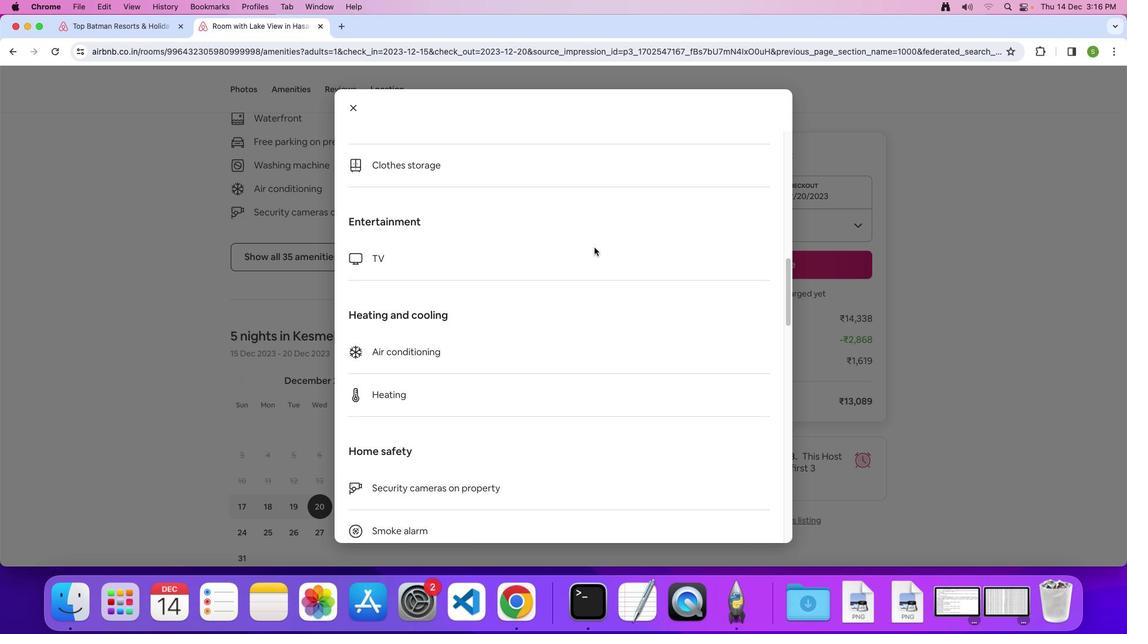 
Action: Mouse scrolled (594, 247) with delta (0, 0)
Screenshot: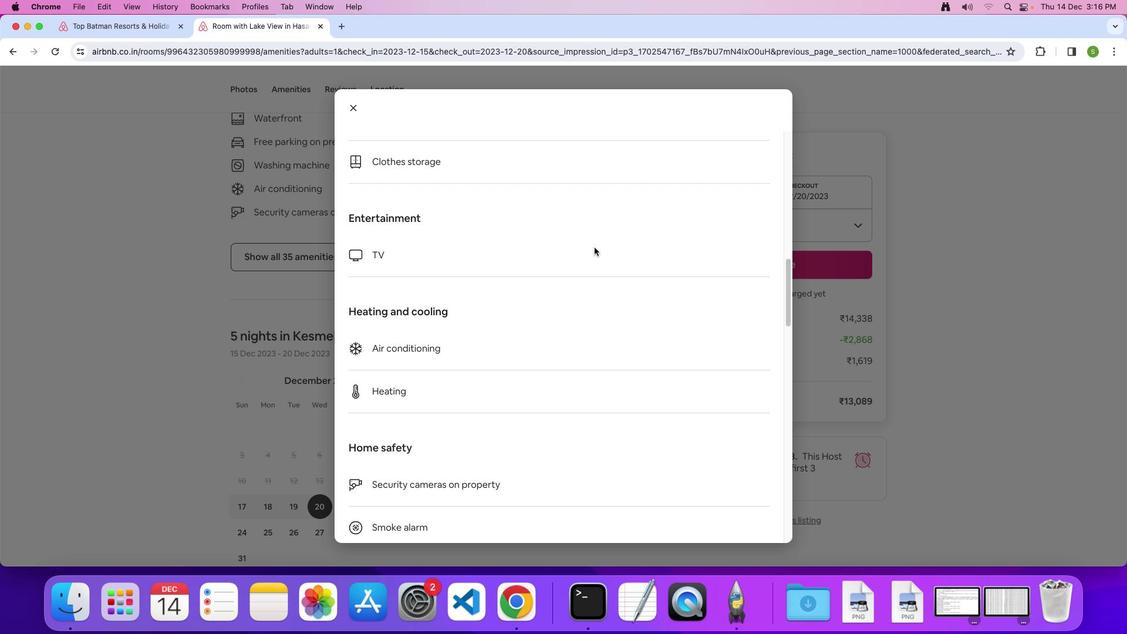 
Action: Mouse scrolled (594, 247) with delta (0, 0)
Screenshot: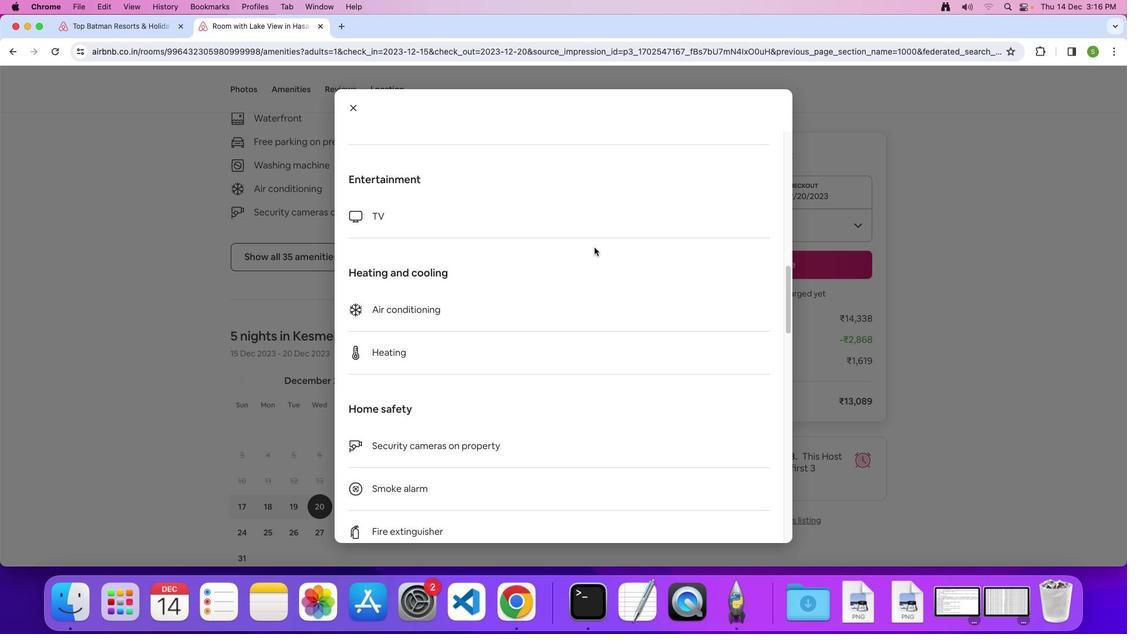 
Action: Mouse scrolled (594, 247) with delta (0, 0)
Screenshot: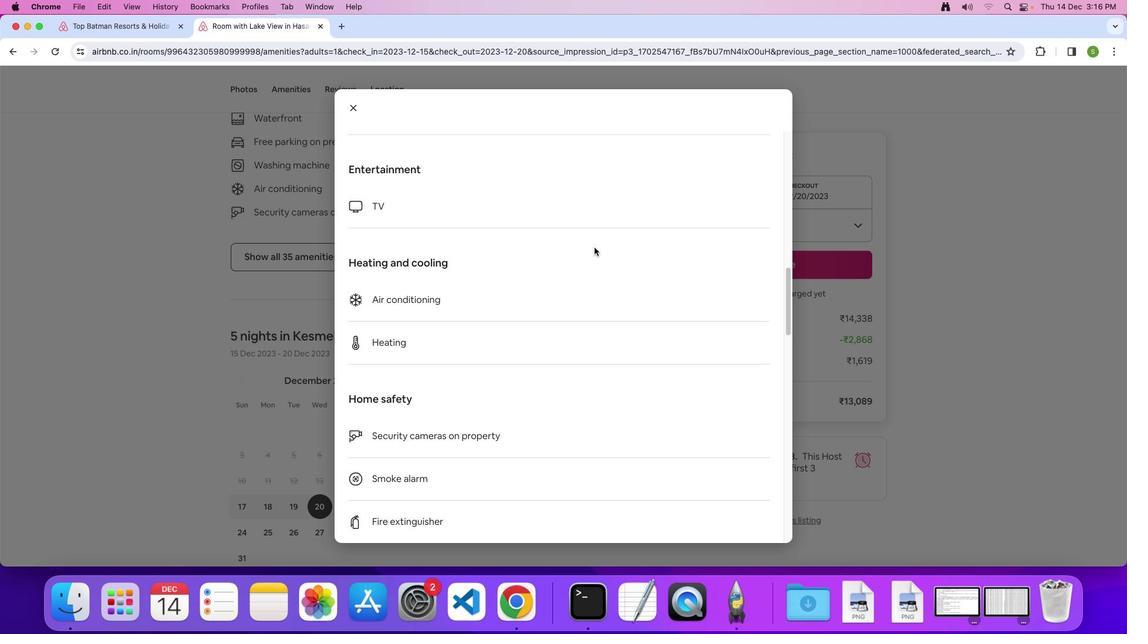 
Action: Mouse scrolled (594, 247) with delta (0, 0)
Screenshot: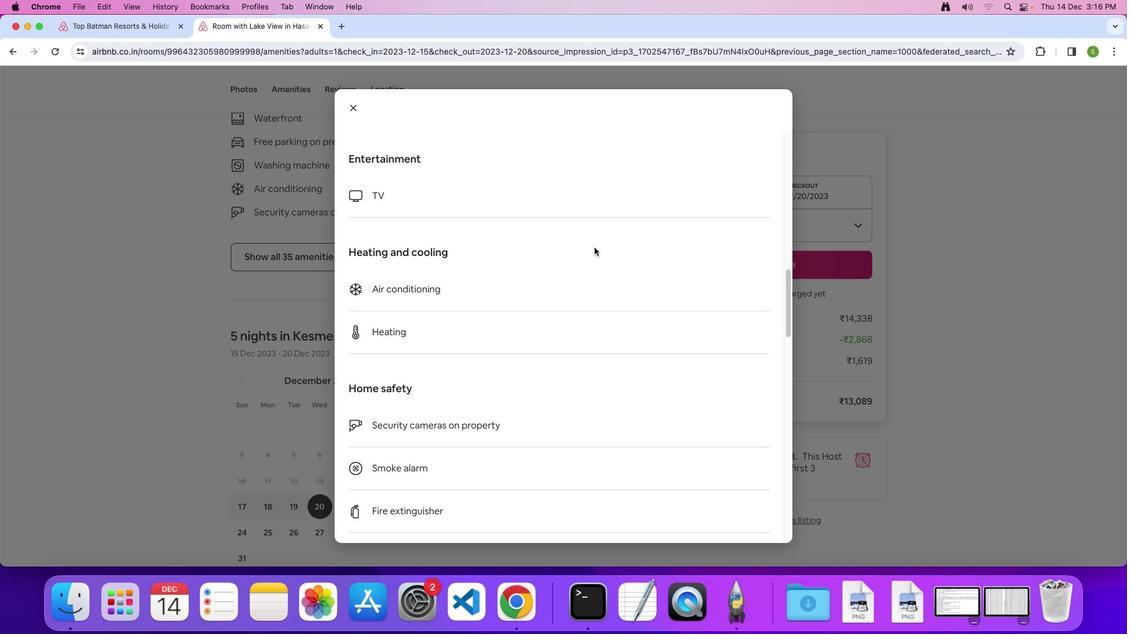 
Action: Mouse scrolled (594, 247) with delta (0, 0)
Screenshot: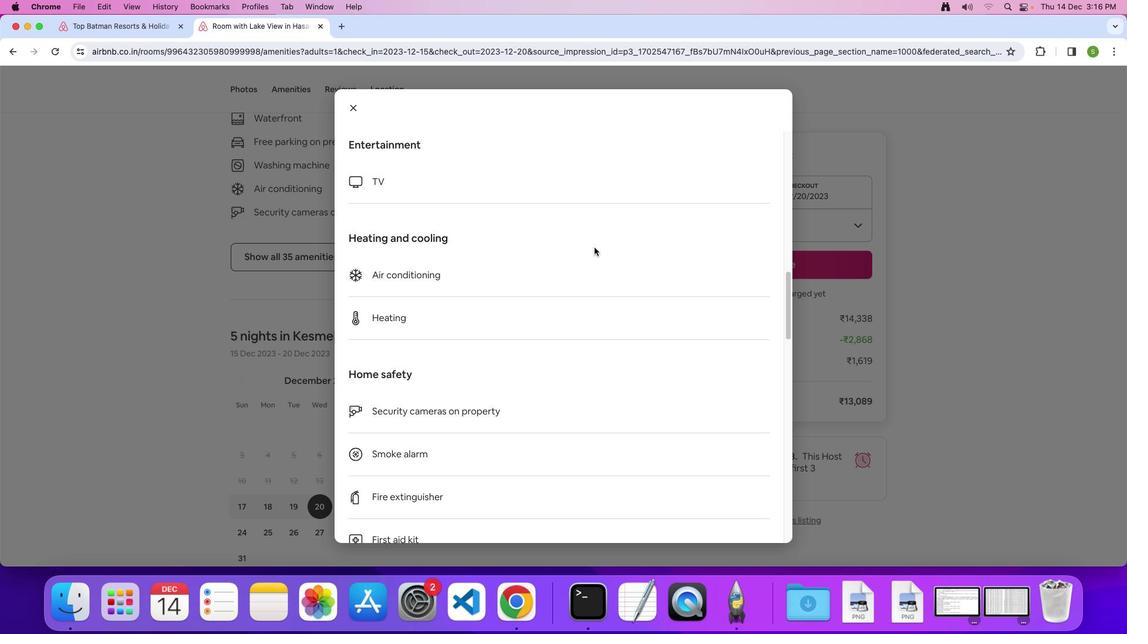 
Action: Mouse scrolled (594, 247) with delta (0, 0)
Screenshot: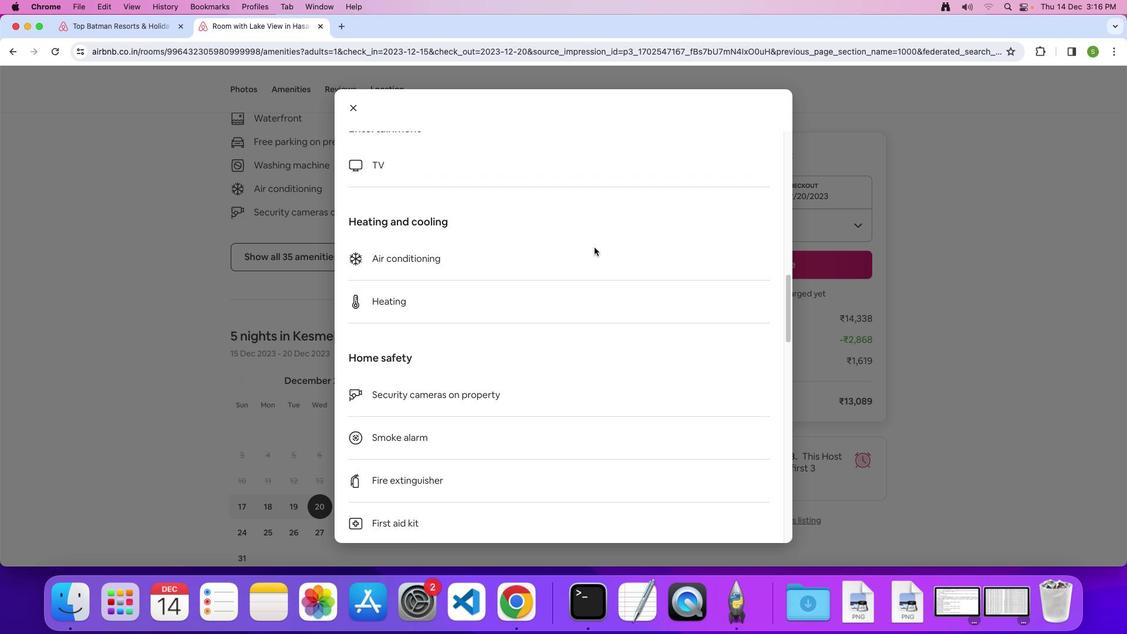 
Action: Mouse scrolled (594, 247) with delta (0, -1)
Screenshot: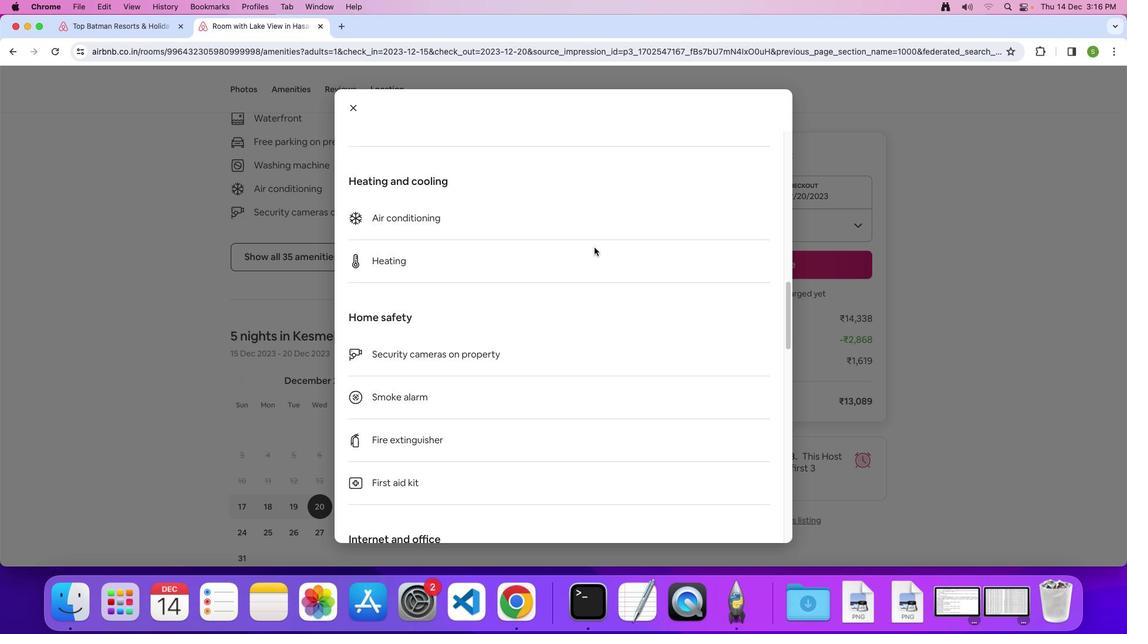 
Action: Mouse scrolled (594, 247) with delta (0, 0)
Screenshot: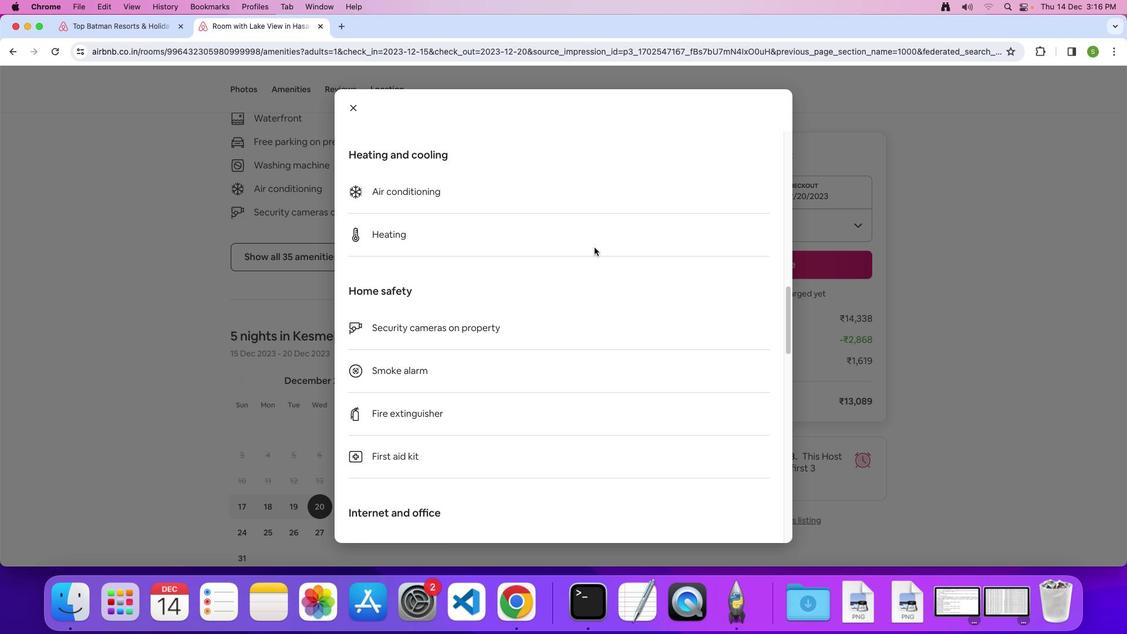 
Action: Mouse scrolled (594, 247) with delta (0, 0)
Screenshot: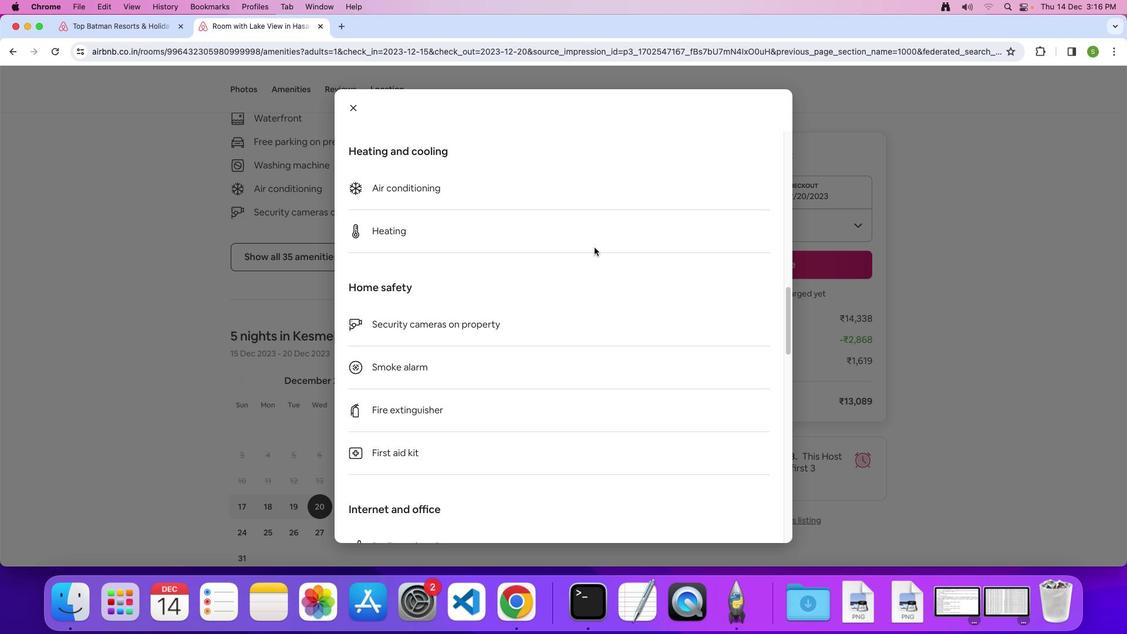 
Action: Mouse scrolled (594, 247) with delta (0, 0)
Screenshot: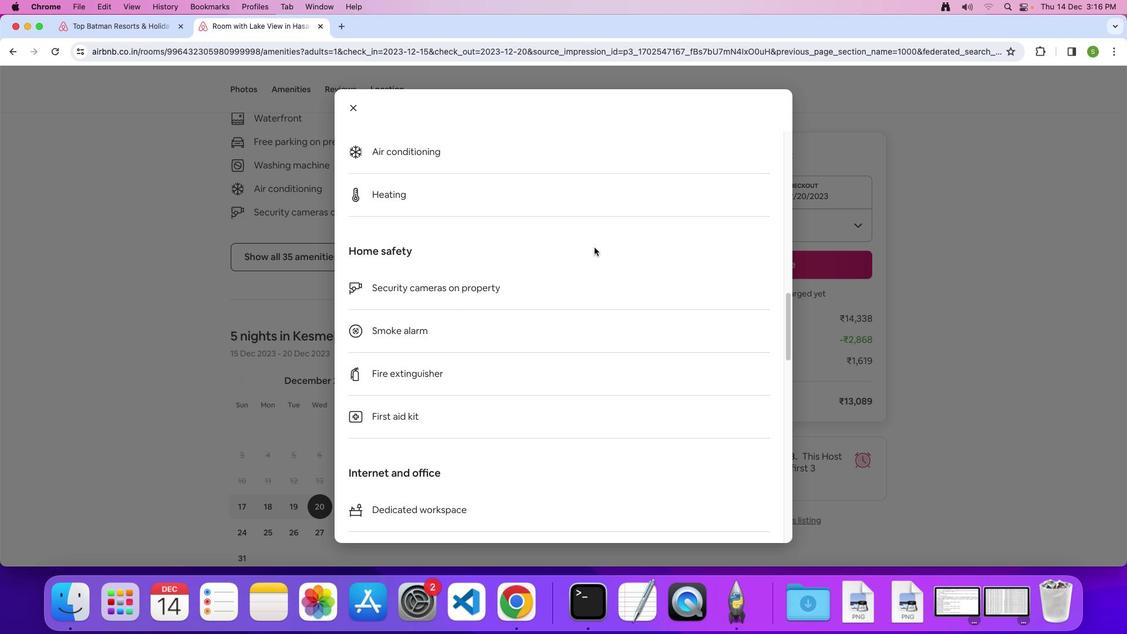 
Action: Mouse scrolled (594, 247) with delta (0, 0)
Screenshot: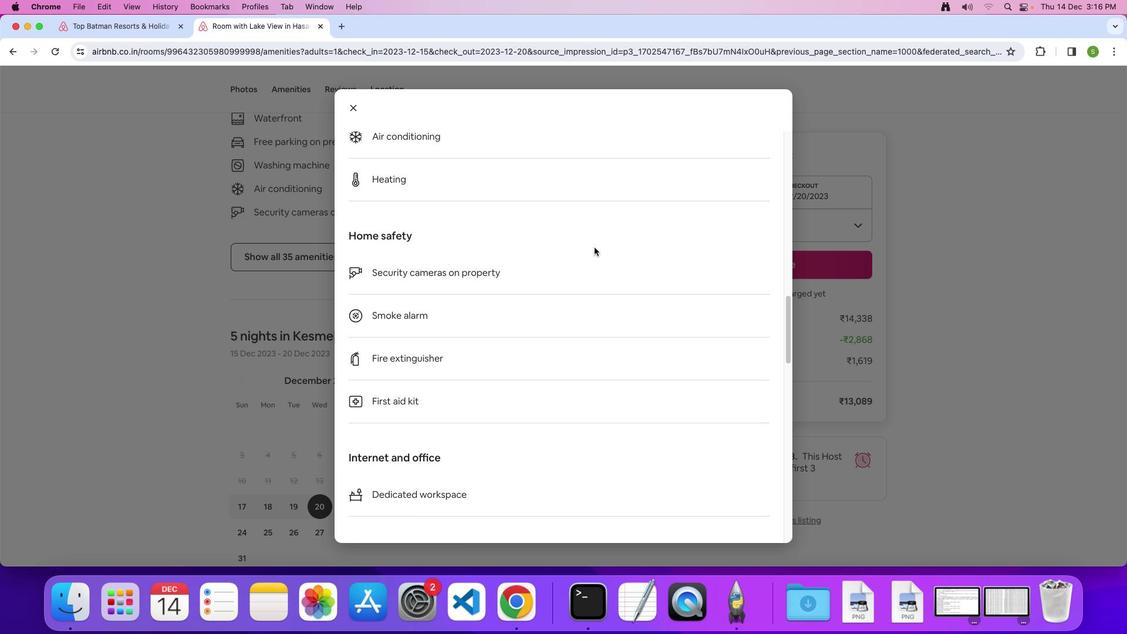 
Action: Mouse scrolled (594, 247) with delta (0, 0)
Screenshot: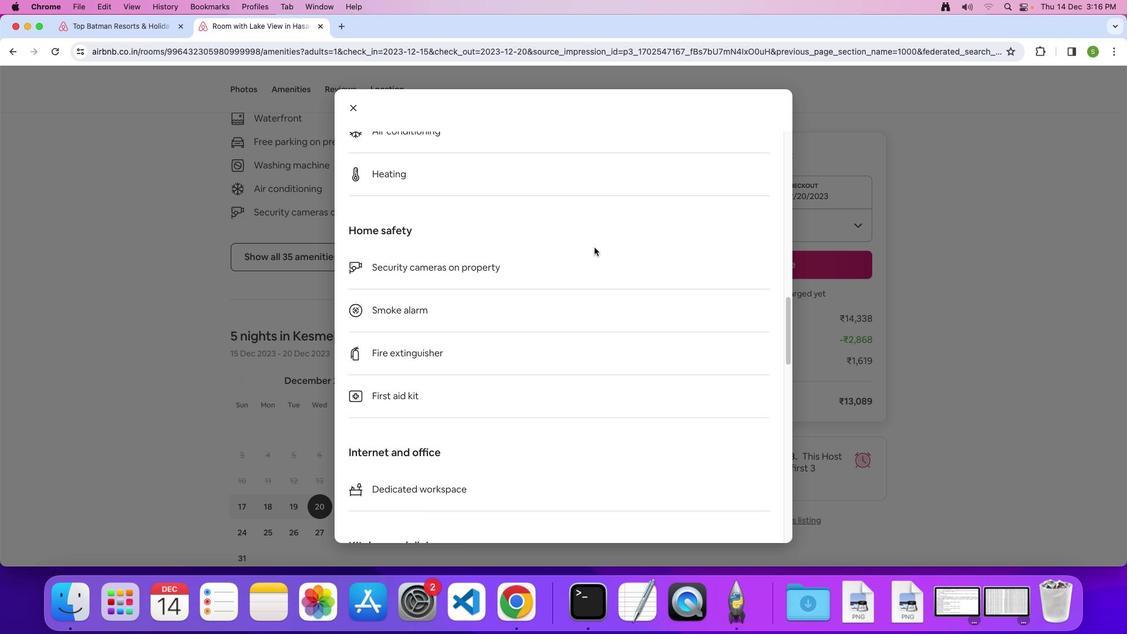 
Action: Mouse scrolled (594, 247) with delta (0, 0)
Screenshot: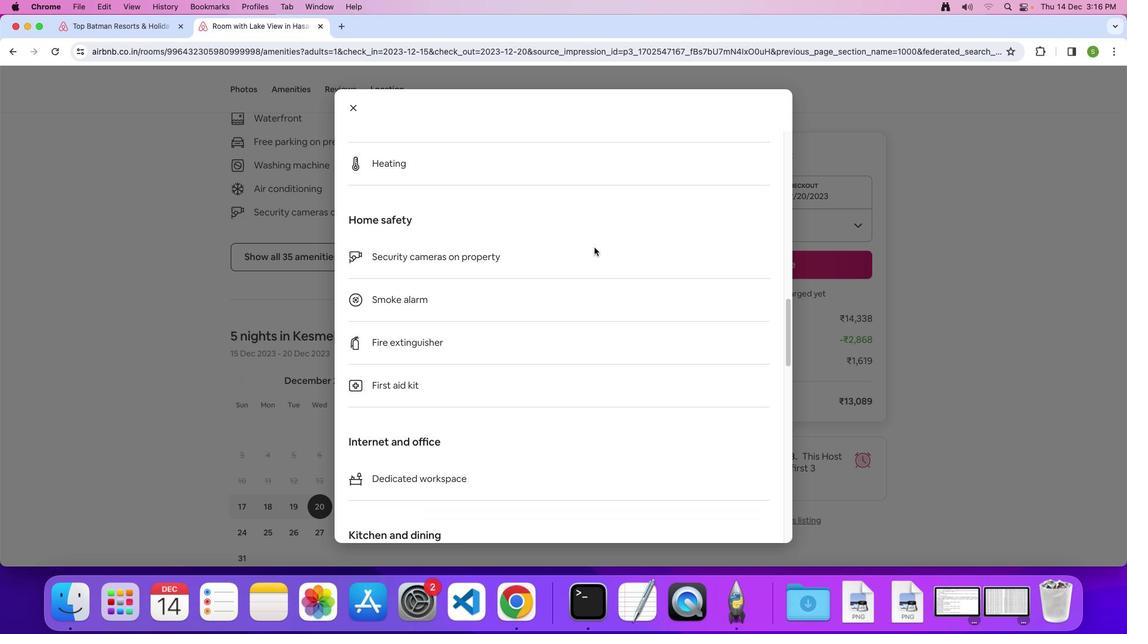 
Action: Mouse scrolled (594, 247) with delta (0, 0)
Screenshot: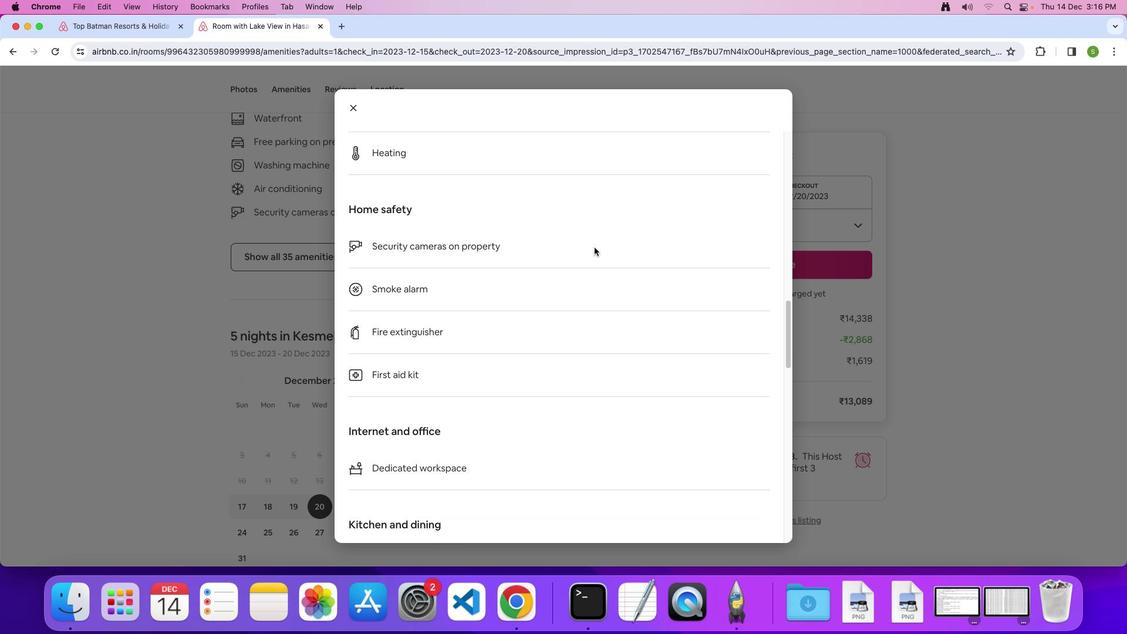 
Action: Mouse scrolled (594, 247) with delta (0, 0)
Screenshot: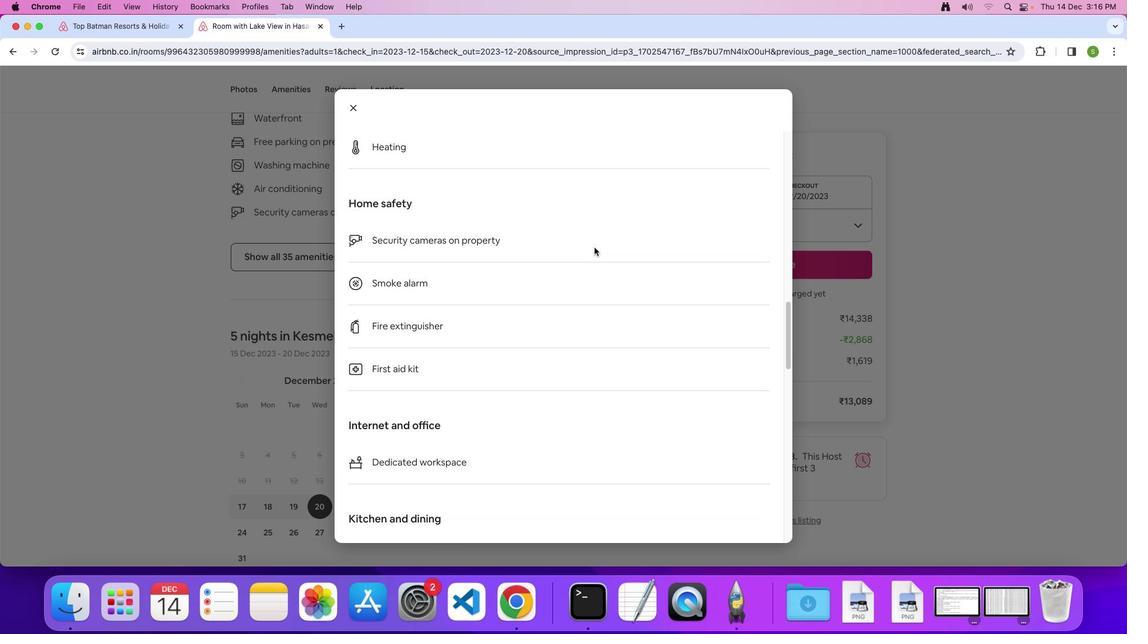 
Action: Mouse scrolled (594, 247) with delta (0, 0)
Screenshot: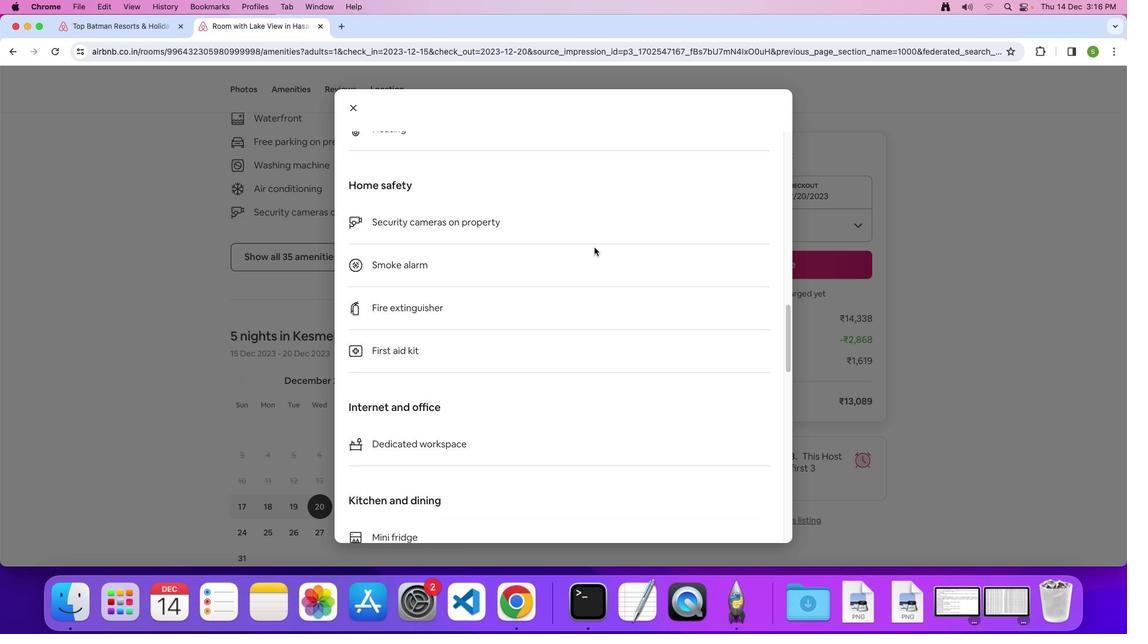 
Action: Mouse scrolled (594, 247) with delta (0, 0)
Screenshot: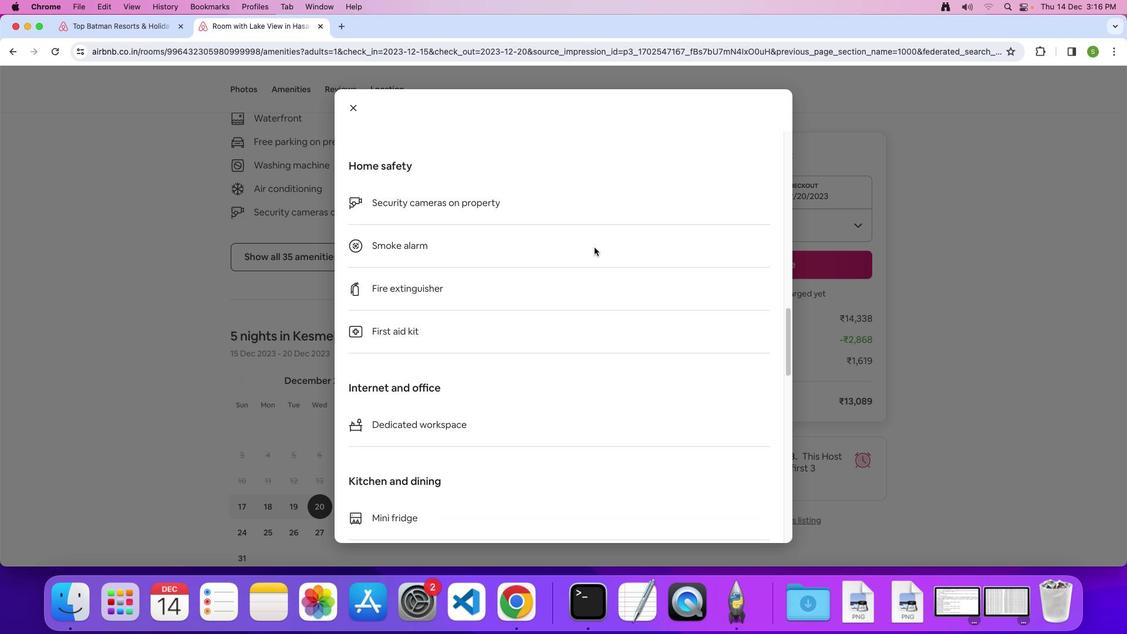 
Action: Mouse scrolled (594, 247) with delta (0, -1)
Screenshot: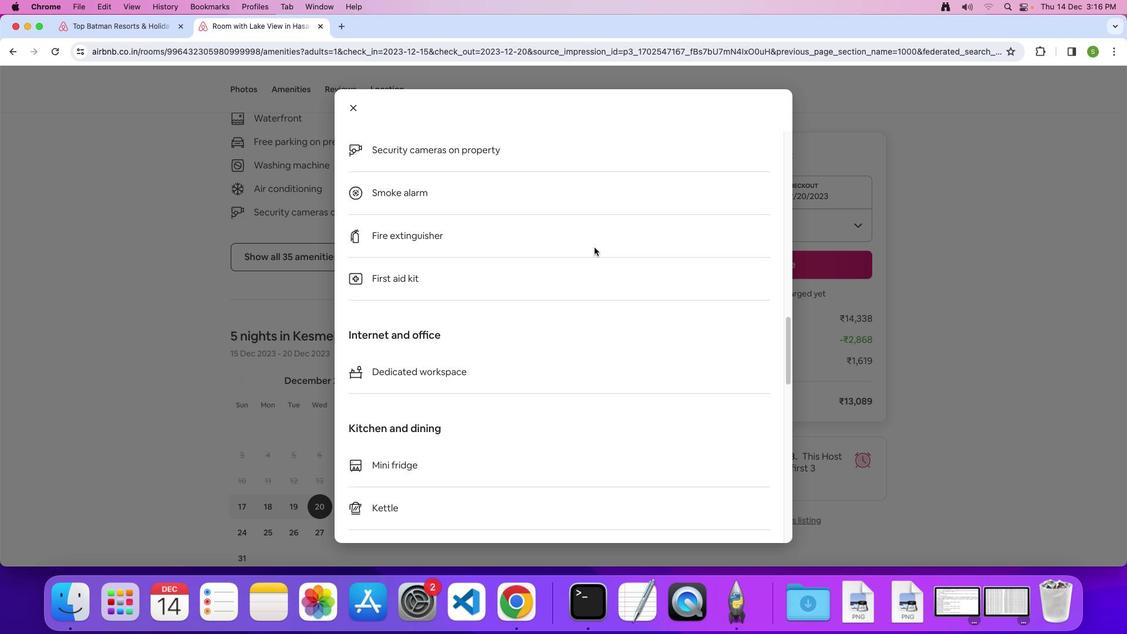 
Action: Mouse scrolled (594, 247) with delta (0, 0)
Screenshot: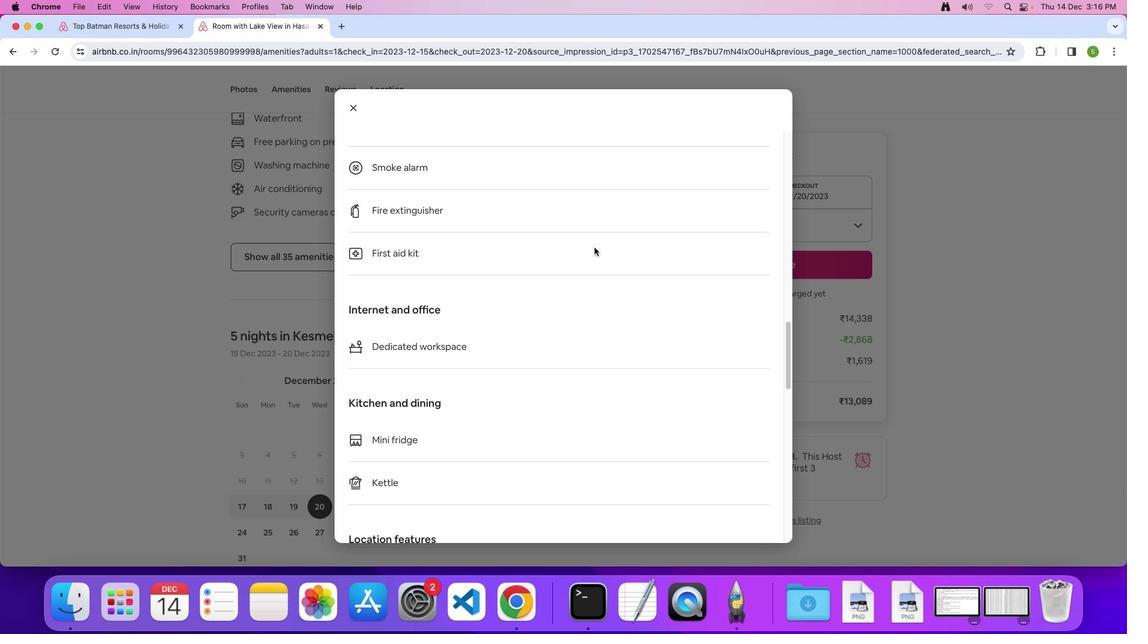 
Action: Mouse scrolled (594, 247) with delta (0, 0)
Screenshot: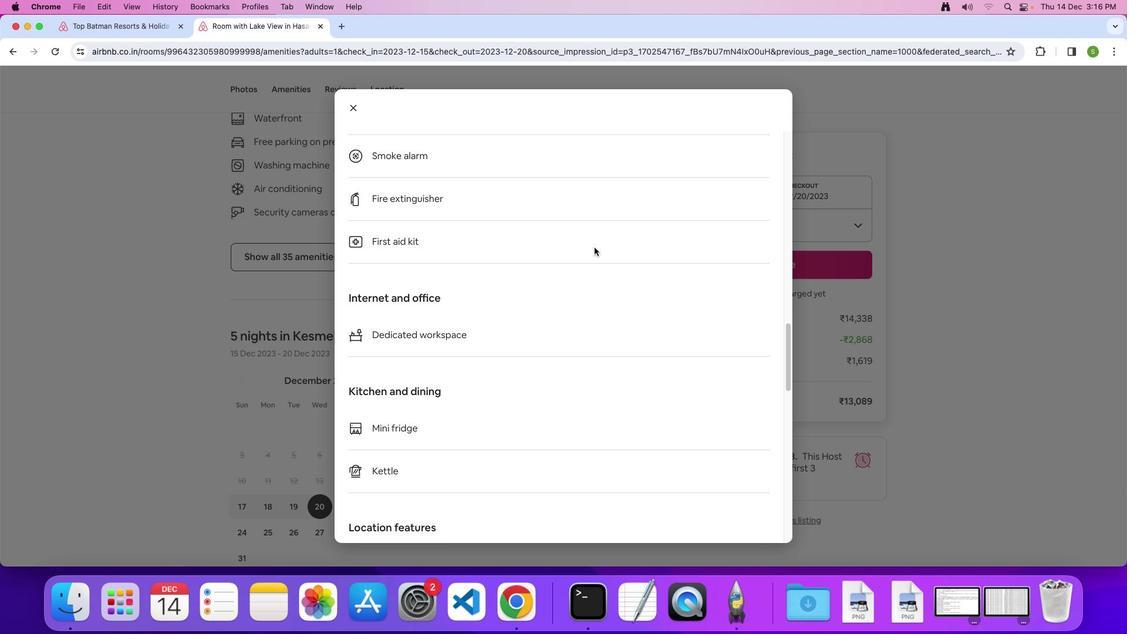 
Action: Mouse scrolled (594, 247) with delta (0, 0)
Screenshot: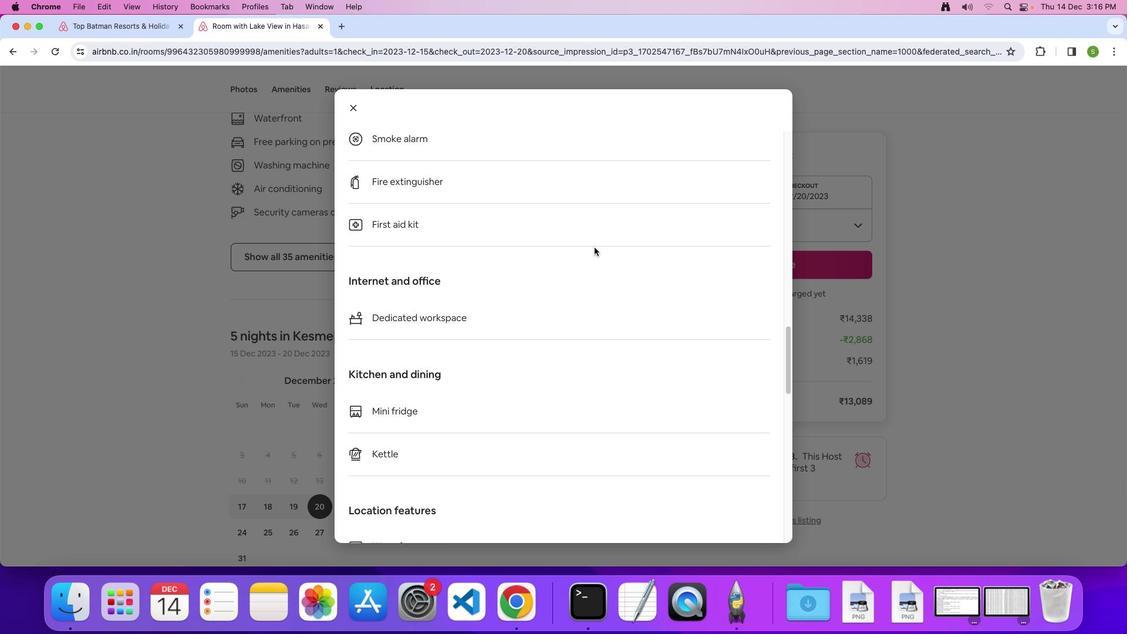 
Action: Mouse scrolled (594, 247) with delta (0, 0)
Screenshot: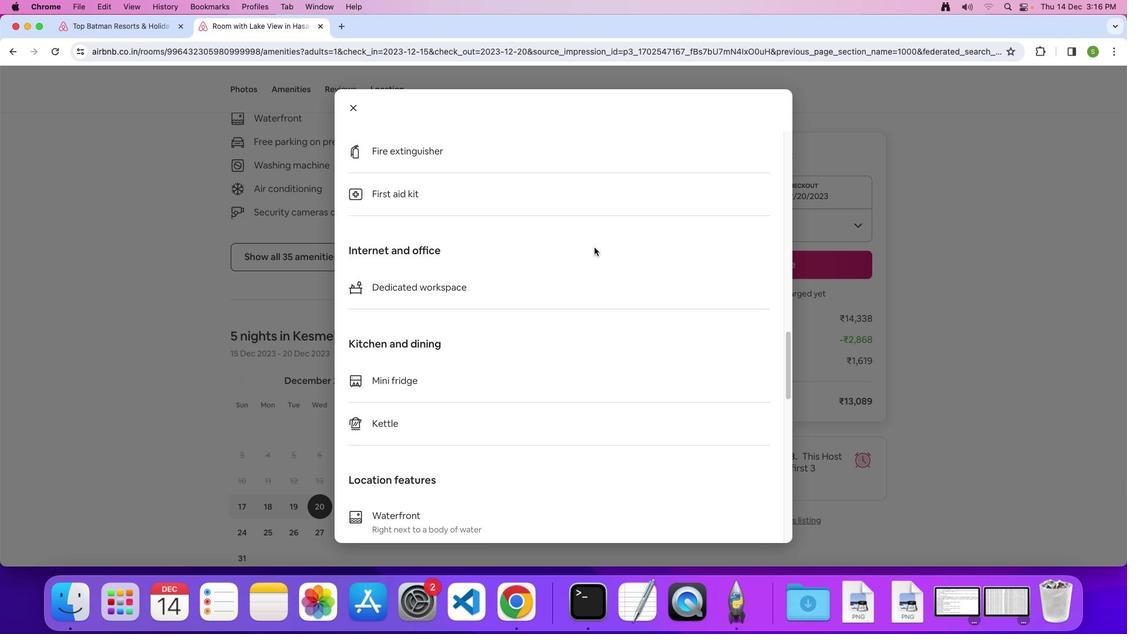 
Action: Mouse scrolled (594, 247) with delta (0, -1)
Screenshot: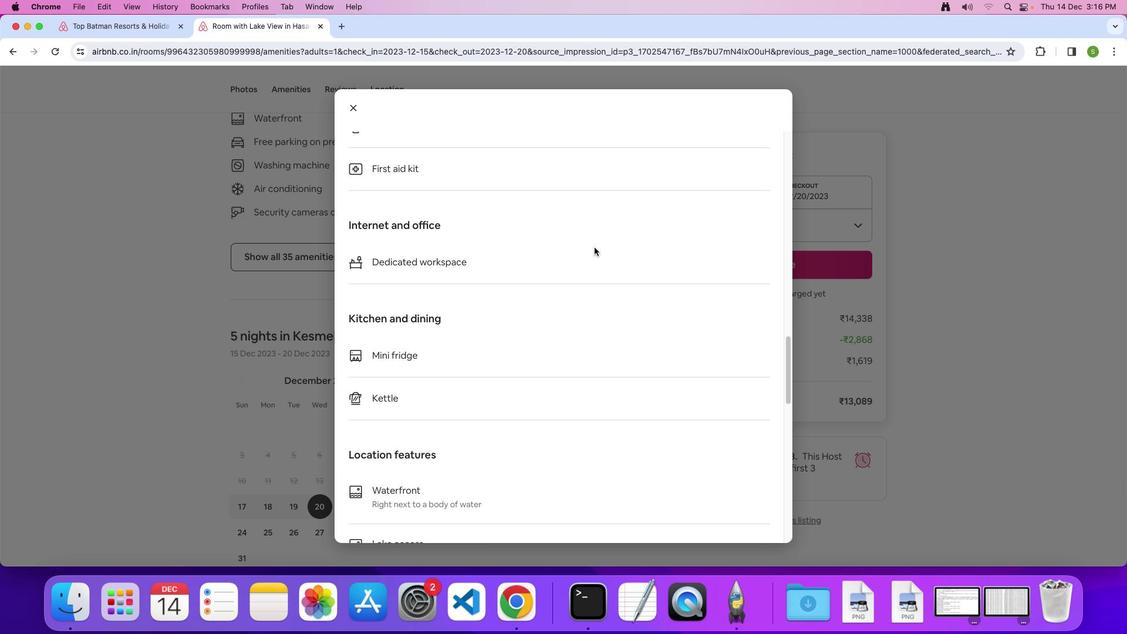 
Action: Mouse scrolled (594, 247) with delta (0, 0)
Screenshot: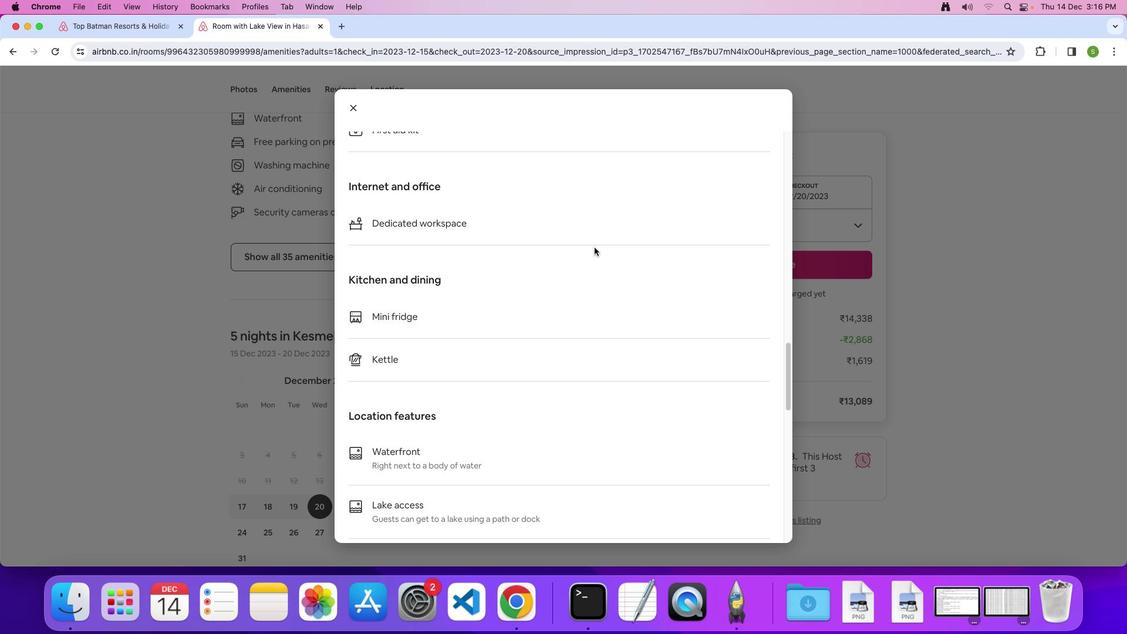 
Action: Mouse scrolled (594, 247) with delta (0, 0)
Screenshot: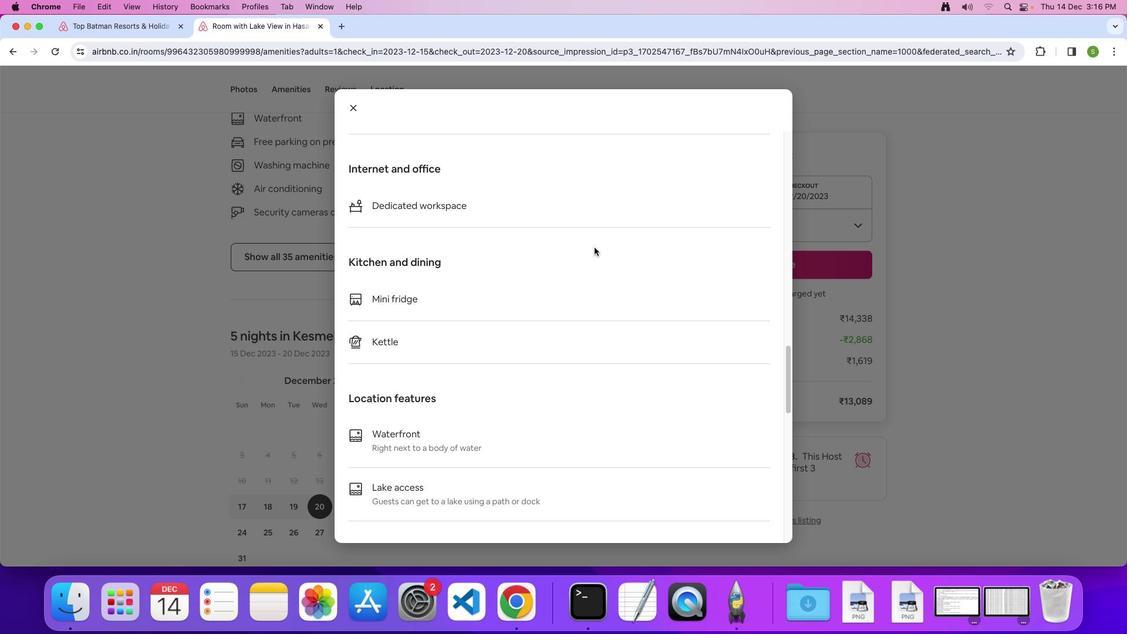 
Action: Mouse scrolled (594, 247) with delta (0, -1)
Screenshot: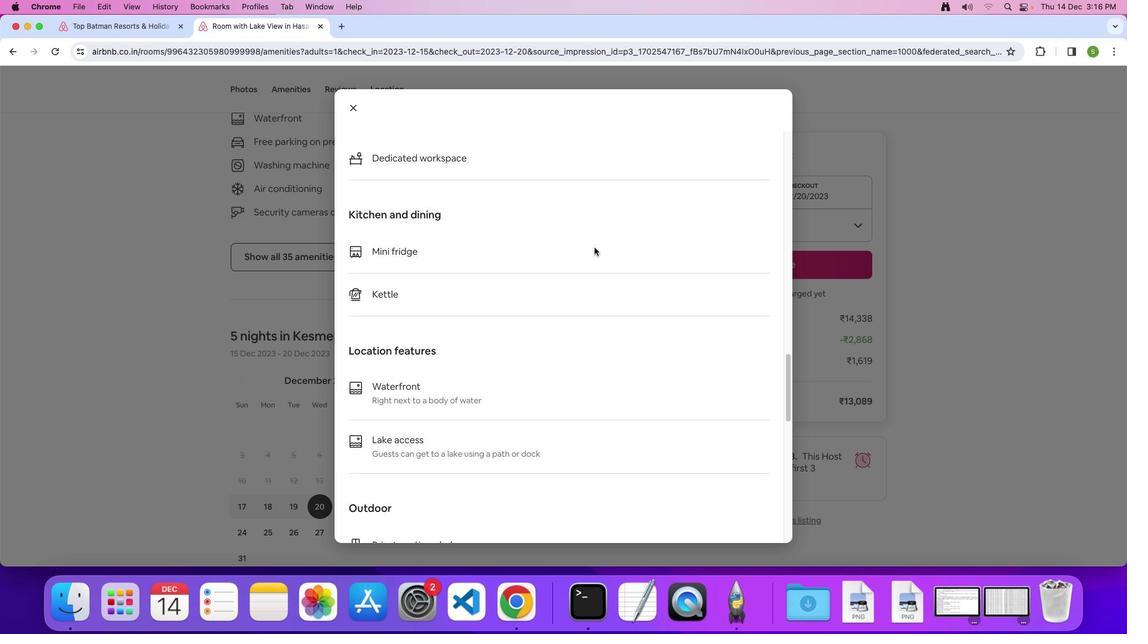 
Action: Mouse scrolled (594, 247) with delta (0, 0)
Screenshot: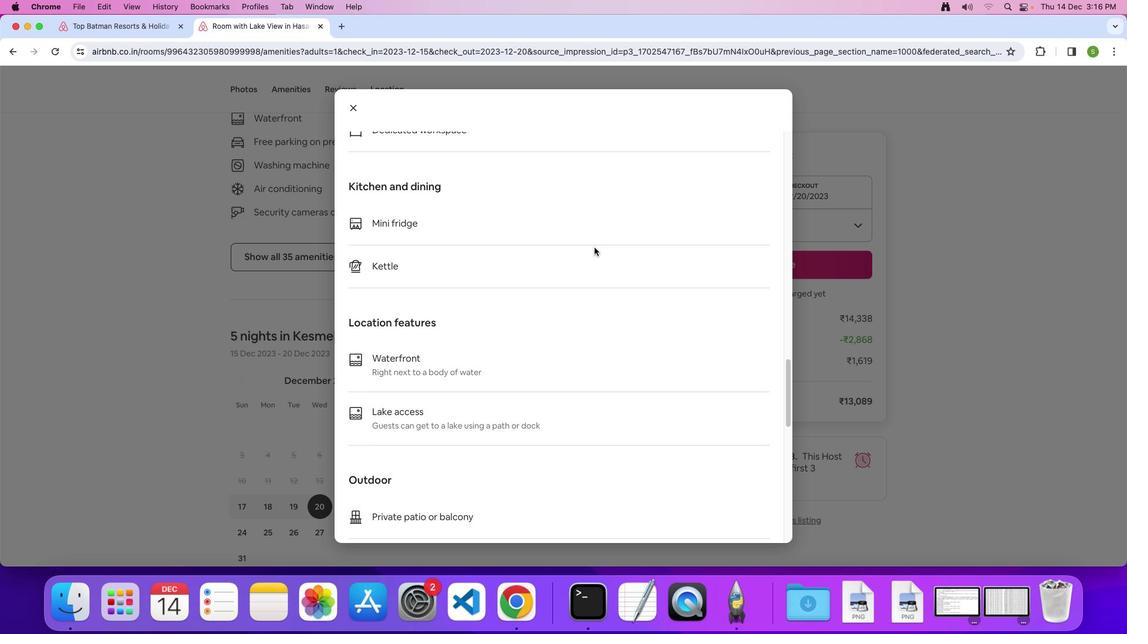 
Action: Mouse scrolled (594, 247) with delta (0, 0)
Screenshot: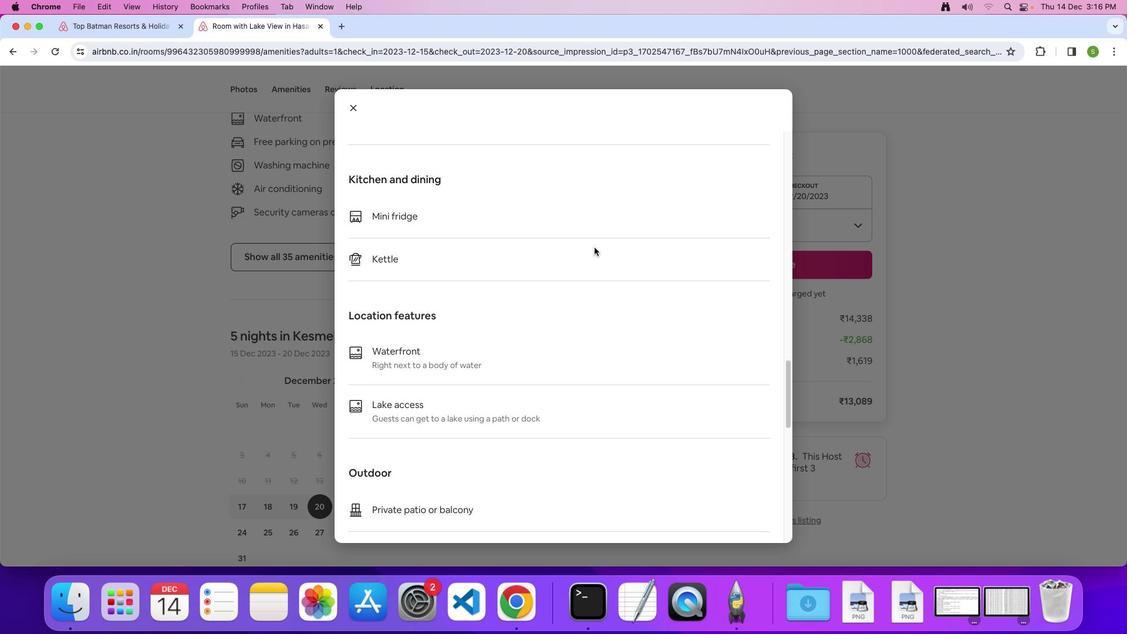 
Action: Mouse scrolled (594, 247) with delta (0, 0)
Screenshot: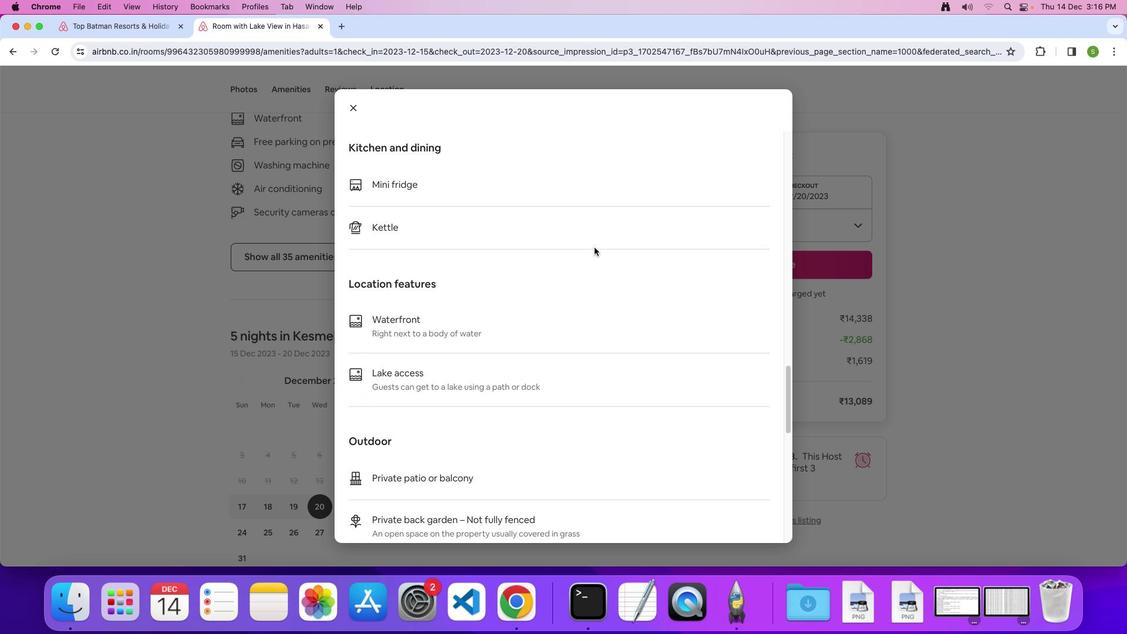 
Action: Mouse scrolled (594, 247) with delta (0, 0)
Screenshot: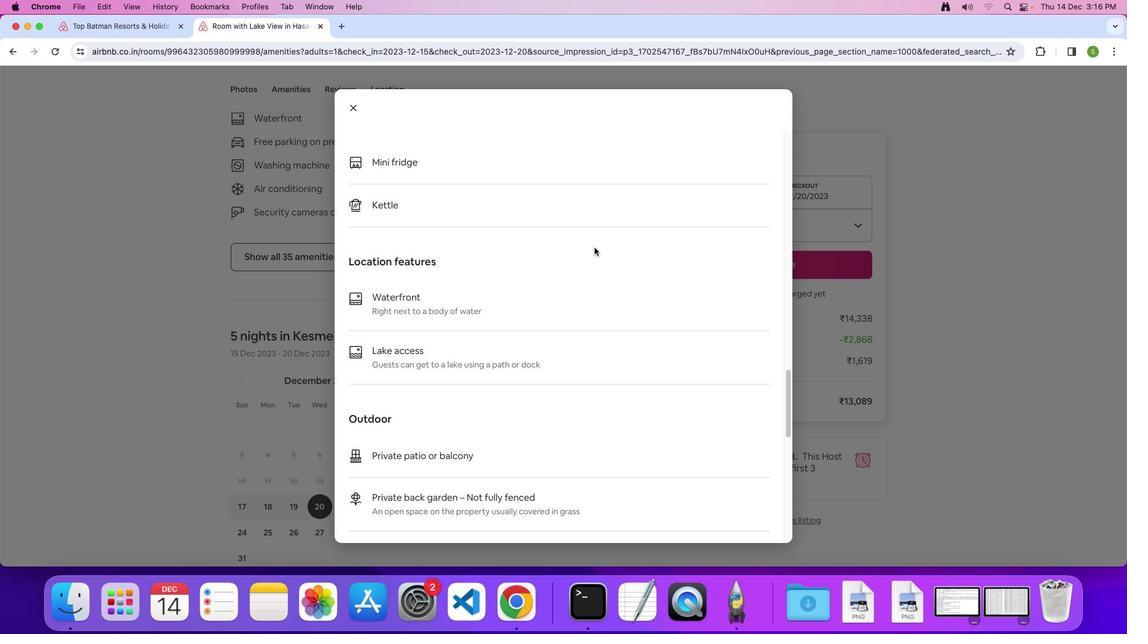 
Action: Mouse scrolled (594, 247) with delta (0, 0)
Screenshot: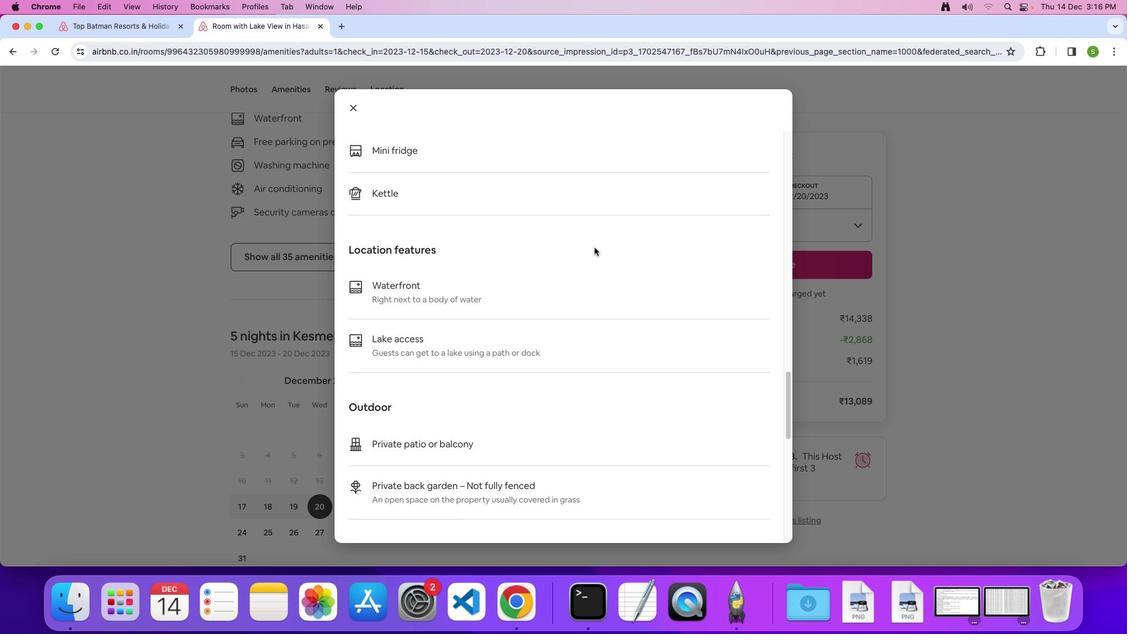 
Action: Mouse scrolled (594, 247) with delta (0, 0)
Screenshot: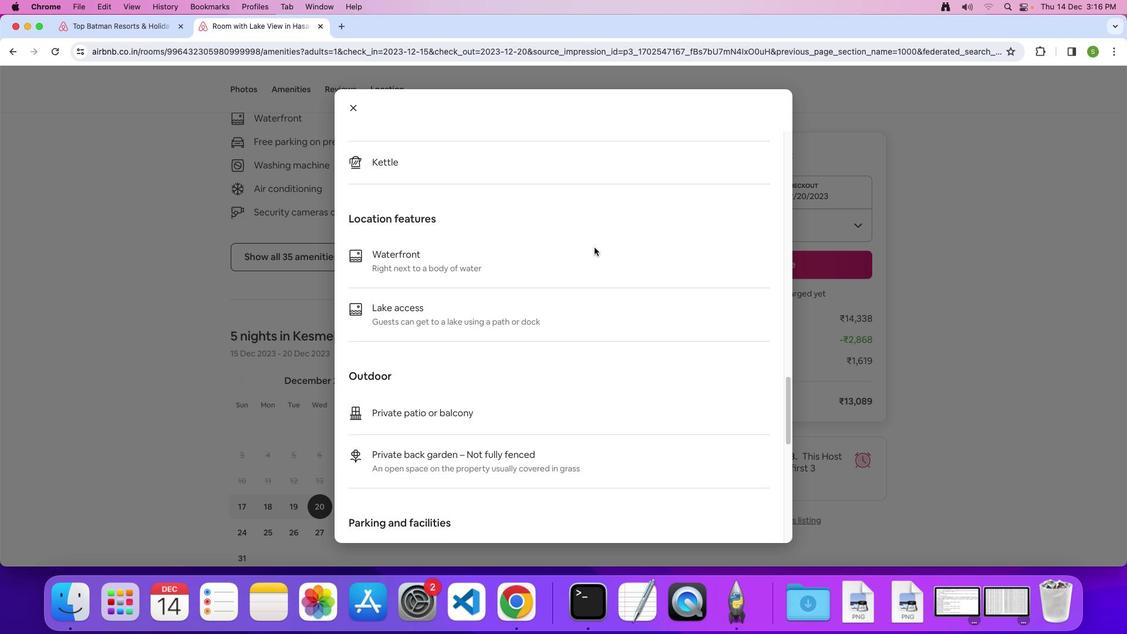 
Action: Mouse scrolled (594, 247) with delta (0, 0)
Screenshot: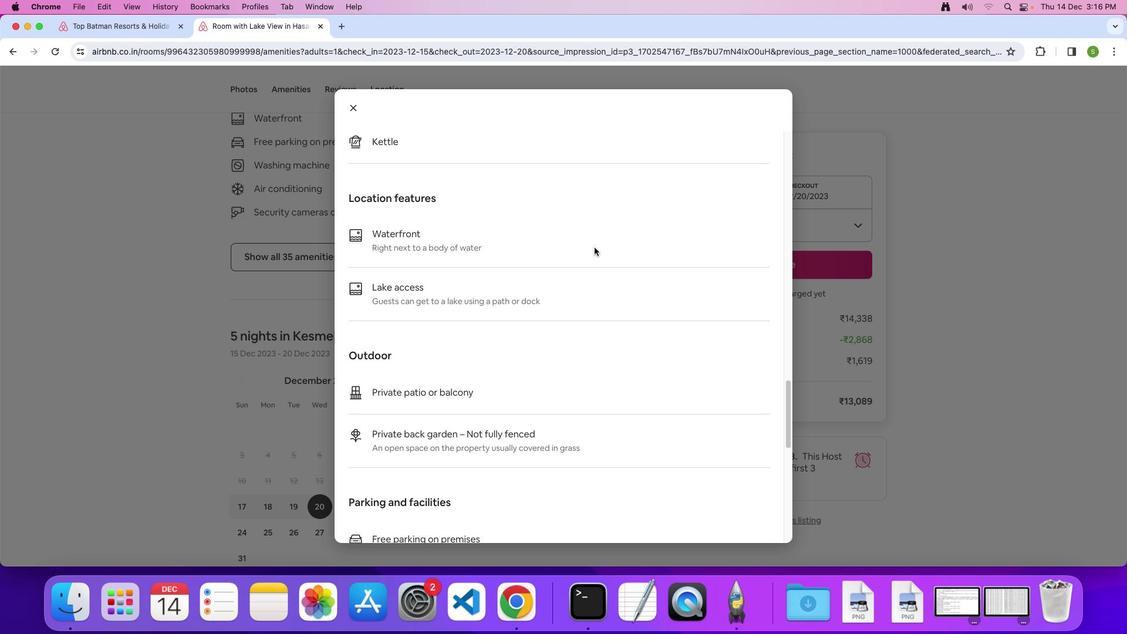 
Action: Mouse scrolled (594, 247) with delta (0, 0)
Screenshot: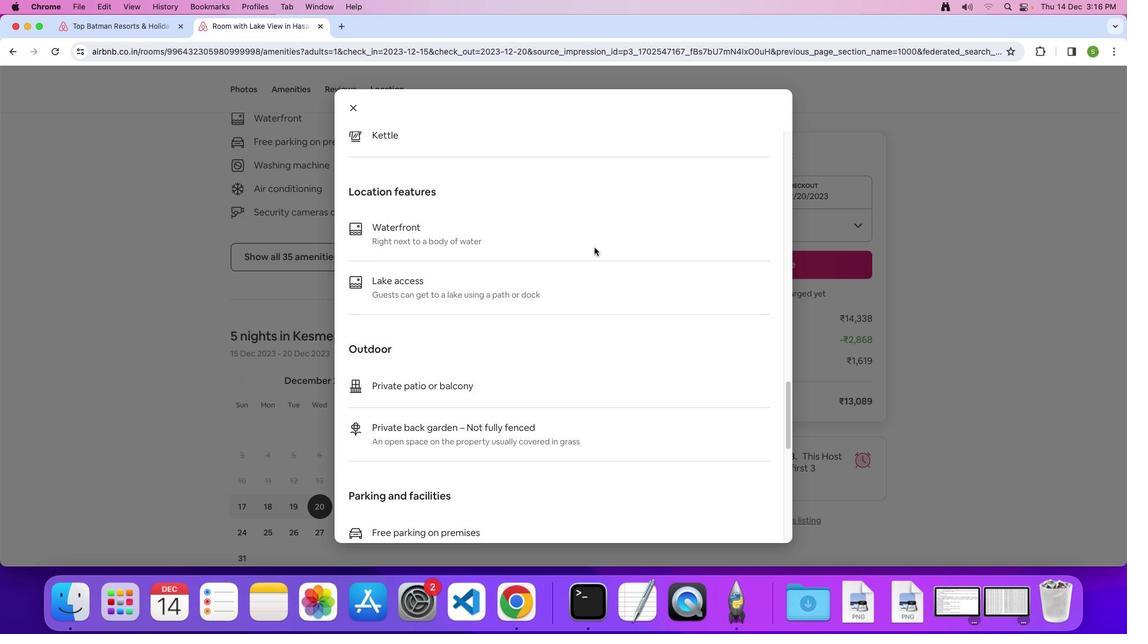 
Action: Mouse scrolled (594, 247) with delta (0, 0)
Screenshot: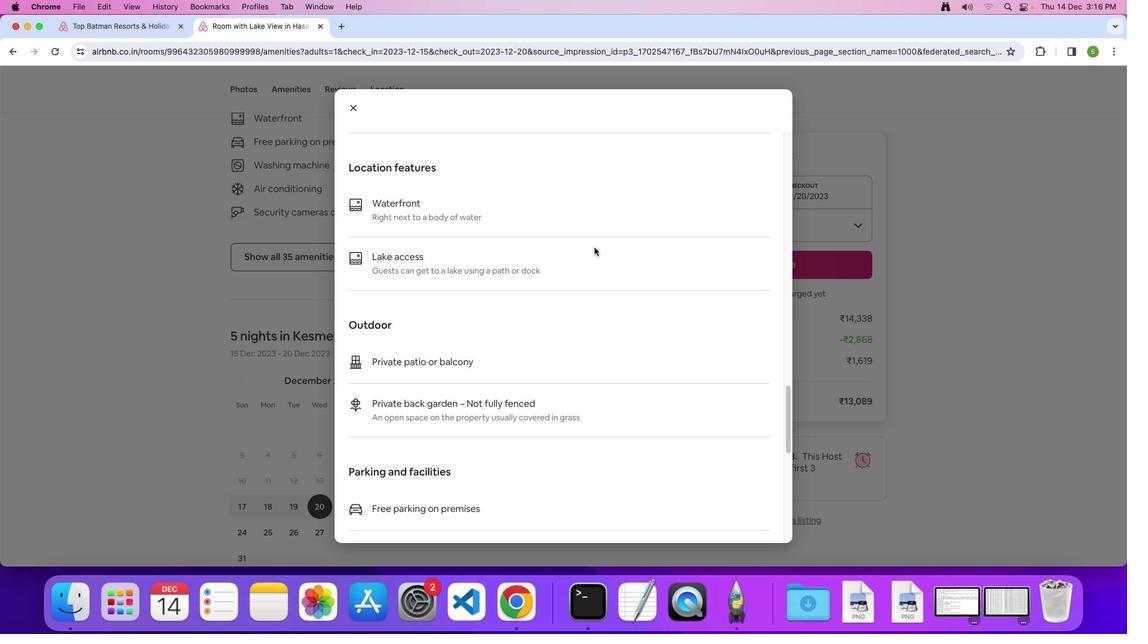 
Action: Mouse scrolled (594, 247) with delta (0, 0)
Screenshot: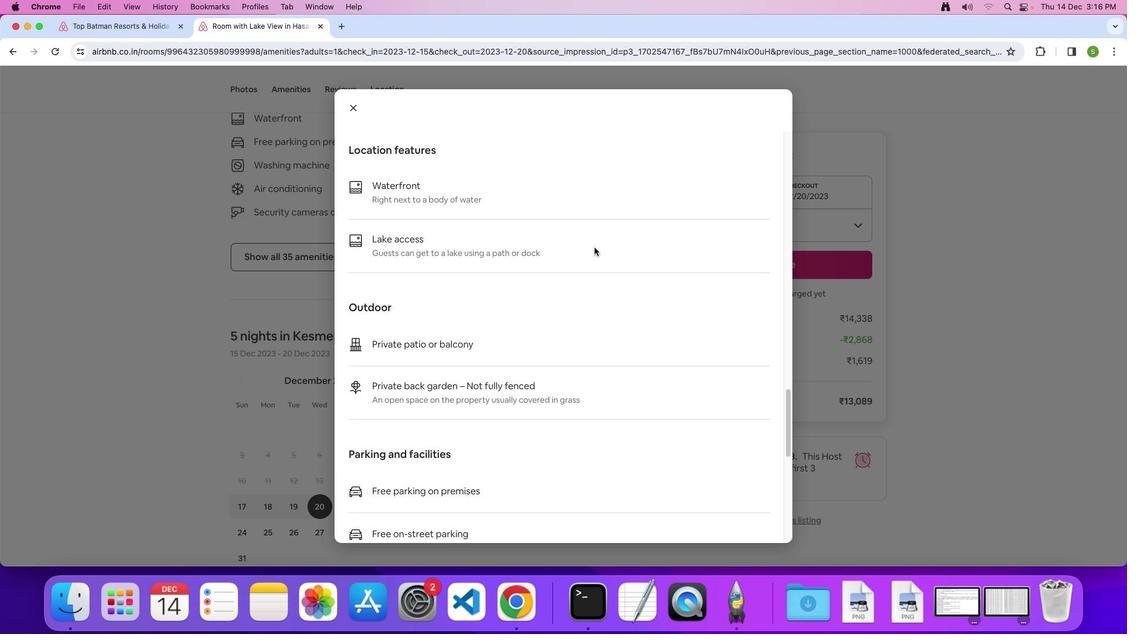 
Action: Mouse scrolled (594, 247) with delta (0, -1)
Screenshot: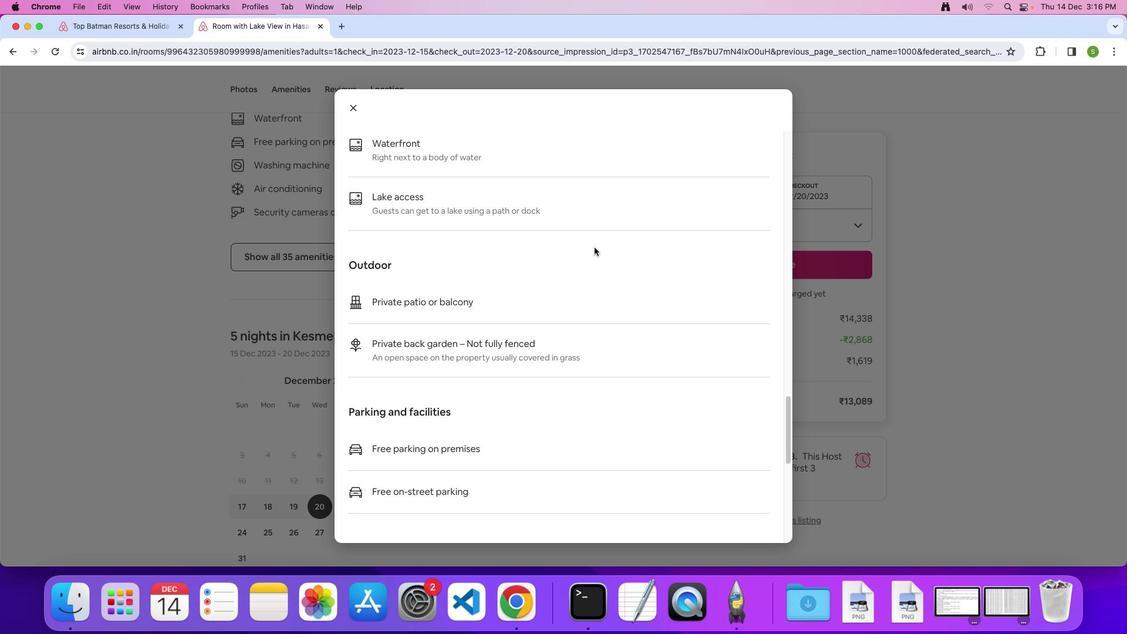 
Action: Mouse scrolled (594, 247) with delta (0, 0)
Screenshot: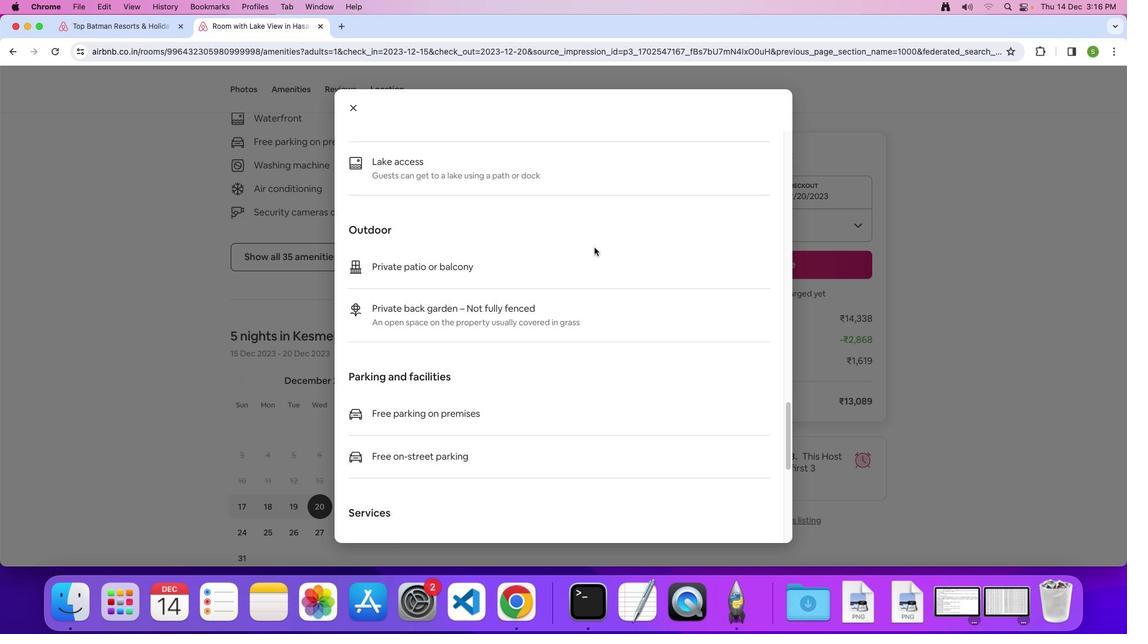 
Action: Mouse scrolled (594, 247) with delta (0, 0)
Screenshot: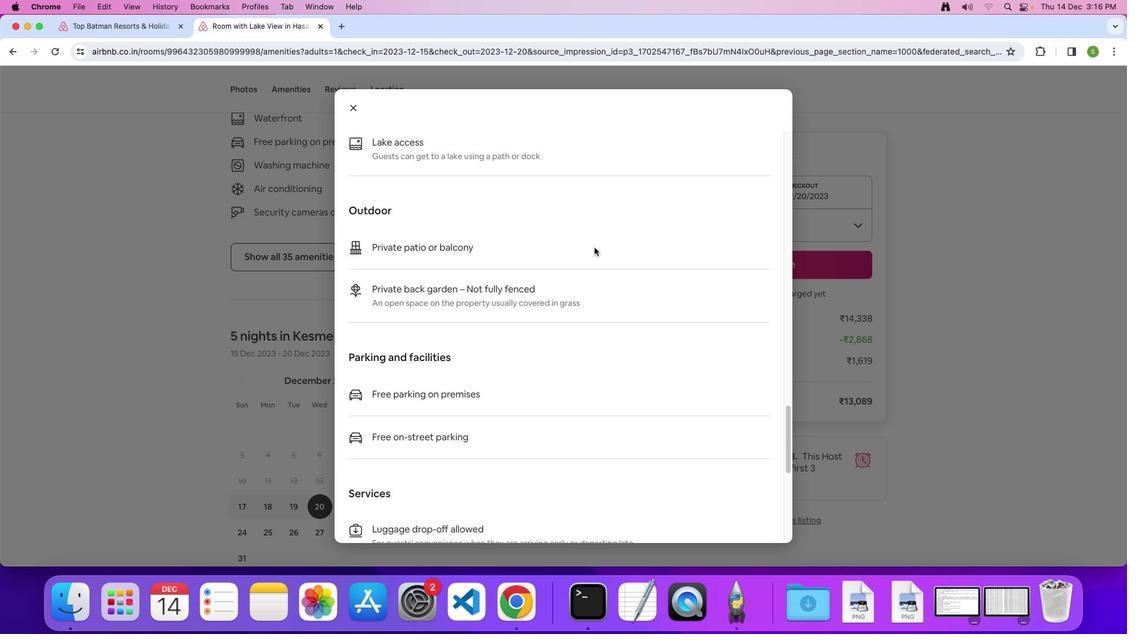 
Action: Mouse scrolled (594, 247) with delta (0, -1)
Screenshot: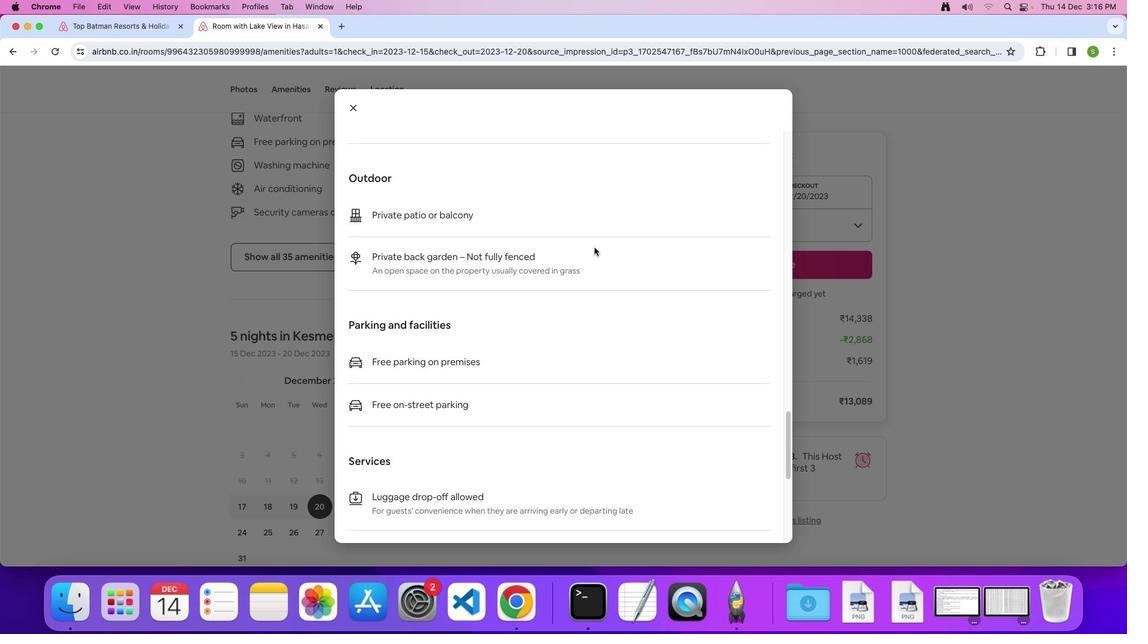
Action: Mouse scrolled (594, 247) with delta (0, 0)
Screenshot: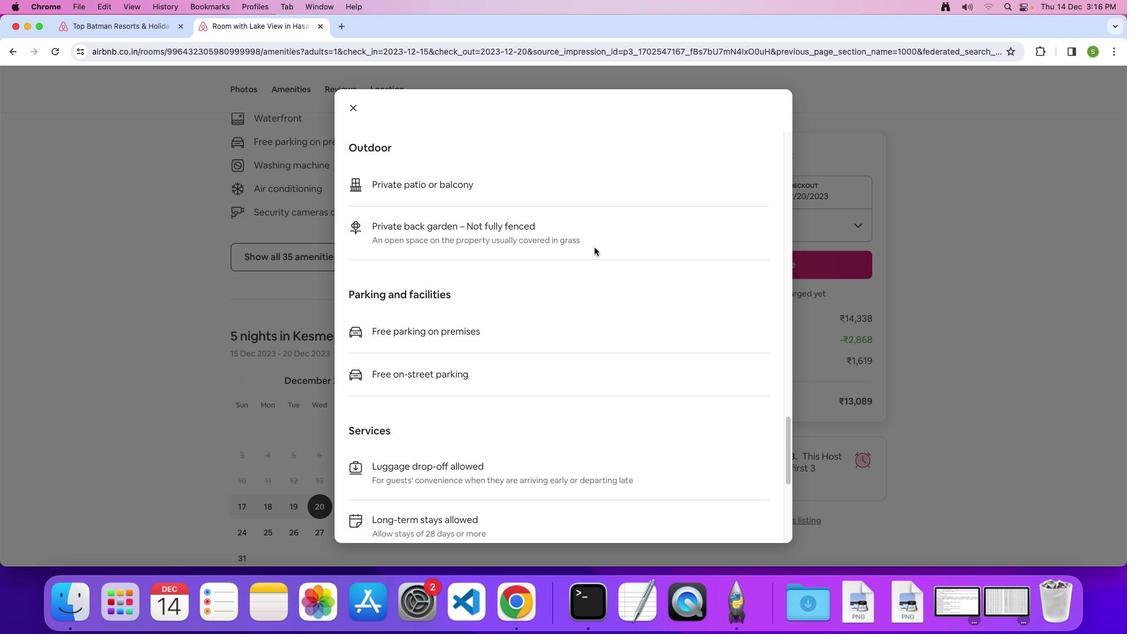 
Action: Mouse scrolled (594, 247) with delta (0, 0)
Screenshot: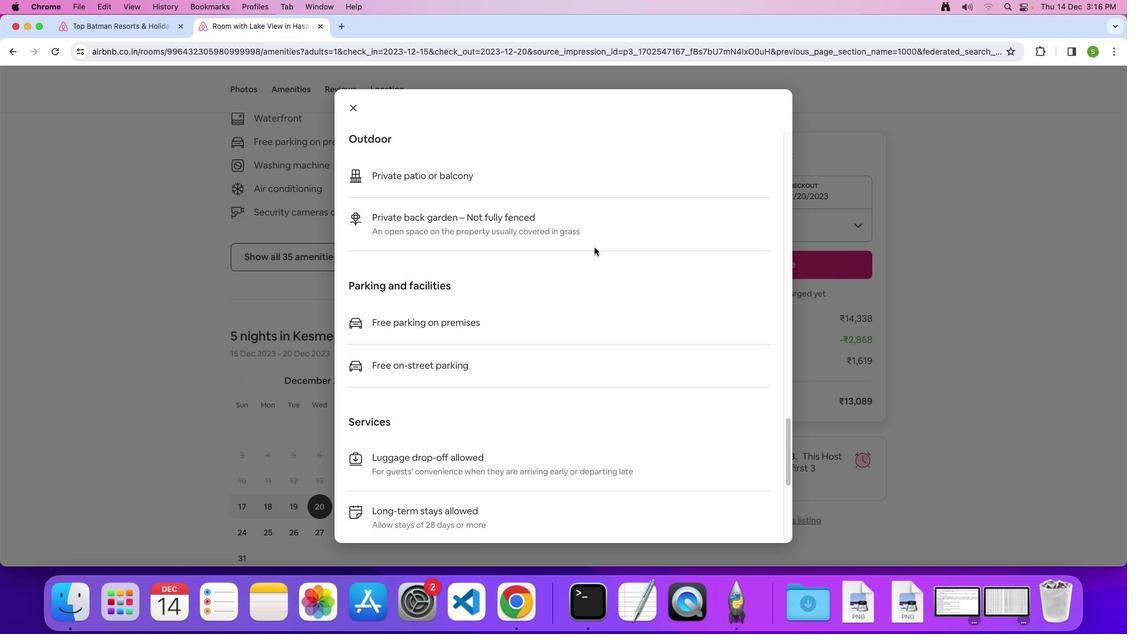 
Action: Mouse scrolled (594, 247) with delta (0, 0)
Screenshot: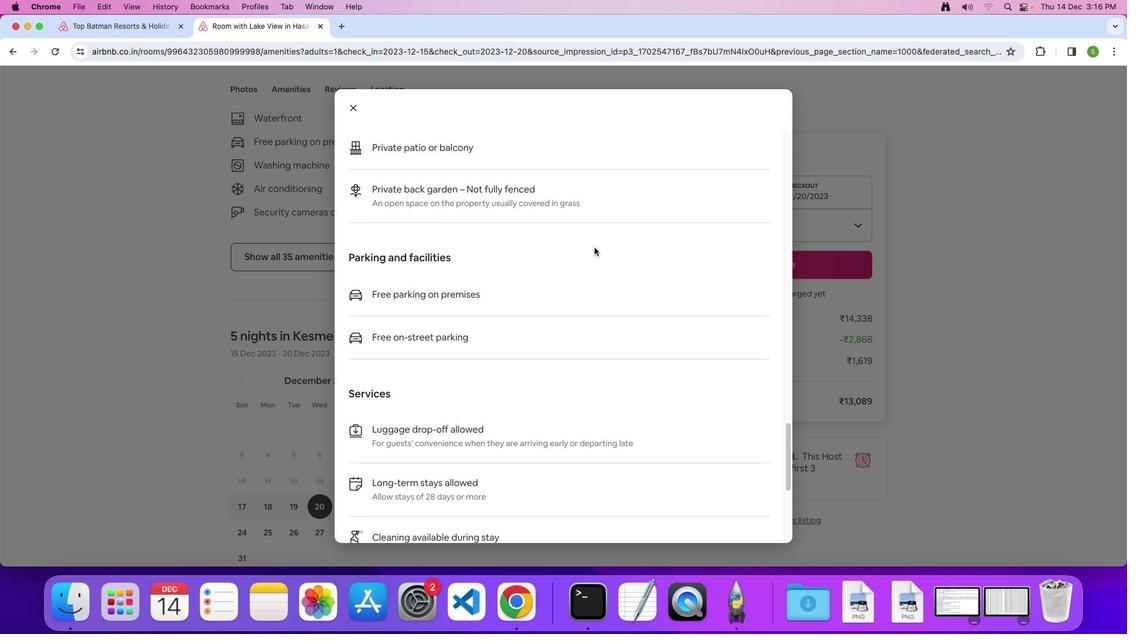 
Action: Mouse scrolled (594, 247) with delta (0, 0)
Screenshot: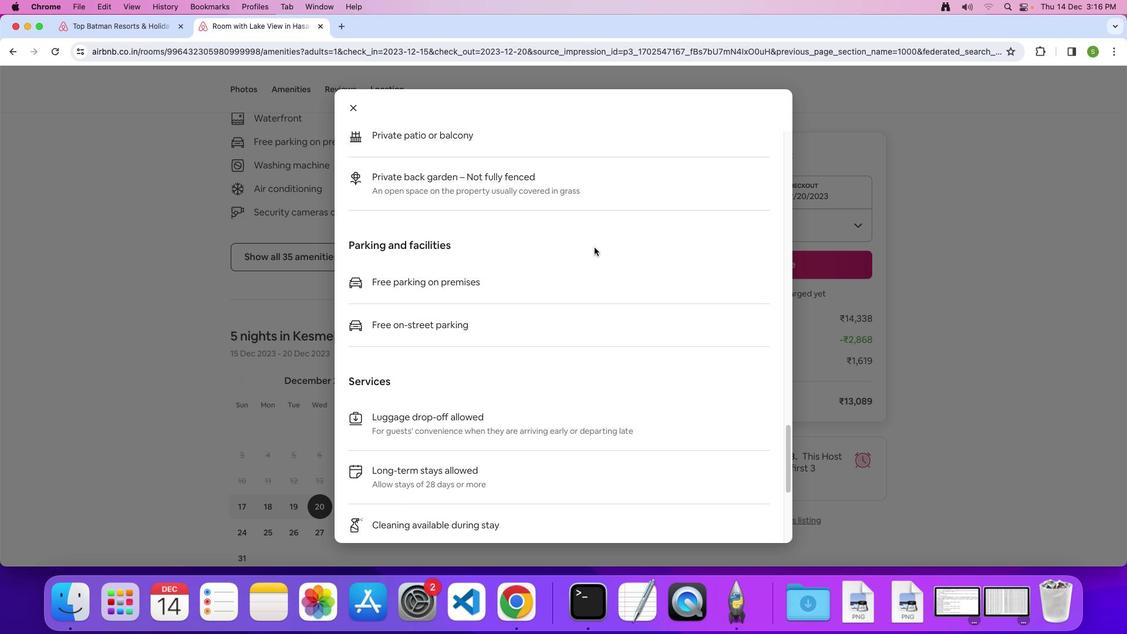 
Action: Mouse scrolled (594, 247) with delta (0, 0)
Screenshot: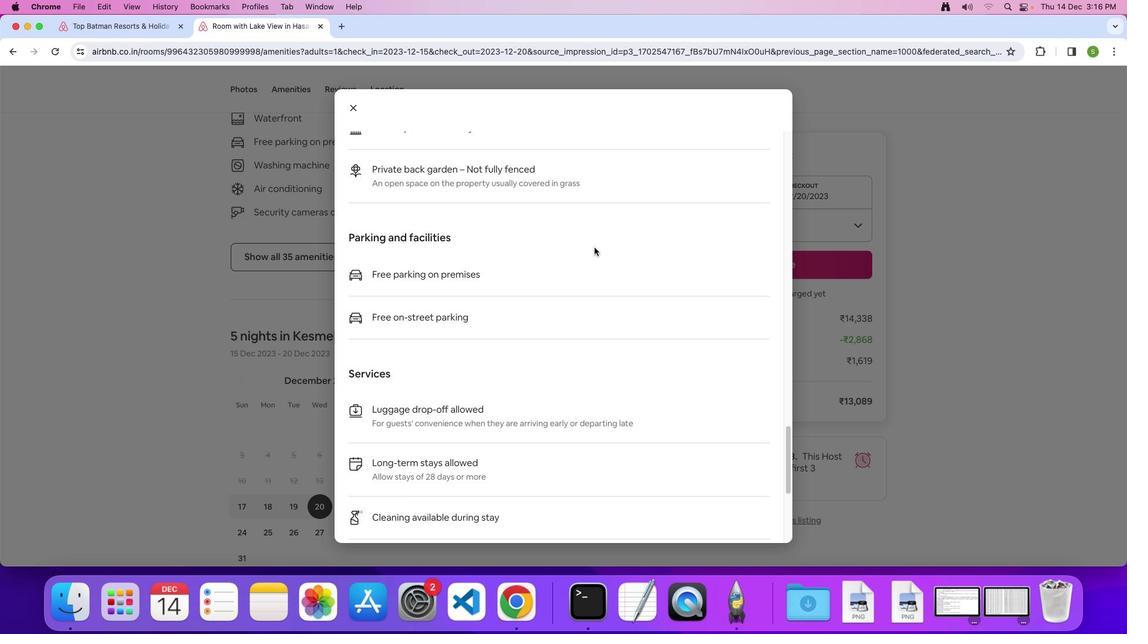 
Action: Mouse scrolled (594, 247) with delta (0, 0)
Screenshot: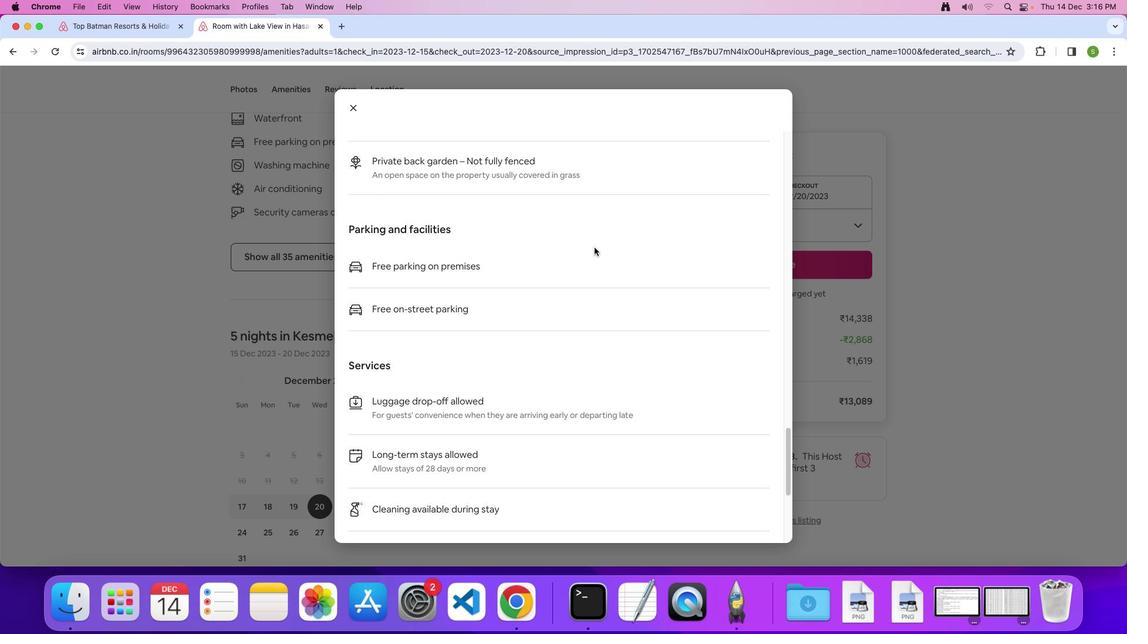 
Action: Mouse scrolled (594, 247) with delta (0, 0)
Screenshot: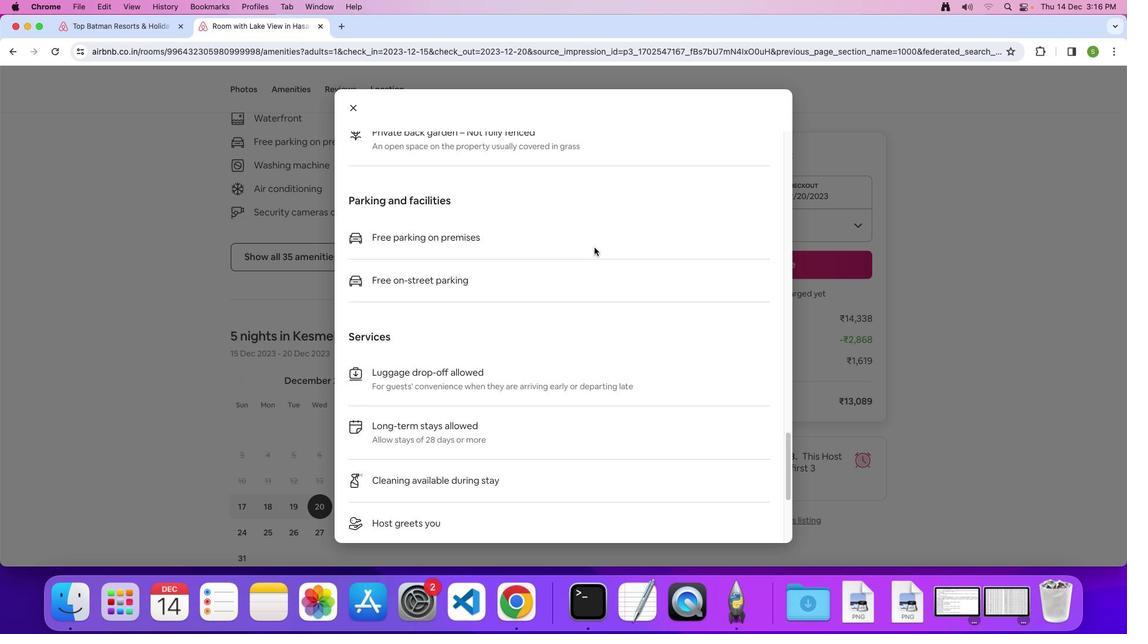 
Action: Mouse scrolled (594, 247) with delta (0, -1)
Screenshot: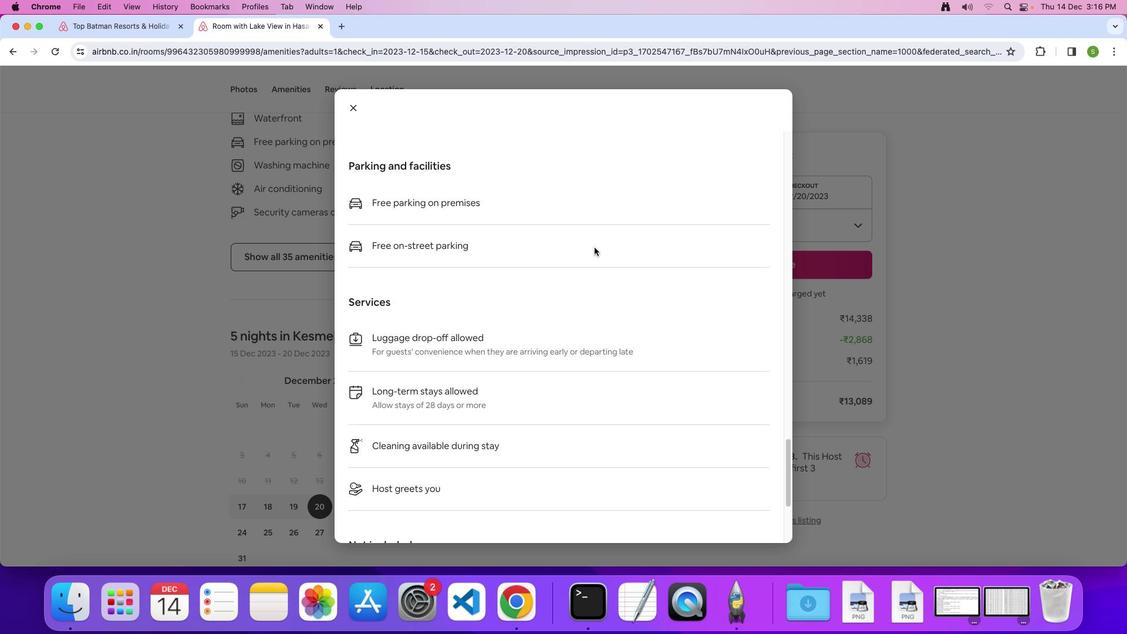 
Action: Mouse scrolled (594, 247) with delta (0, 0)
Screenshot: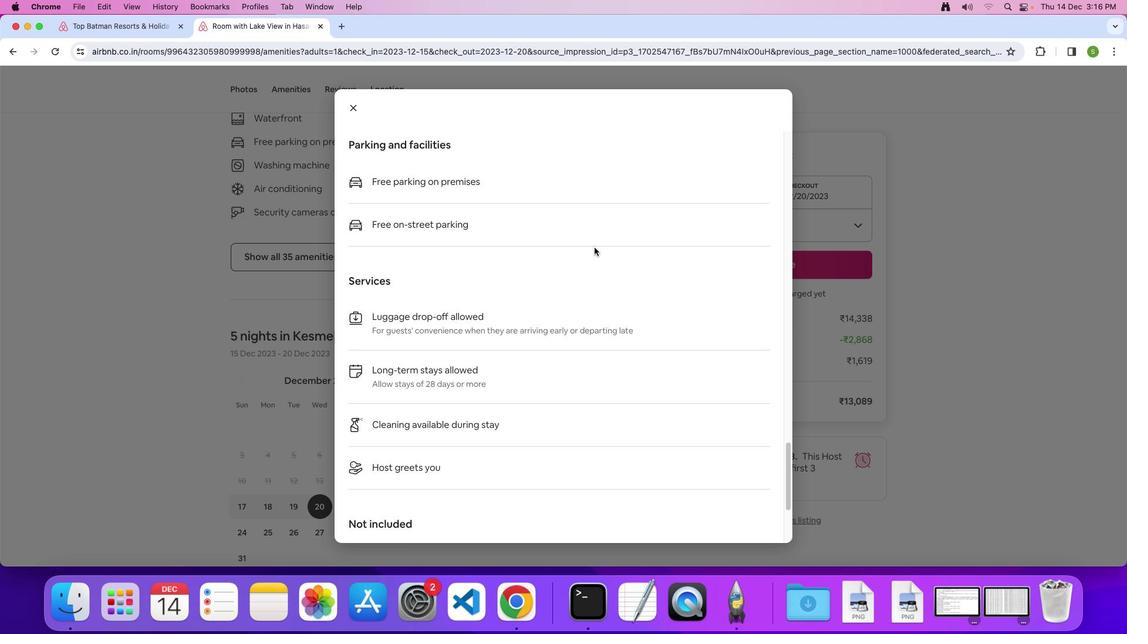 
Action: Mouse scrolled (594, 247) with delta (0, 0)
Screenshot: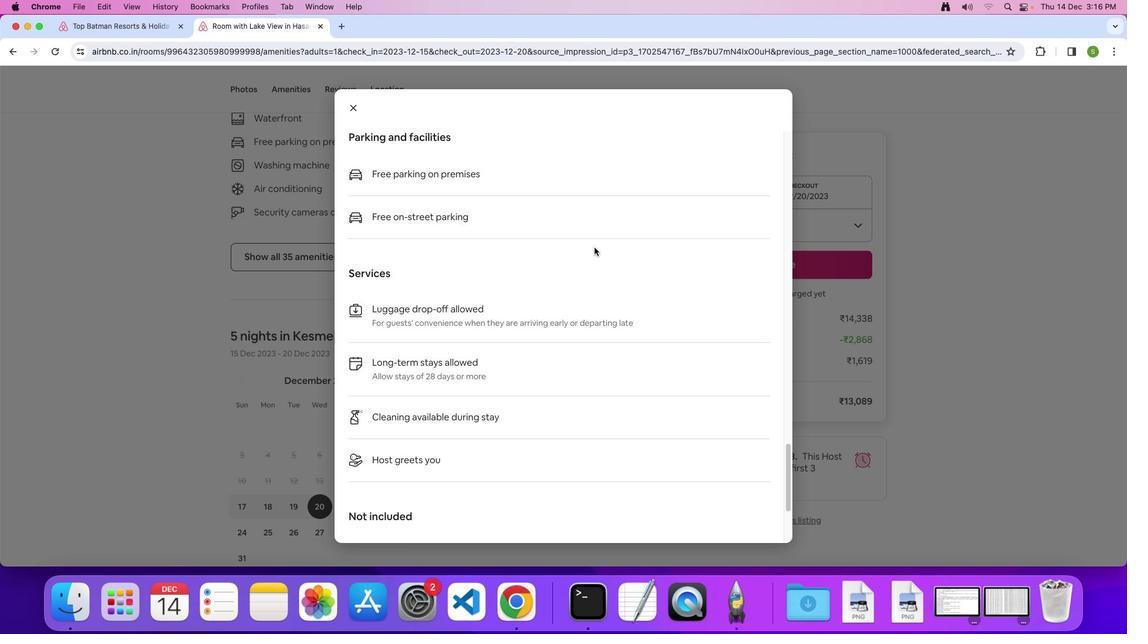 
Action: Mouse scrolled (594, 247) with delta (0, 0)
Screenshot: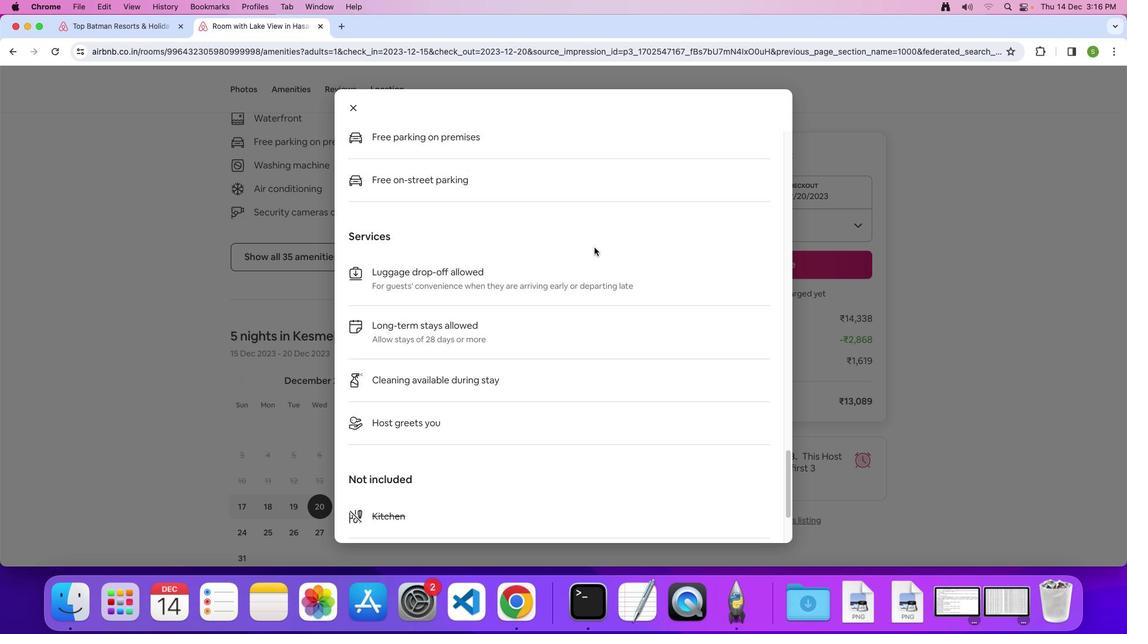 
Action: Mouse scrolled (594, 247) with delta (0, 0)
Screenshot: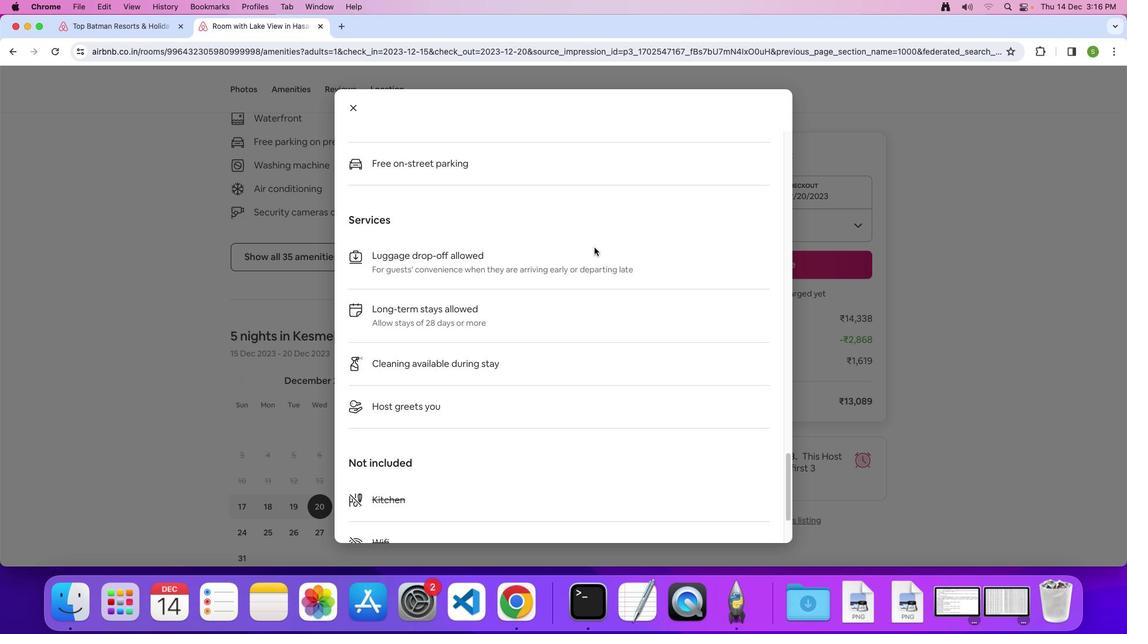 
Action: Mouse scrolled (594, 247) with delta (0, 0)
Screenshot: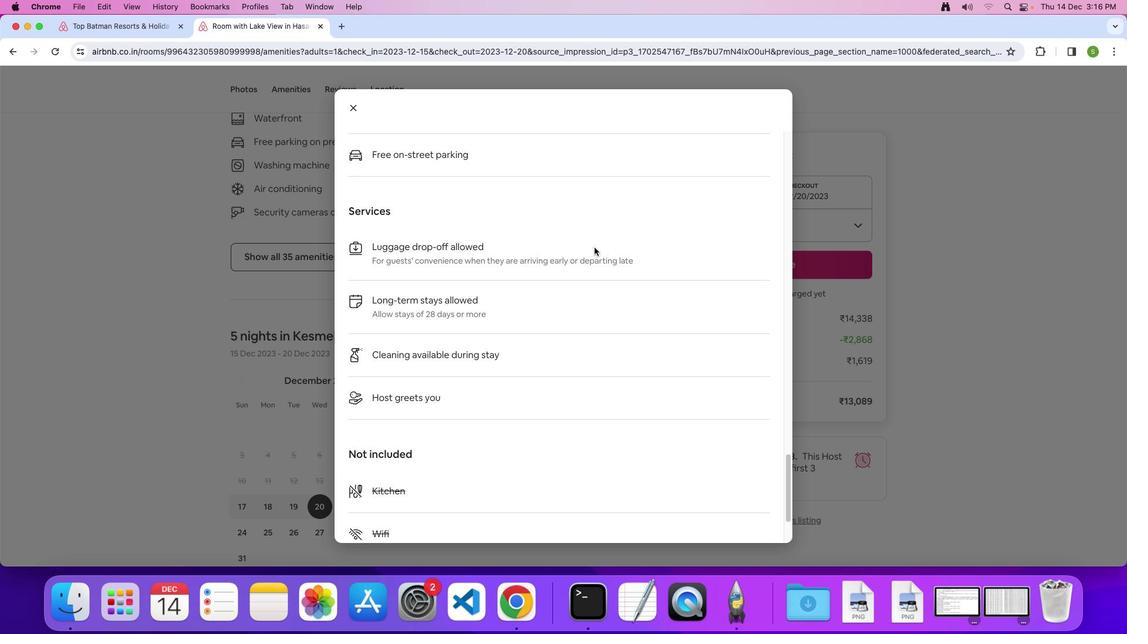 
Action: Mouse scrolled (594, 247) with delta (0, 0)
Screenshot: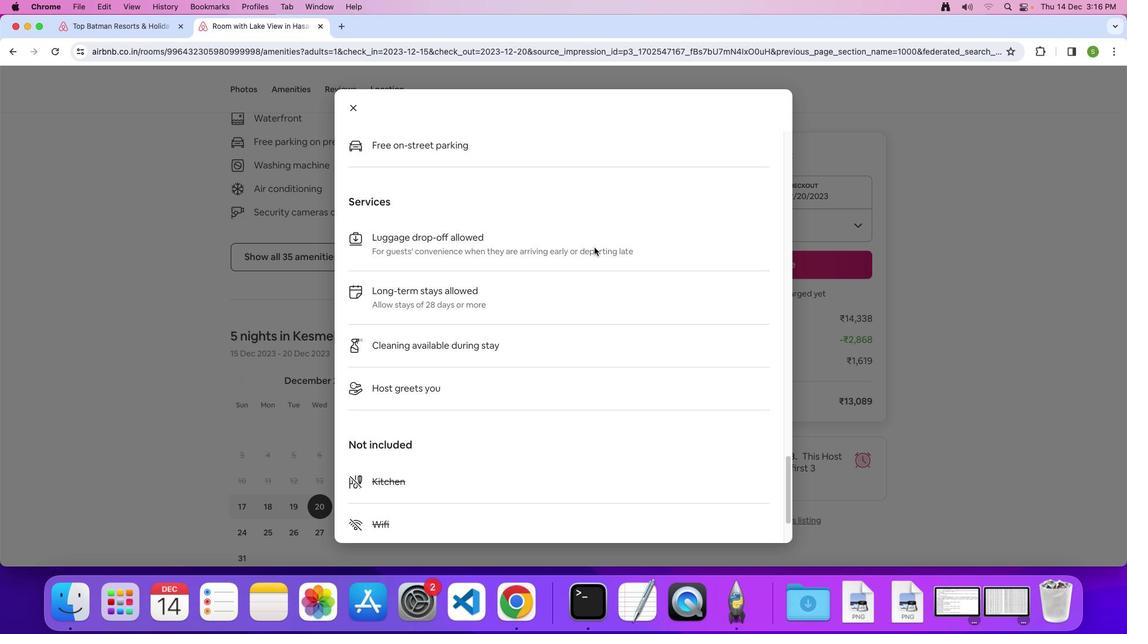 
Action: Mouse scrolled (594, 247) with delta (0, 0)
Screenshot: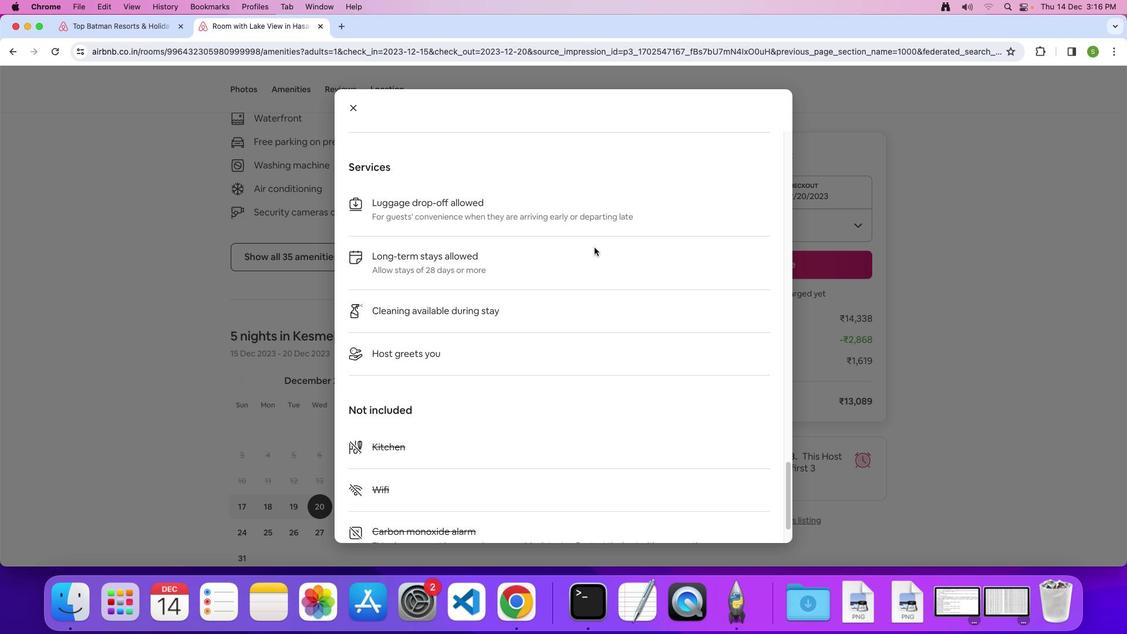 
Action: Mouse scrolled (594, 247) with delta (0, -1)
Screenshot: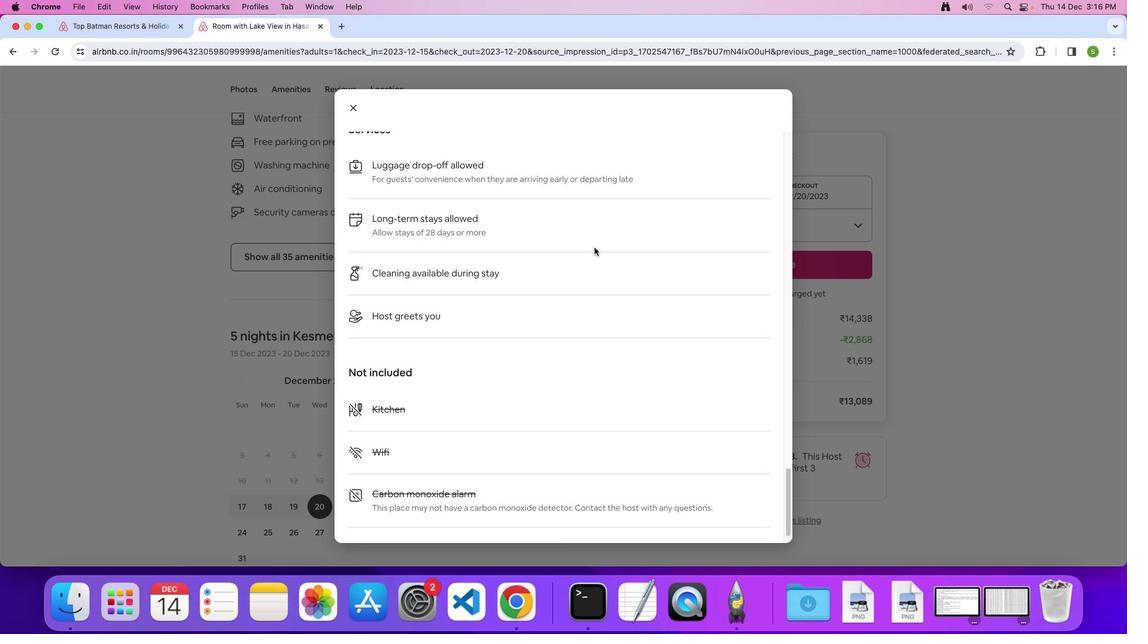 
Action: Mouse scrolled (594, 247) with delta (0, 0)
Screenshot: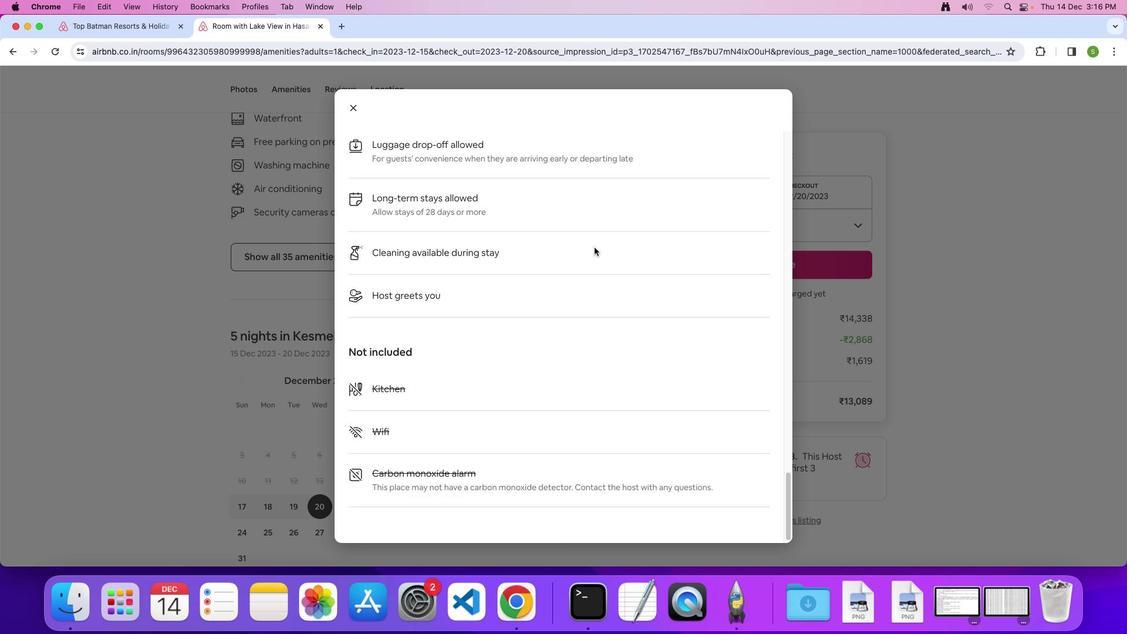 
Action: Mouse scrolled (594, 247) with delta (0, 0)
Screenshot: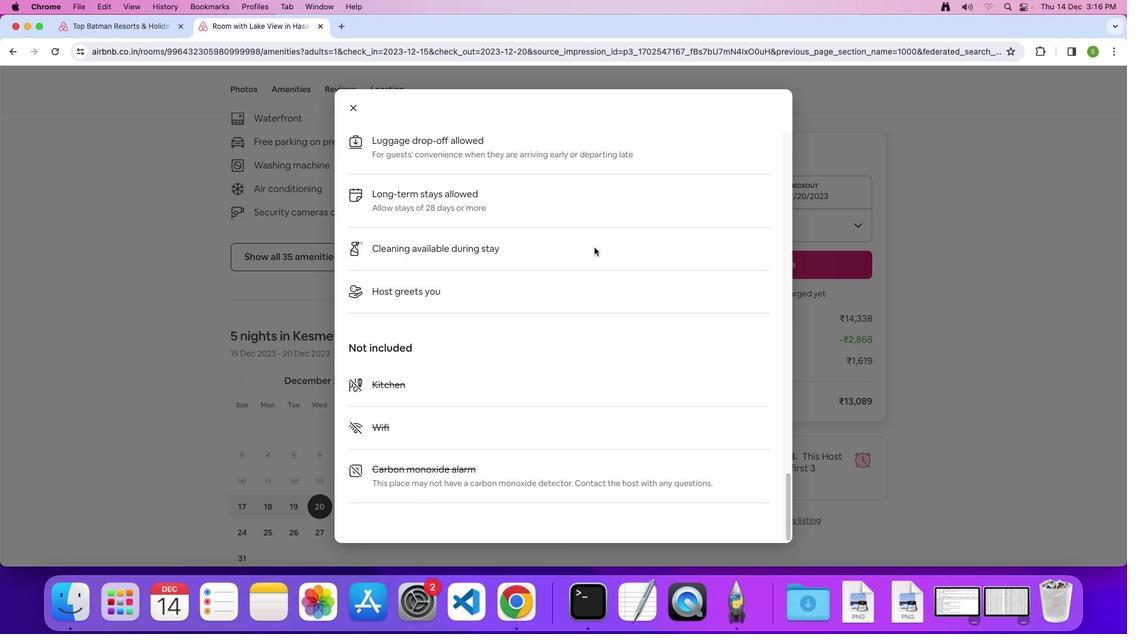 
Action: Mouse moved to (354, 115)
Screenshot: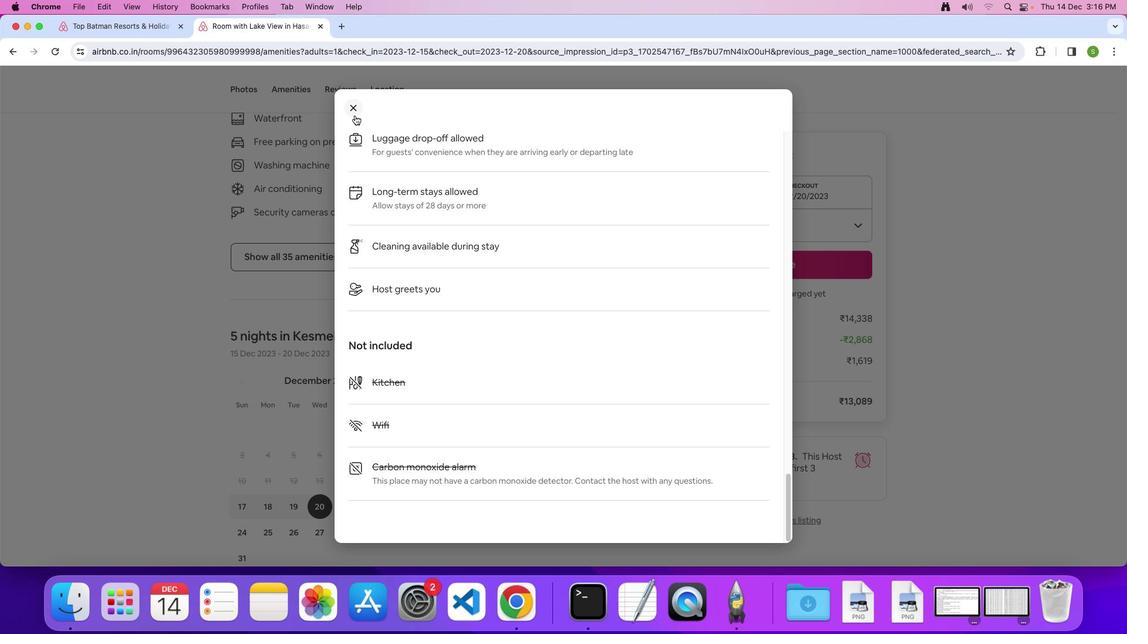 
Action: Mouse pressed left at (354, 115)
